 Task: In the  document fandc.doc ,insert the clipart between heading and points ' search for enviroment ' and adjust the shape height to  '3..4''
Action: Mouse moved to (162, 470)
Screenshot: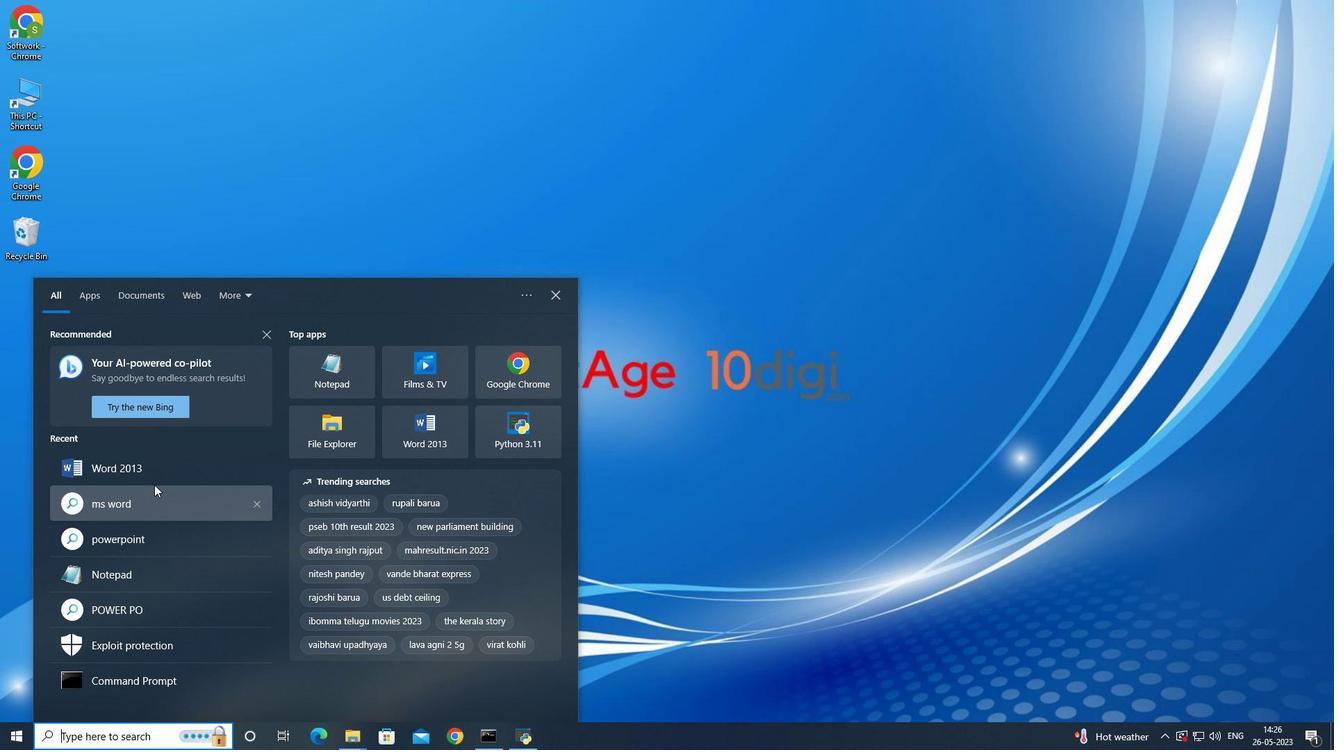 
Action: Mouse pressed left at (162, 470)
Screenshot: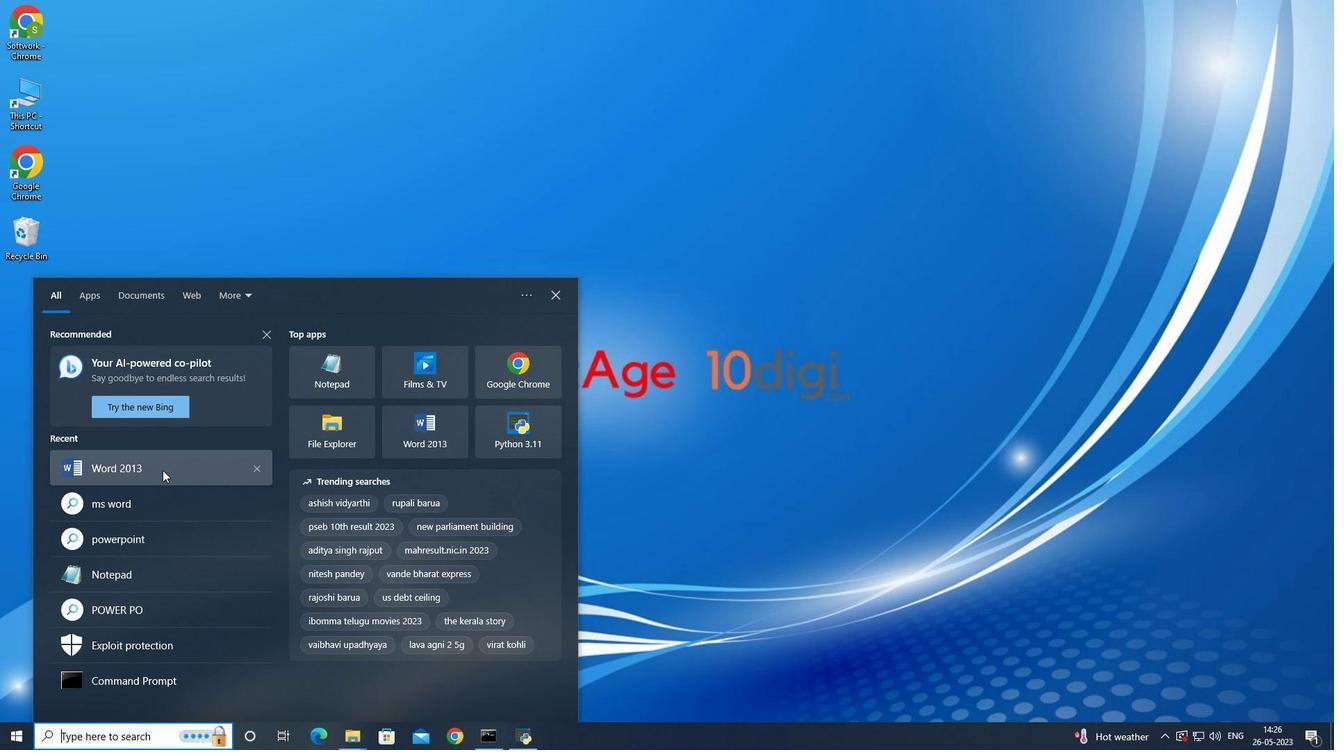 
Action: Mouse moved to (80, 127)
Screenshot: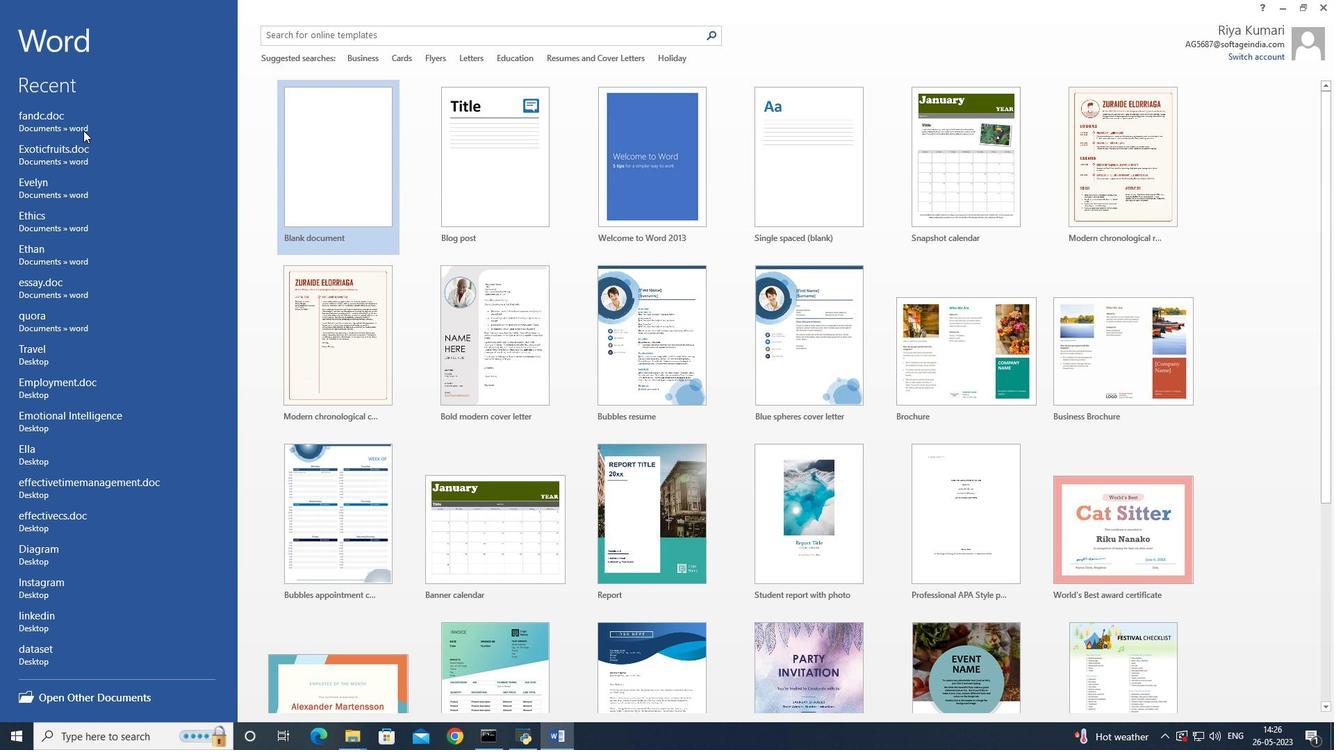 
Action: Mouse pressed left at (80, 127)
Screenshot: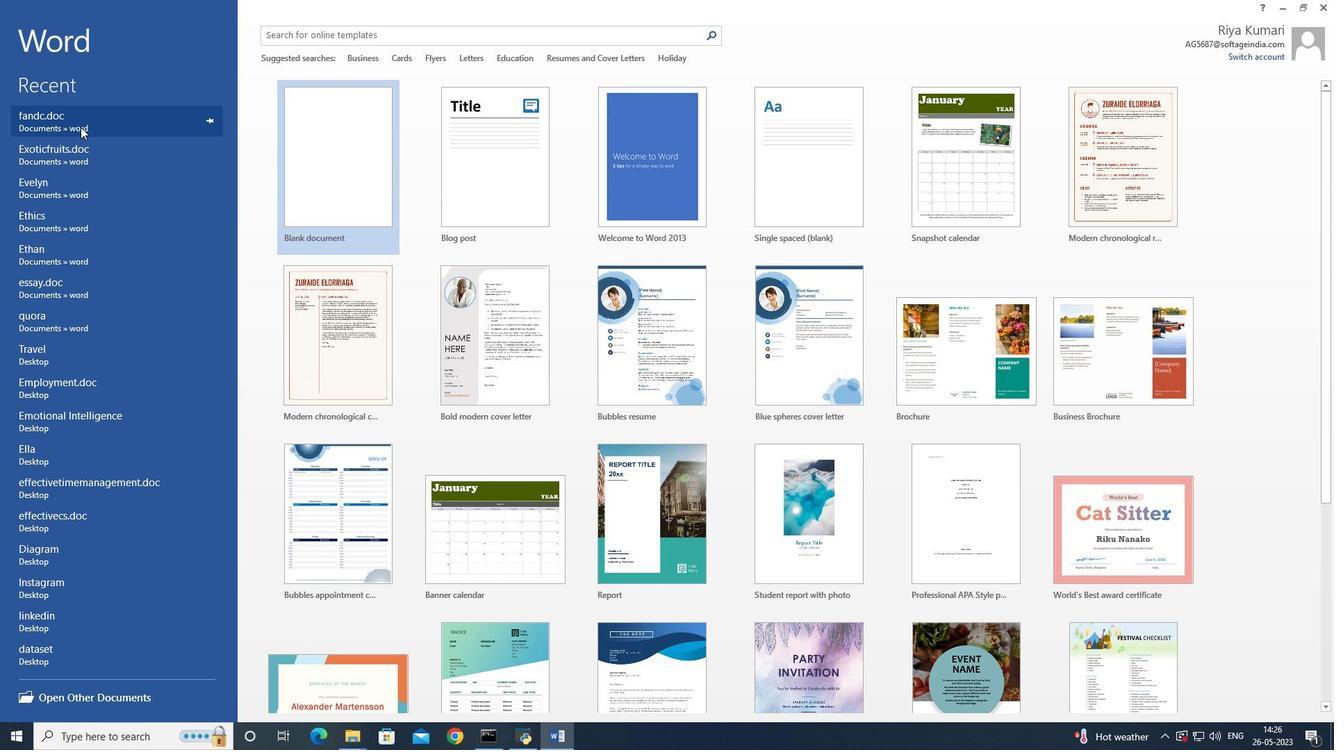 
Action: Mouse moved to (560, 286)
Screenshot: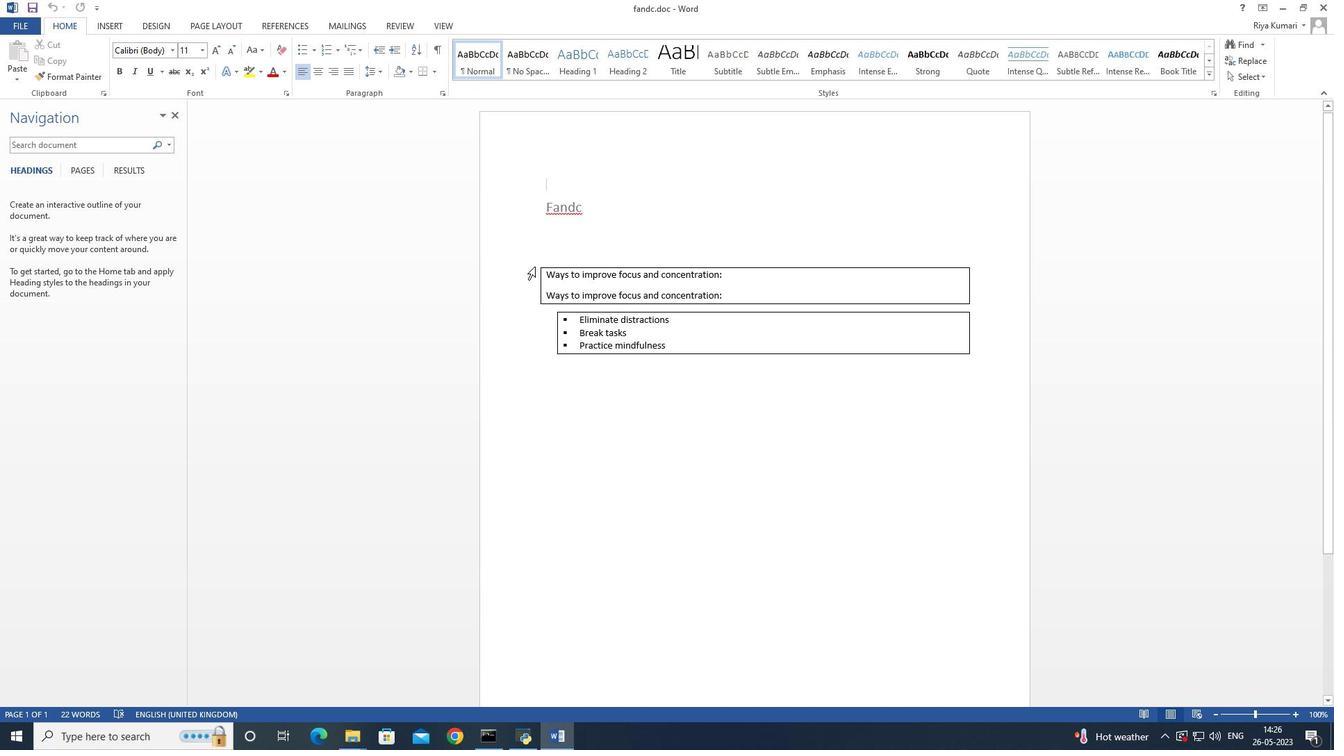 
Action: Mouse pressed left at (557, 283)
Screenshot: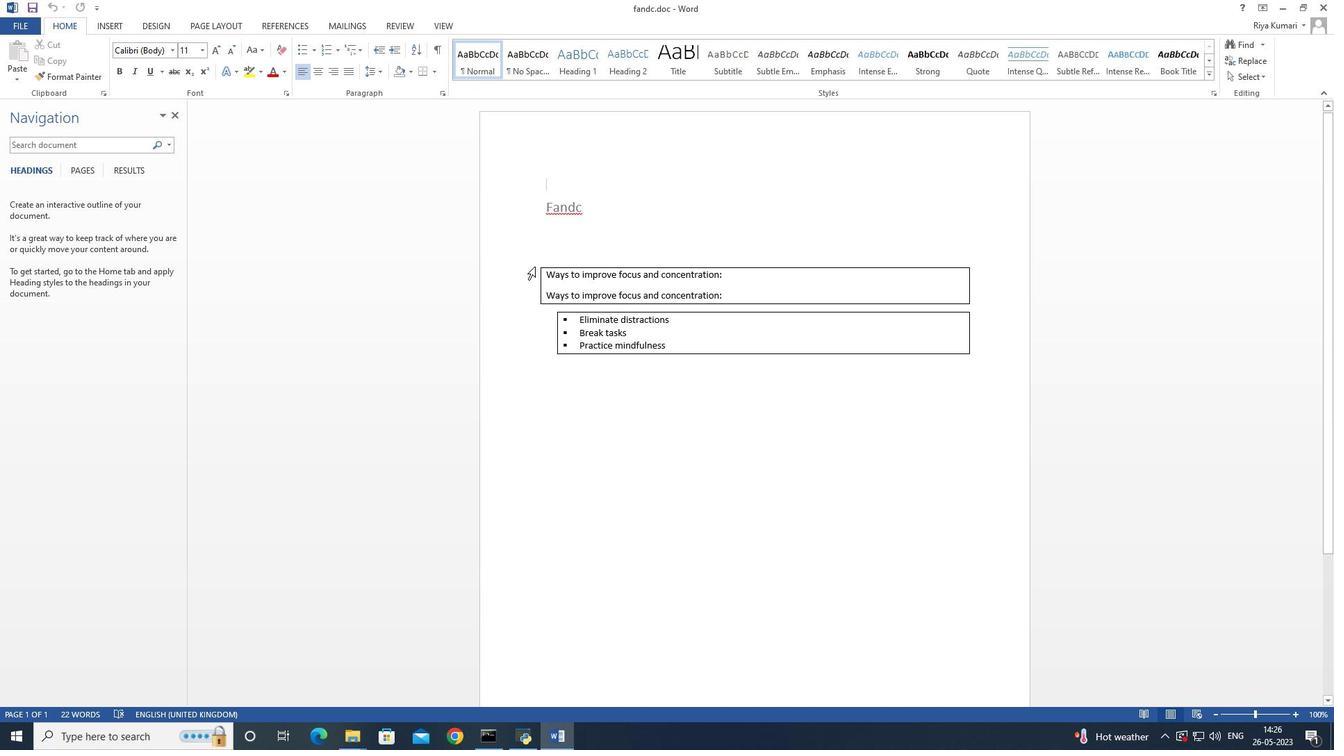 
Action: Mouse moved to (435, 77)
Screenshot: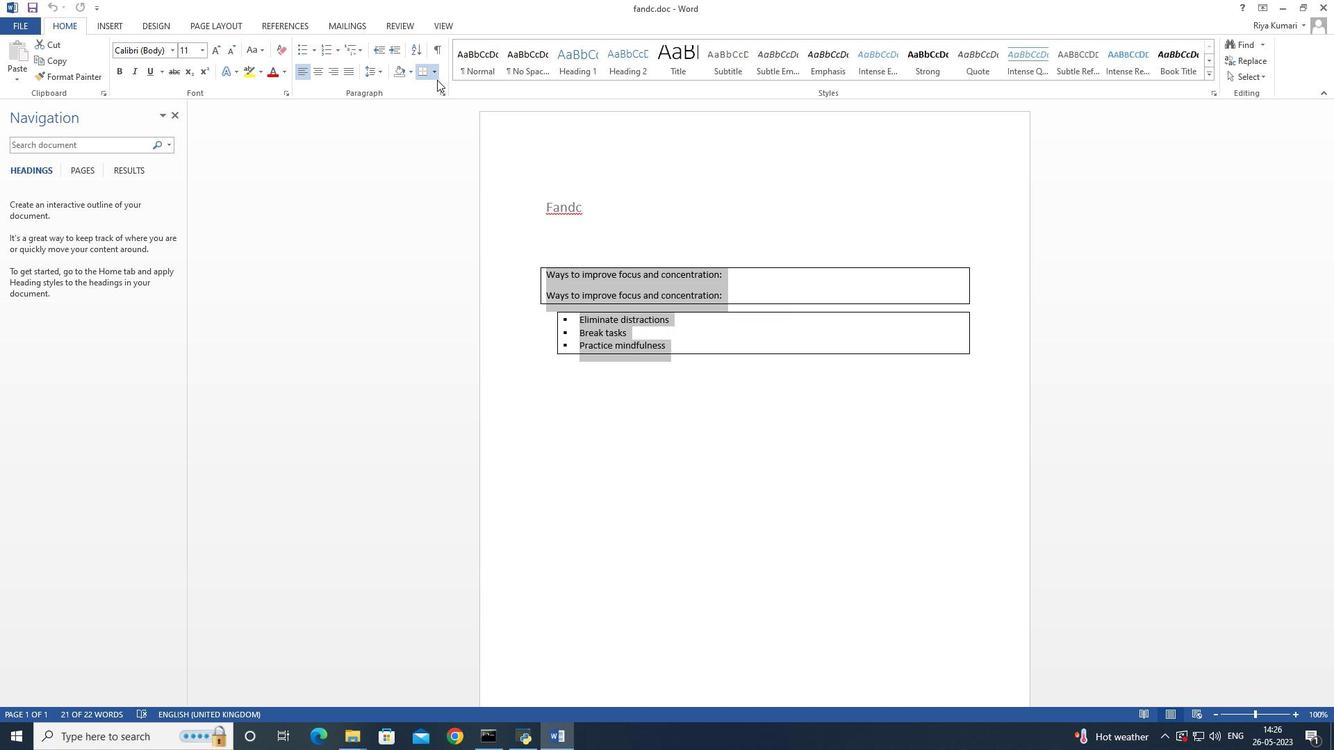 
Action: Mouse pressed left at (435, 77)
Screenshot: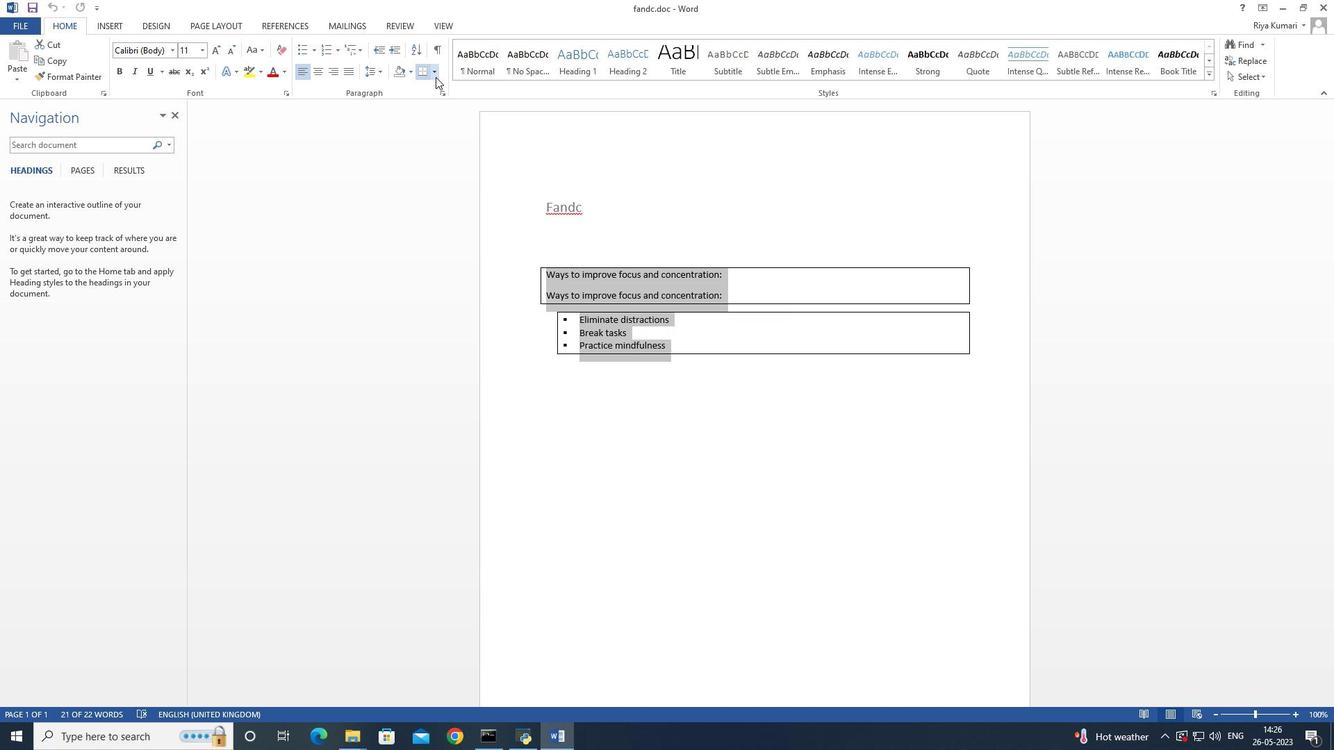
Action: Mouse moved to (459, 157)
Screenshot: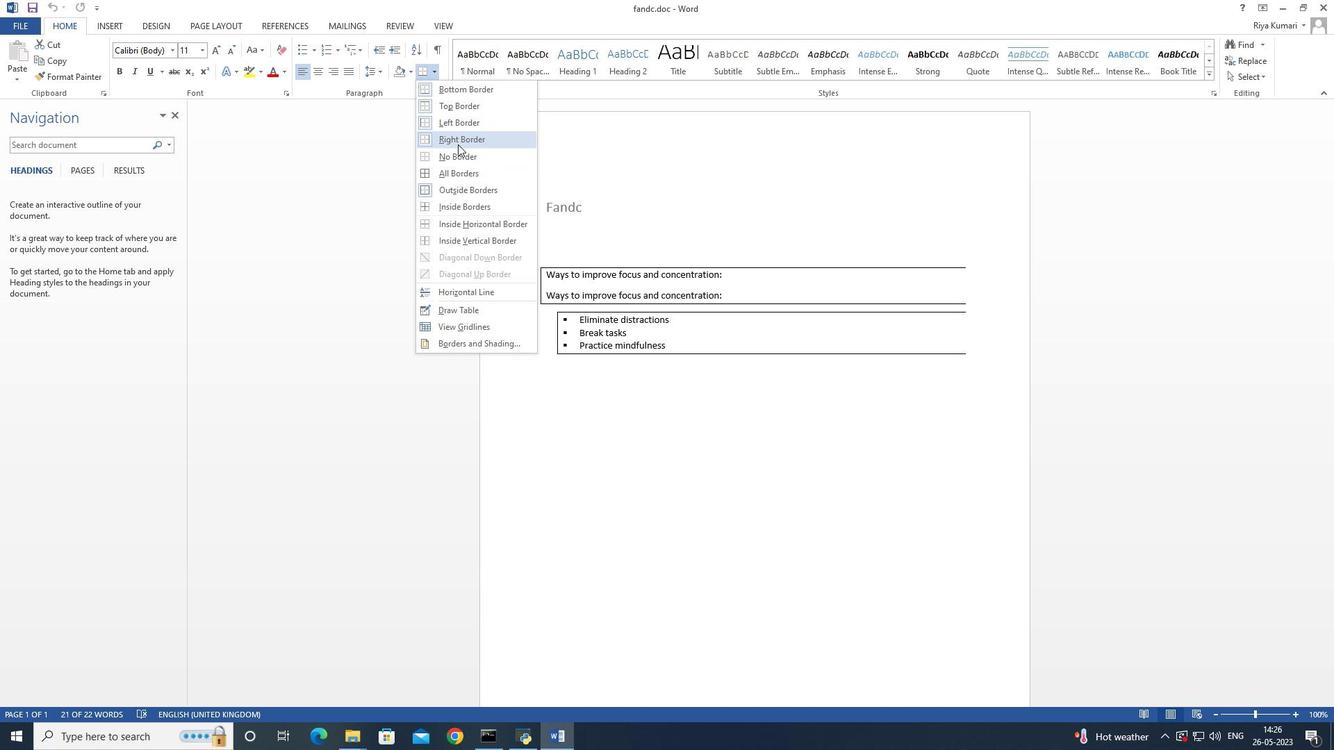 
Action: Mouse pressed left at (459, 157)
Screenshot: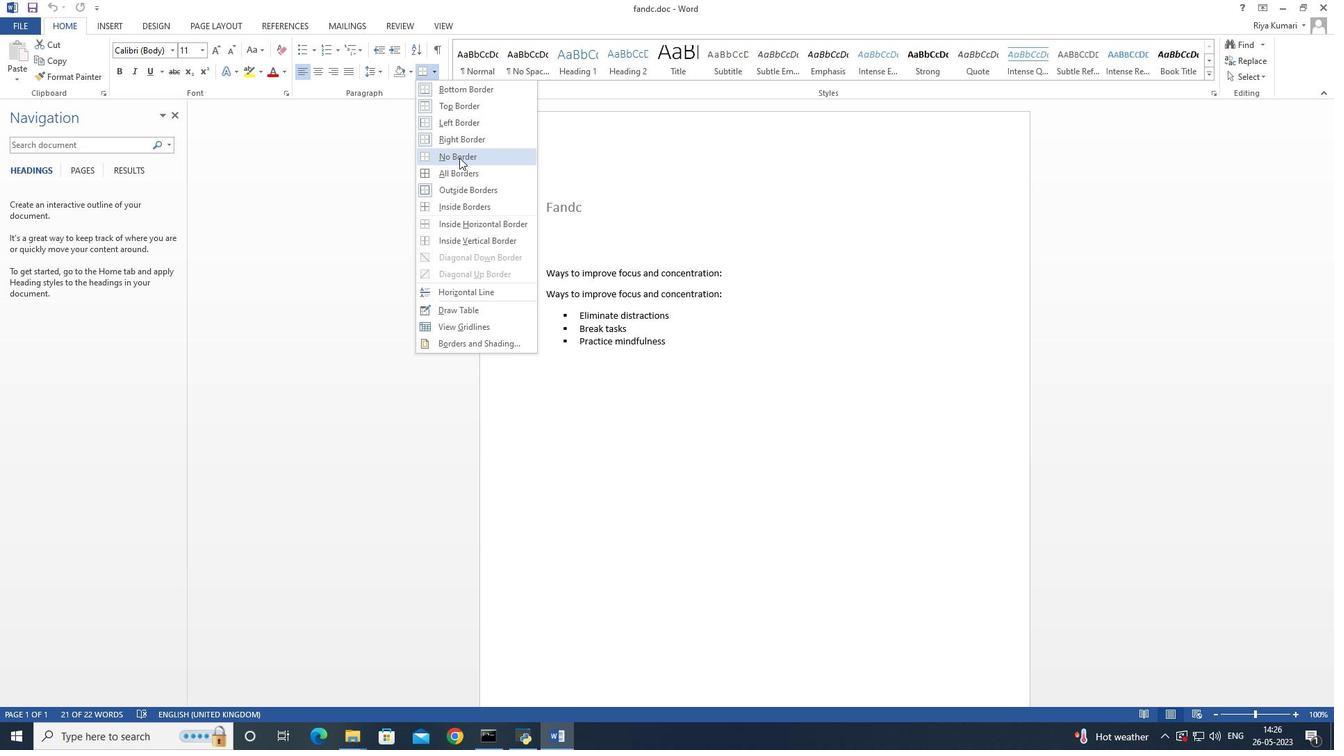 
Action: Mouse moved to (860, 321)
Screenshot: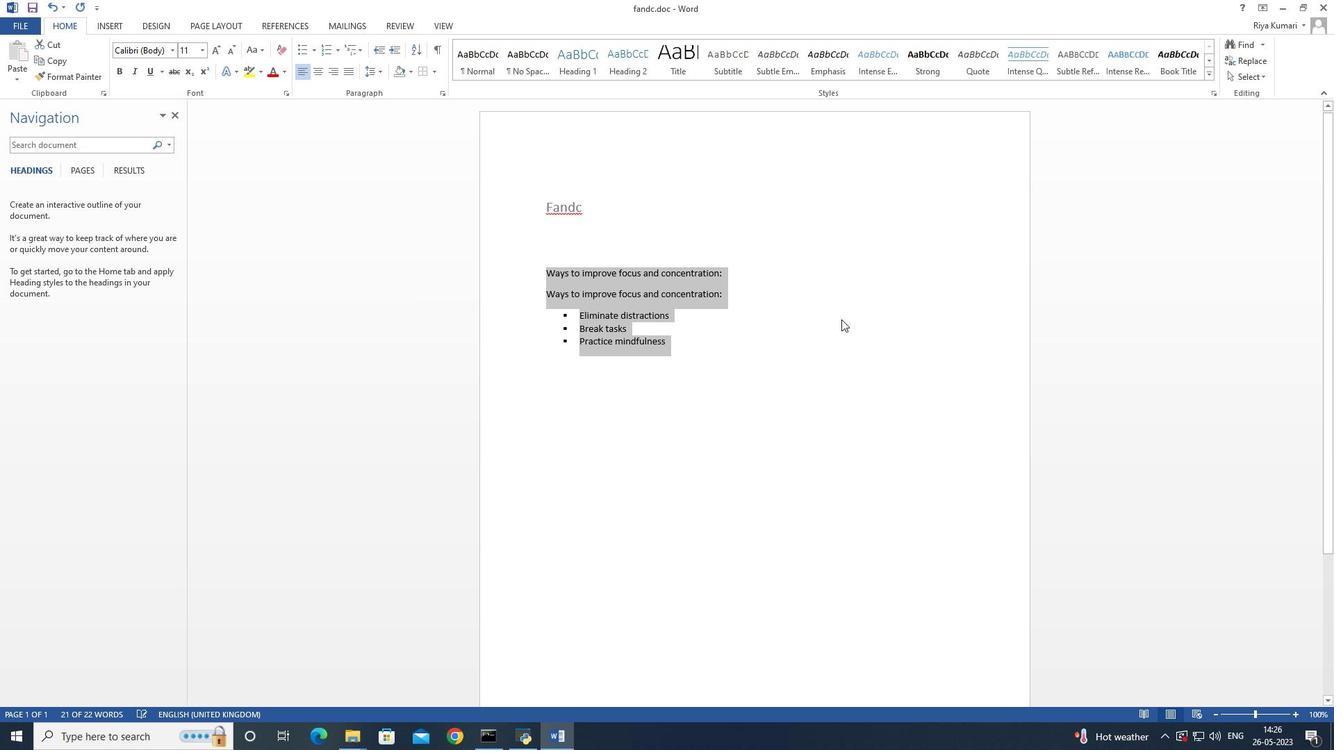 
Action: Mouse pressed left at (860, 321)
Screenshot: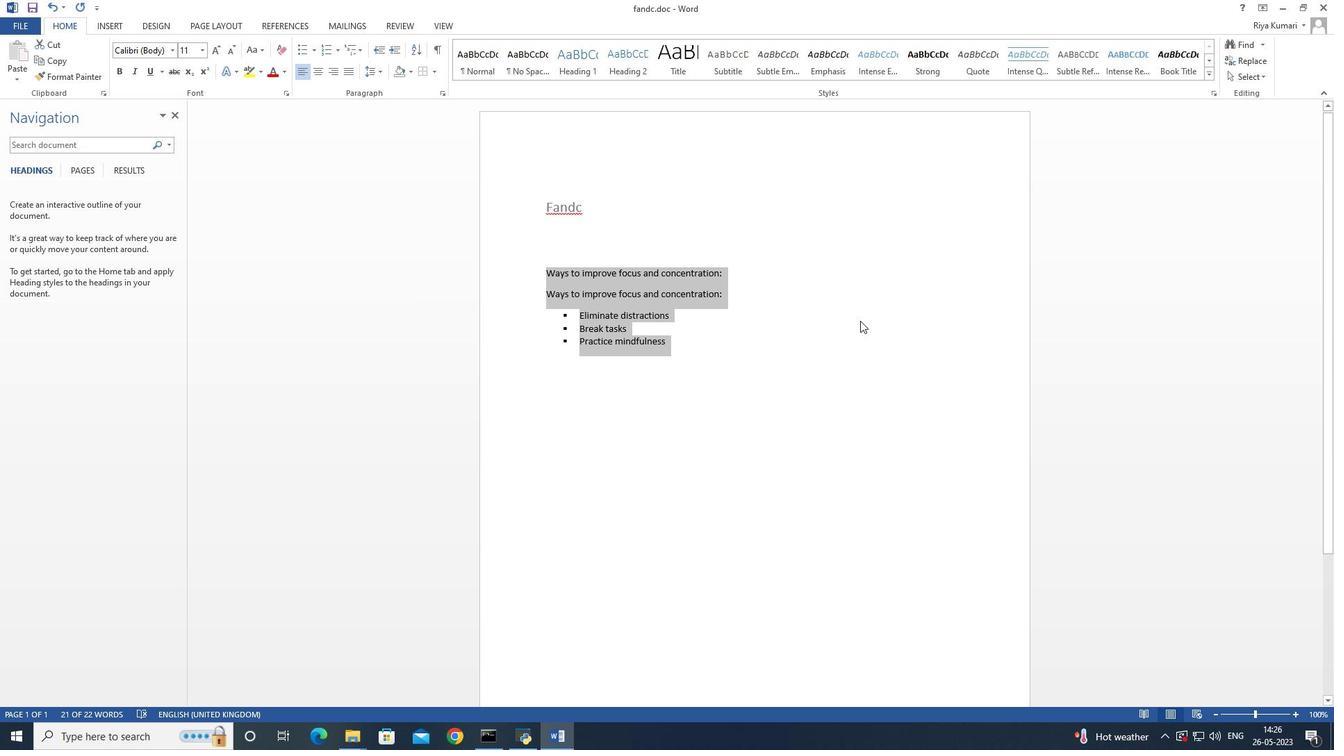 
Action: Mouse moved to (735, 294)
Screenshot: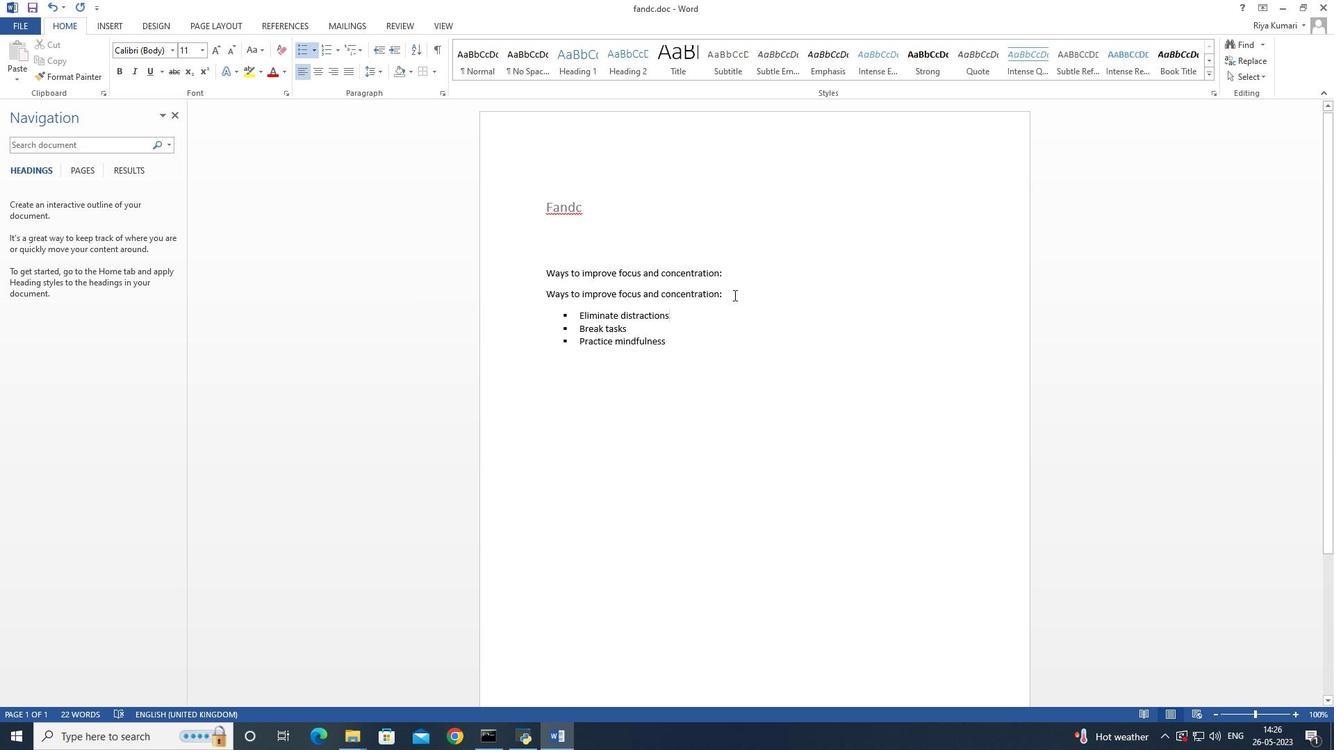 
Action: Mouse pressed left at (735, 294)
Screenshot: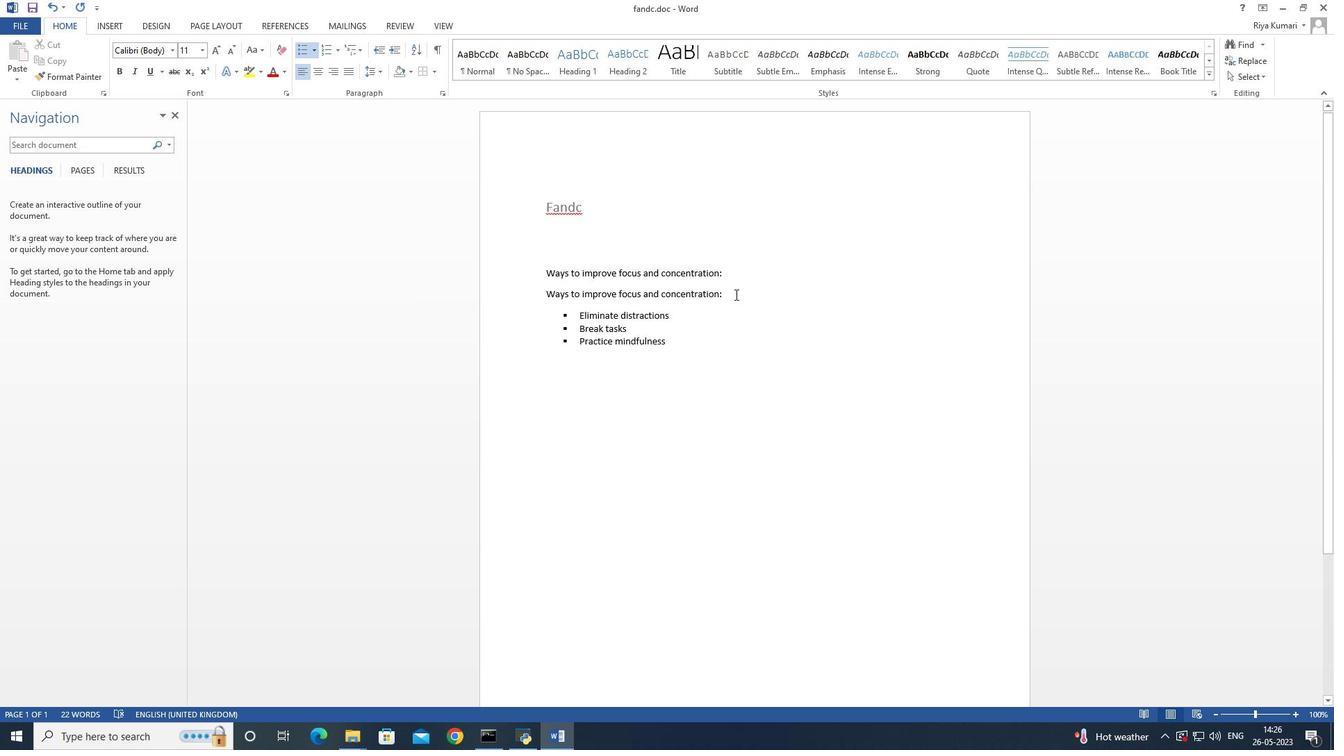 
Action: Mouse moved to (722, 294)
Screenshot: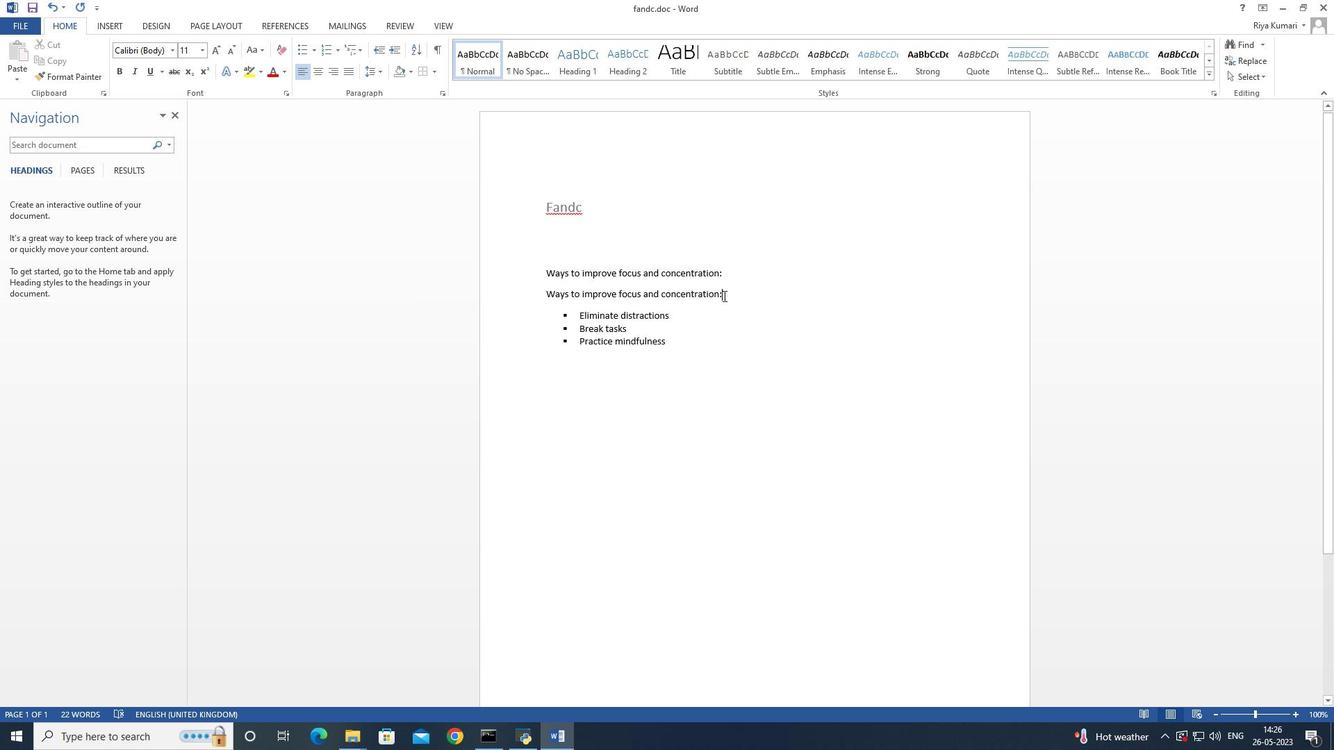 
Action: Key pressed <Key.enter>
Screenshot: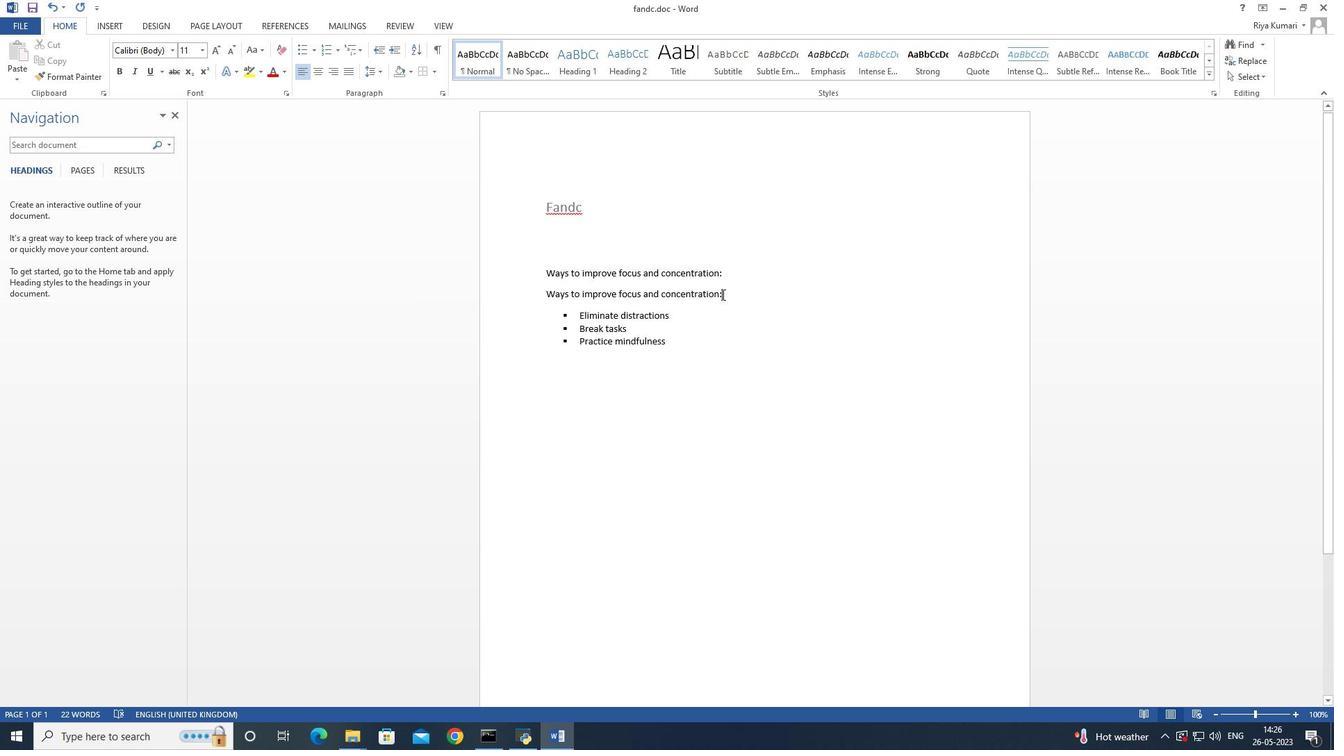 
Action: Mouse moved to (104, 28)
Screenshot: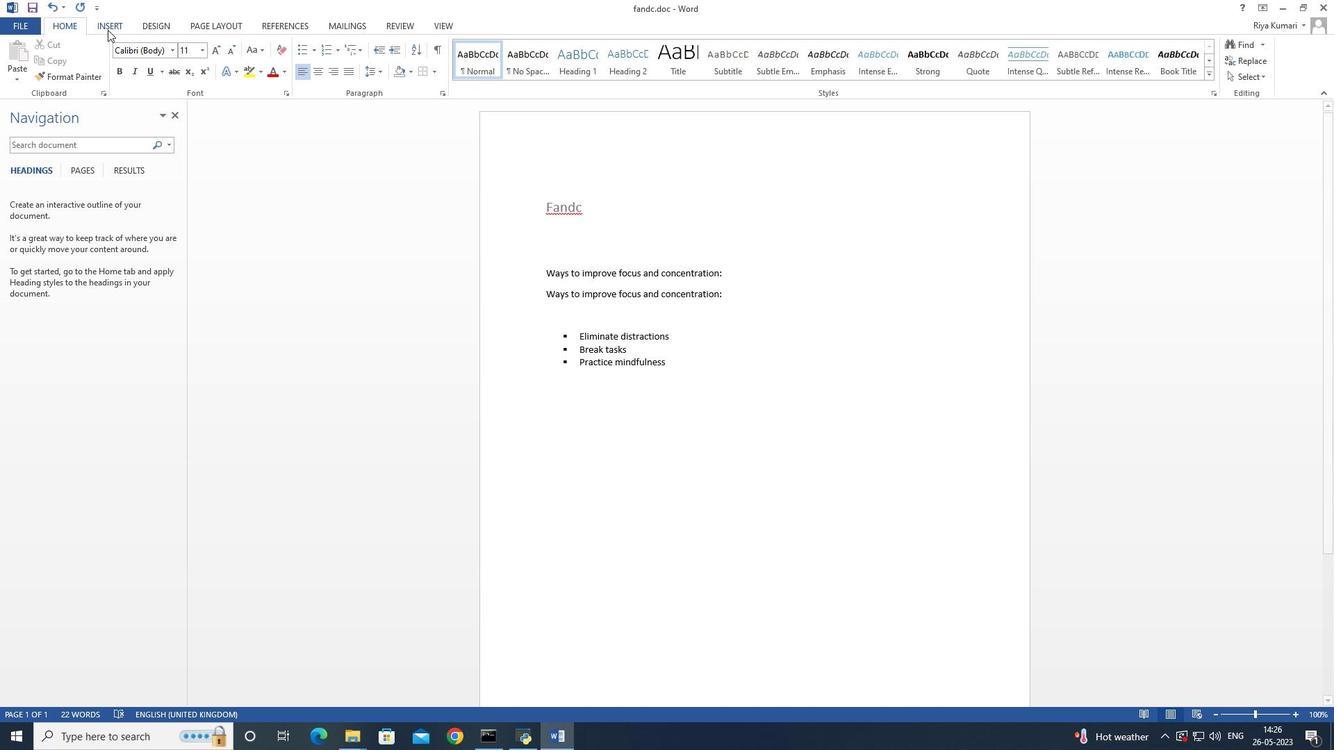 
Action: Mouse pressed left at (104, 28)
Screenshot: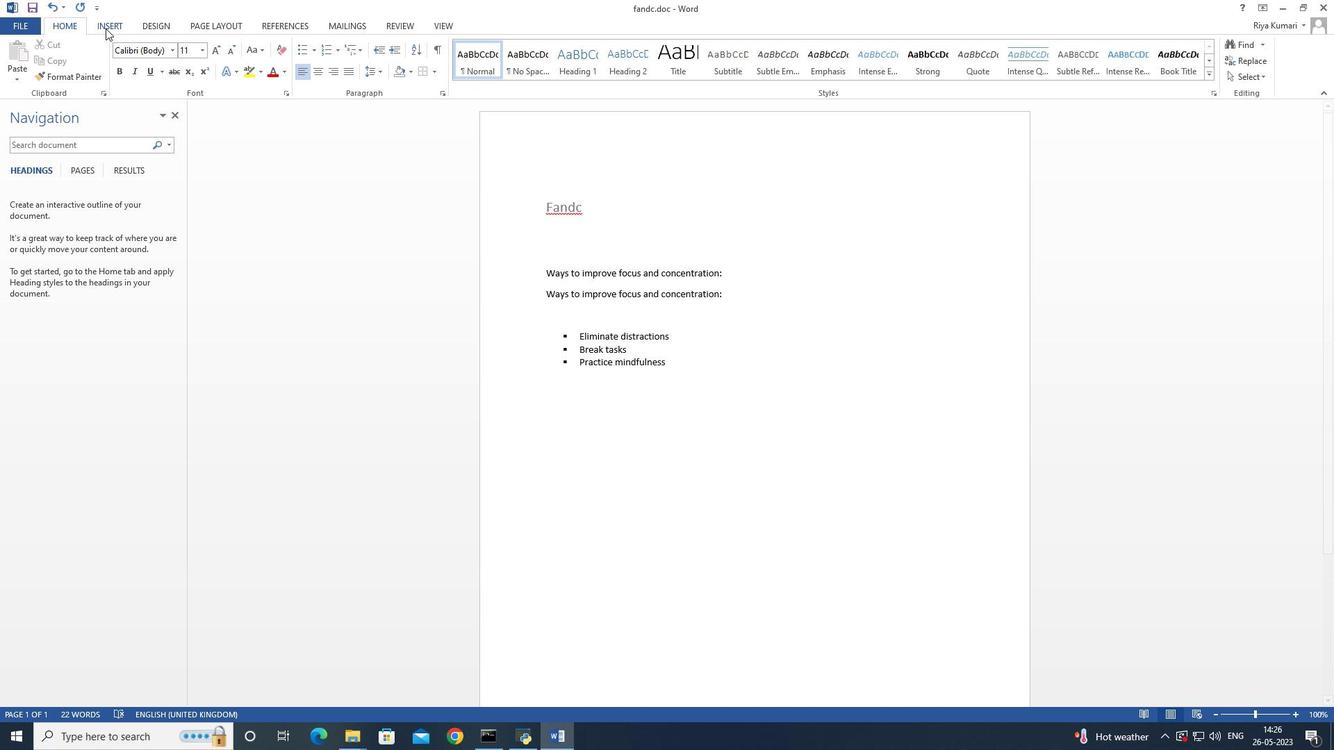 
Action: Mouse moved to (189, 73)
Screenshot: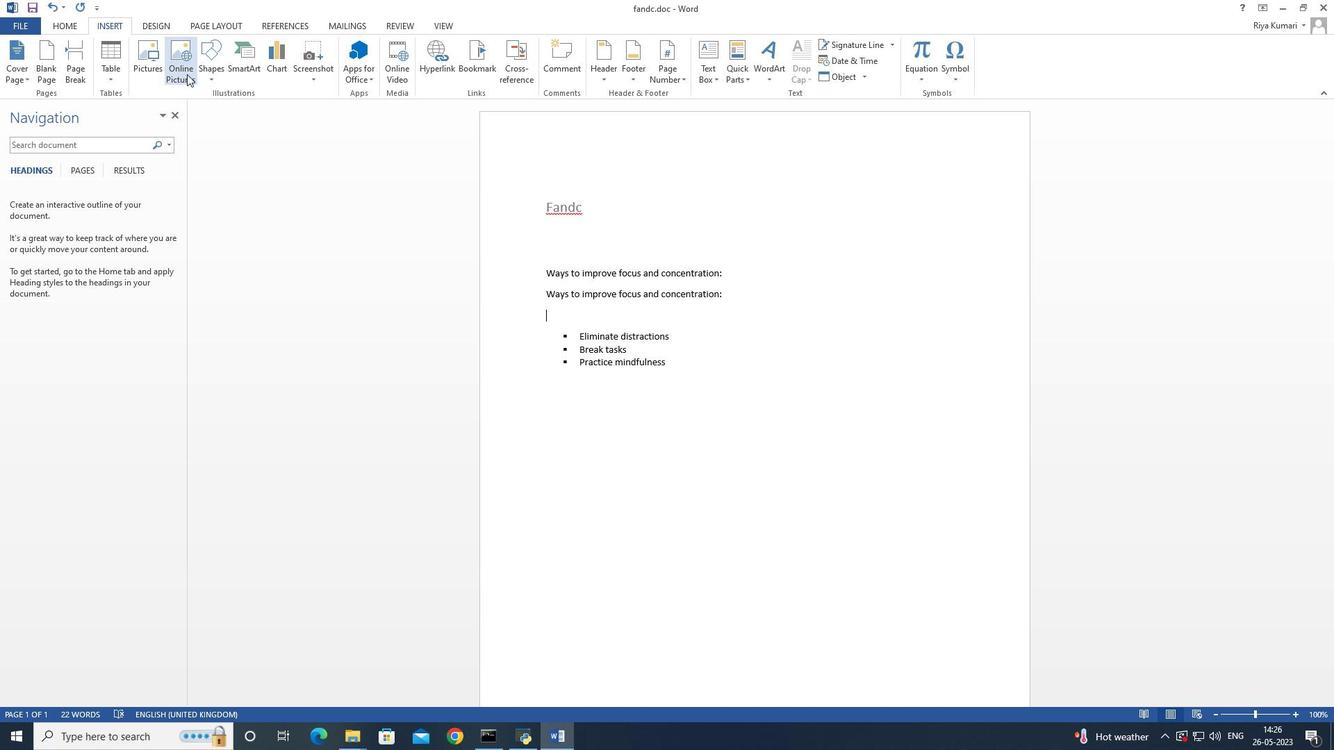 
Action: Mouse pressed left at (189, 73)
Screenshot: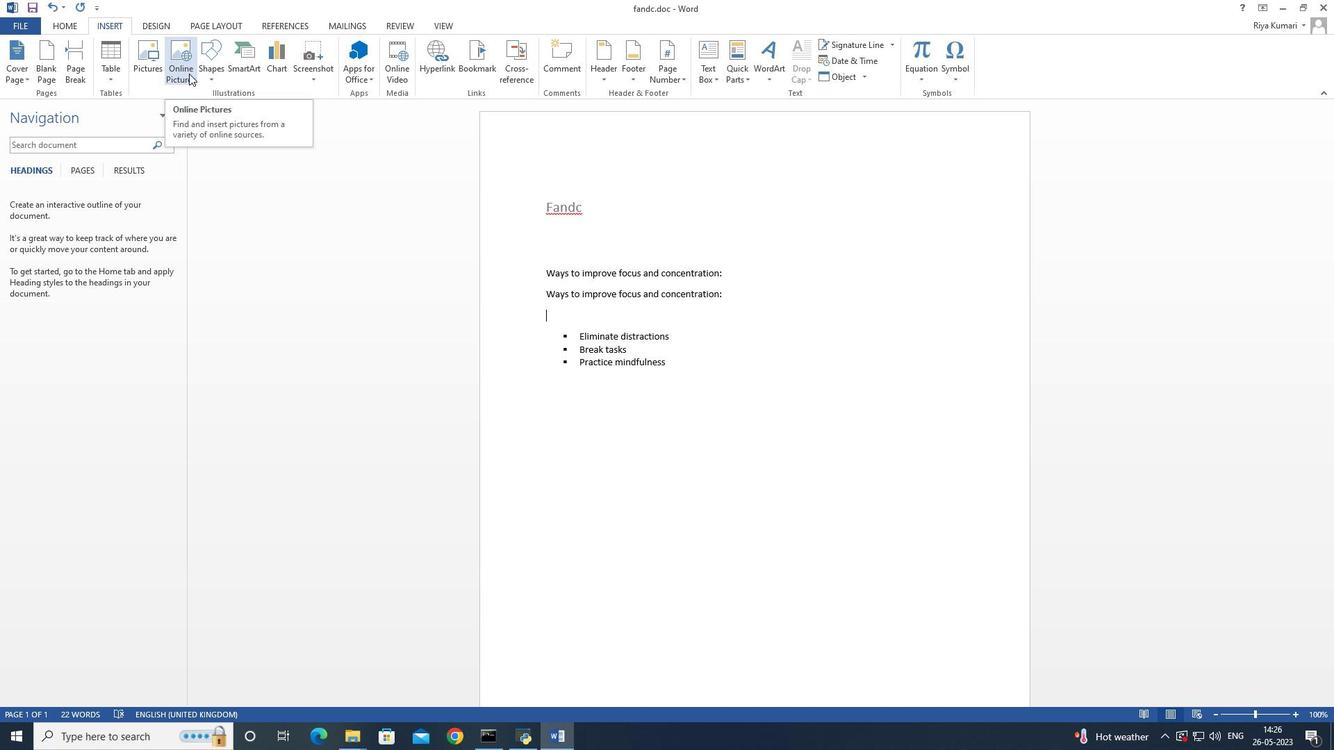 
Action: Mouse moved to (745, 289)
Screenshot: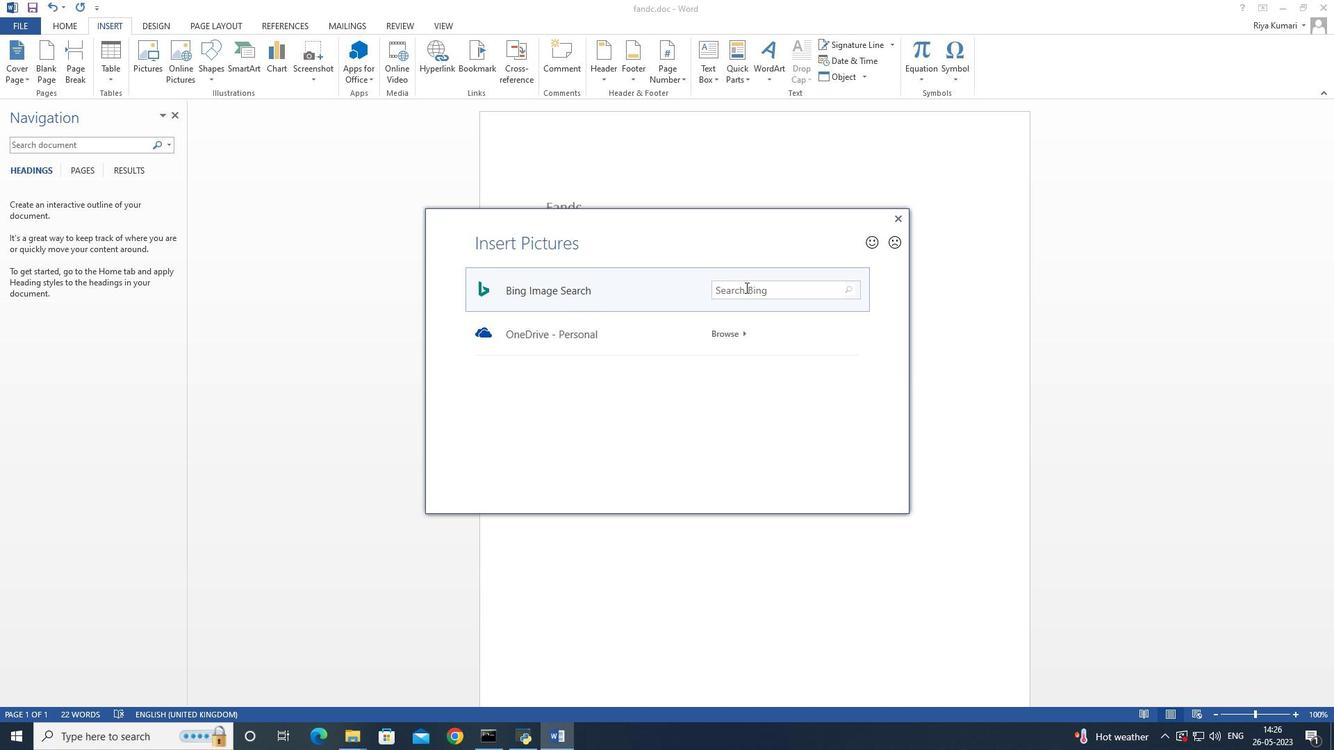 
Action: Mouse pressed left at (745, 289)
Screenshot: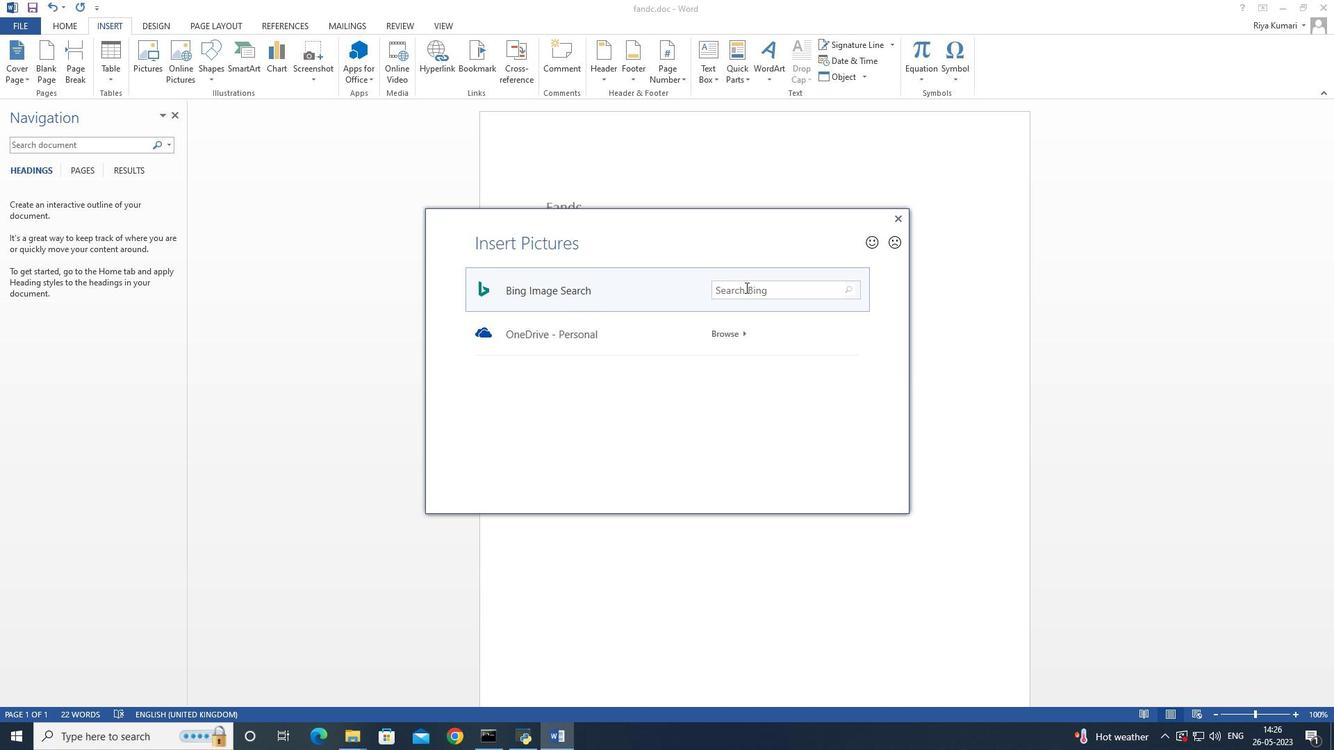 
Action: Mouse moved to (725, 295)
Screenshot: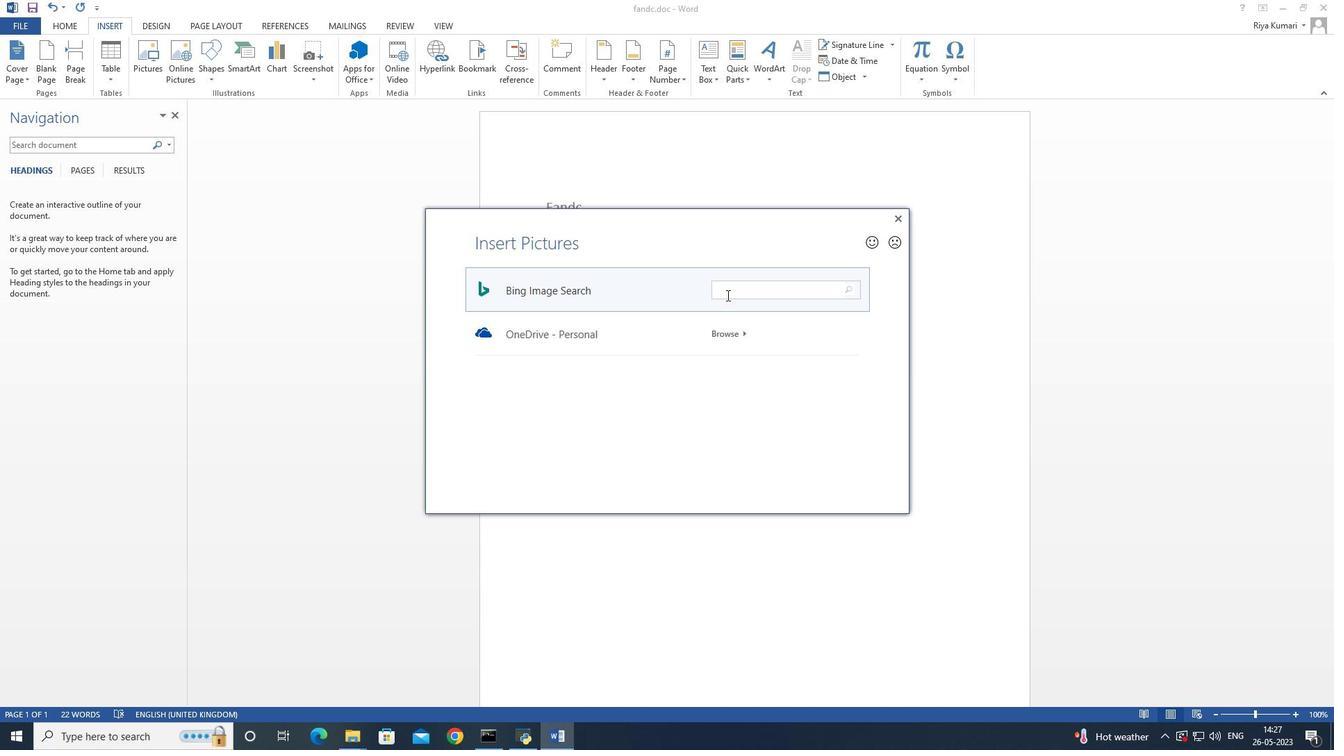 
Action: Key pressed env
Screenshot: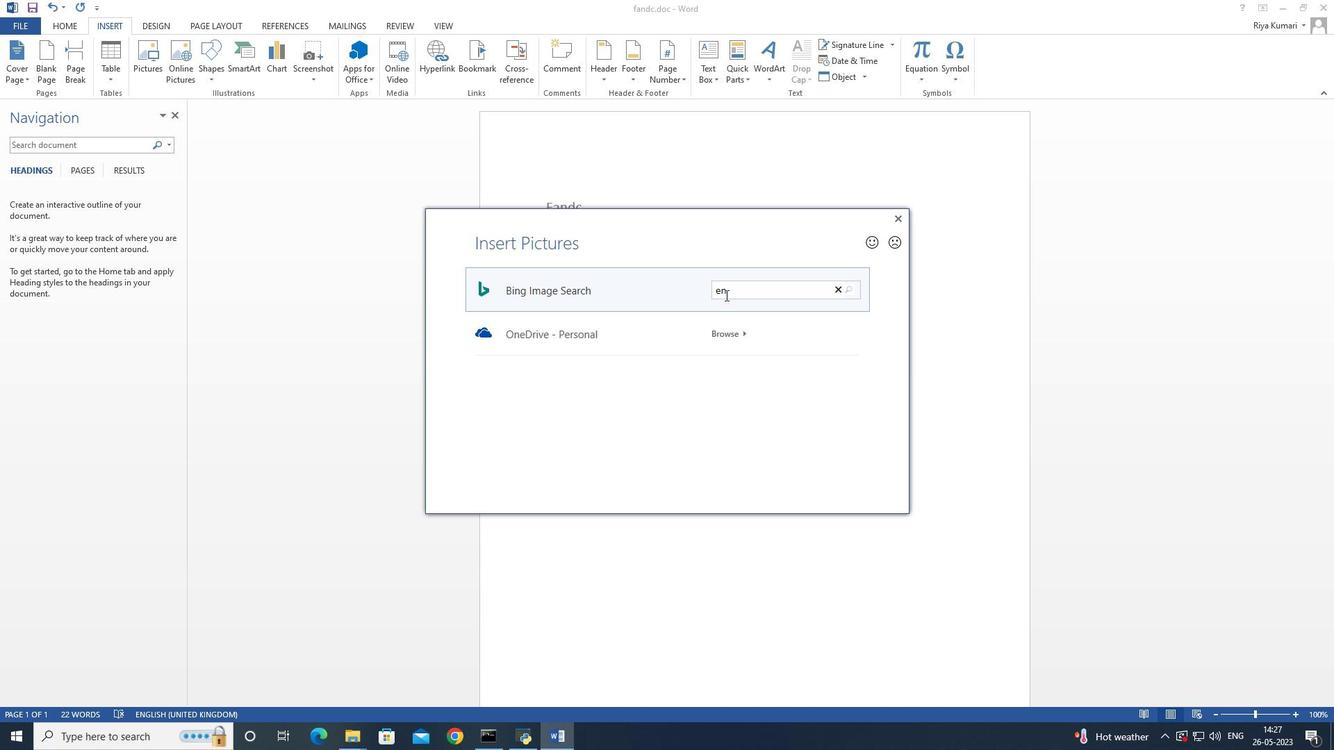 
Action: Mouse moved to (723, 288)
Screenshot: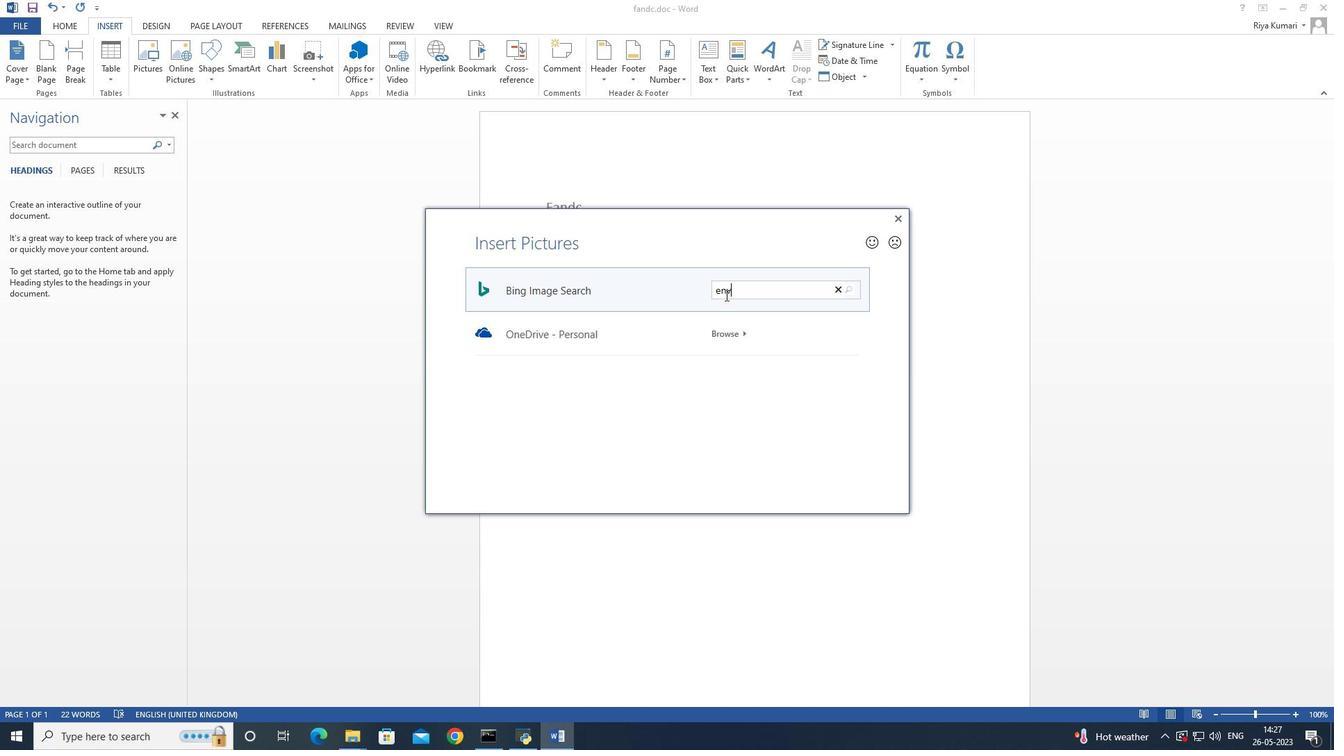 
Action: Key pressed i
Screenshot: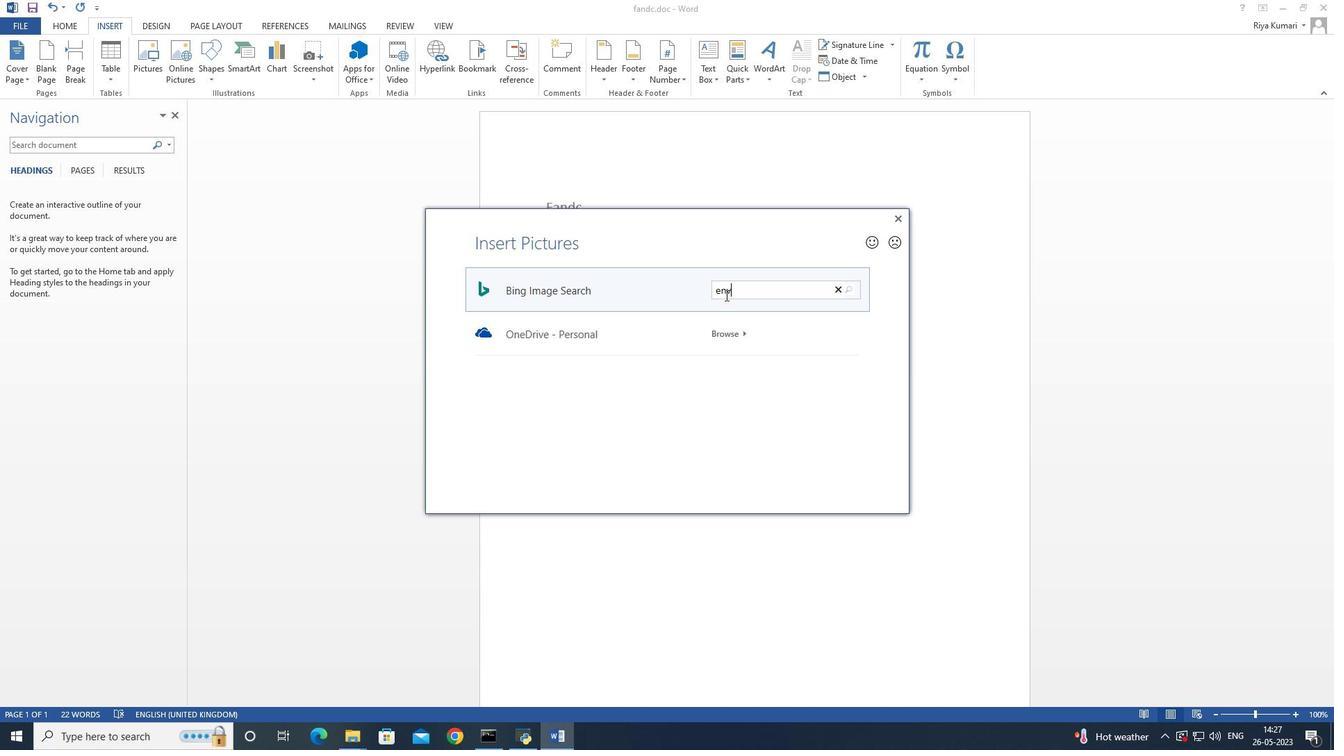 
Action: Mouse moved to (718, 279)
Screenshot: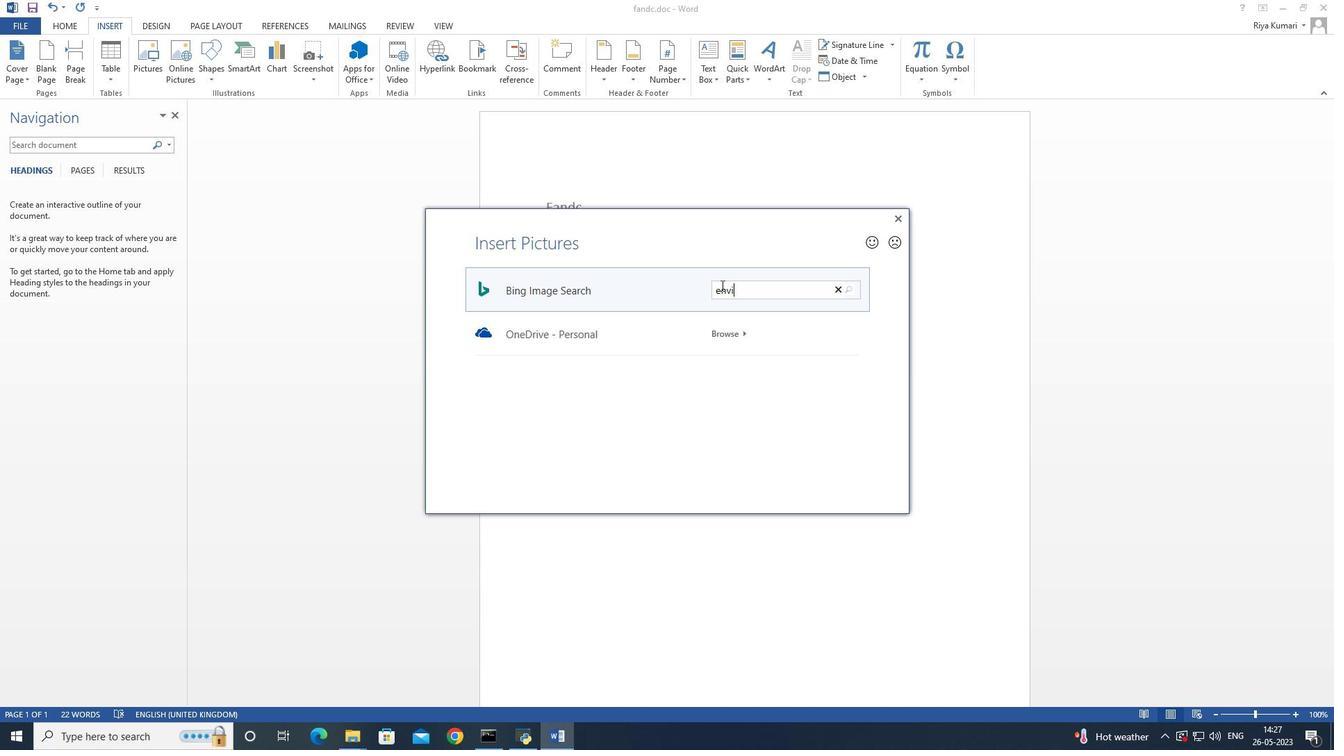 
Action: Key pressed r
Screenshot: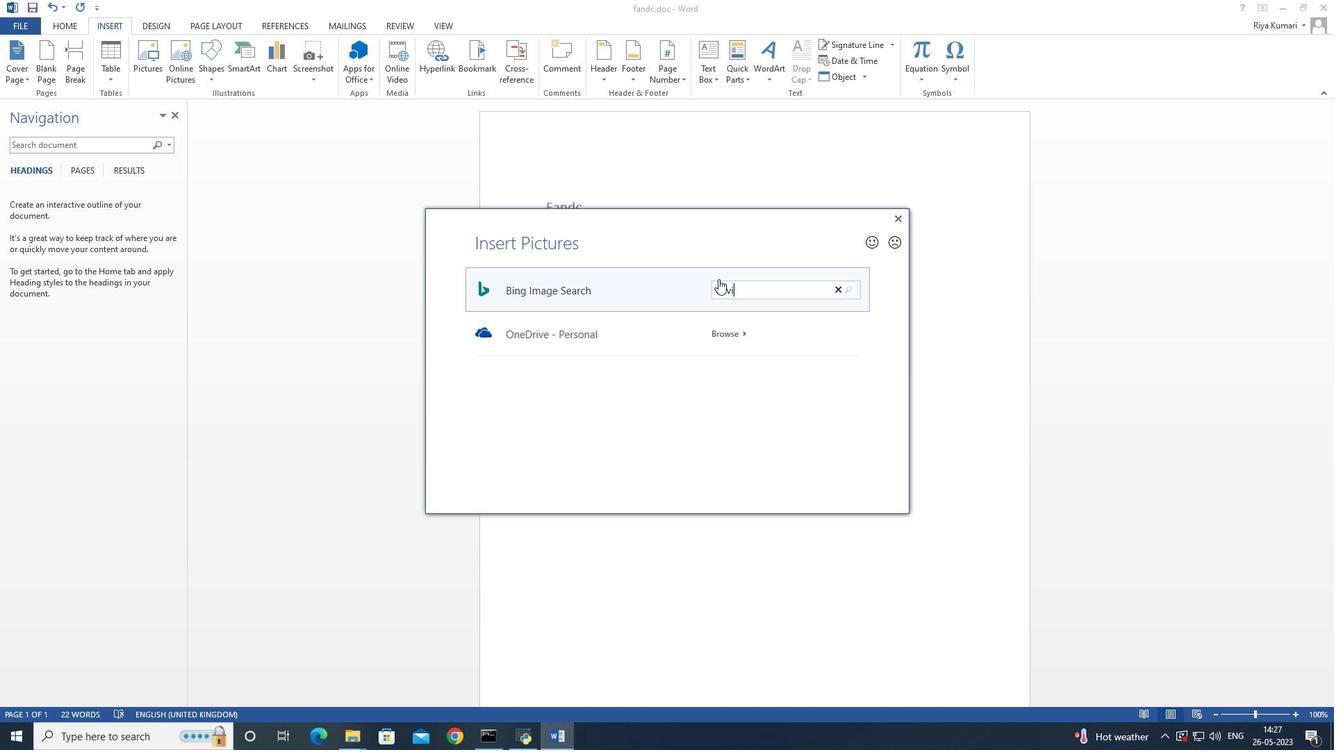 
Action: Mouse moved to (711, 278)
Screenshot: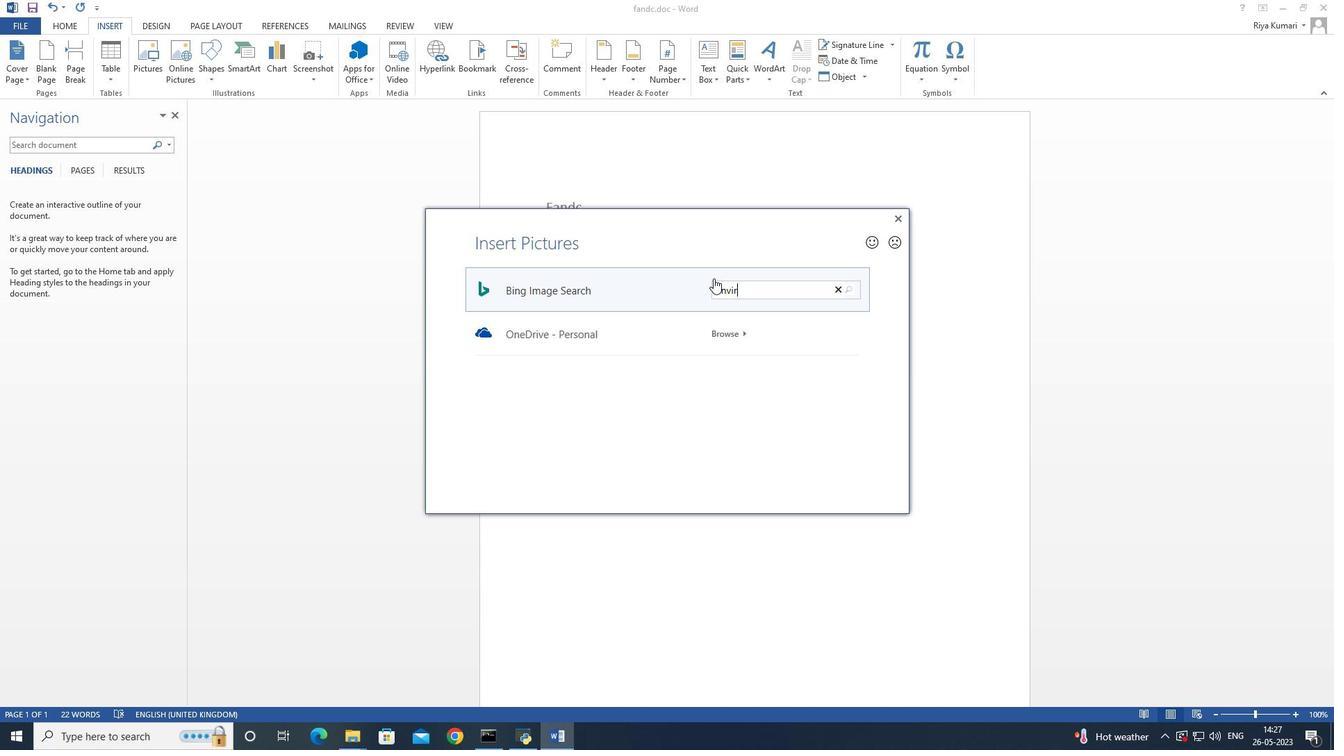 
Action: Key pressed o
Screenshot: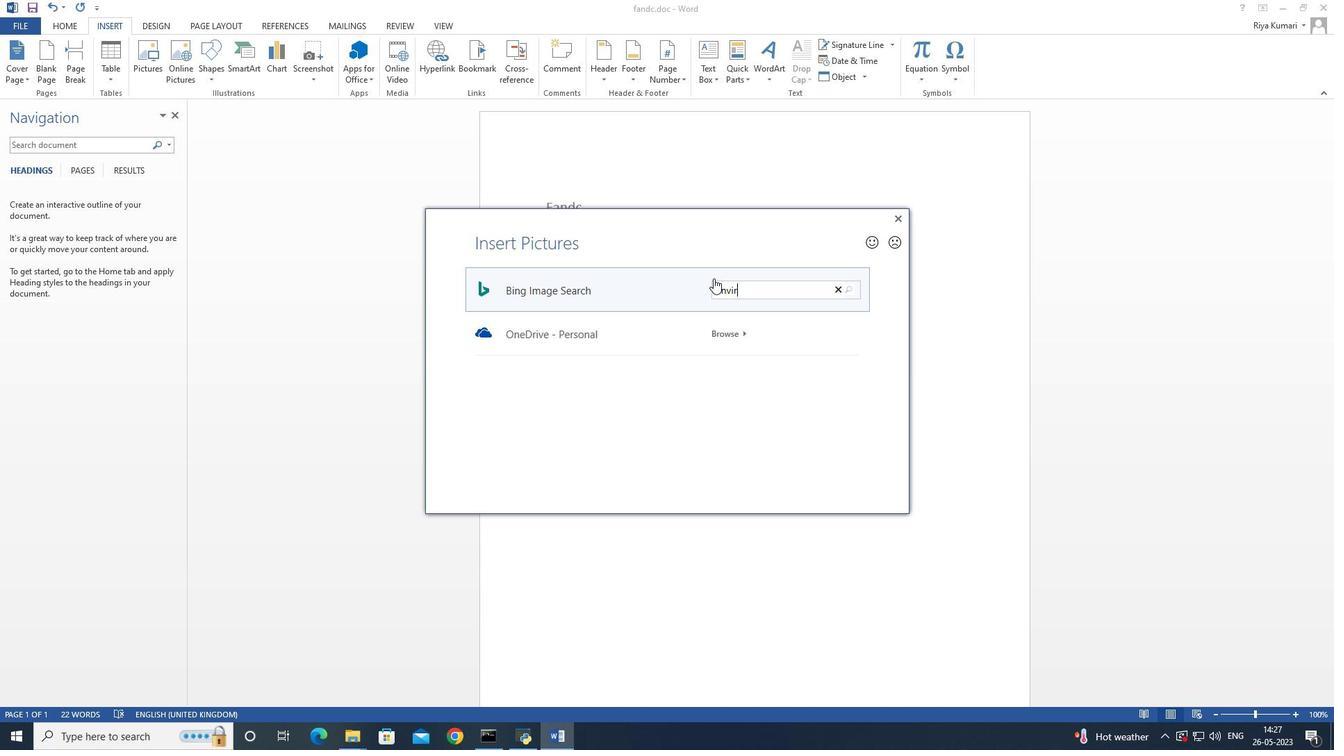 
Action: Mouse moved to (708, 277)
Screenshot: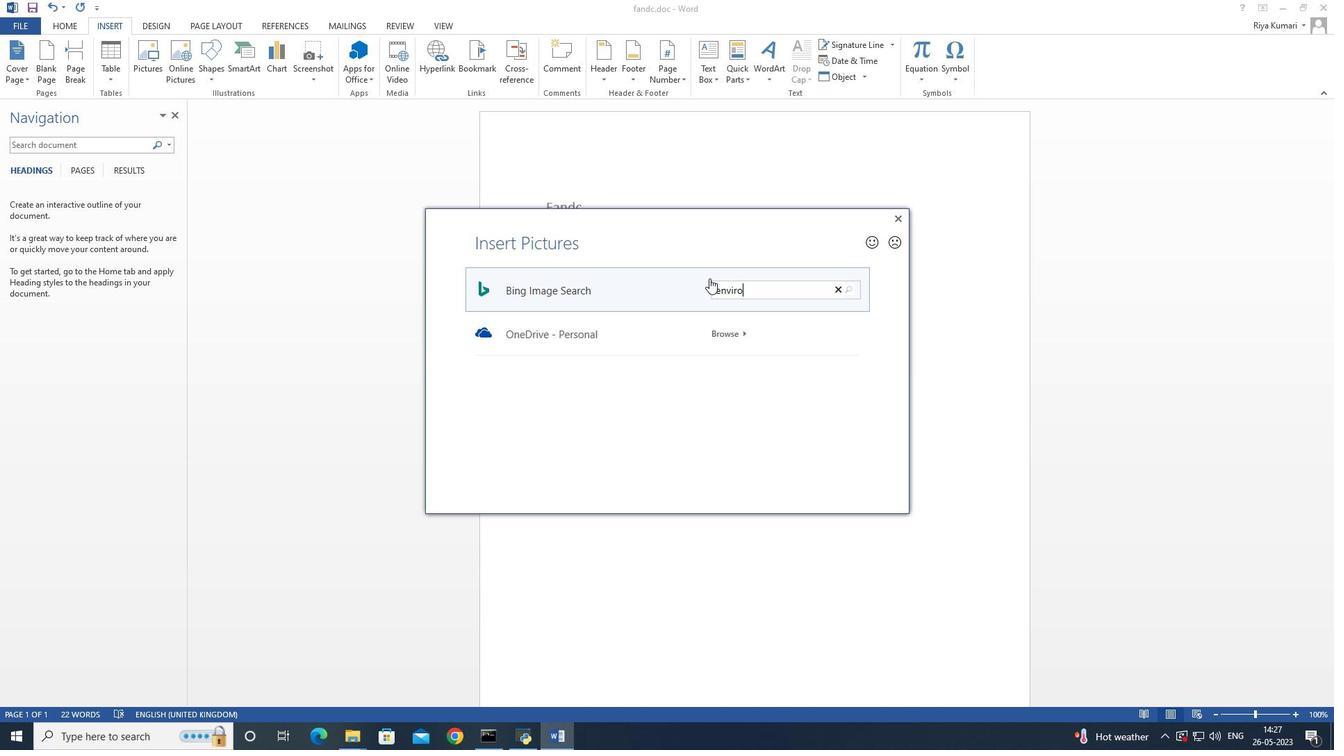 
Action: Key pressed nment
Screenshot: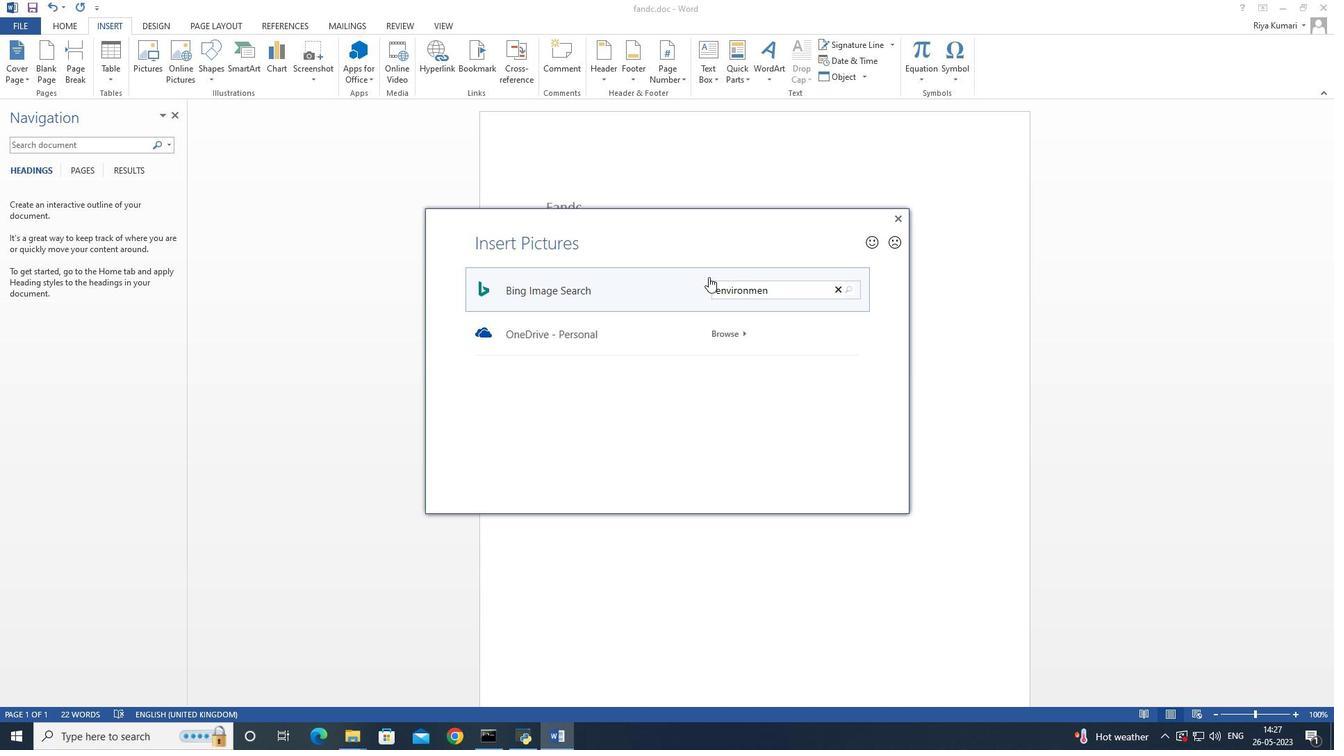 
Action: Mouse moved to (707, 275)
Screenshot: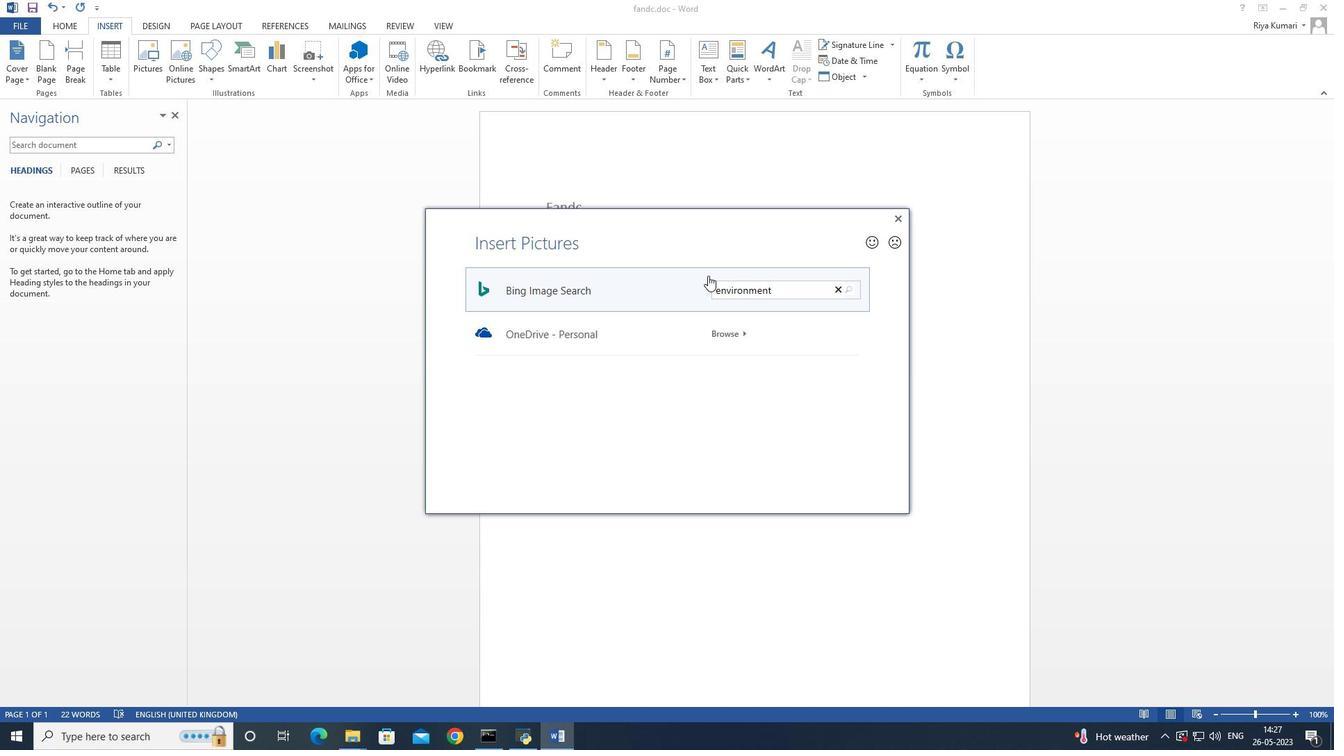 
Action: Key pressed <Key.enter>
Screenshot: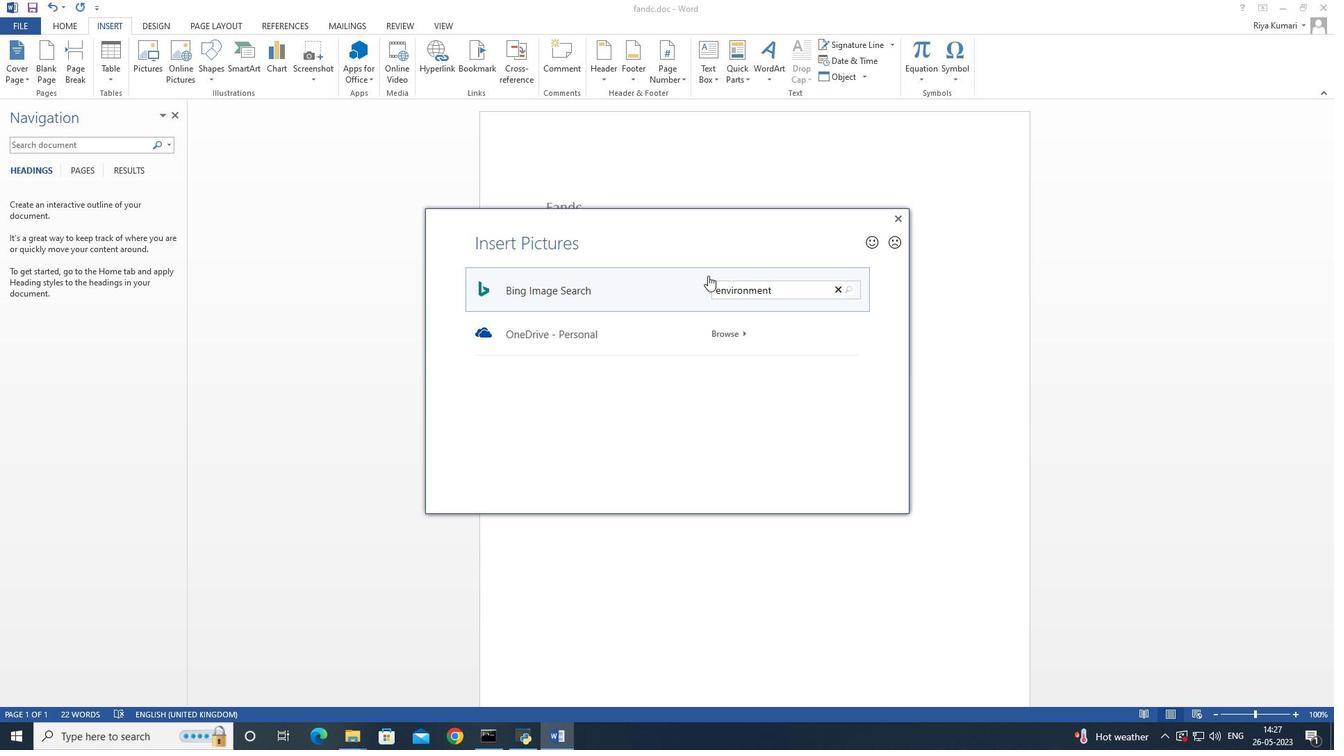 
Action: Mouse moved to (684, 328)
Screenshot: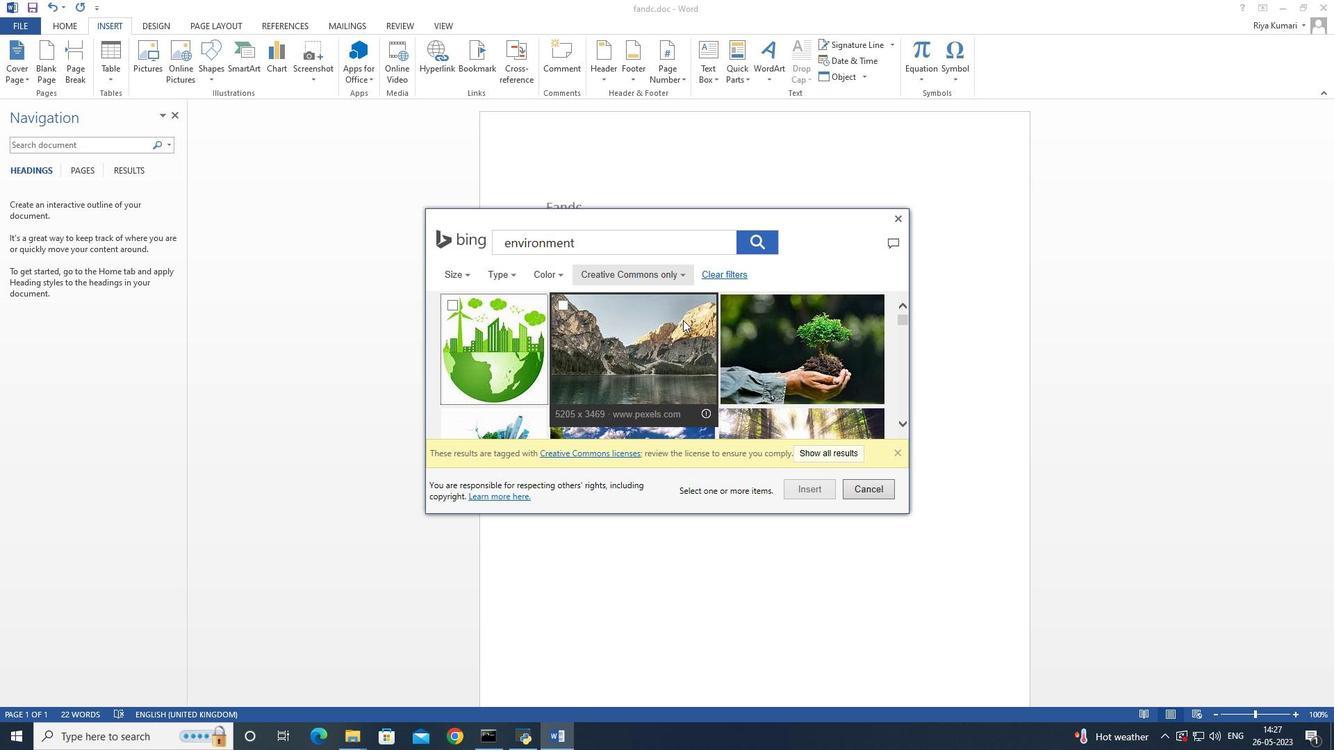 
Action: Mouse scrolled (684, 327) with delta (0, 0)
Screenshot: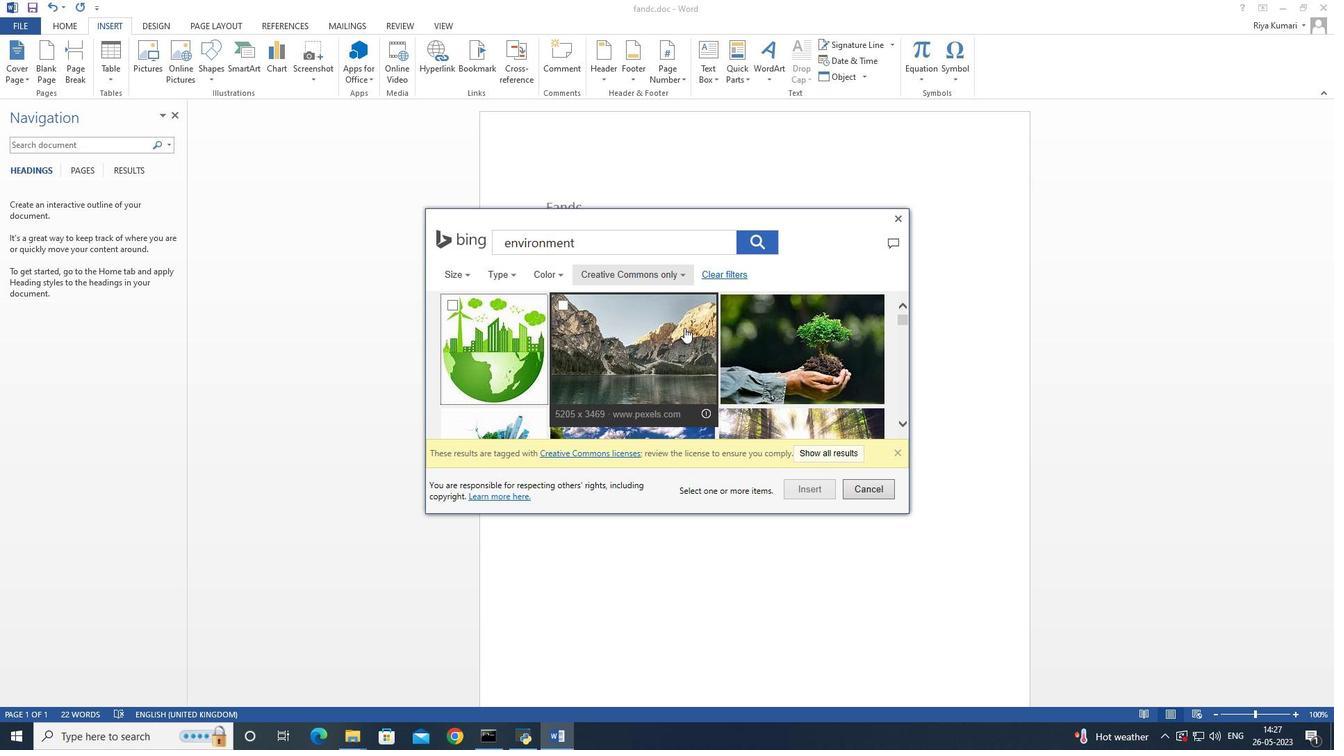 
Action: Mouse moved to (685, 328)
Screenshot: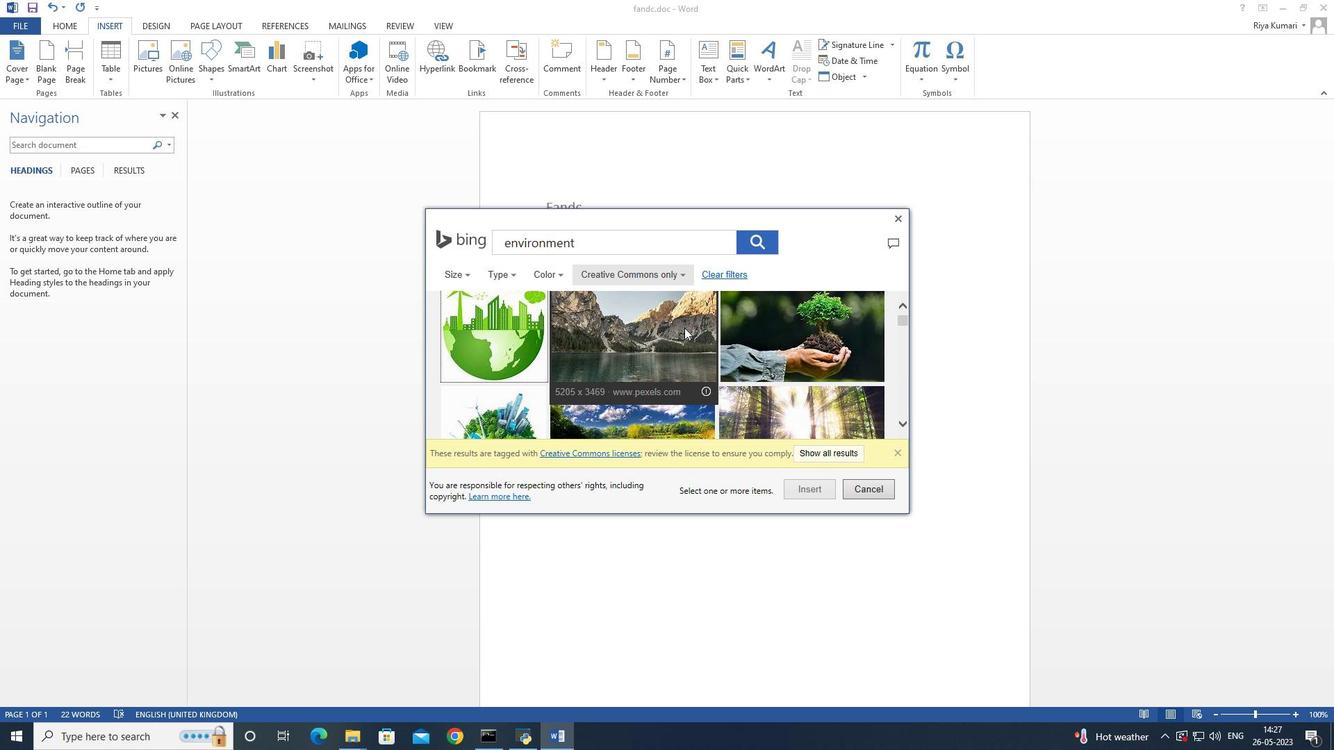 
Action: Mouse scrolled (685, 328) with delta (0, 0)
Screenshot: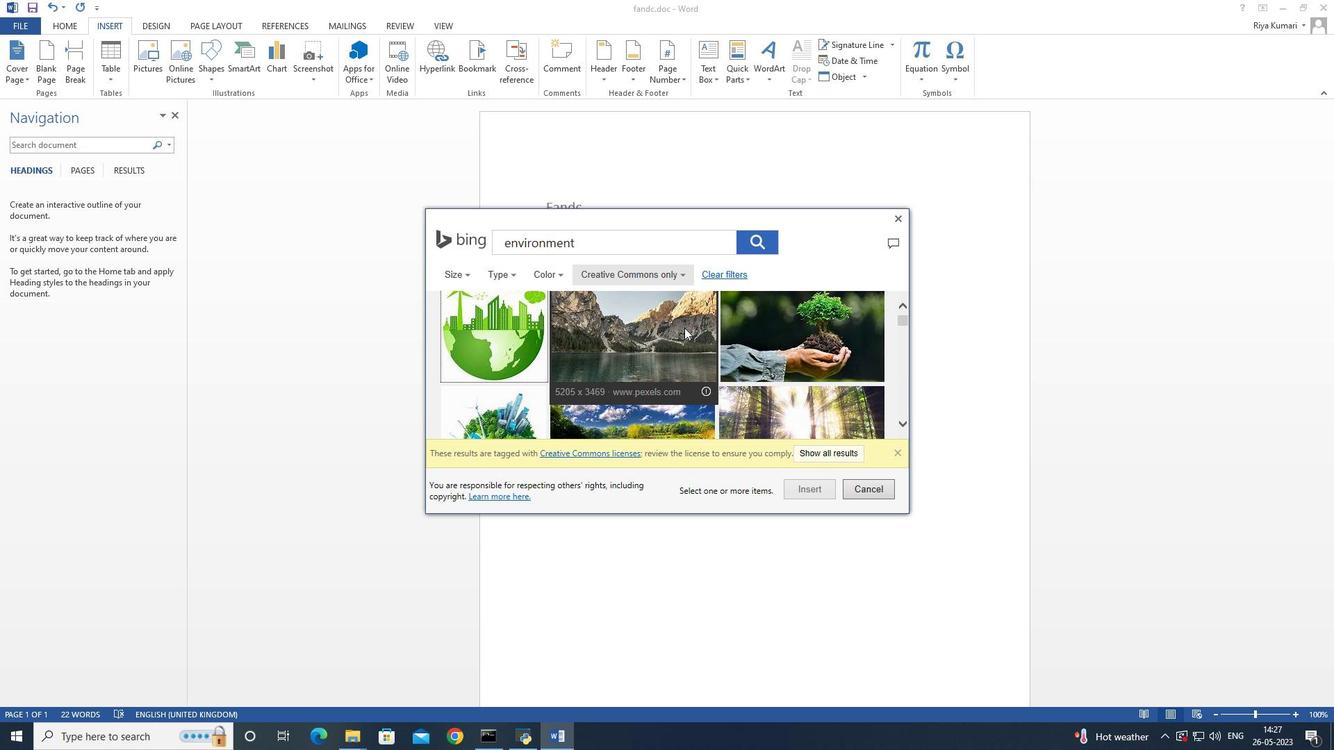 
Action: Mouse moved to (685, 329)
Screenshot: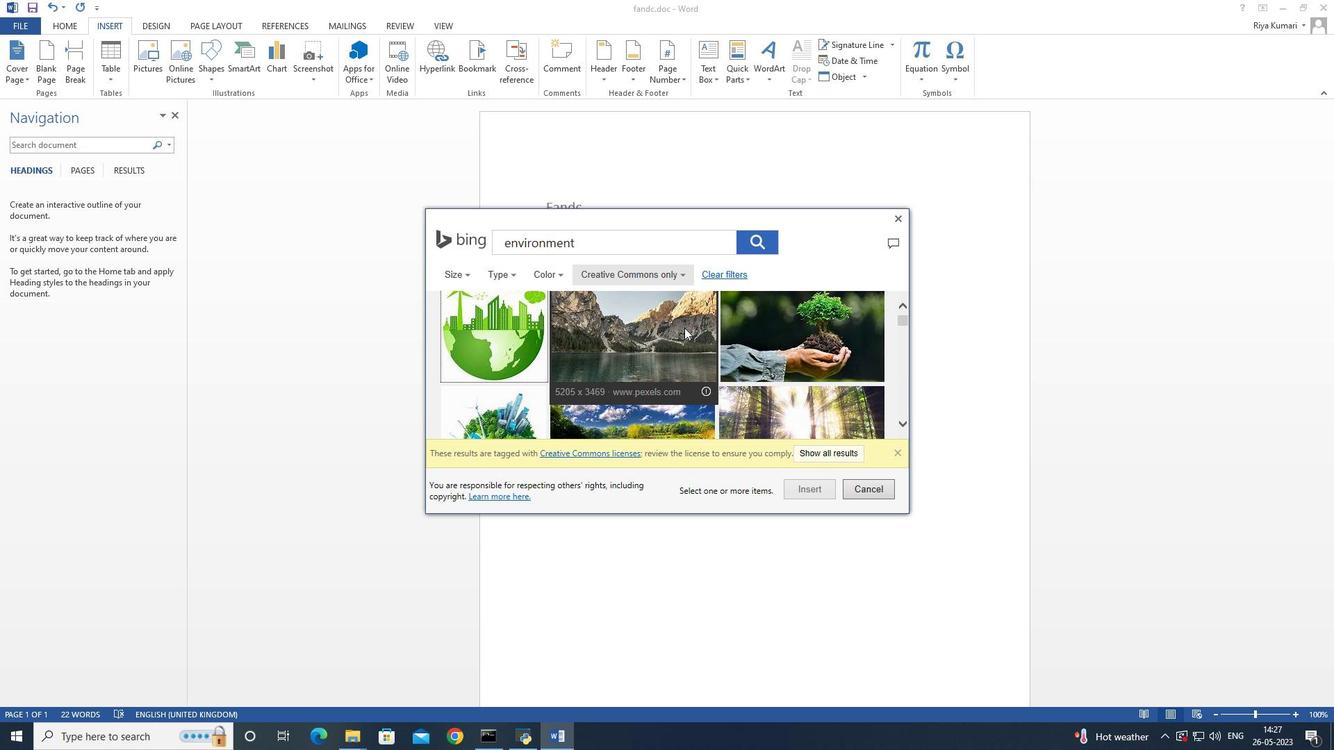 
Action: Mouse scrolled (685, 328) with delta (0, 0)
Screenshot: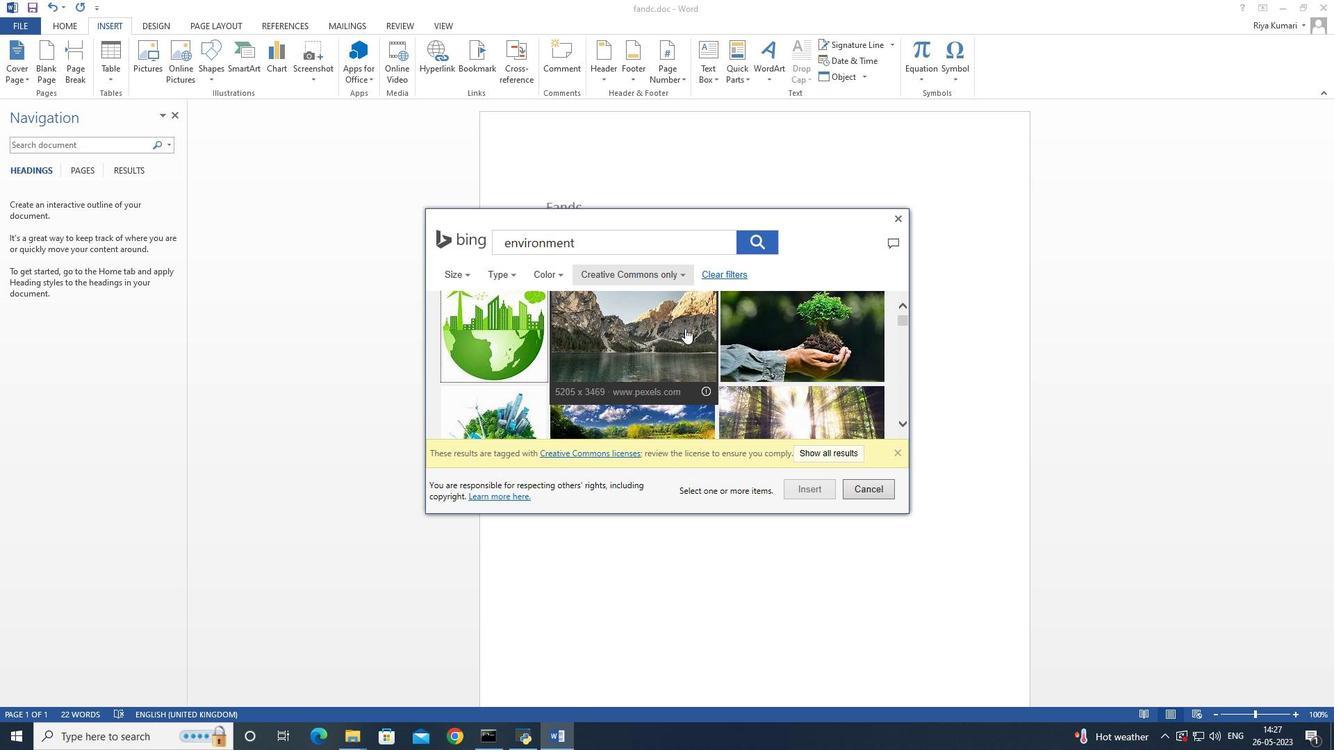 
Action: Mouse moved to (685, 329)
Screenshot: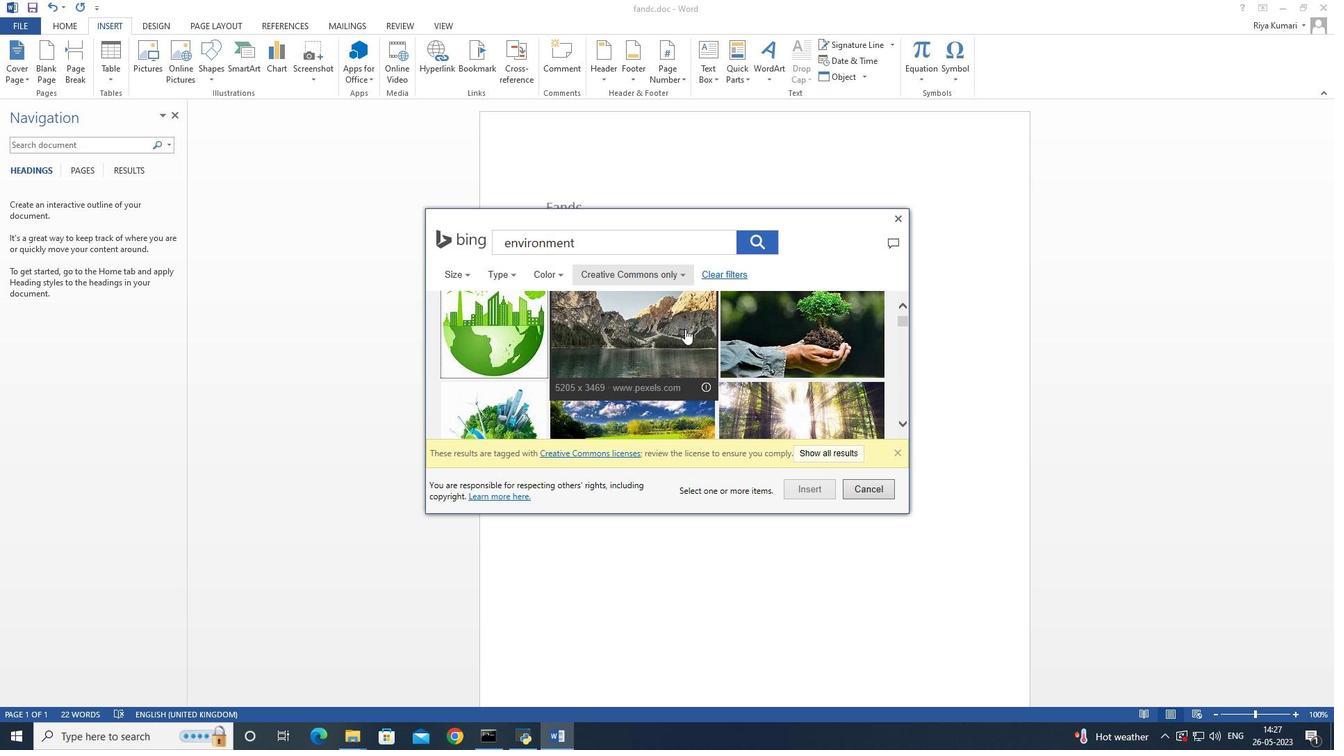 
Action: Mouse scrolled (685, 328) with delta (0, 0)
Screenshot: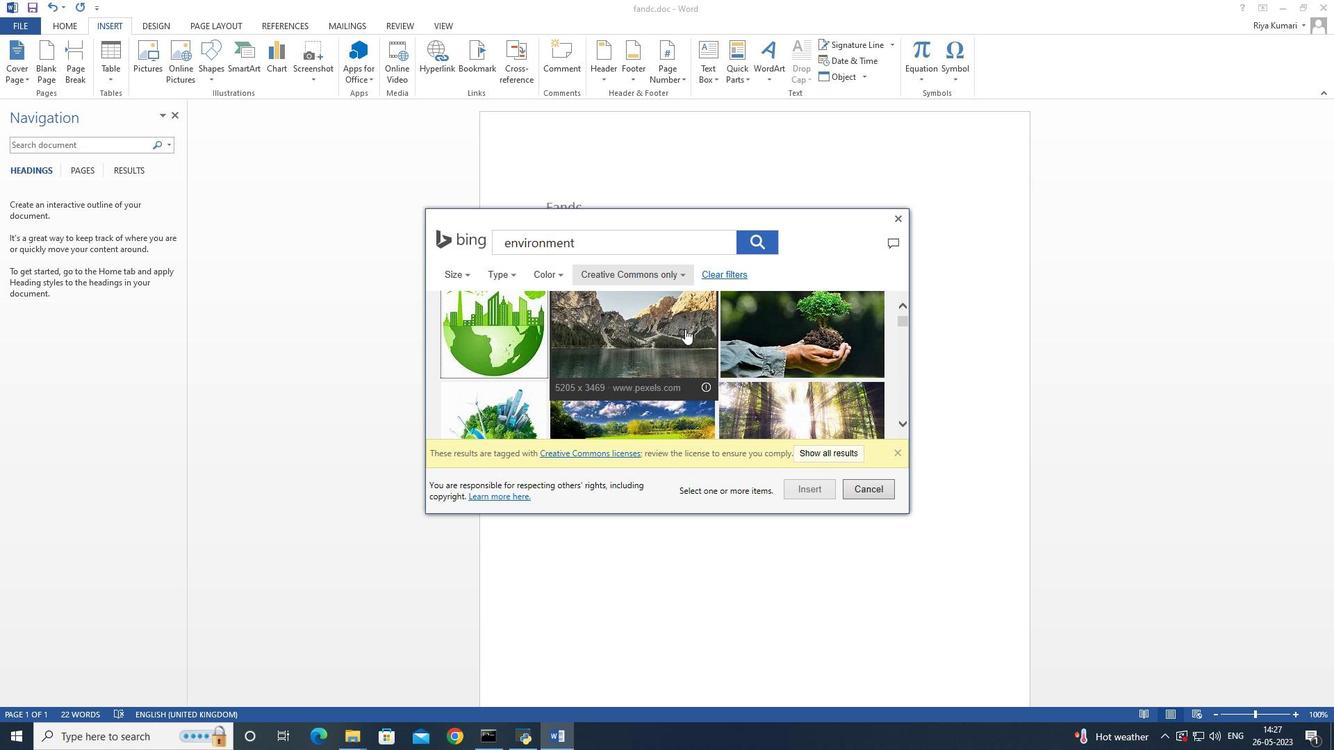 
Action: Mouse moved to (685, 330)
Screenshot: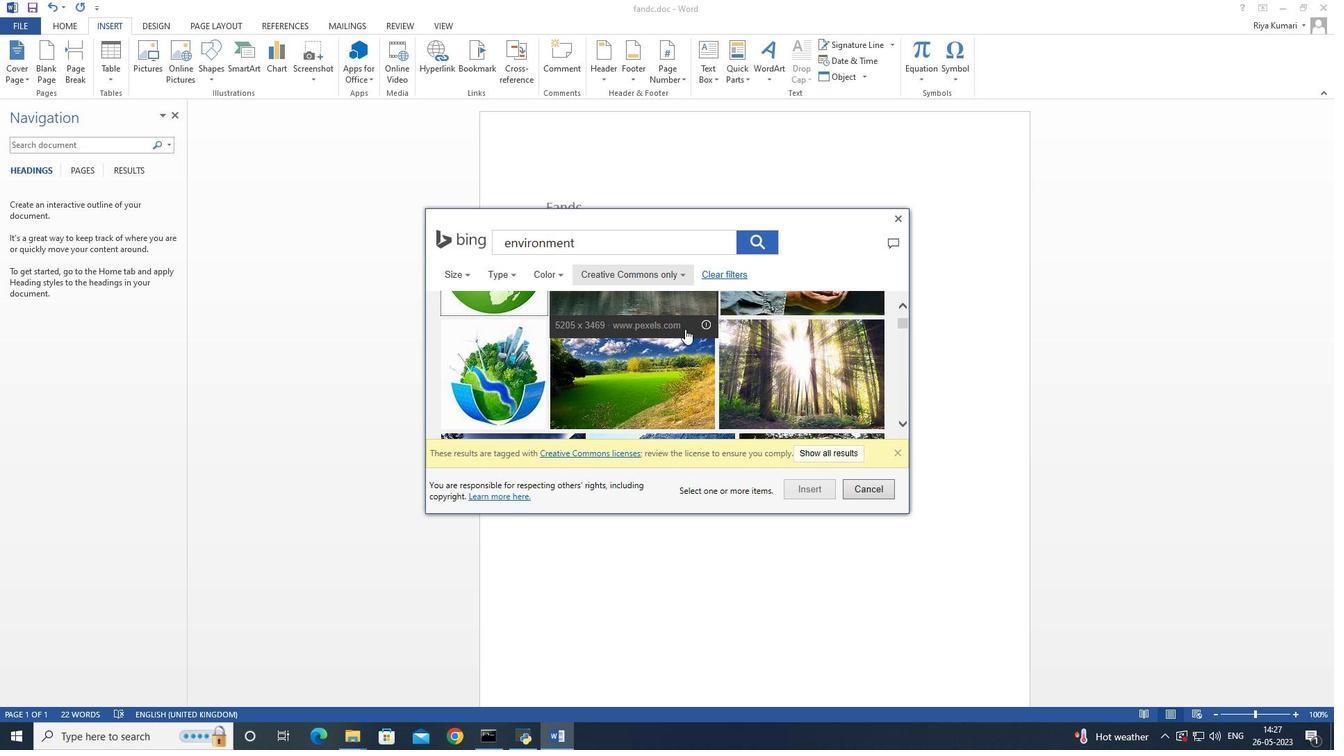 
Action: Mouse scrolled (685, 329) with delta (0, 0)
Screenshot: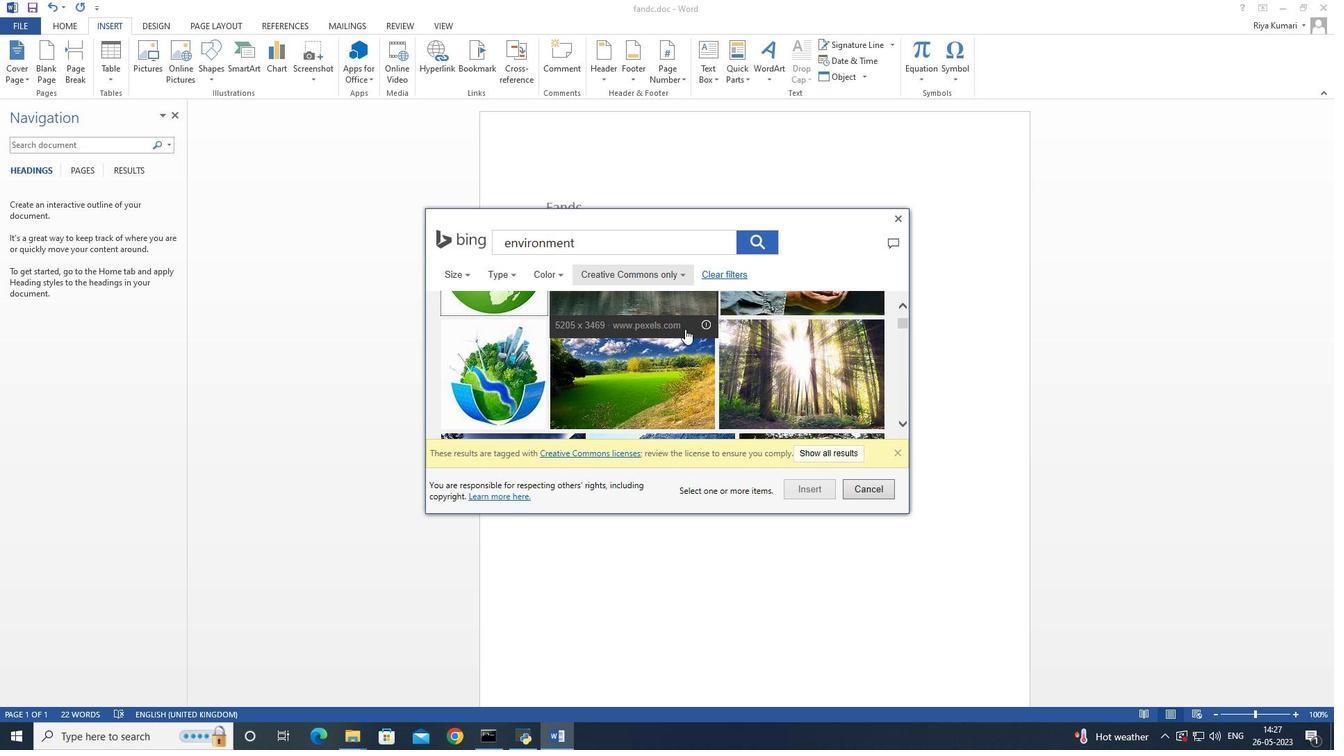 
Action: Mouse moved to (685, 330)
Screenshot: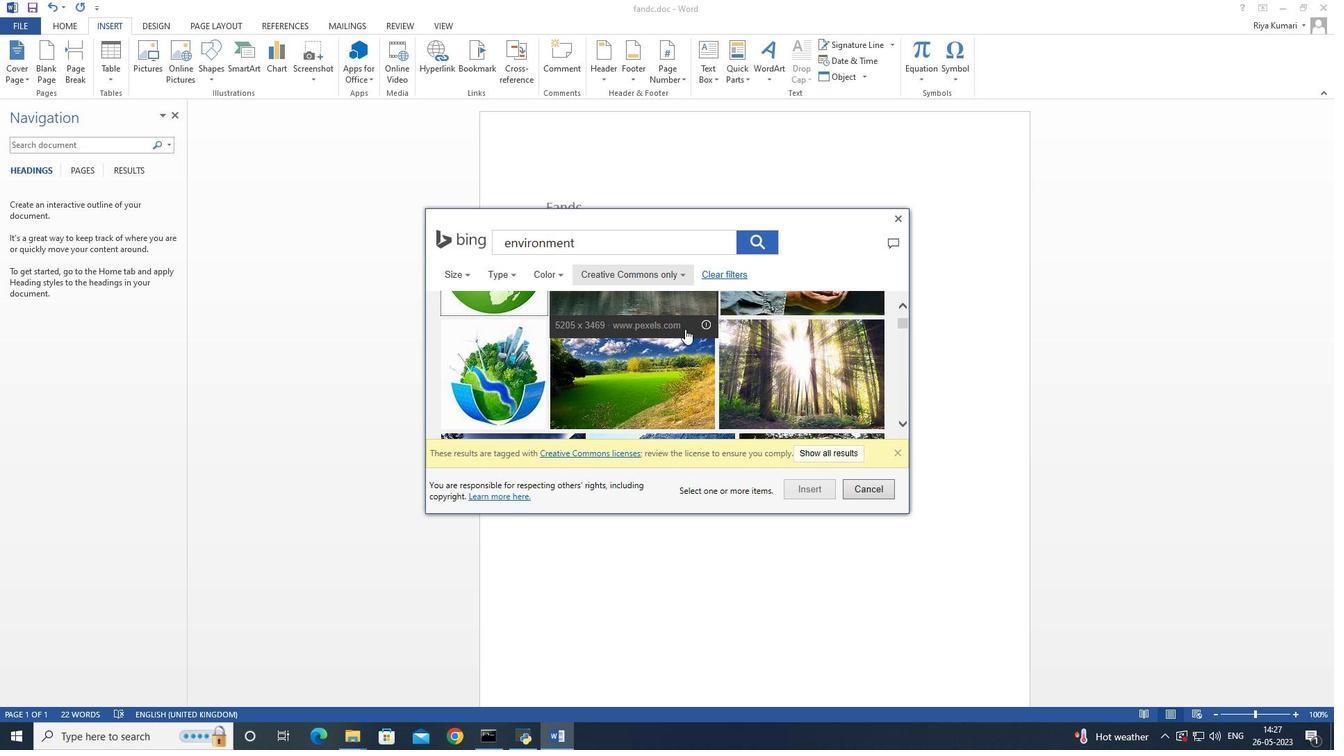 
Action: Mouse scrolled (685, 330) with delta (0, 0)
Screenshot: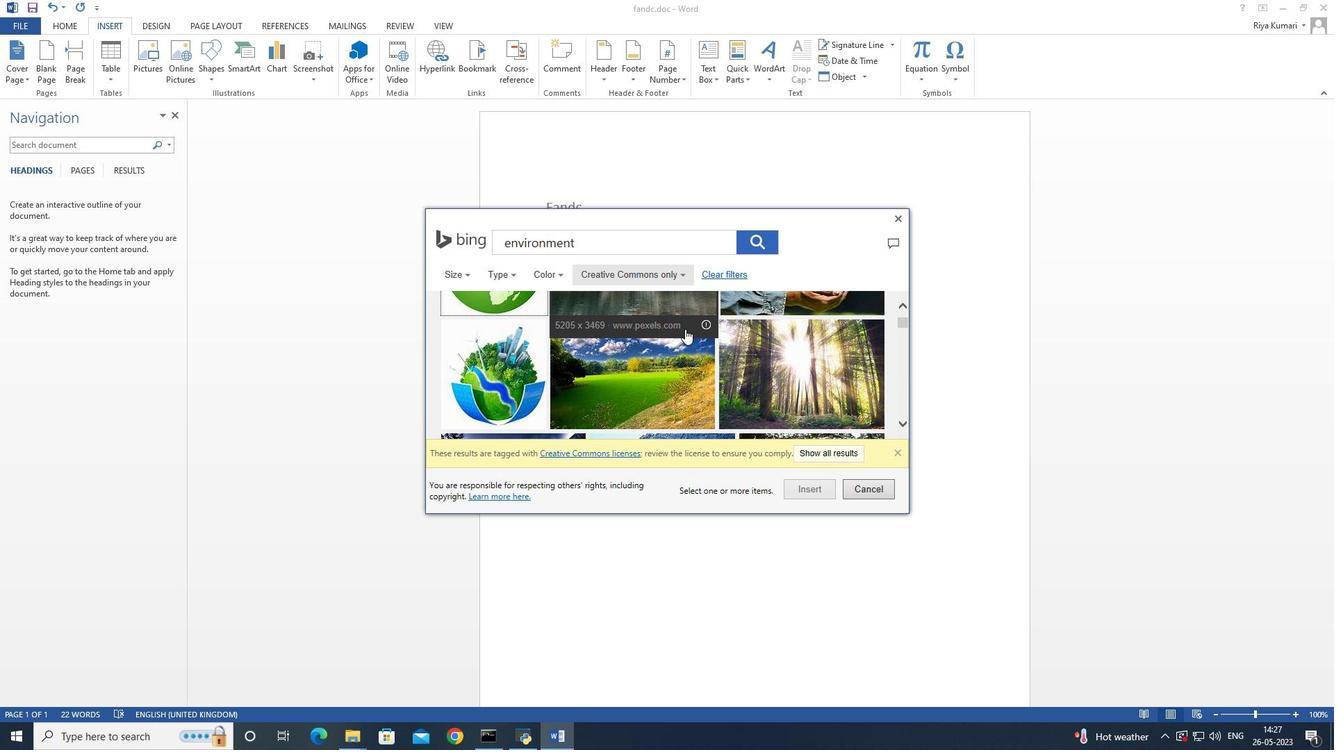 
Action: Mouse scrolled (685, 330) with delta (0, 0)
Screenshot: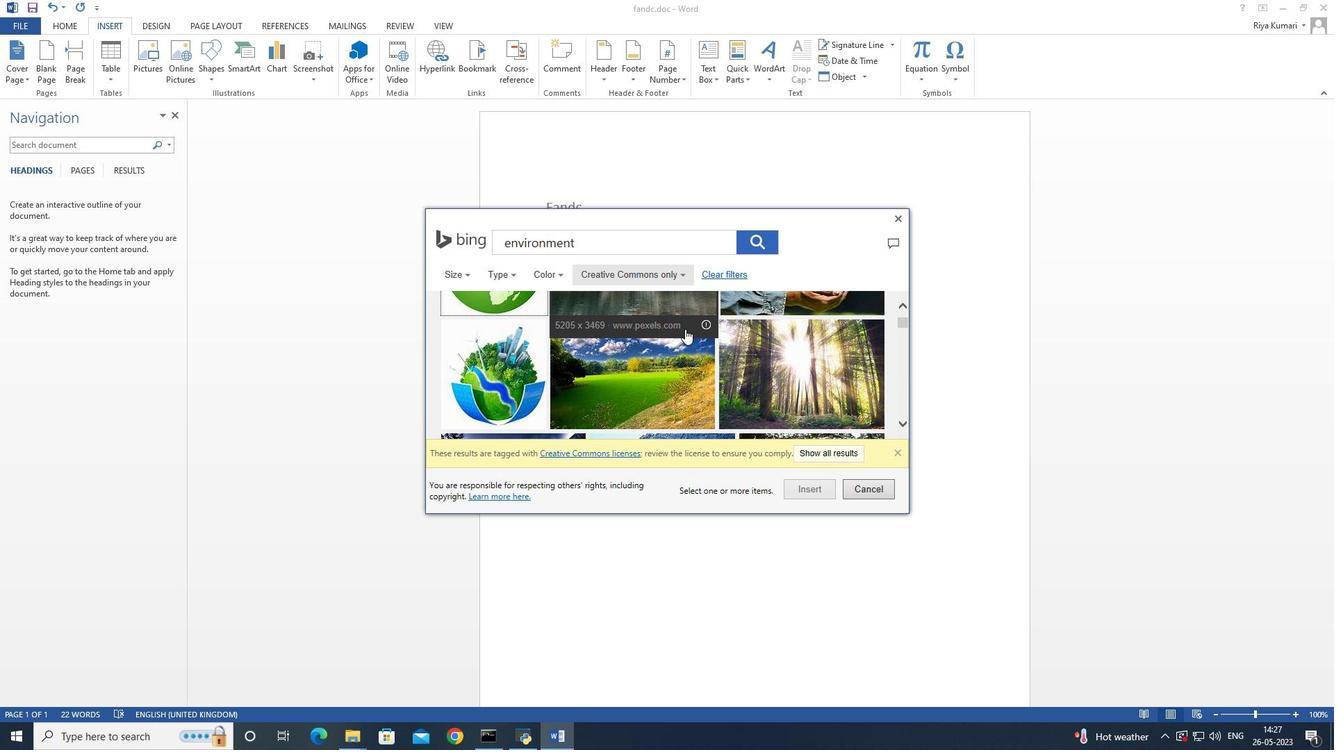 
Action: Mouse moved to (685, 332)
Screenshot: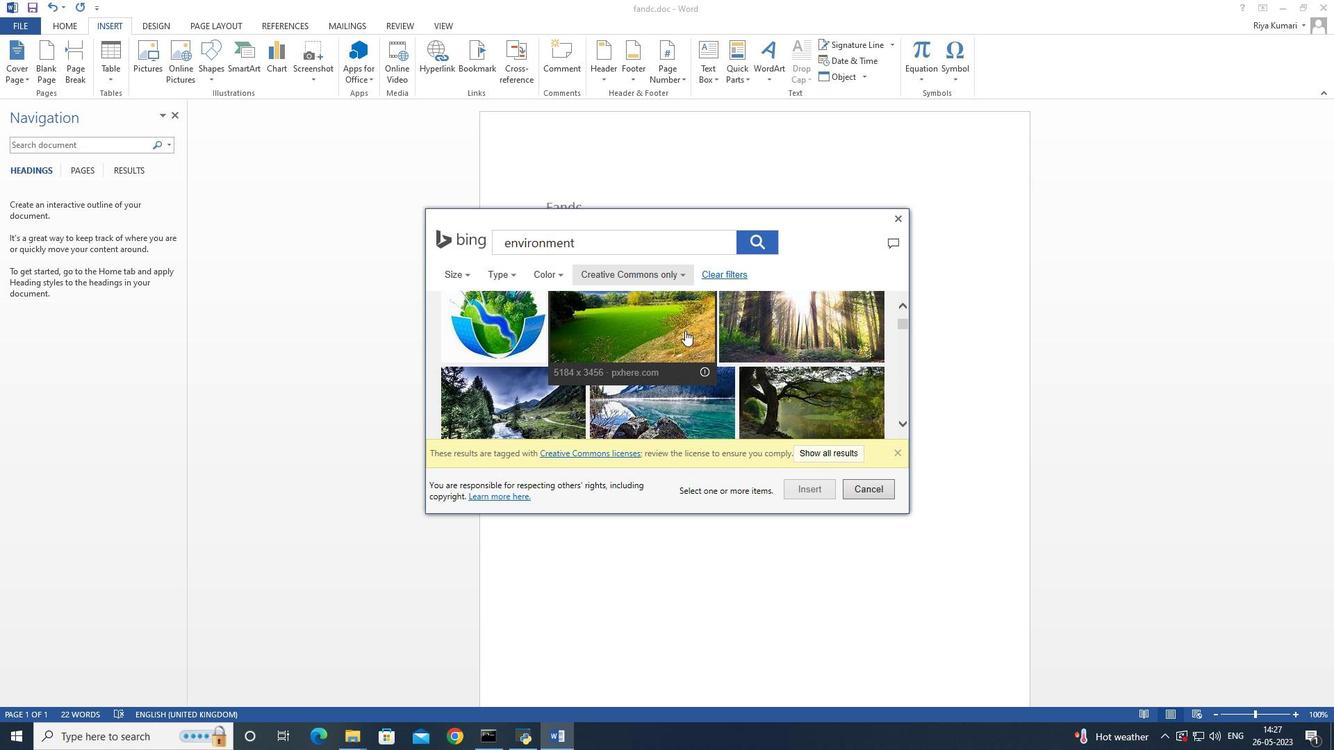 
Action: Mouse scrolled (685, 331) with delta (0, 0)
Screenshot: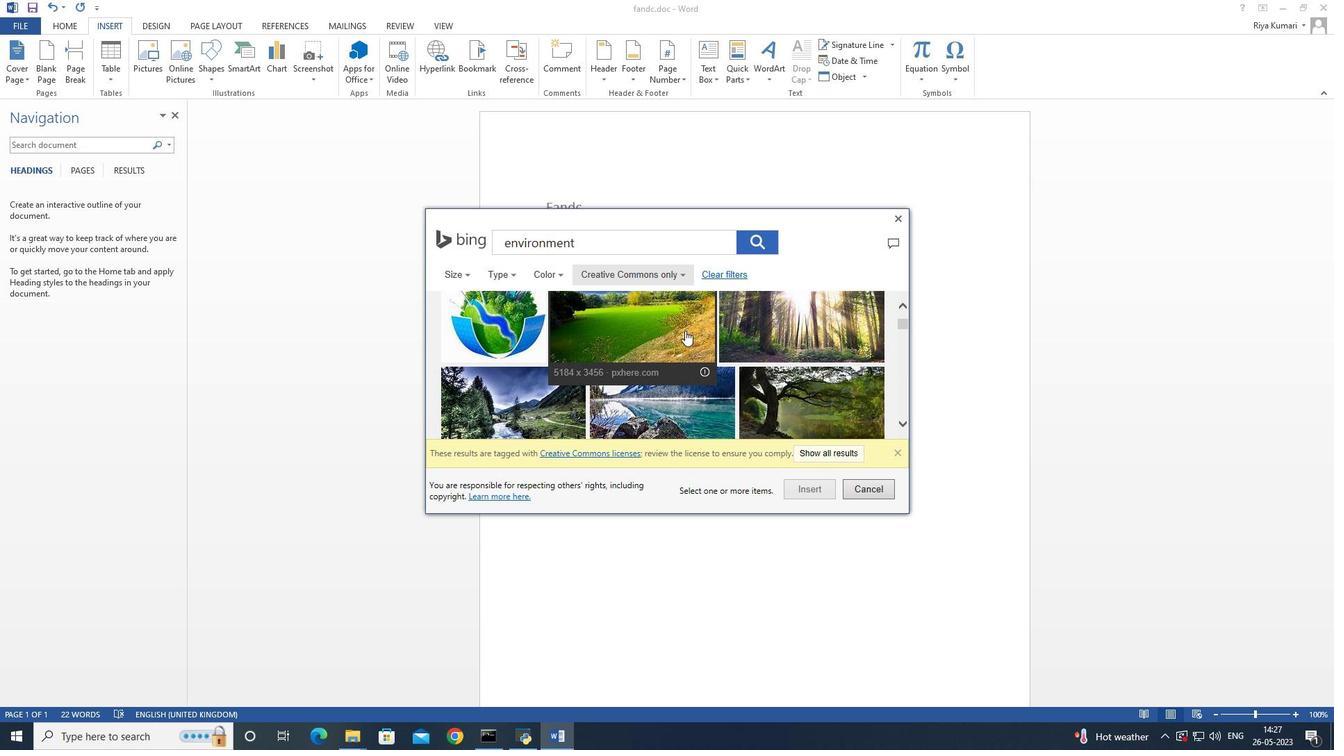 
Action: Mouse moved to (685, 332)
Screenshot: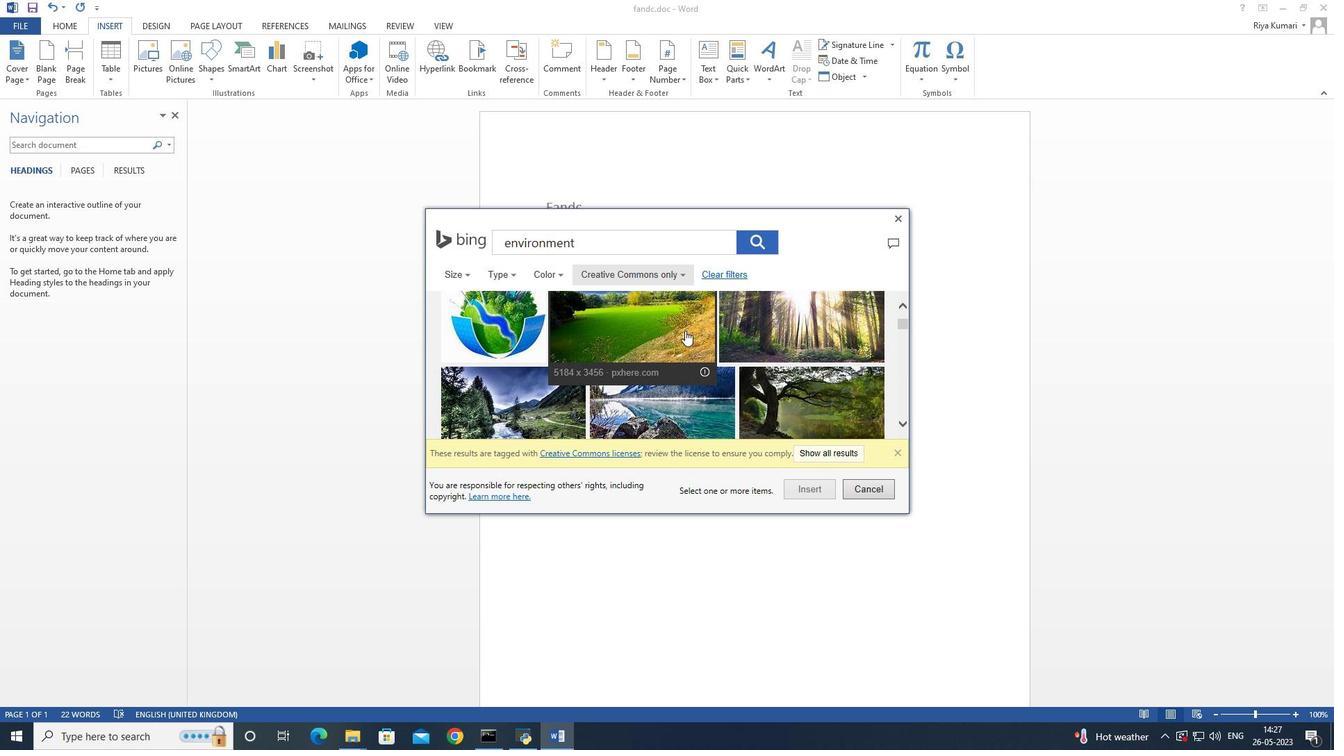 
Action: Mouse scrolled (685, 332) with delta (0, 0)
Screenshot: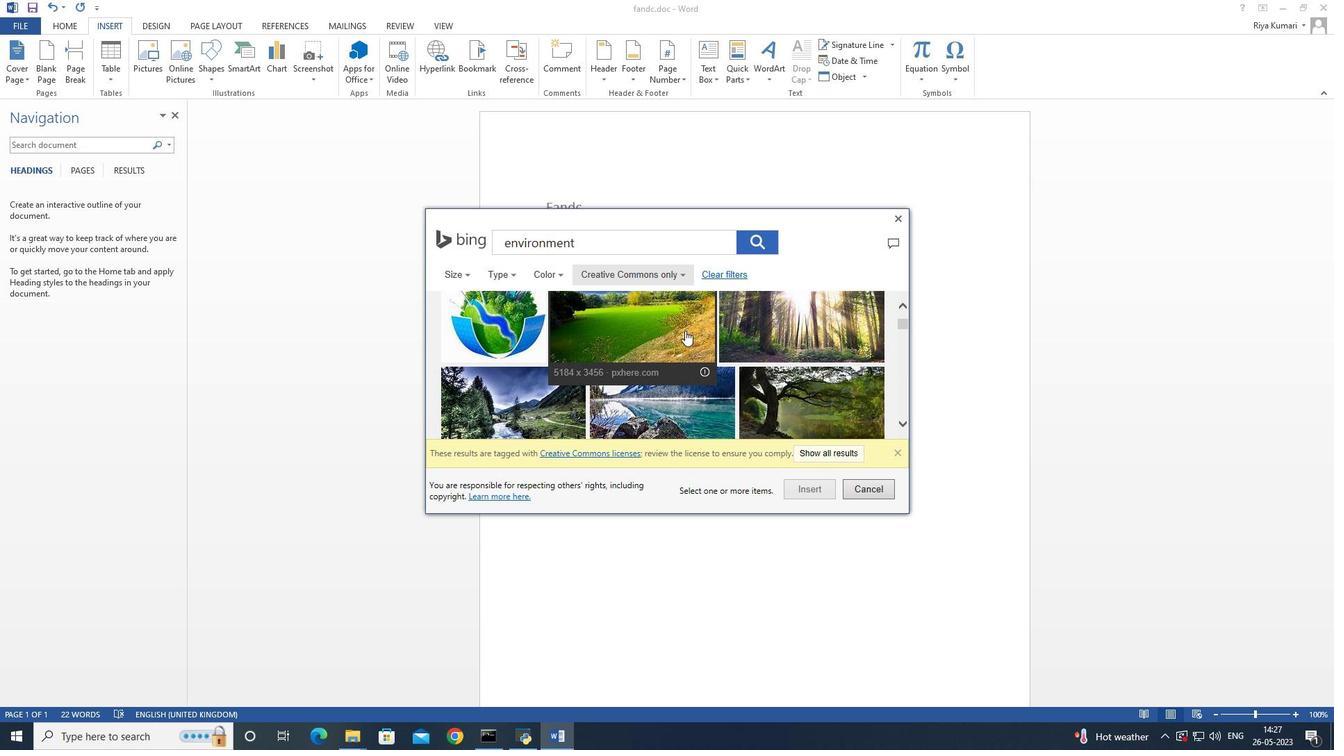 
Action: Mouse scrolled (685, 332) with delta (0, 0)
Screenshot: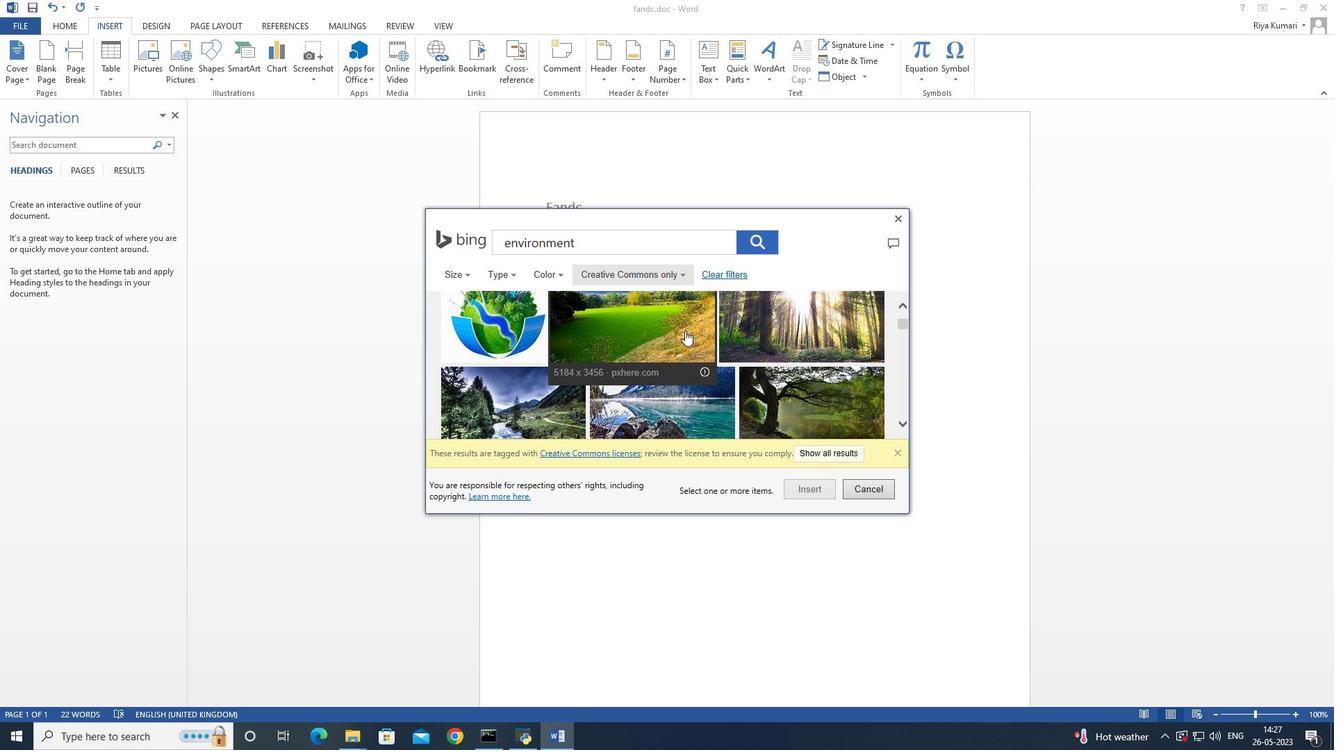 
Action: Mouse scrolled (685, 332) with delta (0, 0)
Screenshot: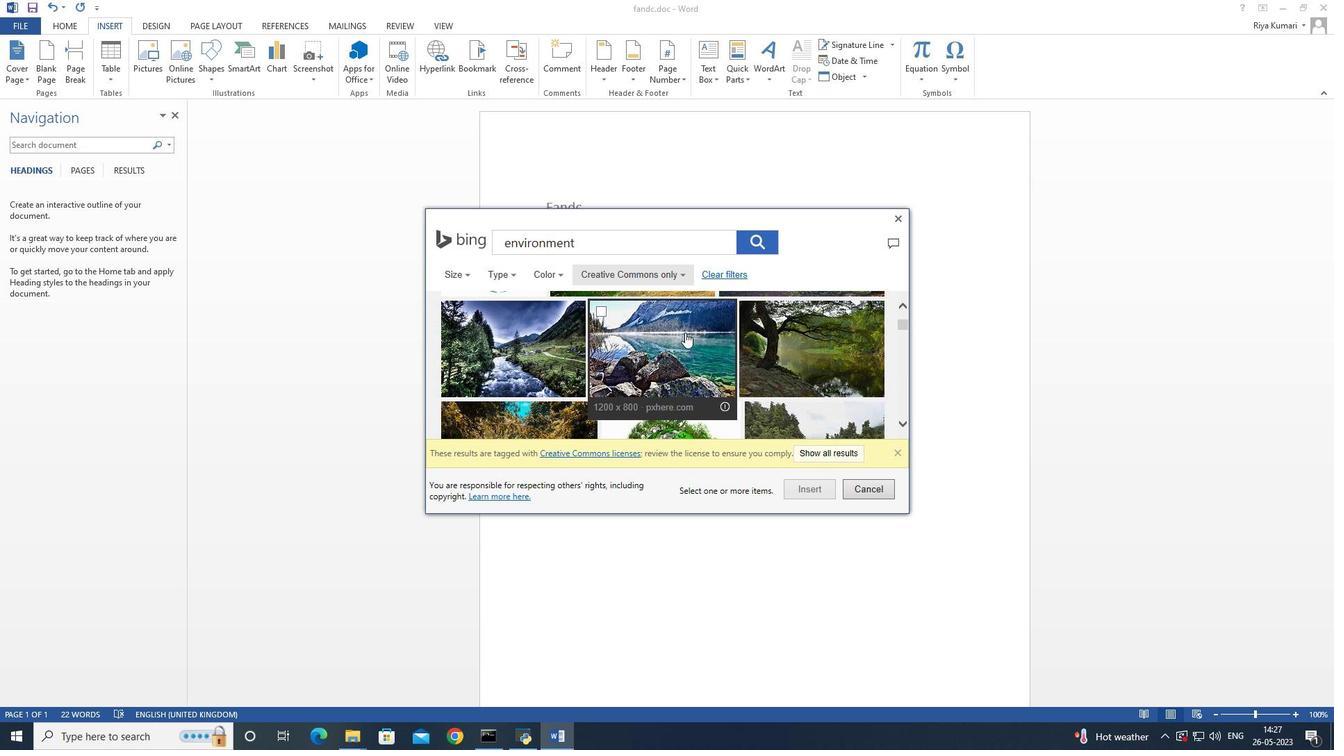 
Action: Mouse scrolled (685, 332) with delta (0, 0)
Screenshot: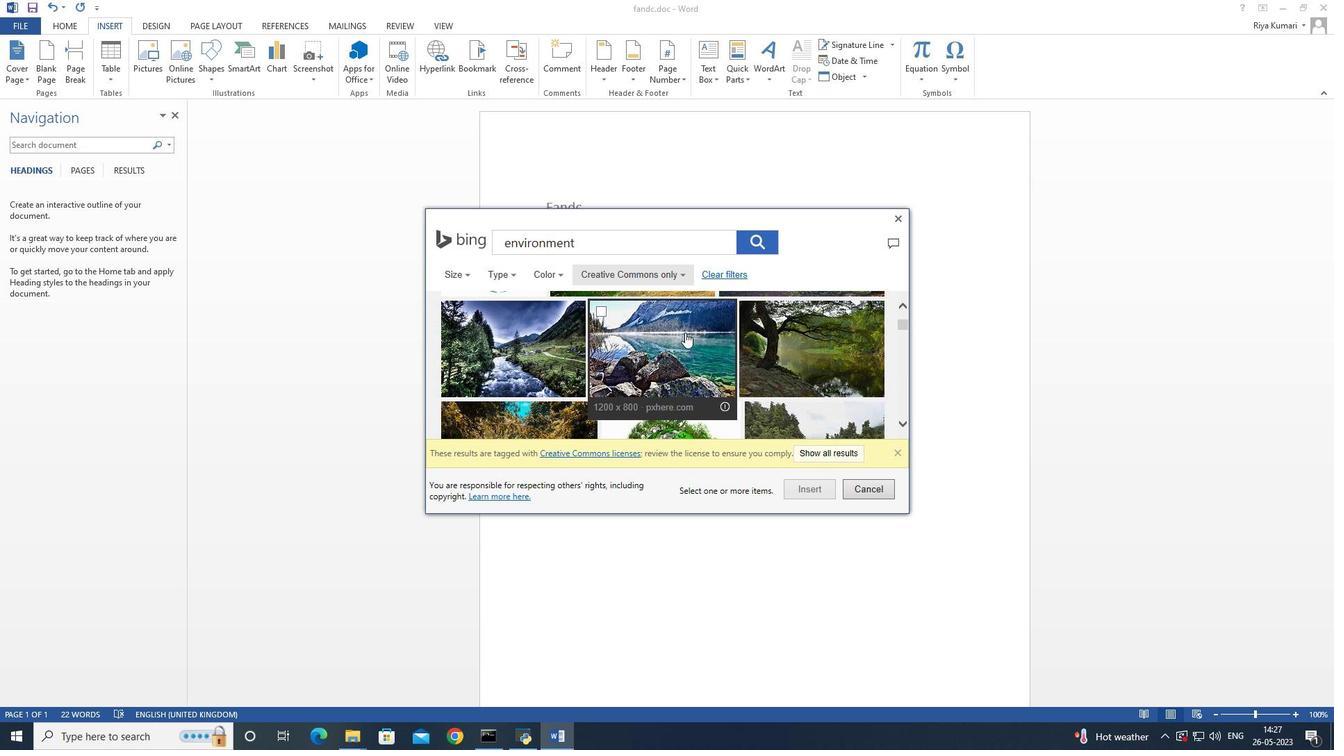 
Action: Mouse scrolled (685, 332) with delta (0, 0)
Screenshot: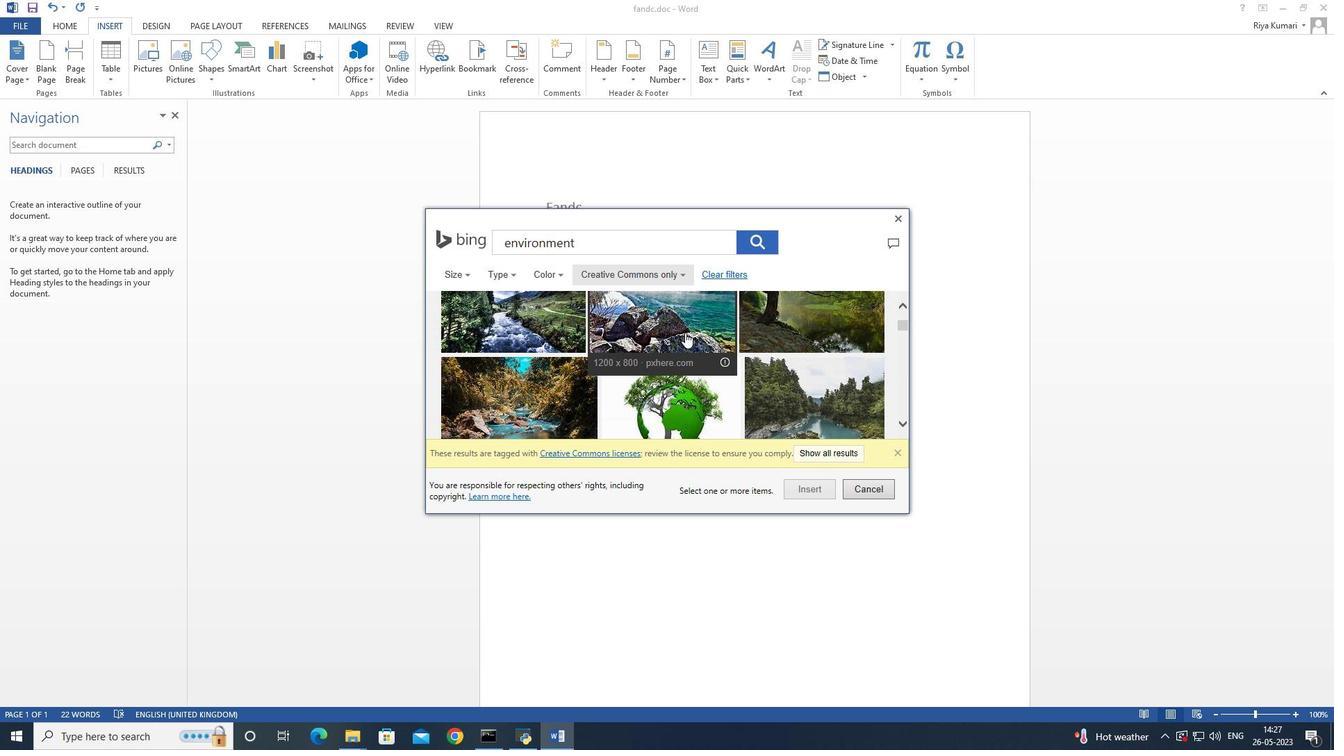 
Action: Mouse scrolled (685, 332) with delta (0, 0)
Screenshot: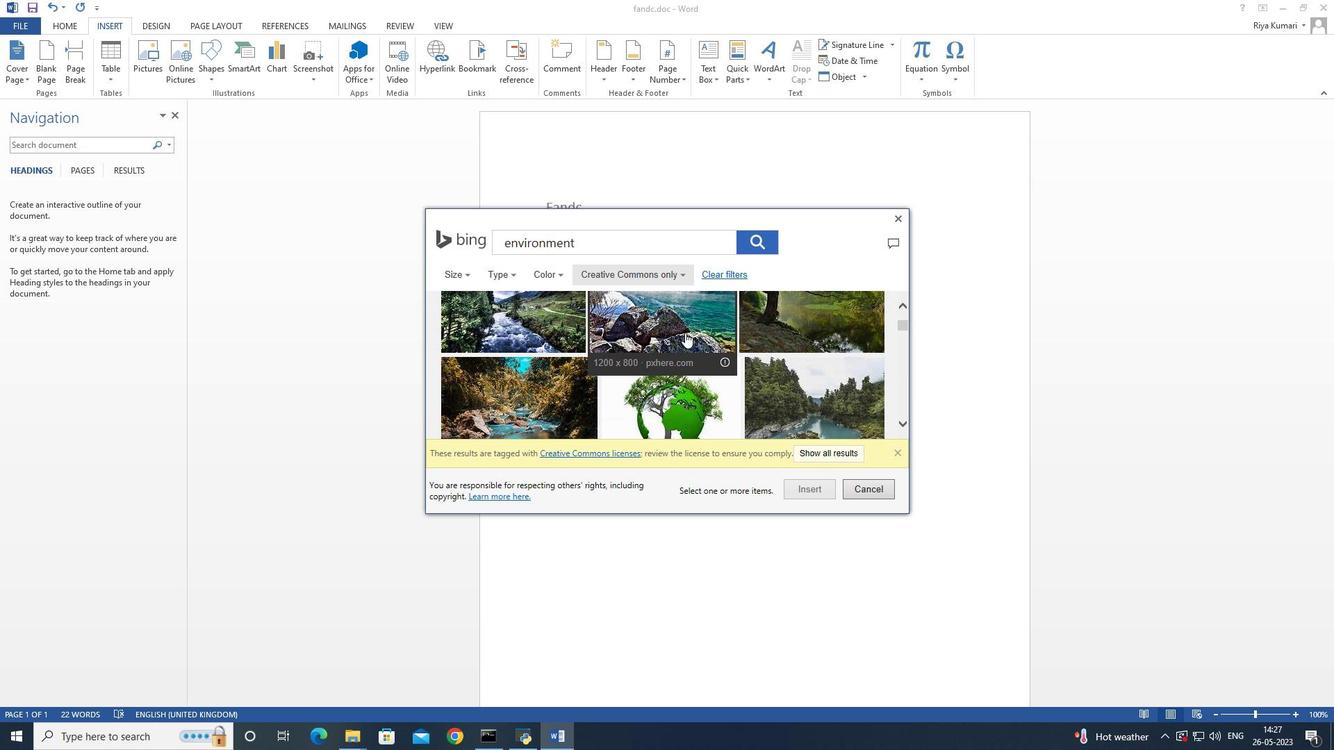 
Action: Mouse scrolled (685, 332) with delta (0, 0)
Screenshot: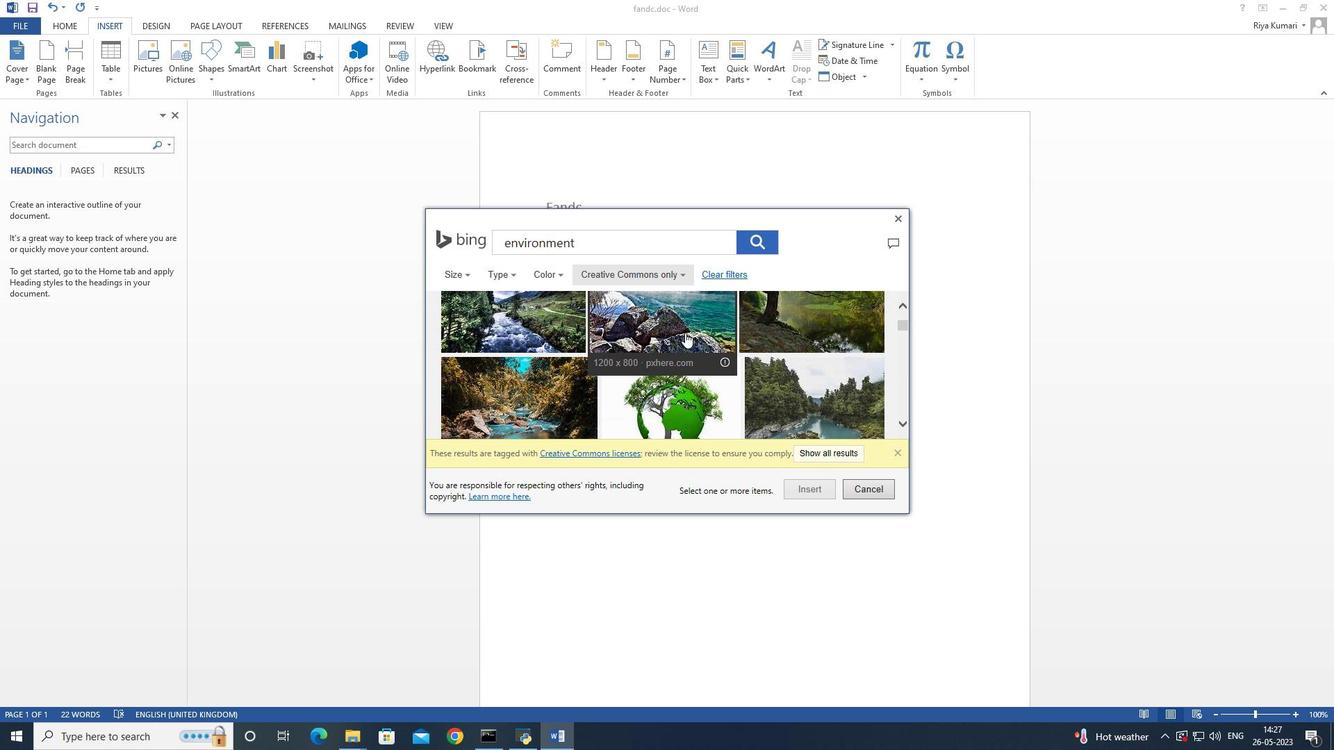 
Action: Mouse scrolled (685, 332) with delta (0, 0)
Screenshot: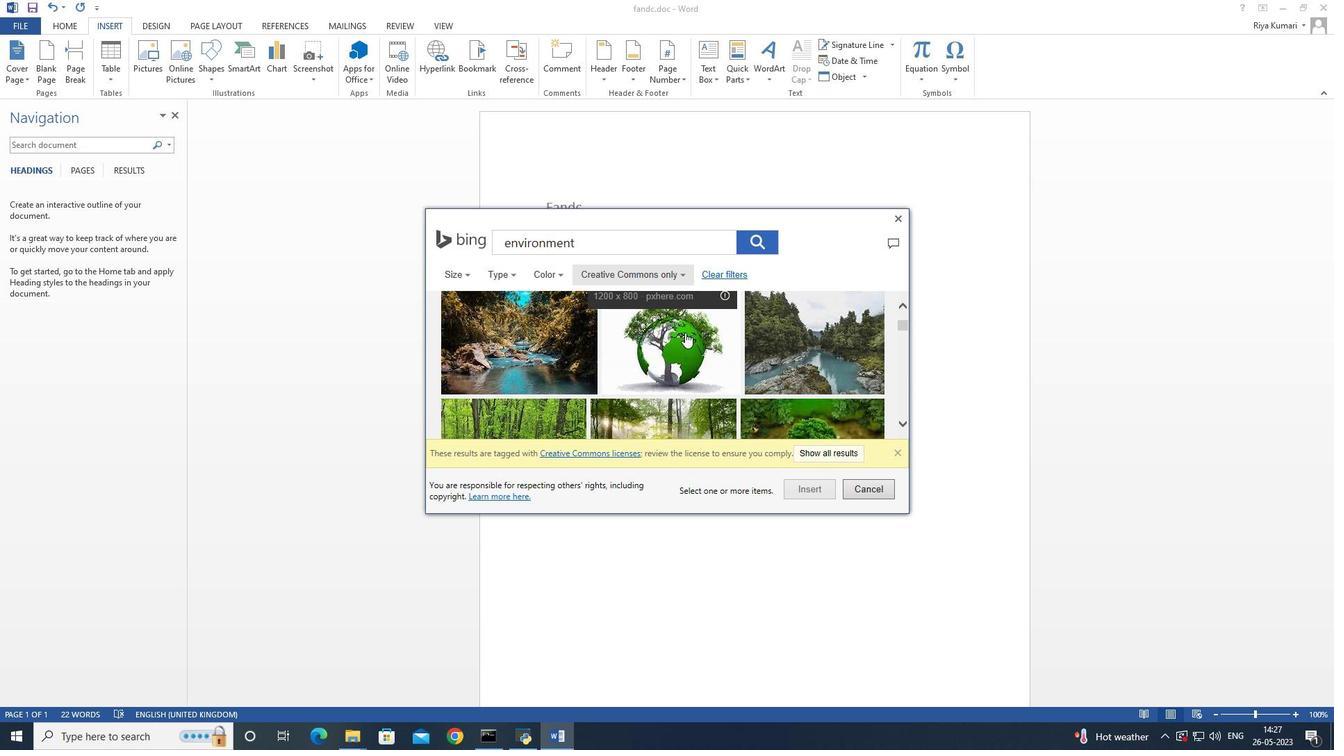
Action: Mouse scrolled (685, 332) with delta (0, 0)
Screenshot: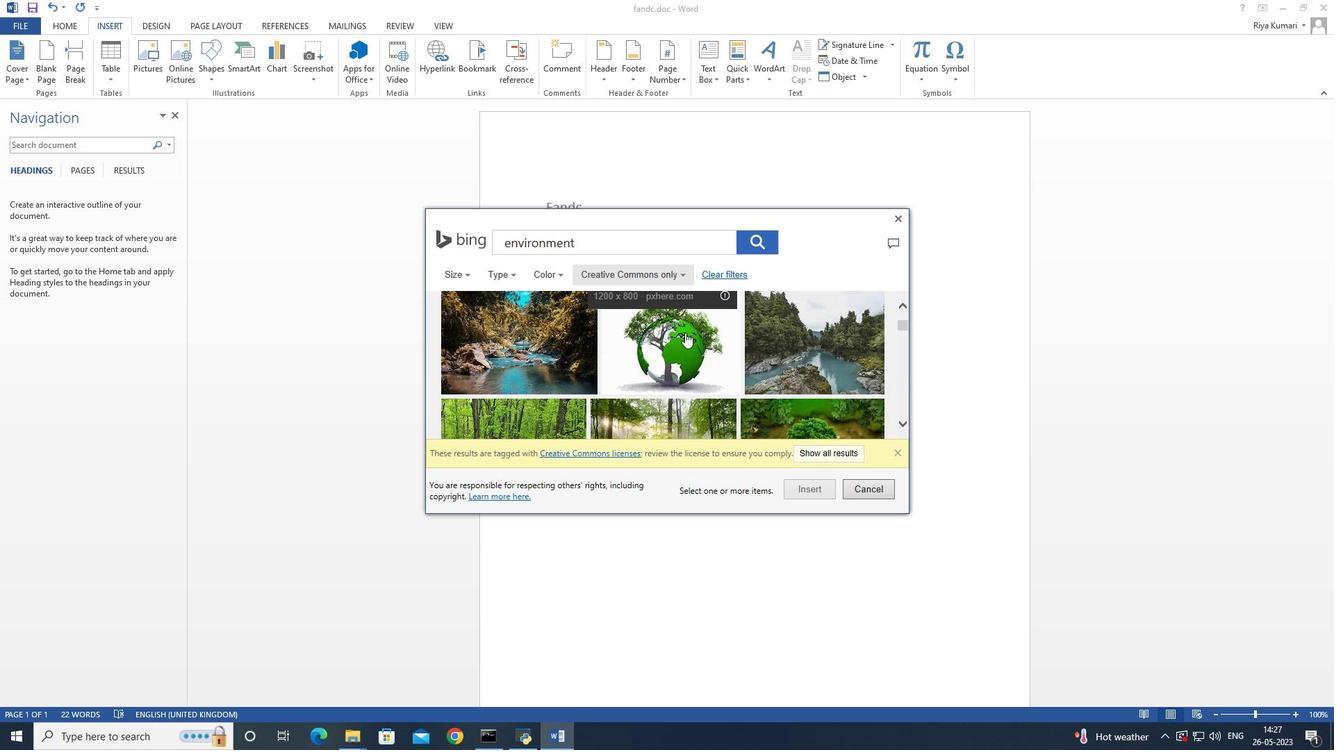 
Action: Mouse scrolled (685, 332) with delta (0, 0)
Screenshot: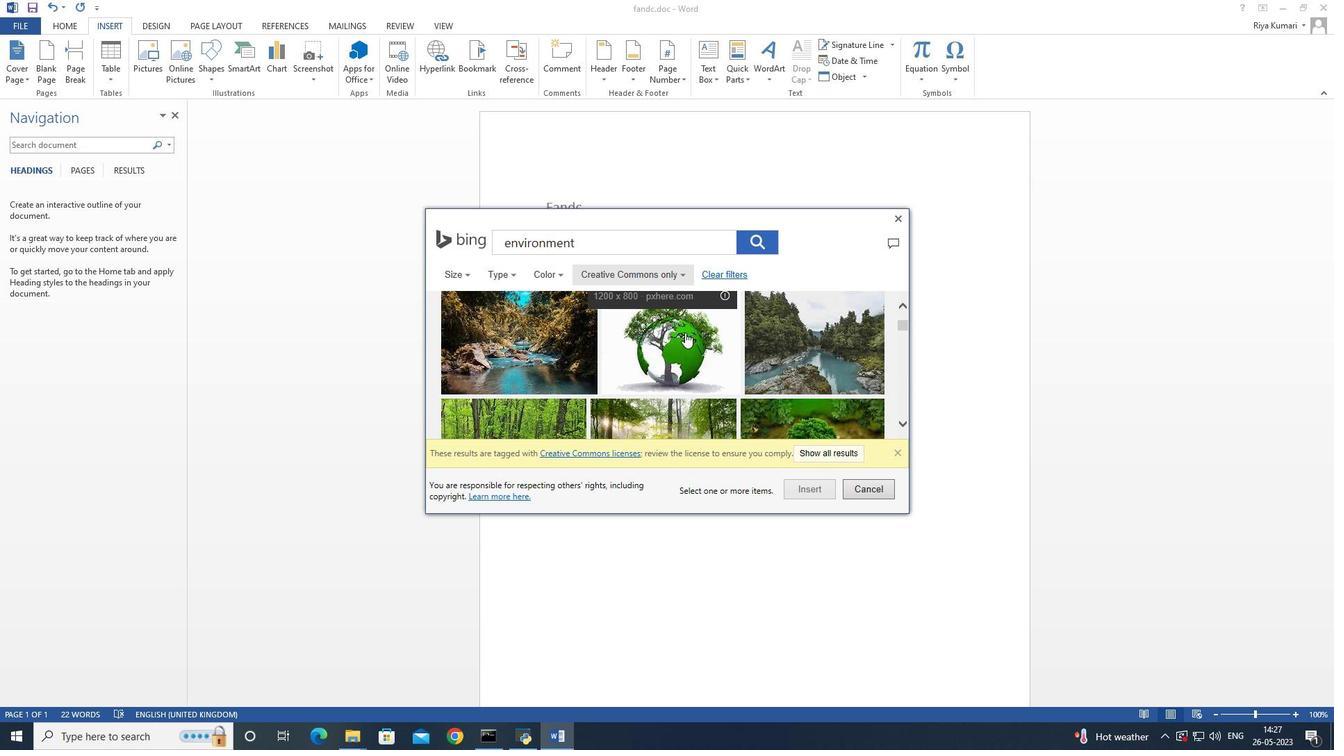 
Action: Mouse scrolled (685, 332) with delta (0, 0)
Screenshot: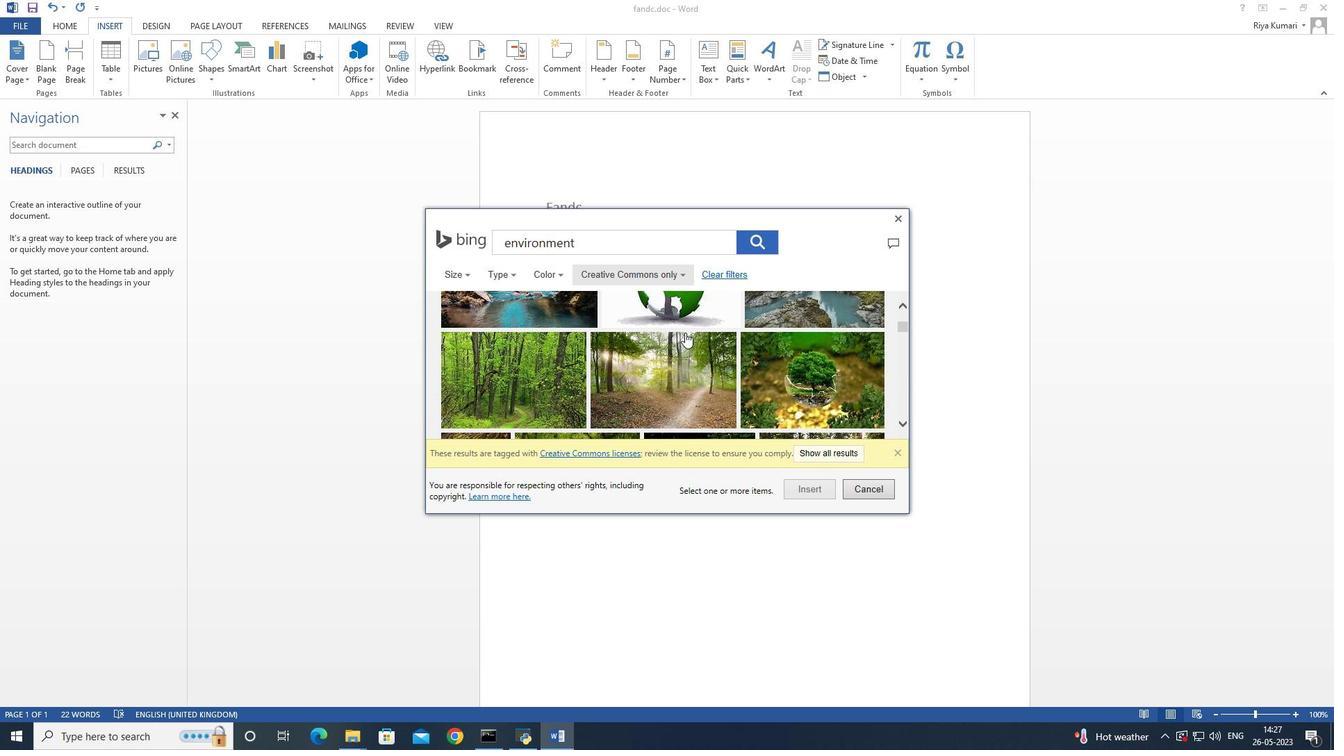 
Action: Mouse scrolled (685, 332) with delta (0, 0)
Screenshot: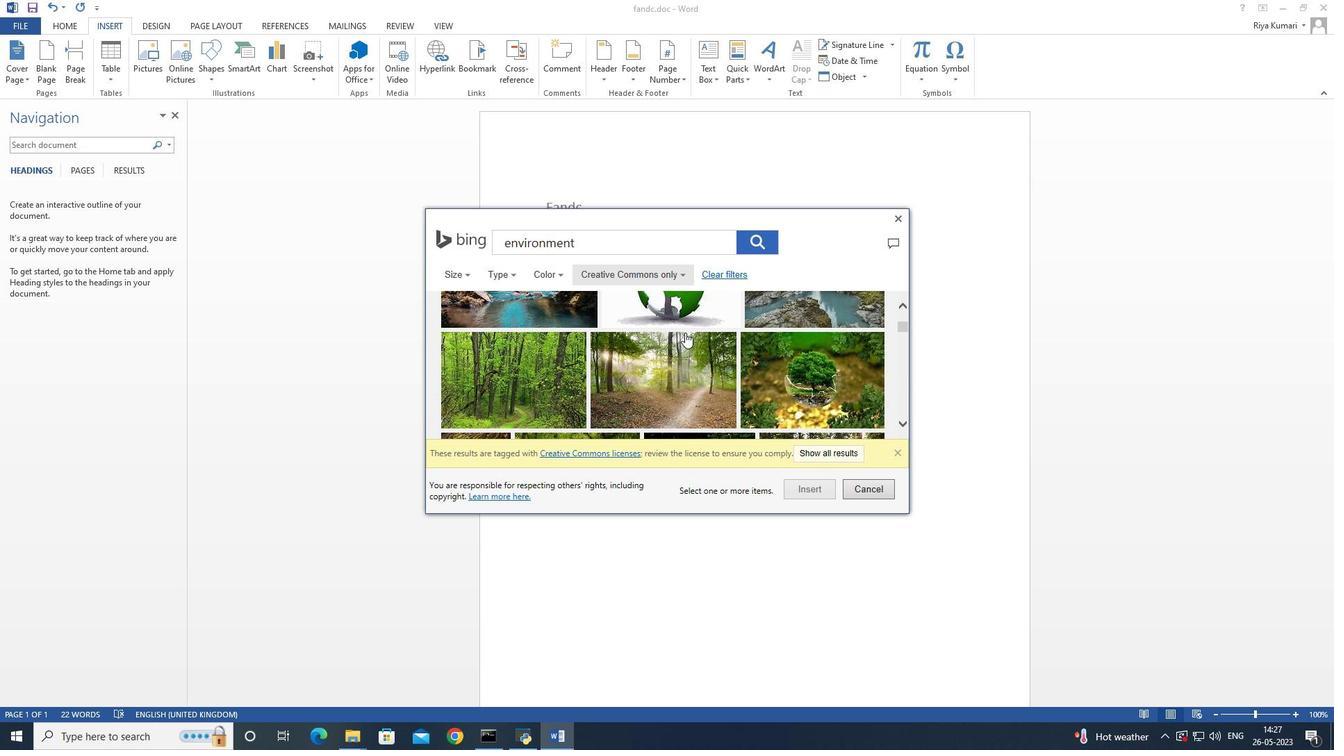 
Action: Mouse scrolled (685, 332) with delta (0, 0)
Screenshot: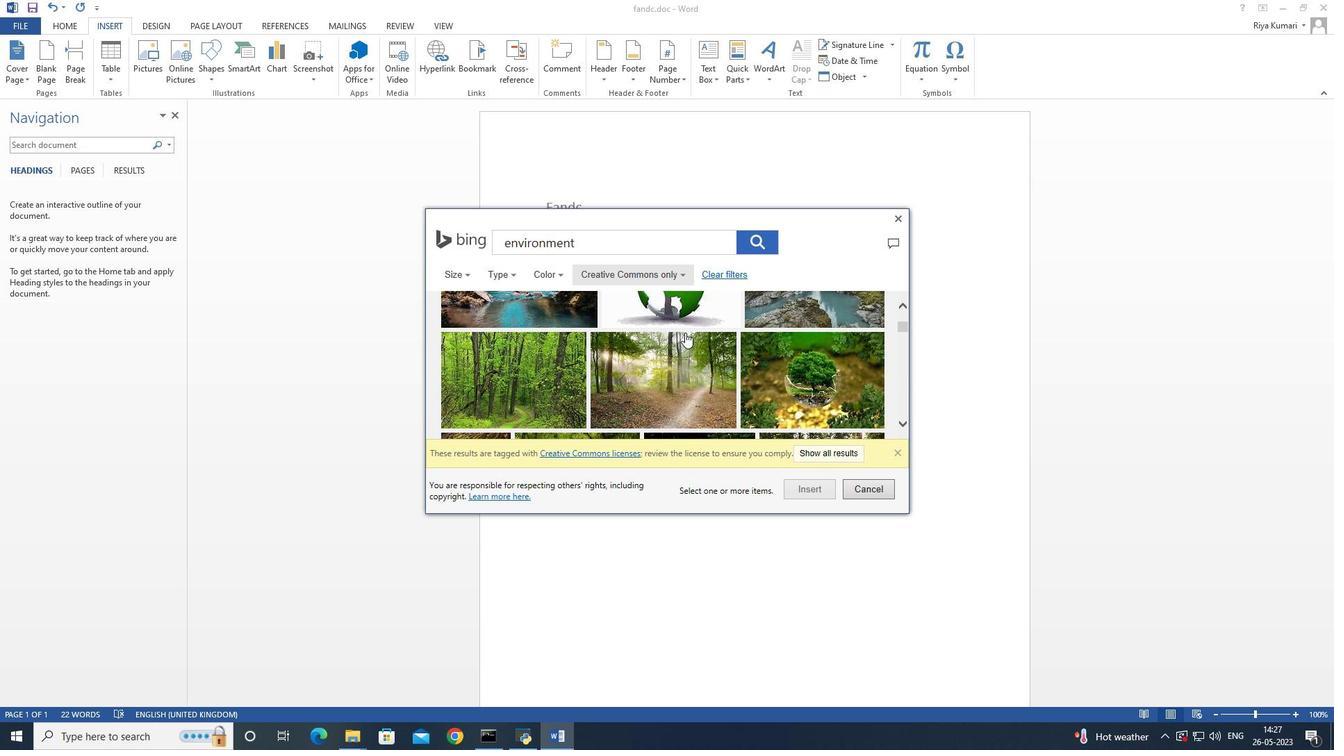 
Action: Mouse scrolled (685, 332) with delta (0, 0)
Screenshot: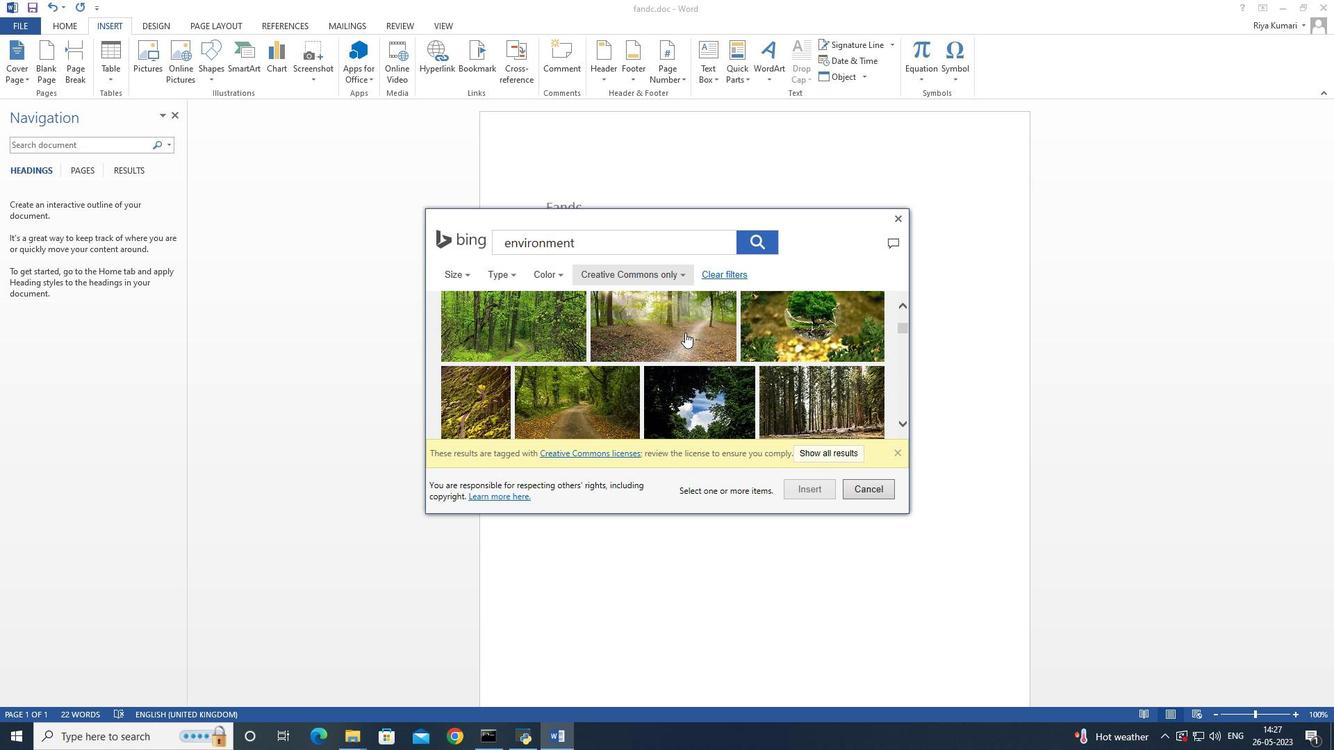 
Action: Mouse scrolled (685, 332) with delta (0, 0)
Screenshot: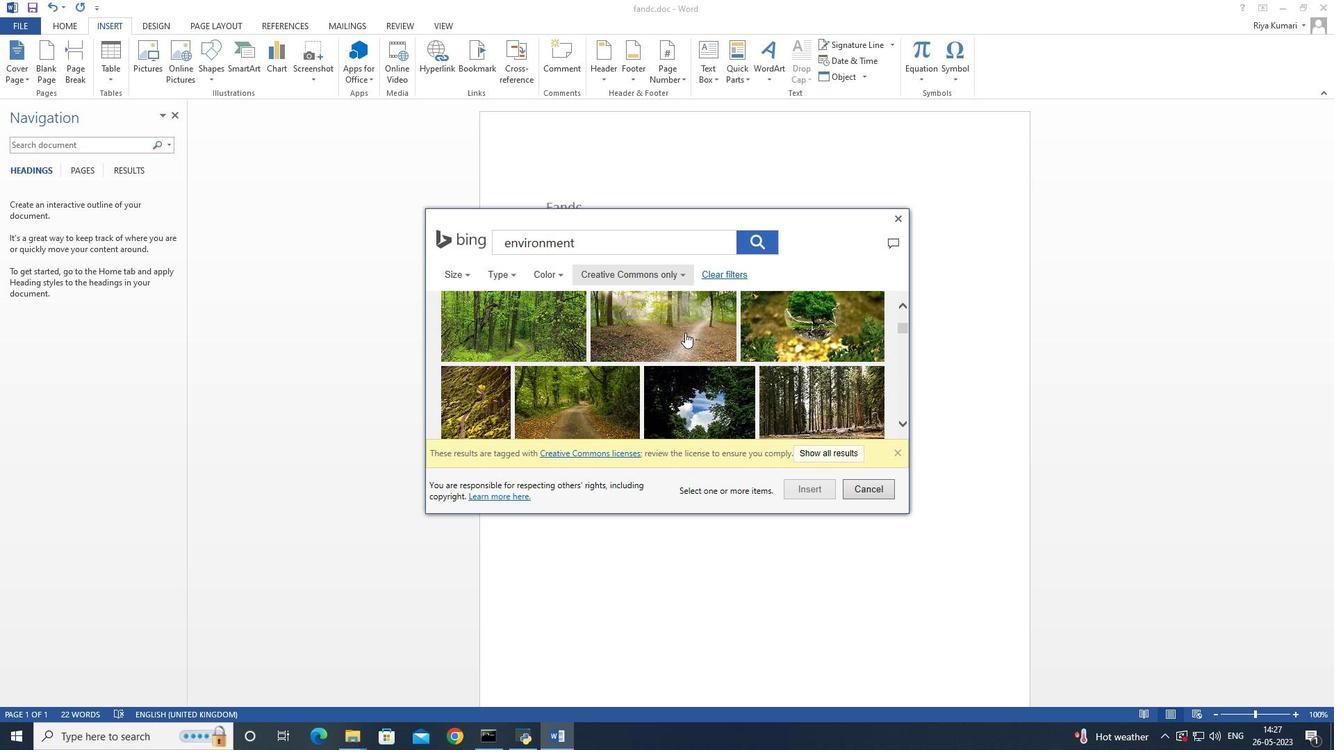 
Action: Mouse scrolled (685, 332) with delta (0, 0)
Screenshot: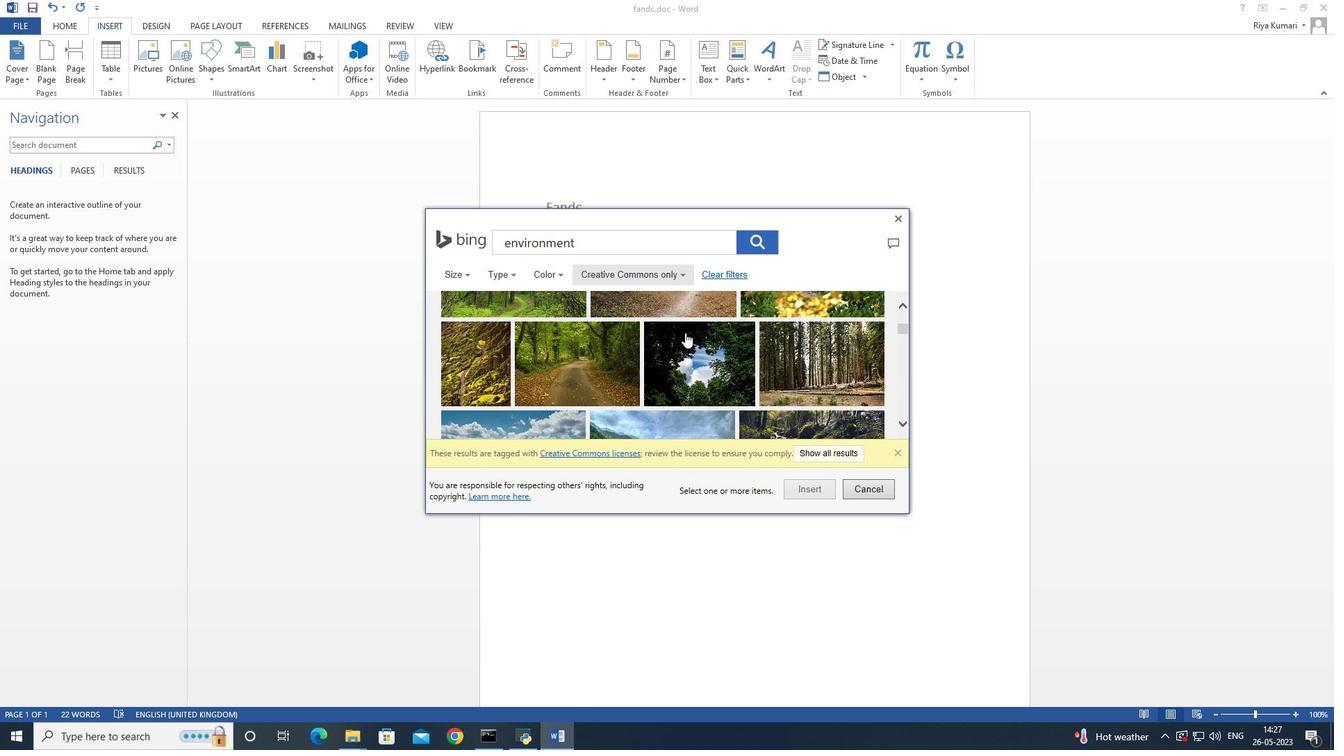 
Action: Mouse scrolled (685, 332) with delta (0, 0)
Screenshot: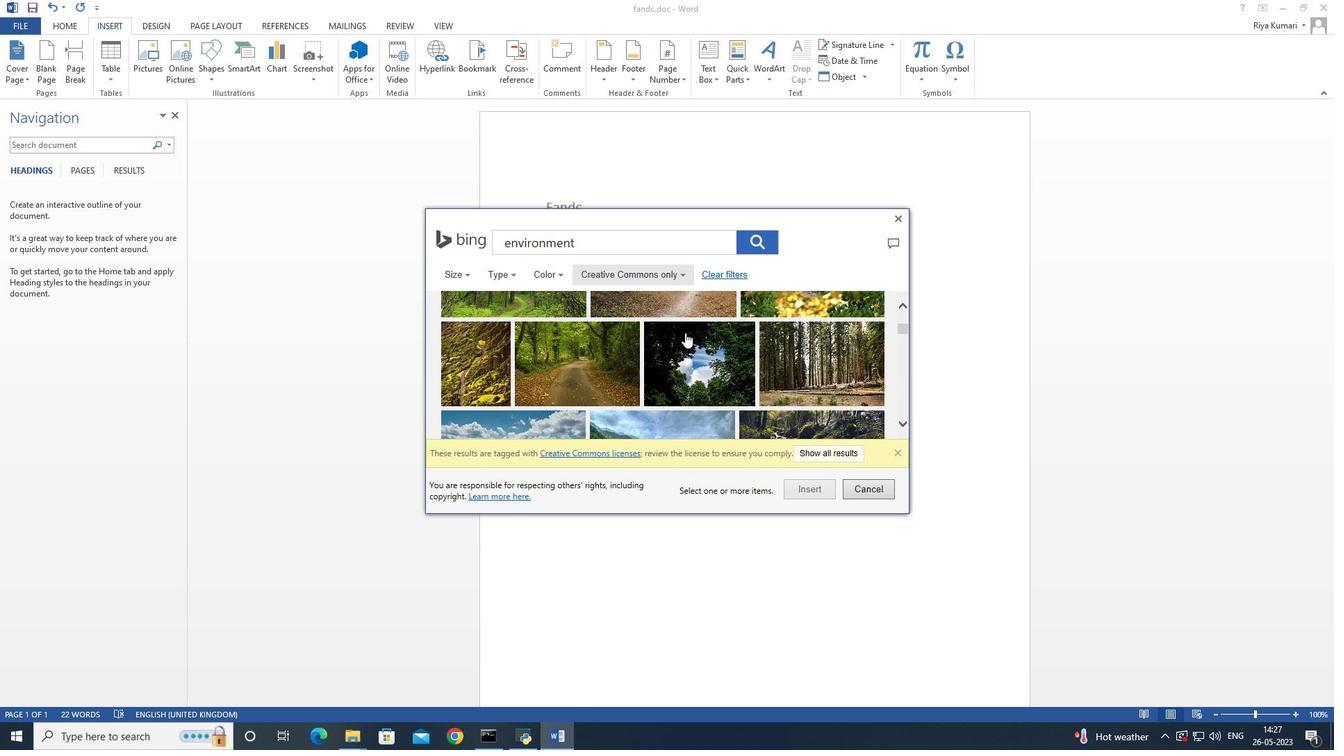 
Action: Mouse scrolled (685, 332) with delta (0, 0)
Screenshot: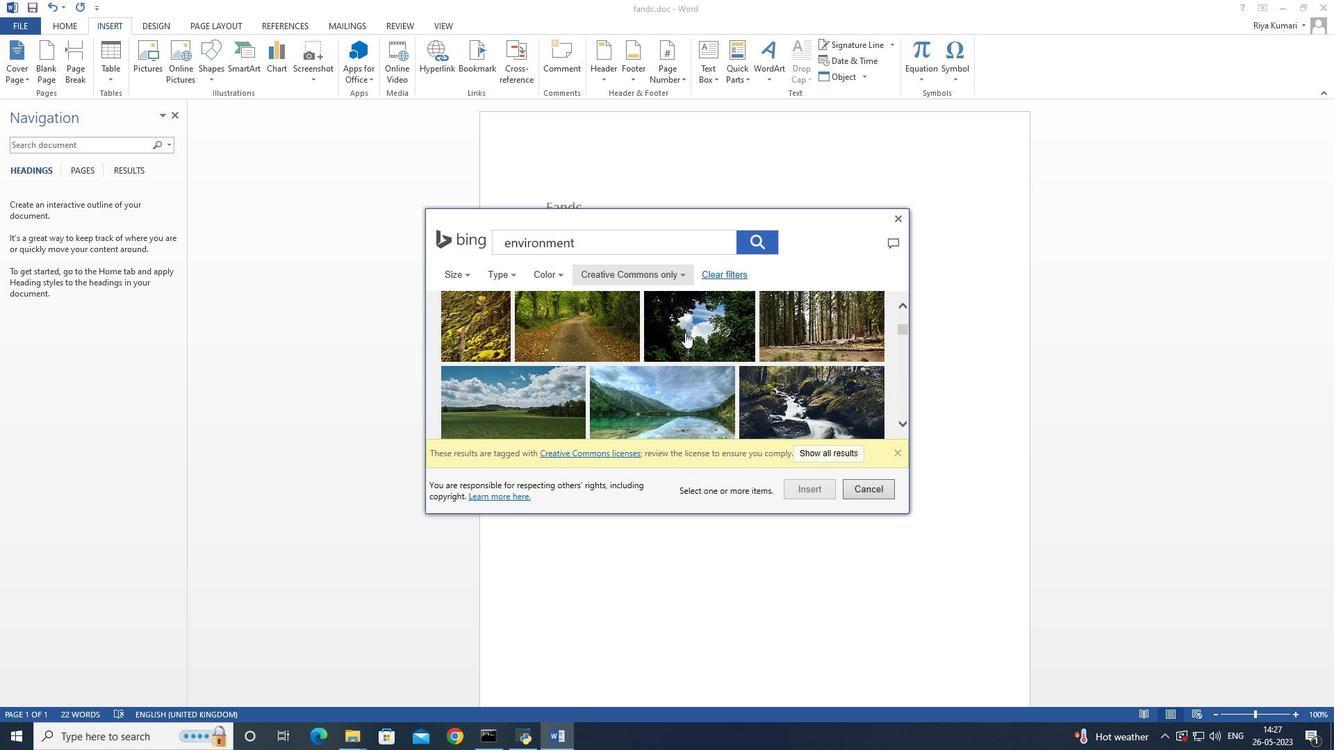 
Action: Mouse scrolled (685, 332) with delta (0, 0)
Screenshot: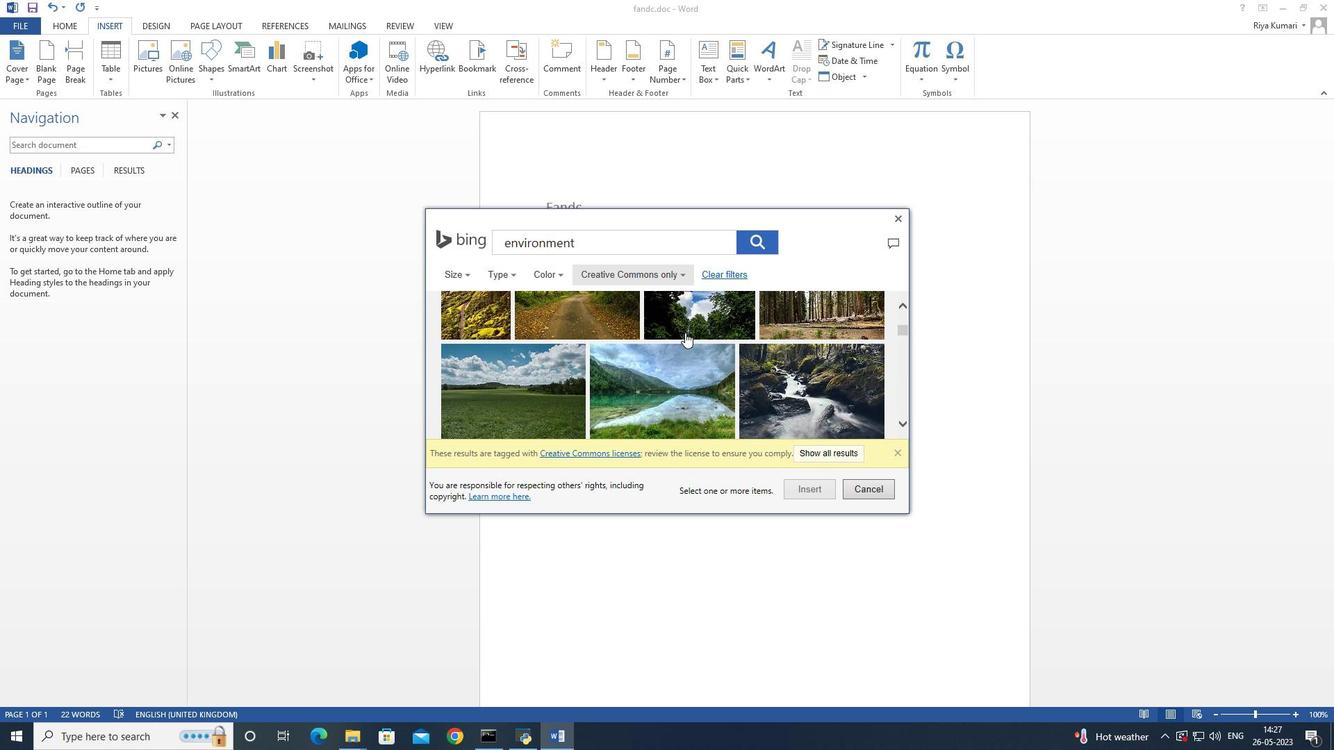 
Action: Mouse scrolled (685, 332) with delta (0, 0)
Screenshot: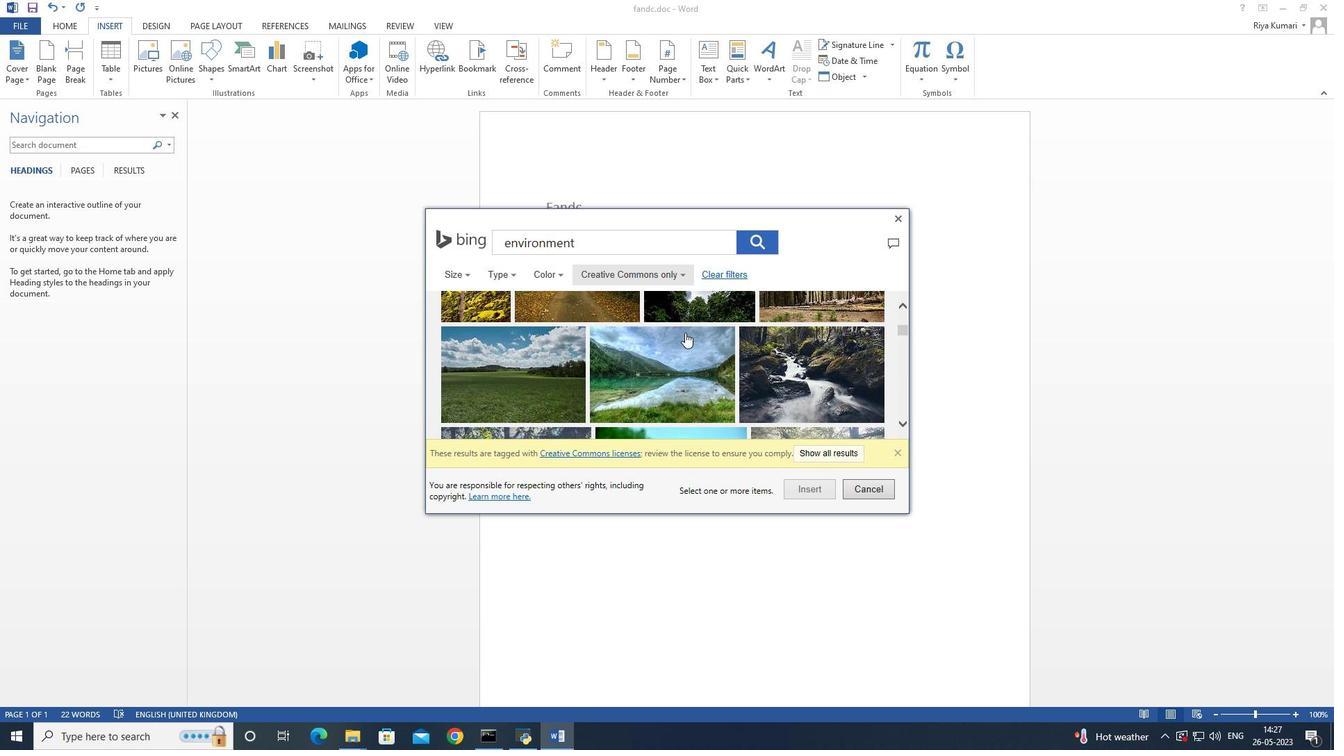 
Action: Mouse moved to (683, 332)
Screenshot: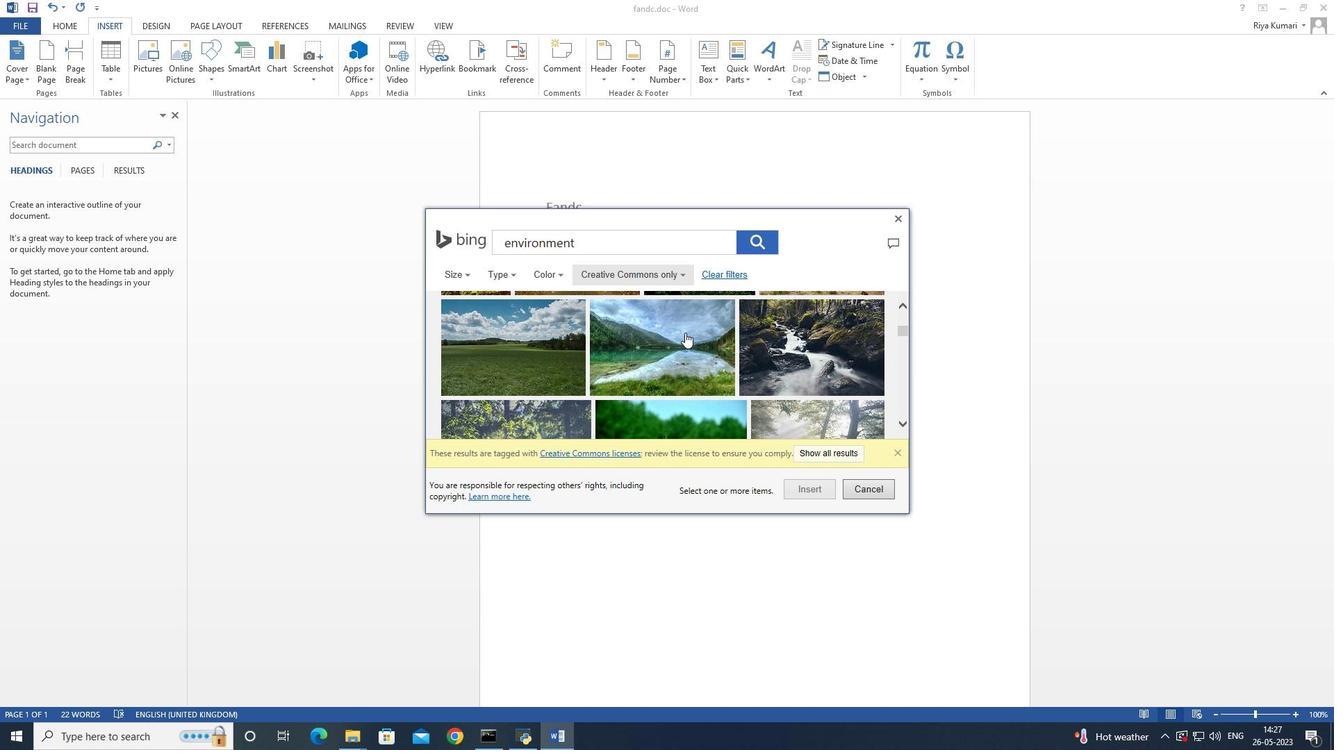 
Action: Mouse scrolled (683, 332) with delta (0, 0)
Screenshot: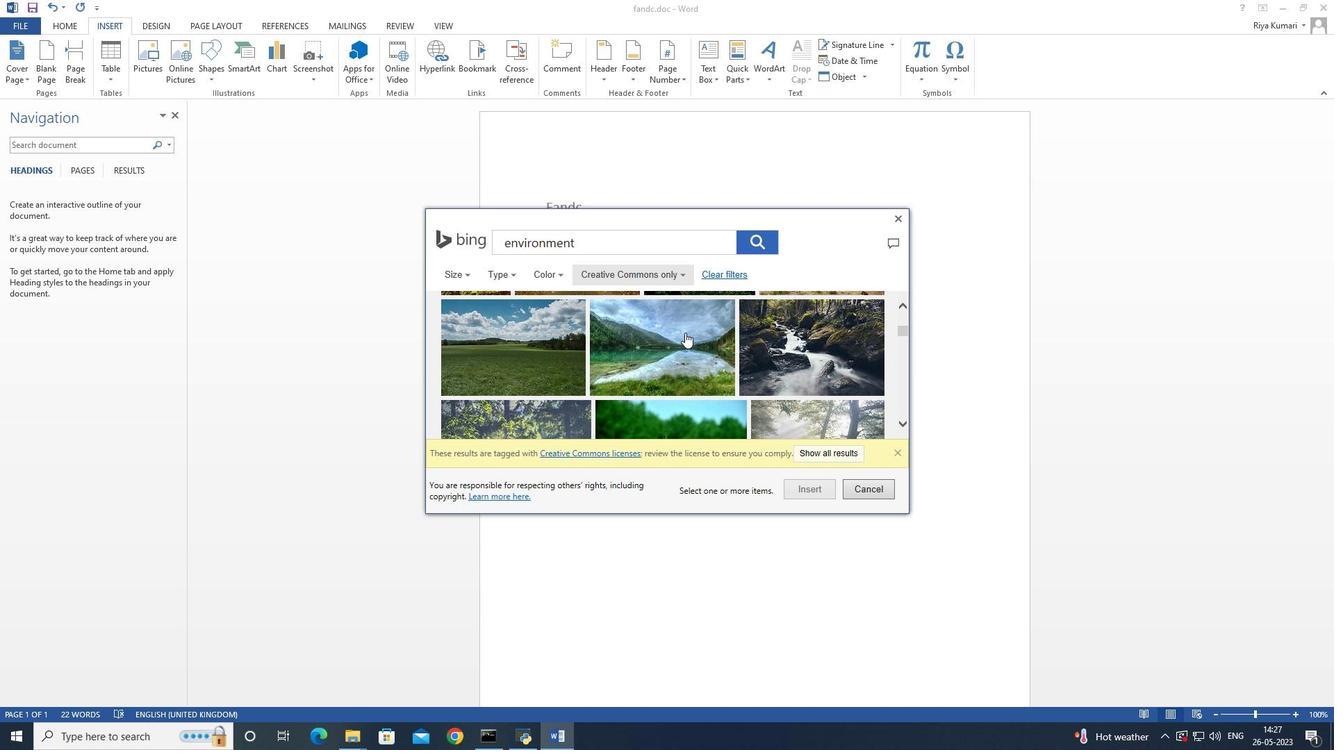 
Action: Mouse scrolled (683, 332) with delta (0, 0)
Screenshot: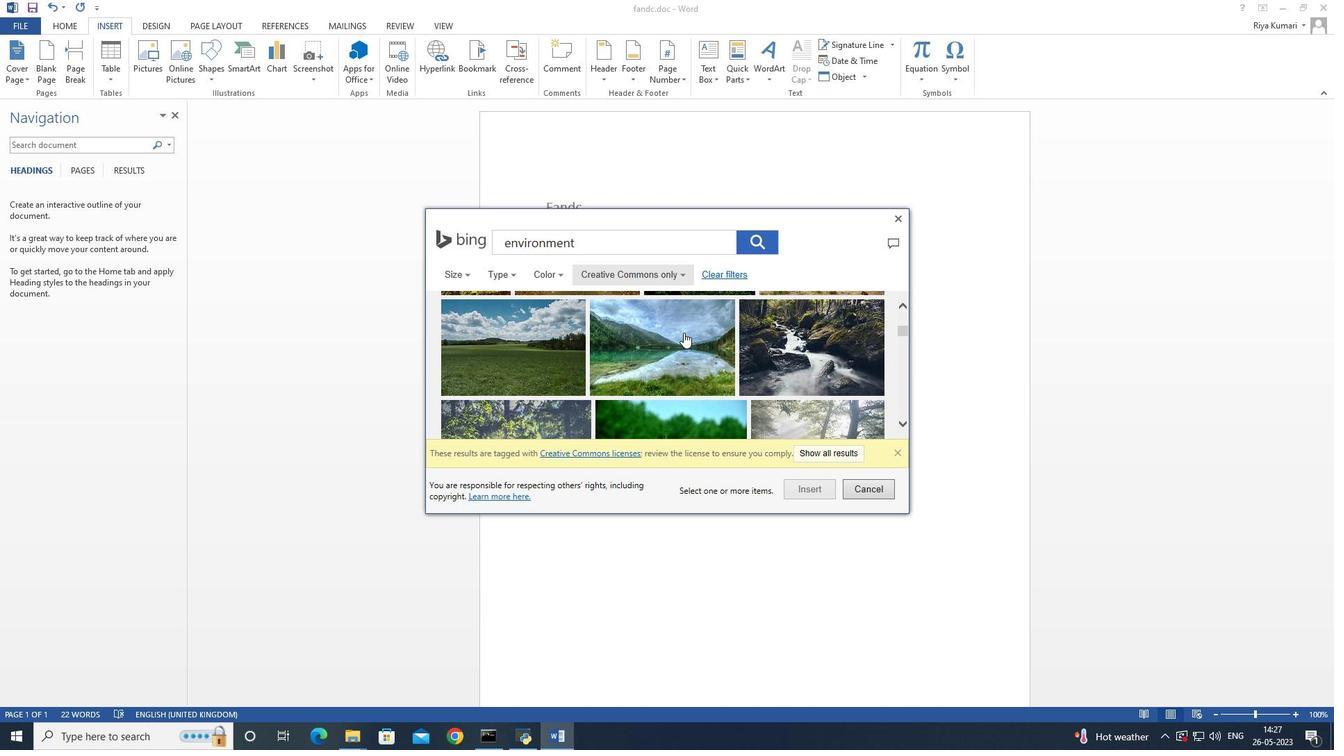 
Action: Mouse scrolled (683, 332) with delta (0, 0)
Screenshot: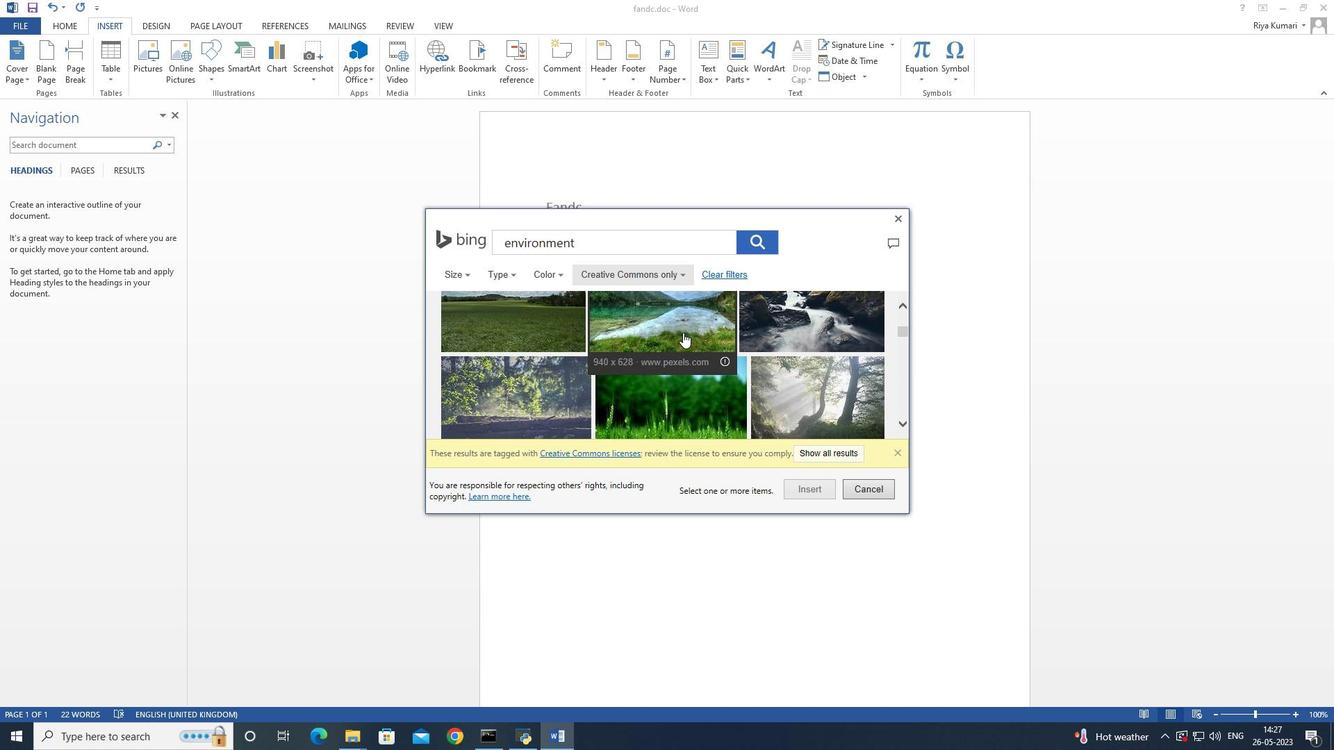 
Action: Mouse scrolled (683, 332) with delta (0, 0)
Screenshot: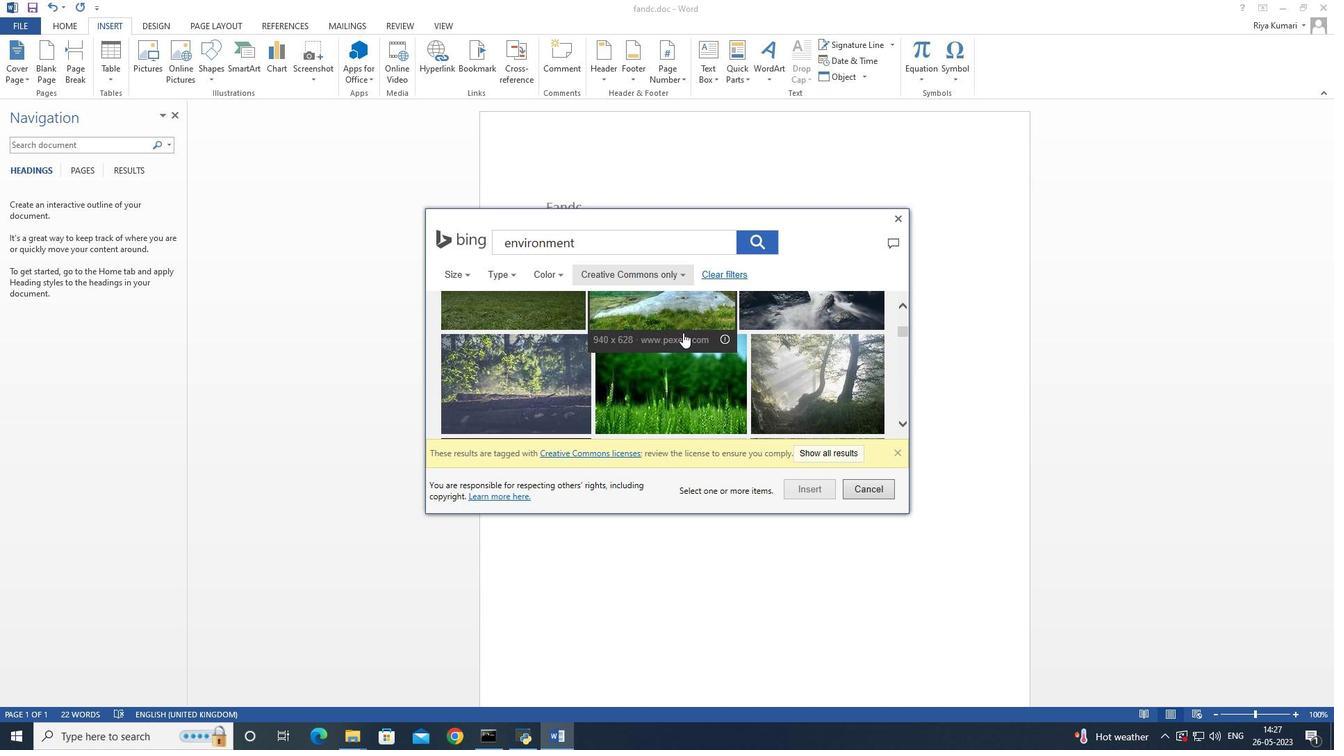 
Action: Mouse moved to (682, 332)
Screenshot: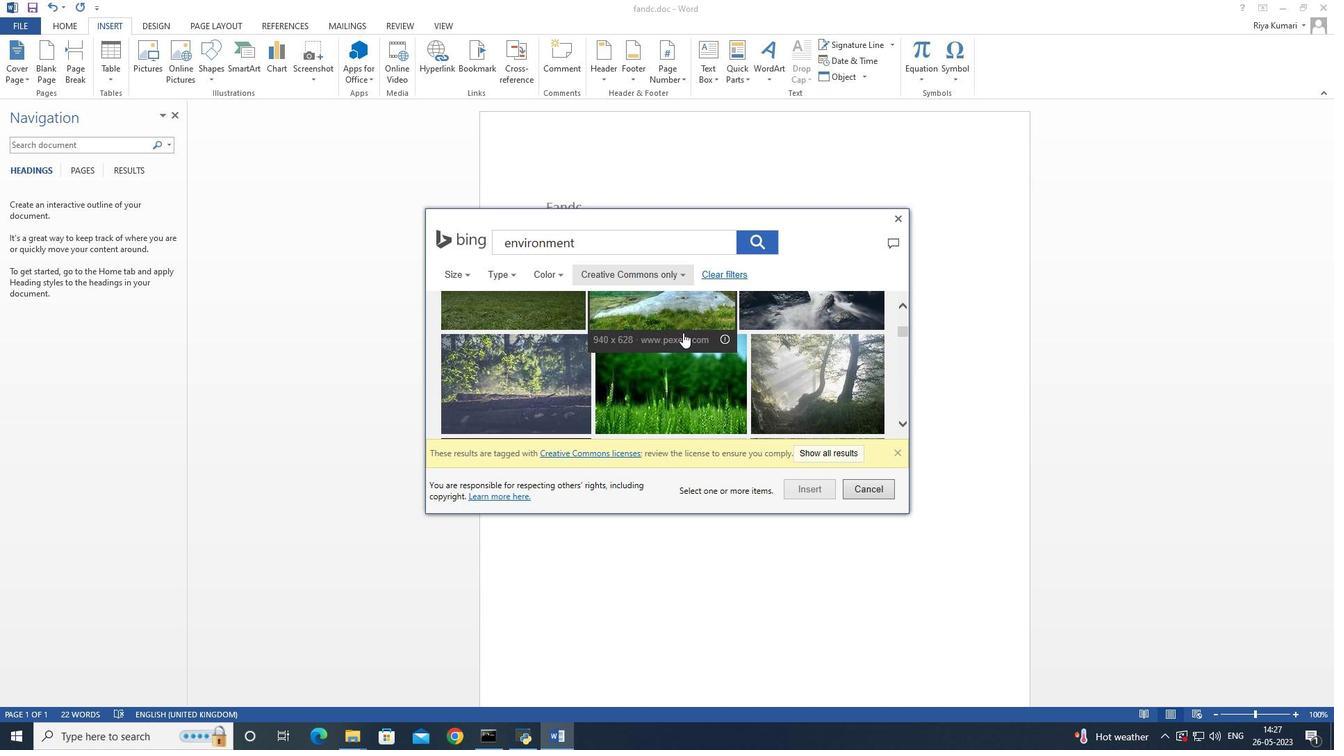
Action: Mouse scrolled (682, 332) with delta (0, 0)
Screenshot: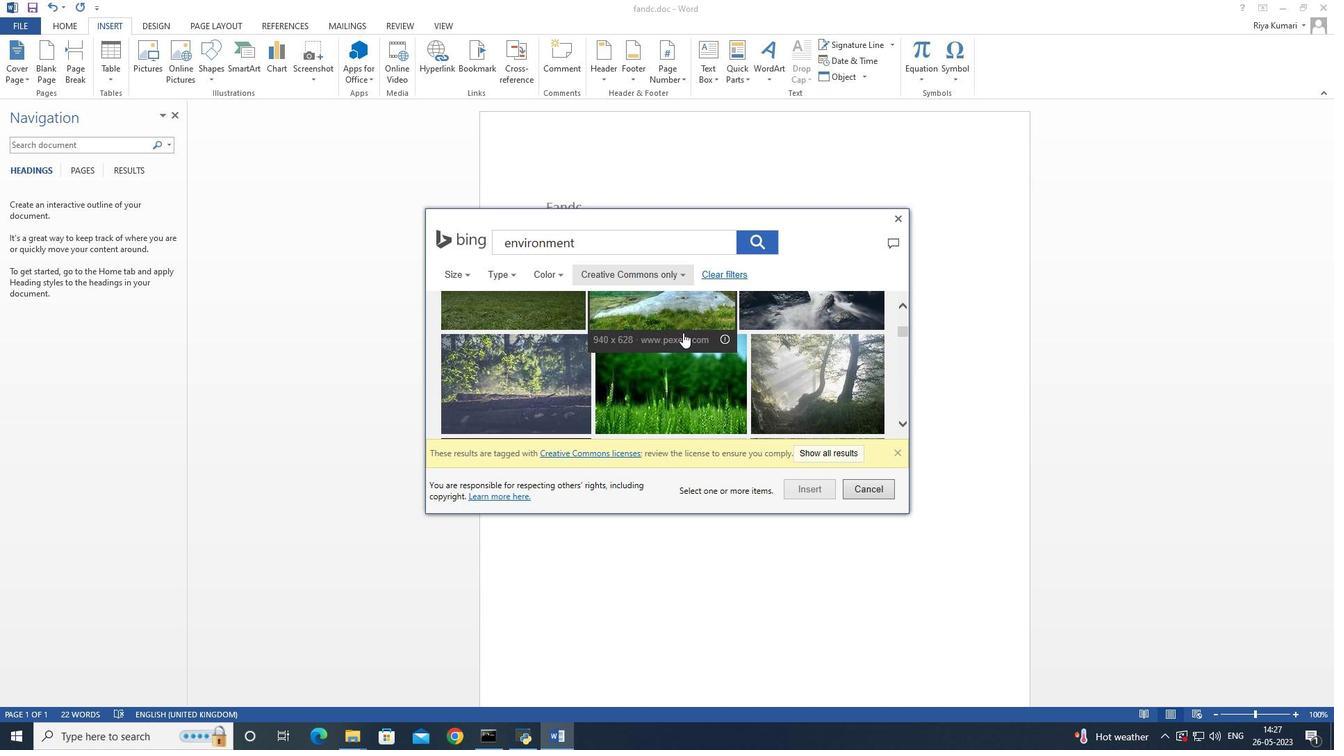 
Action: Mouse moved to (681, 332)
Screenshot: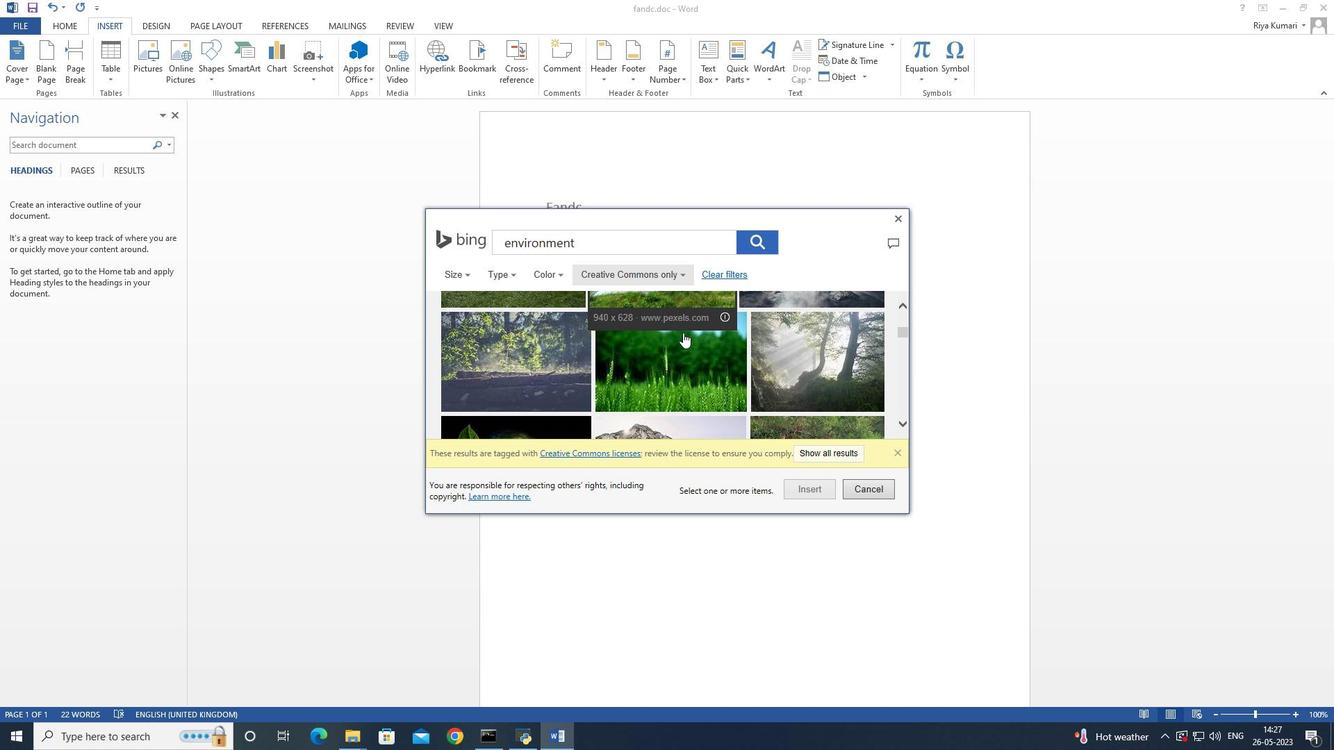 
Action: Mouse scrolled (681, 332) with delta (0, 0)
Screenshot: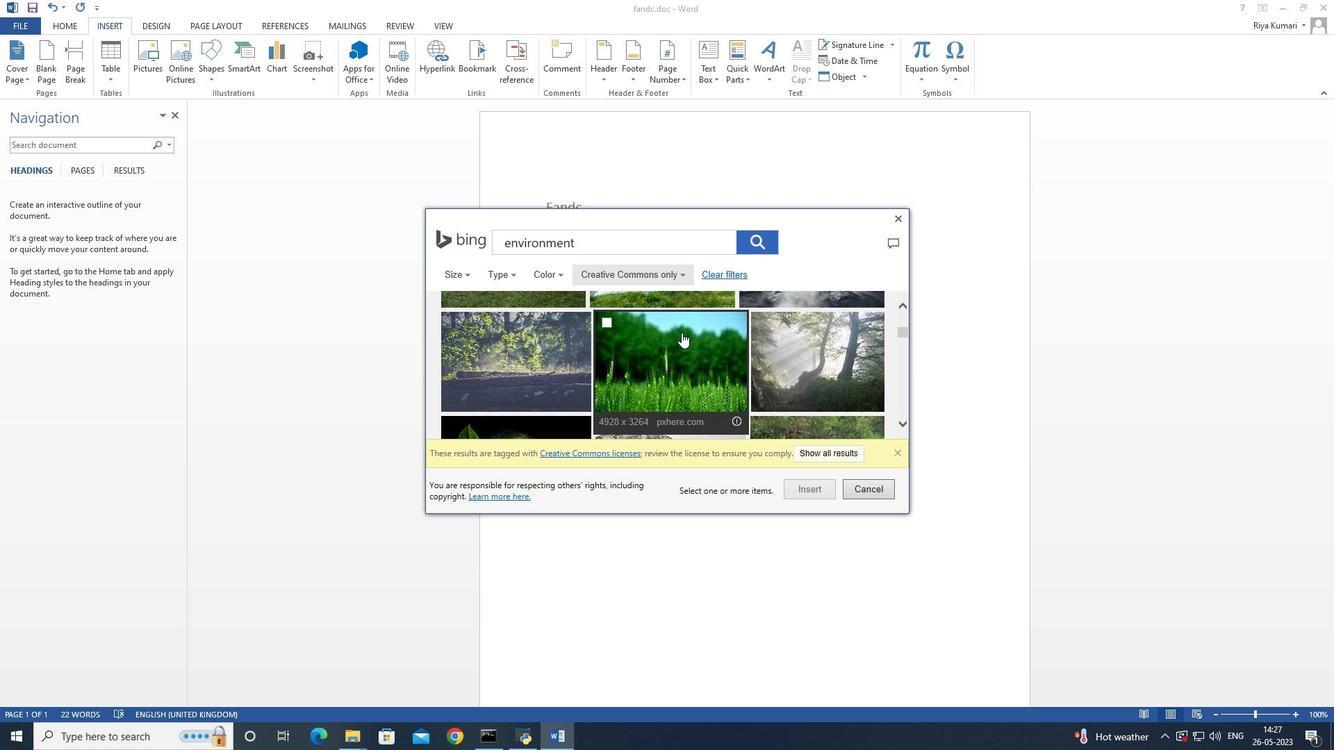 
Action: Mouse moved to (678, 332)
Screenshot: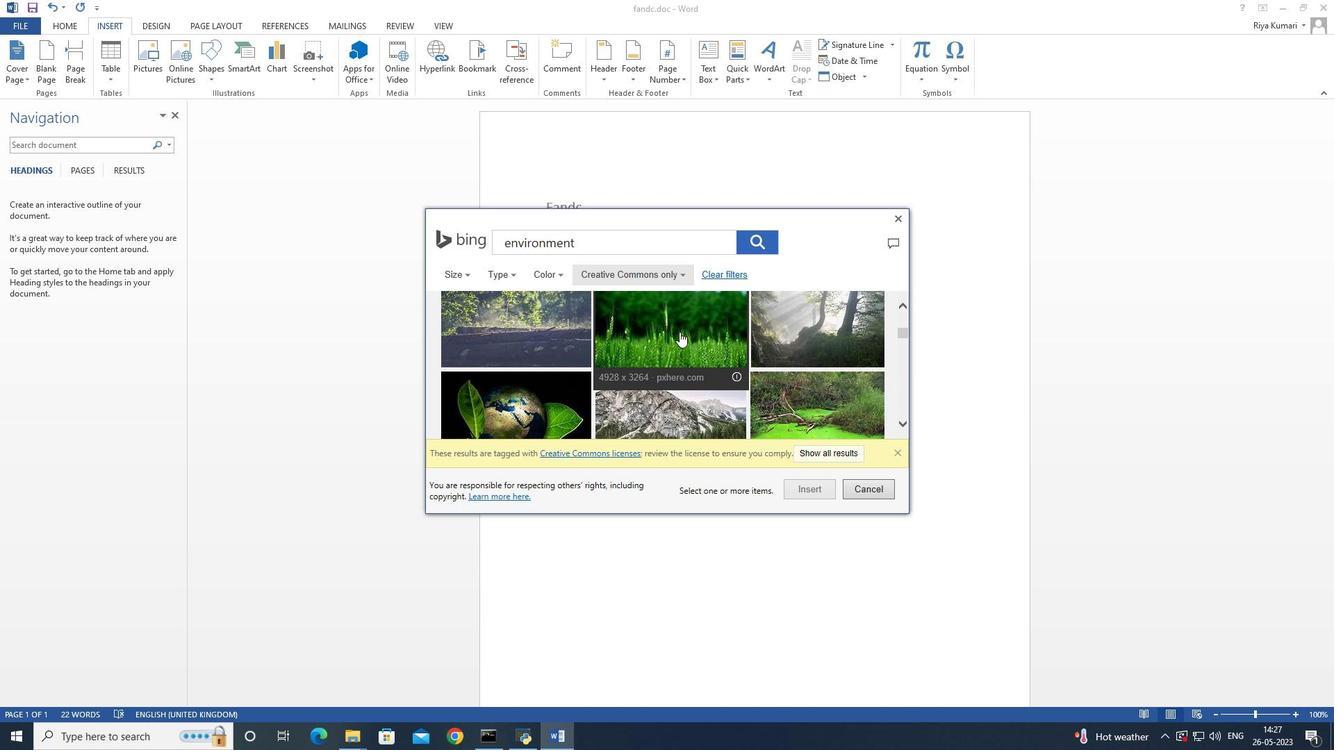 
Action: Mouse scrolled (679, 331) with delta (0, 0)
Screenshot: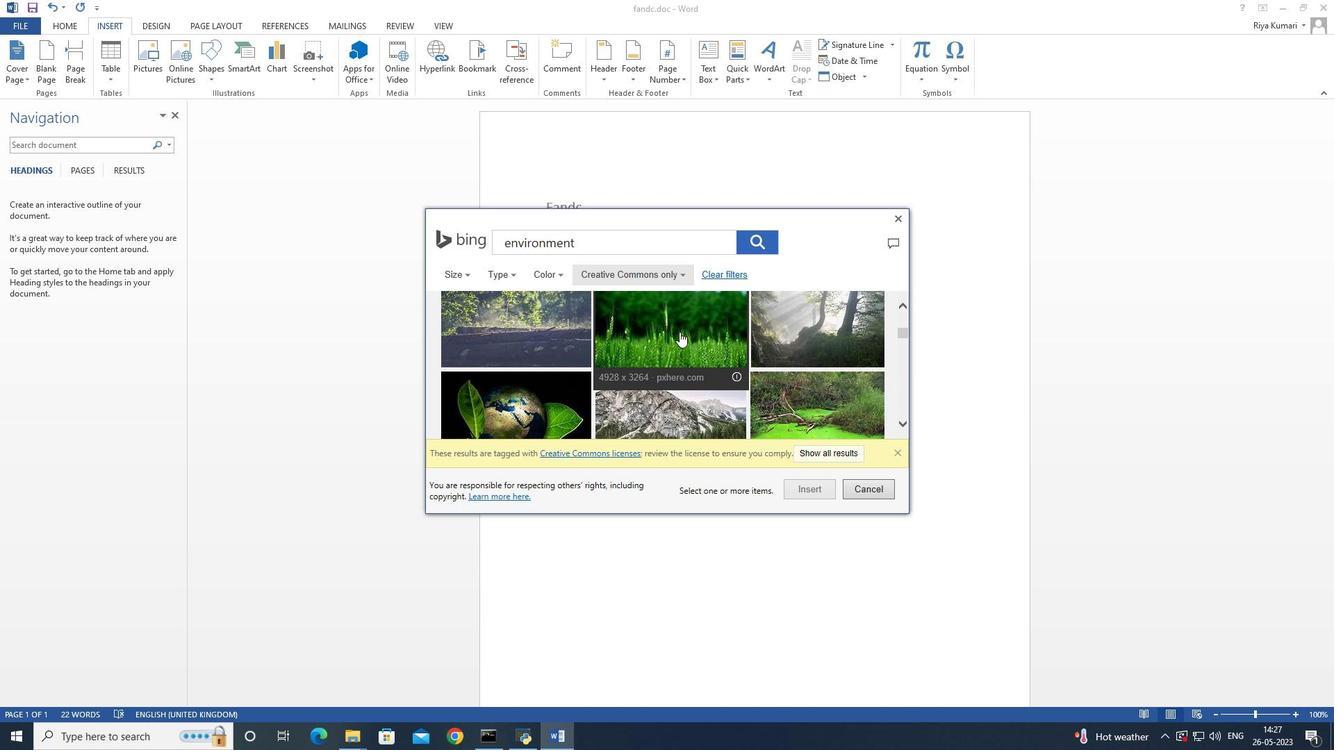 
Action: Mouse moved to (678, 332)
Screenshot: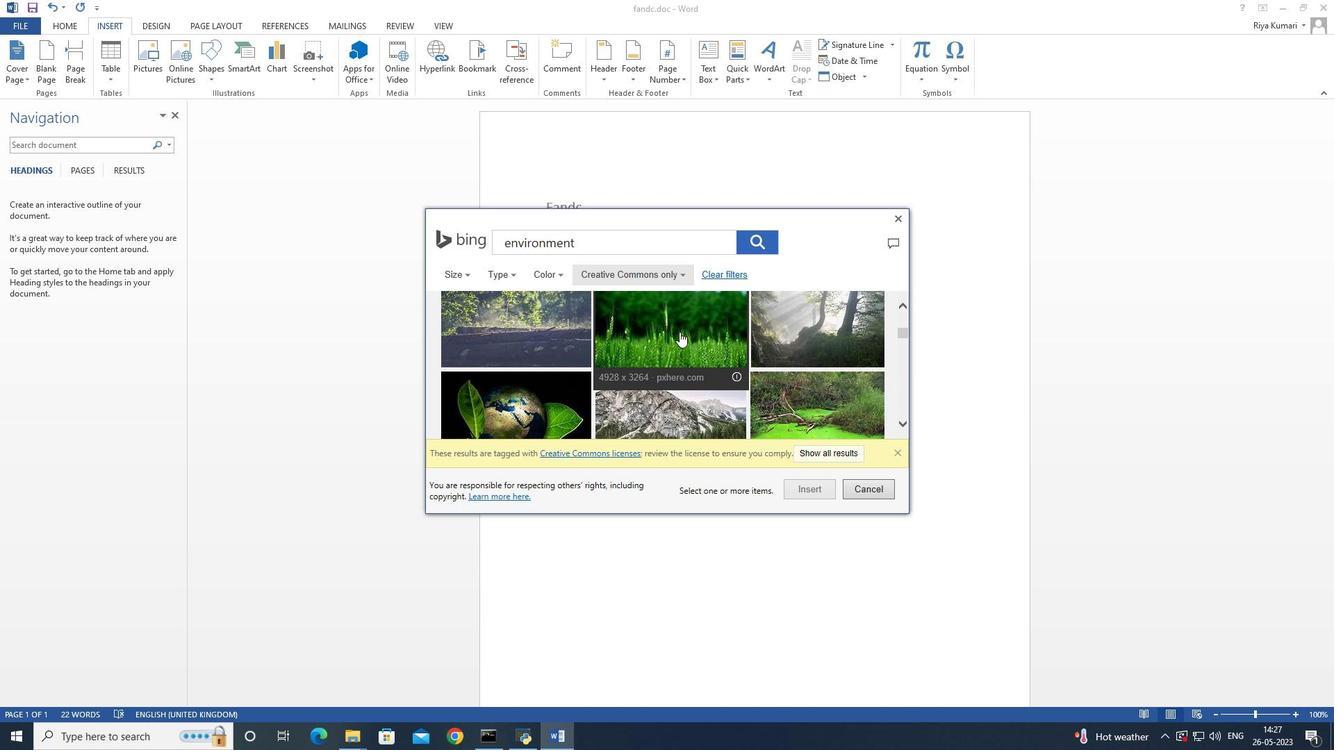 
Action: Mouse scrolled (678, 332) with delta (0, 0)
Screenshot: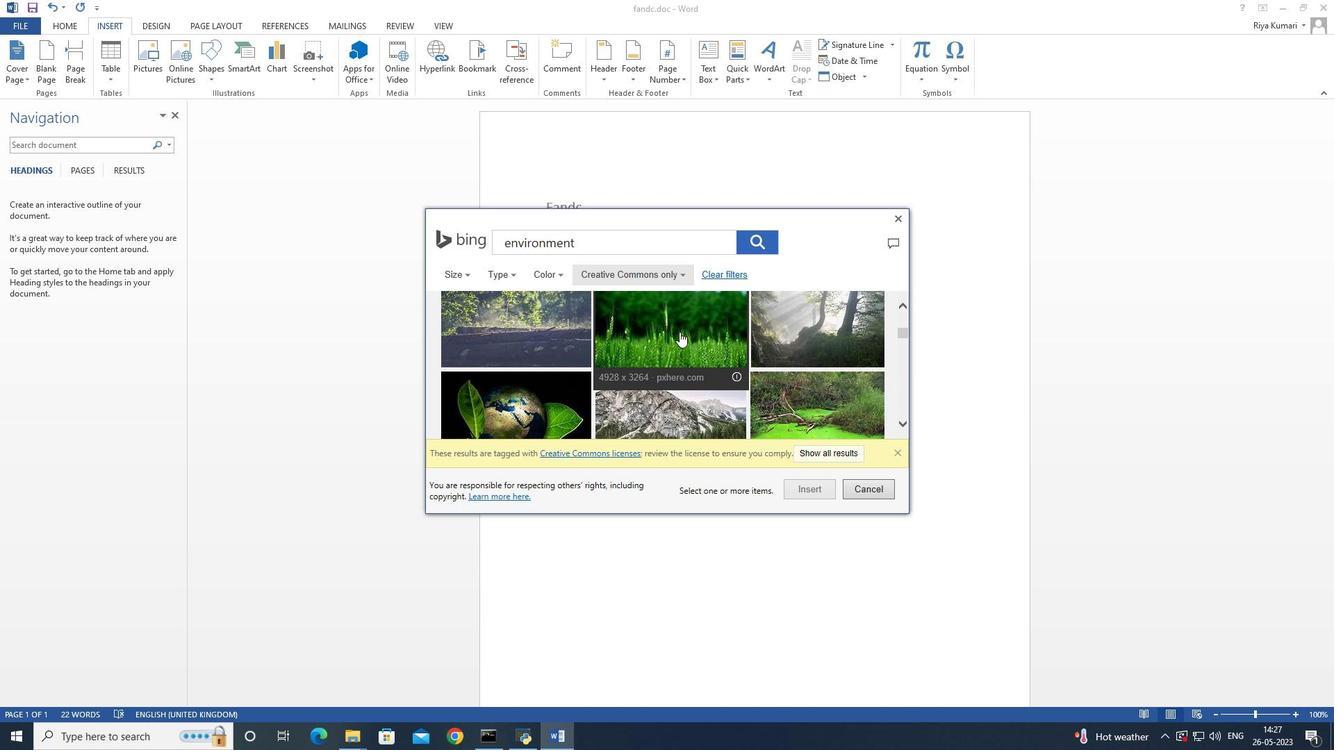 
Action: Mouse moved to (678, 333)
Screenshot: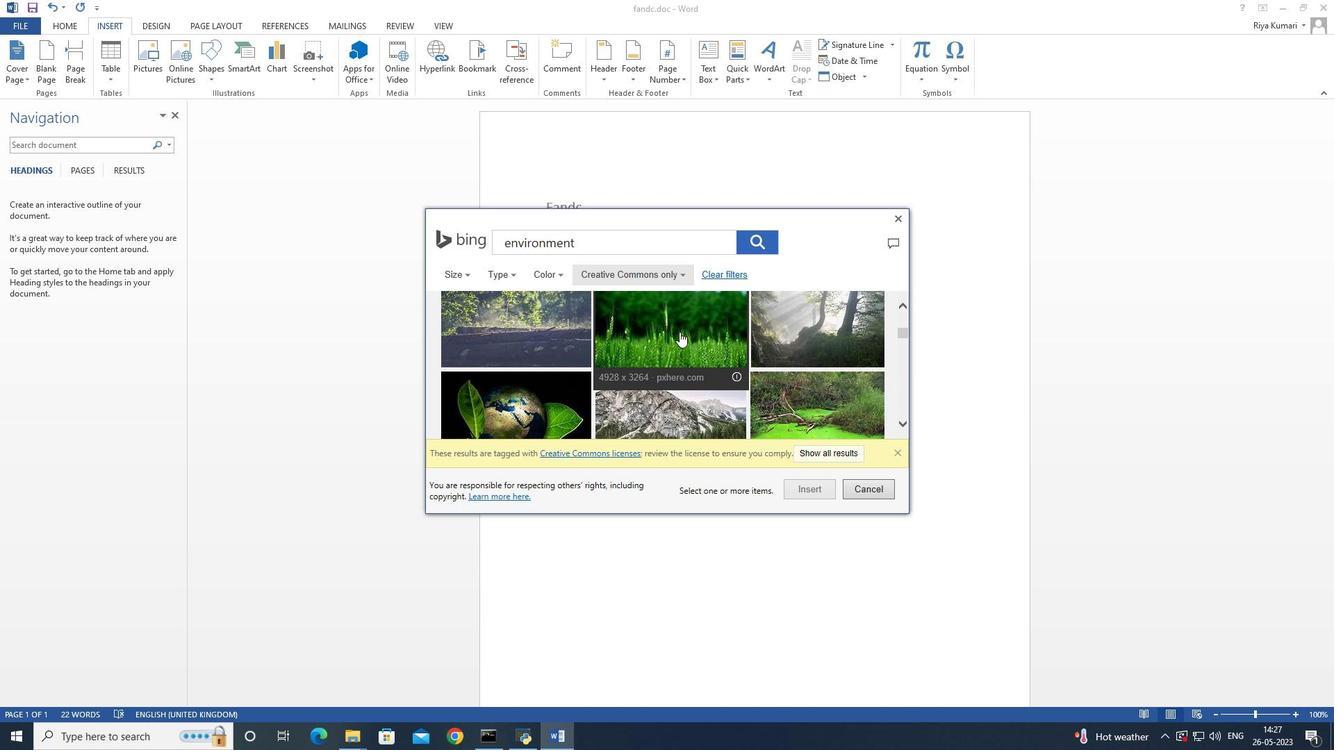 
Action: Mouse scrolled (678, 332) with delta (0, 0)
Screenshot: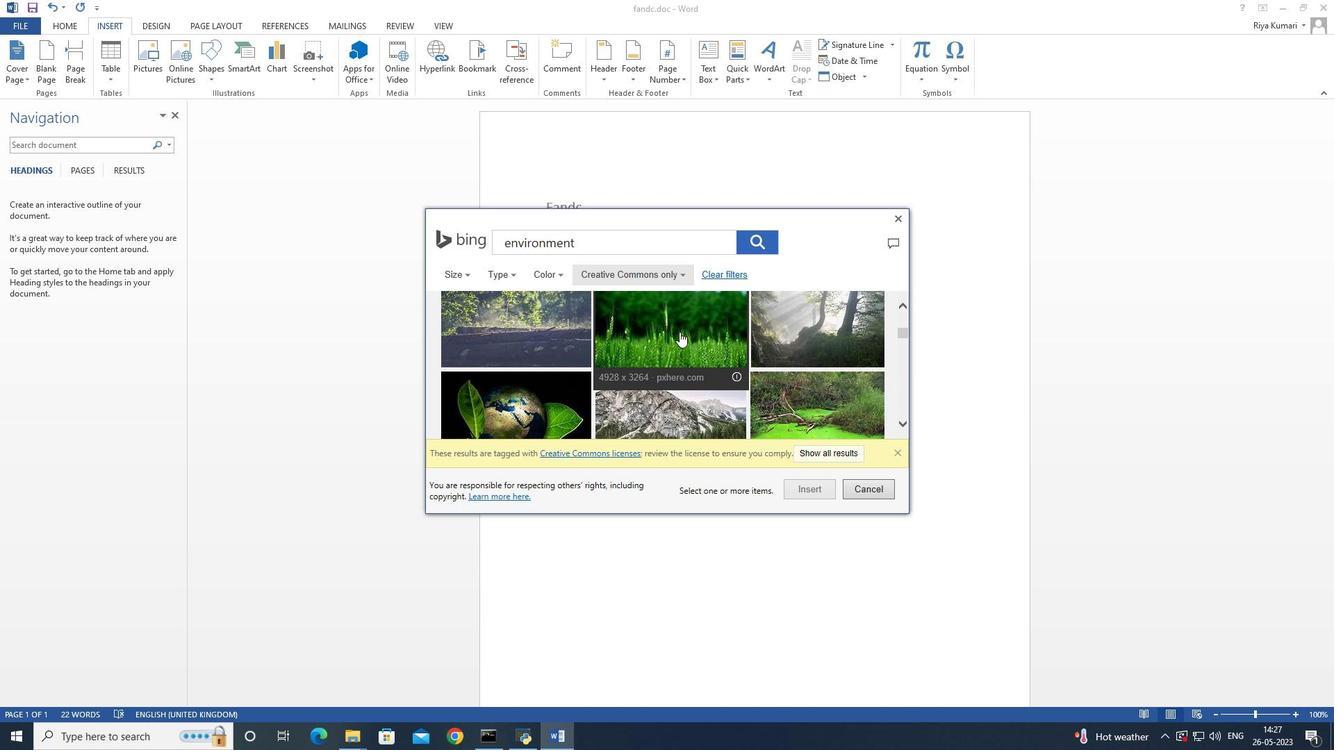 
Action: Mouse moved to (676, 350)
Screenshot: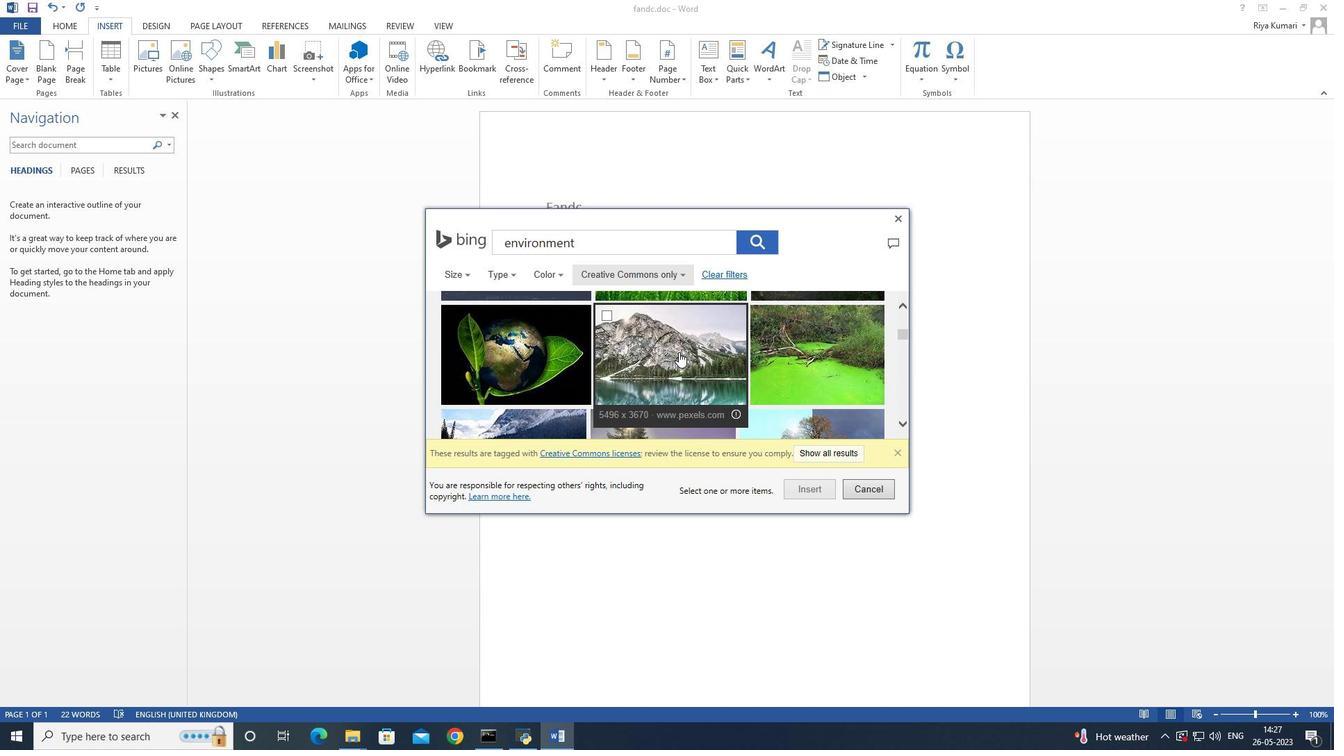 
Action: Mouse scrolled (676, 349) with delta (0, 0)
Screenshot: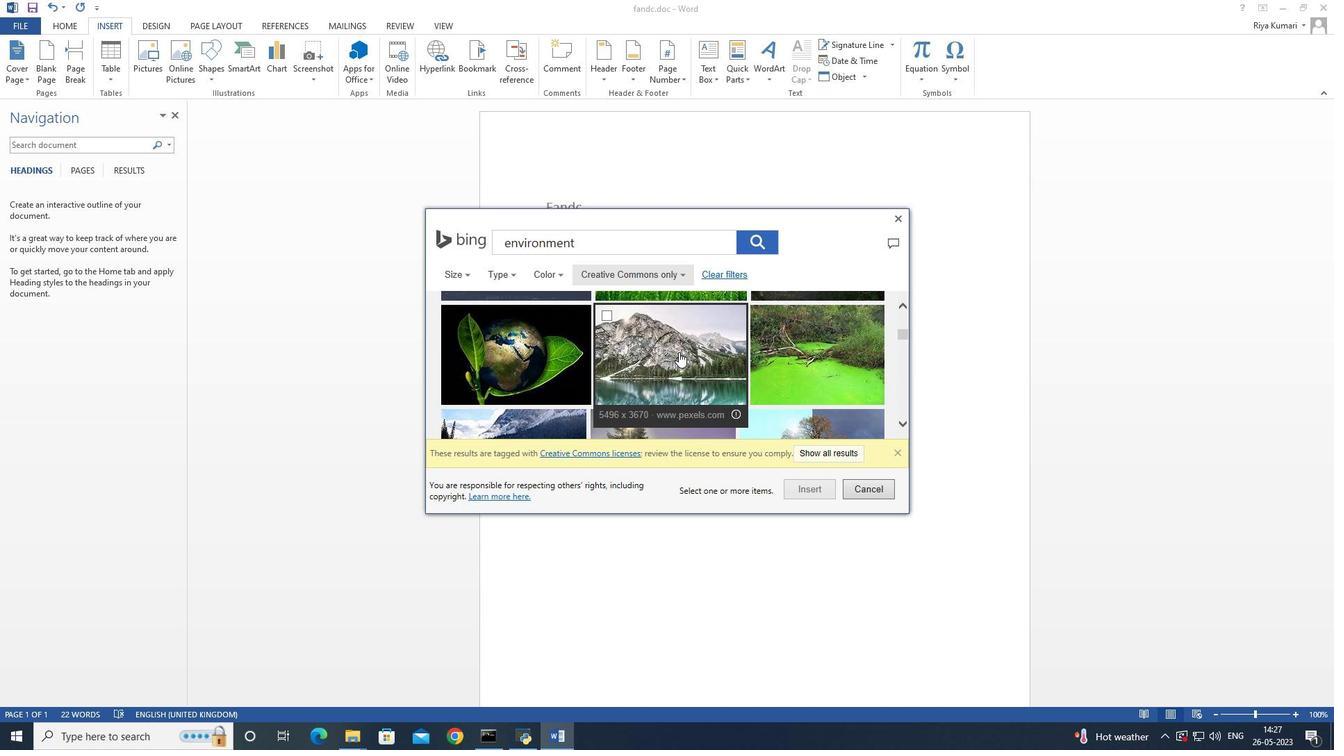 
Action: Mouse moved to (661, 330)
Screenshot: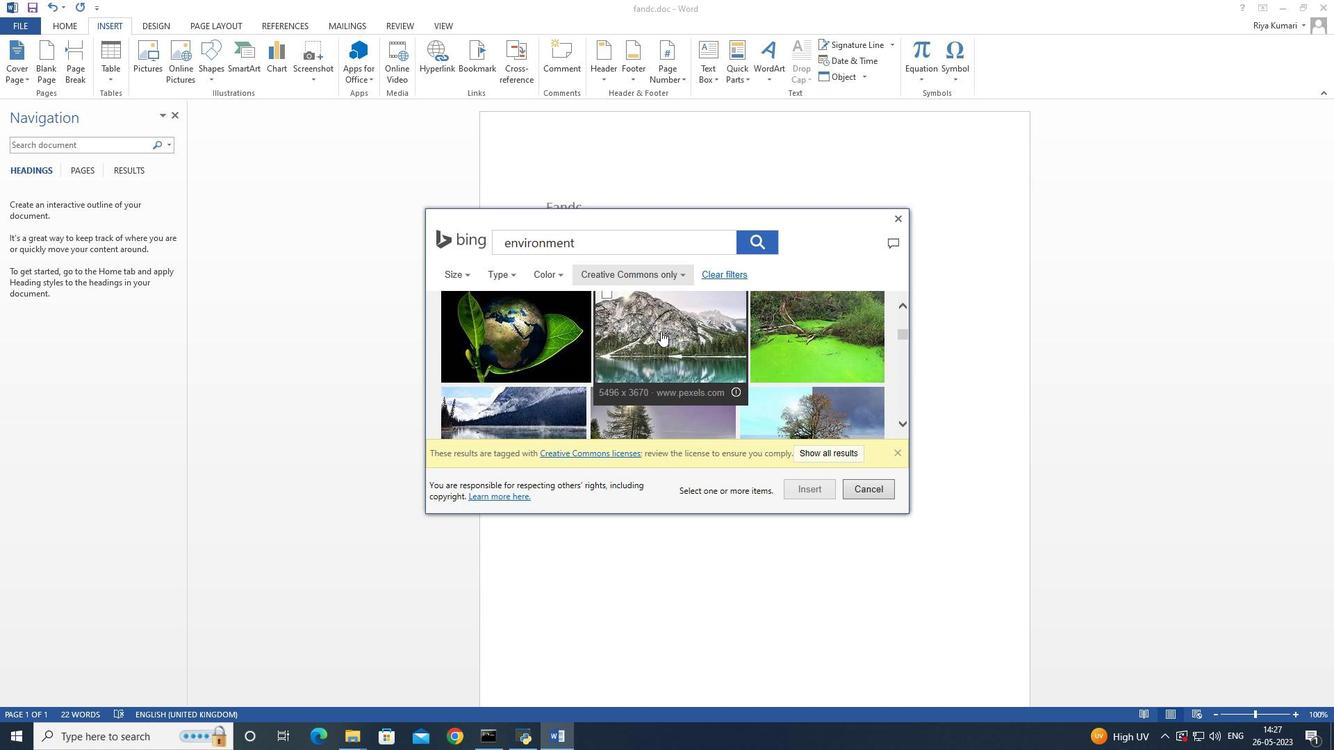 
Action: Mouse scrolled (661, 330) with delta (0, 0)
Screenshot: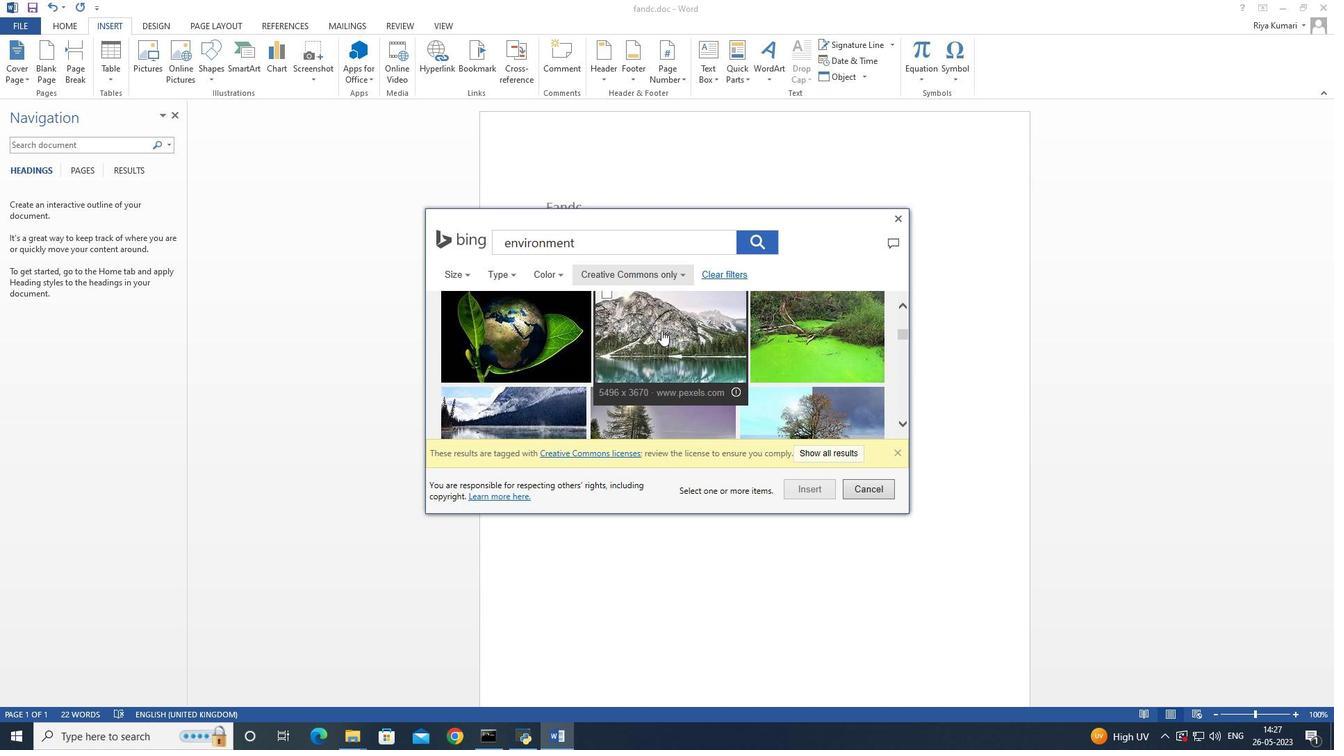 
Action: Mouse scrolled (661, 330) with delta (0, 0)
Screenshot: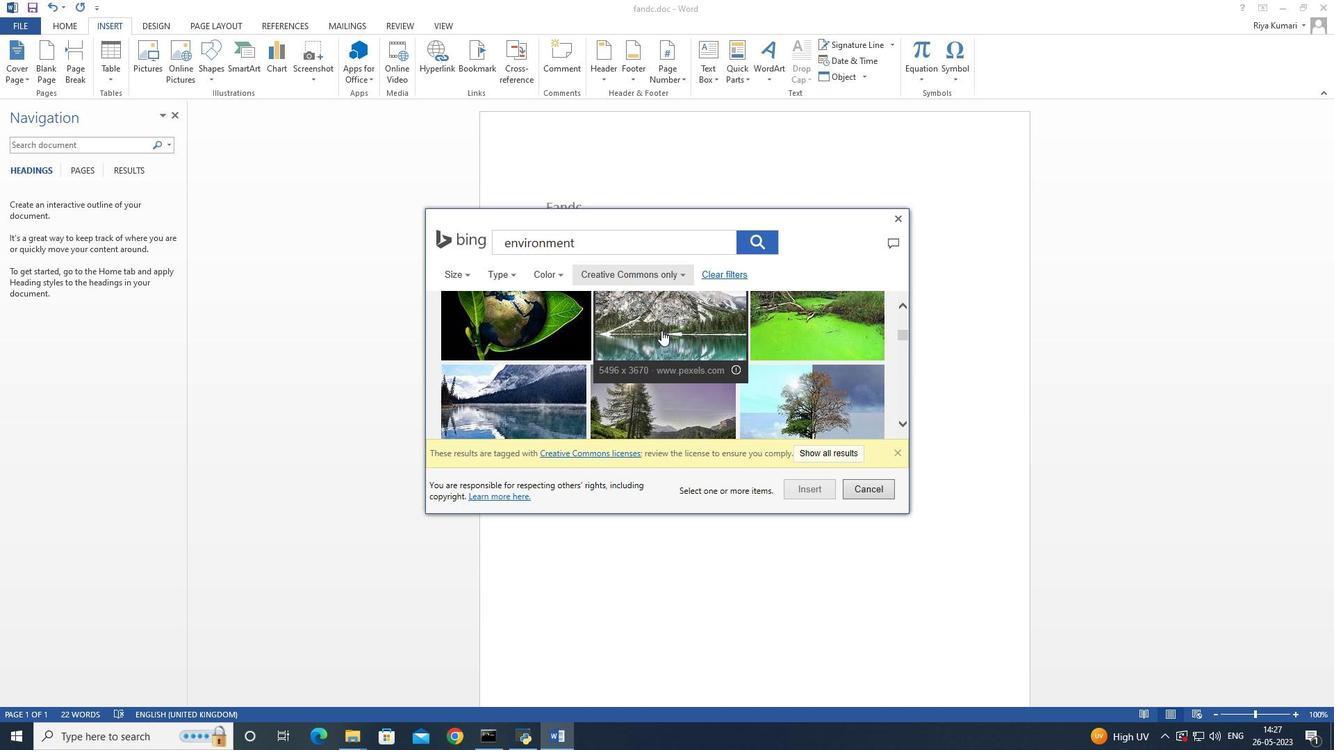 
Action: Mouse scrolled (661, 330) with delta (0, 0)
Screenshot: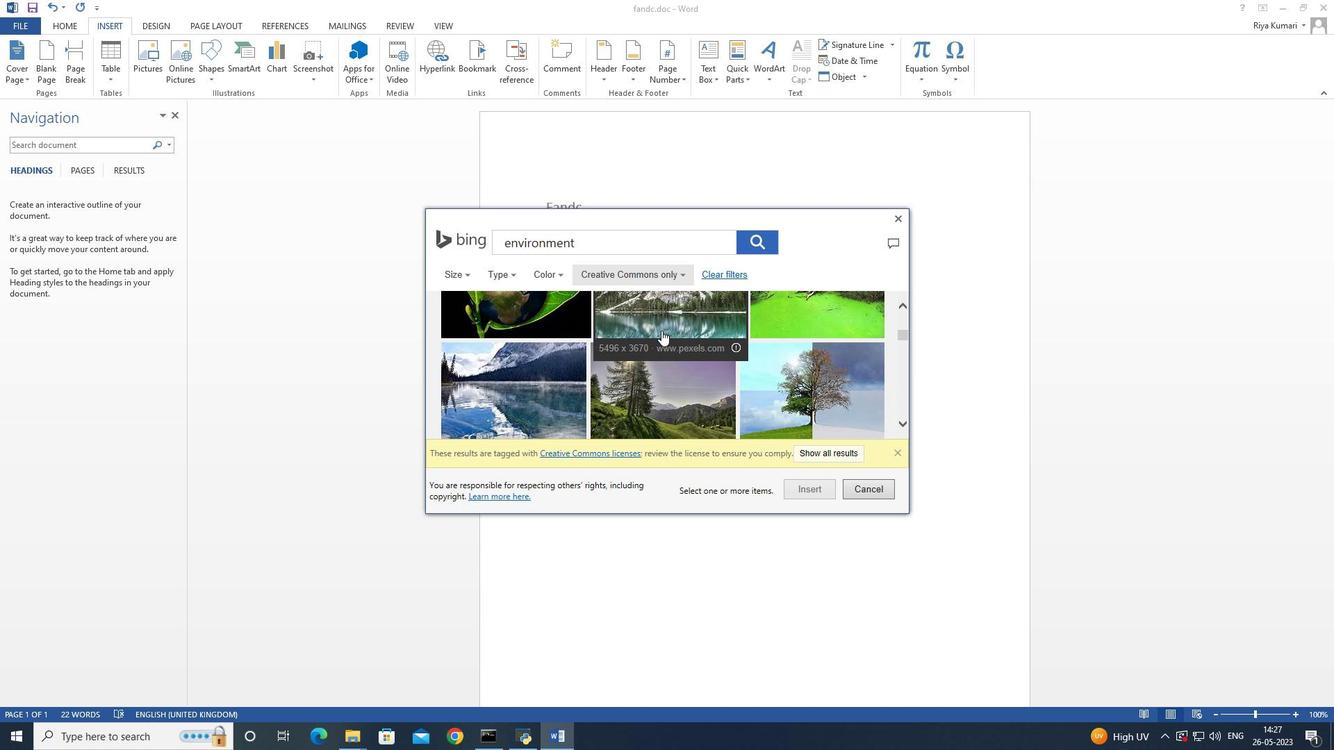 
Action: Mouse moved to (658, 330)
Screenshot: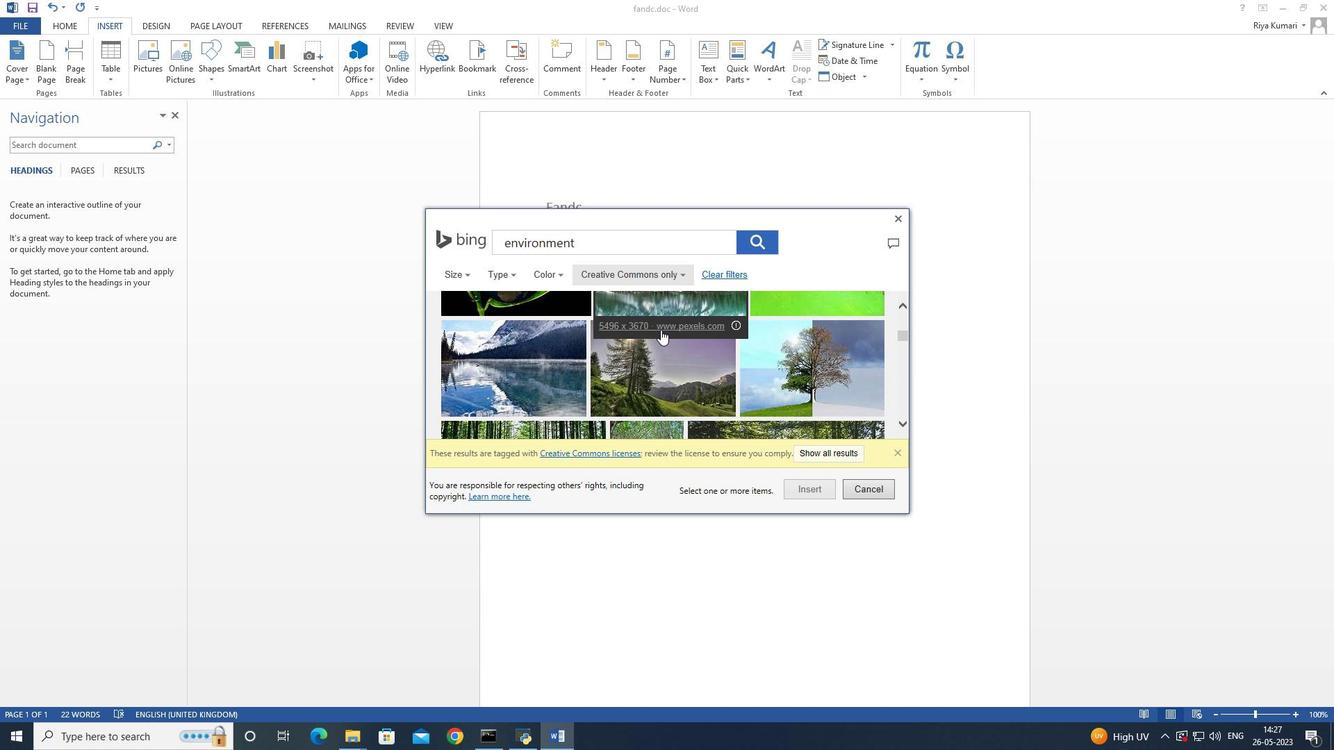 
Action: Mouse scrolled (658, 329) with delta (0, 0)
Screenshot: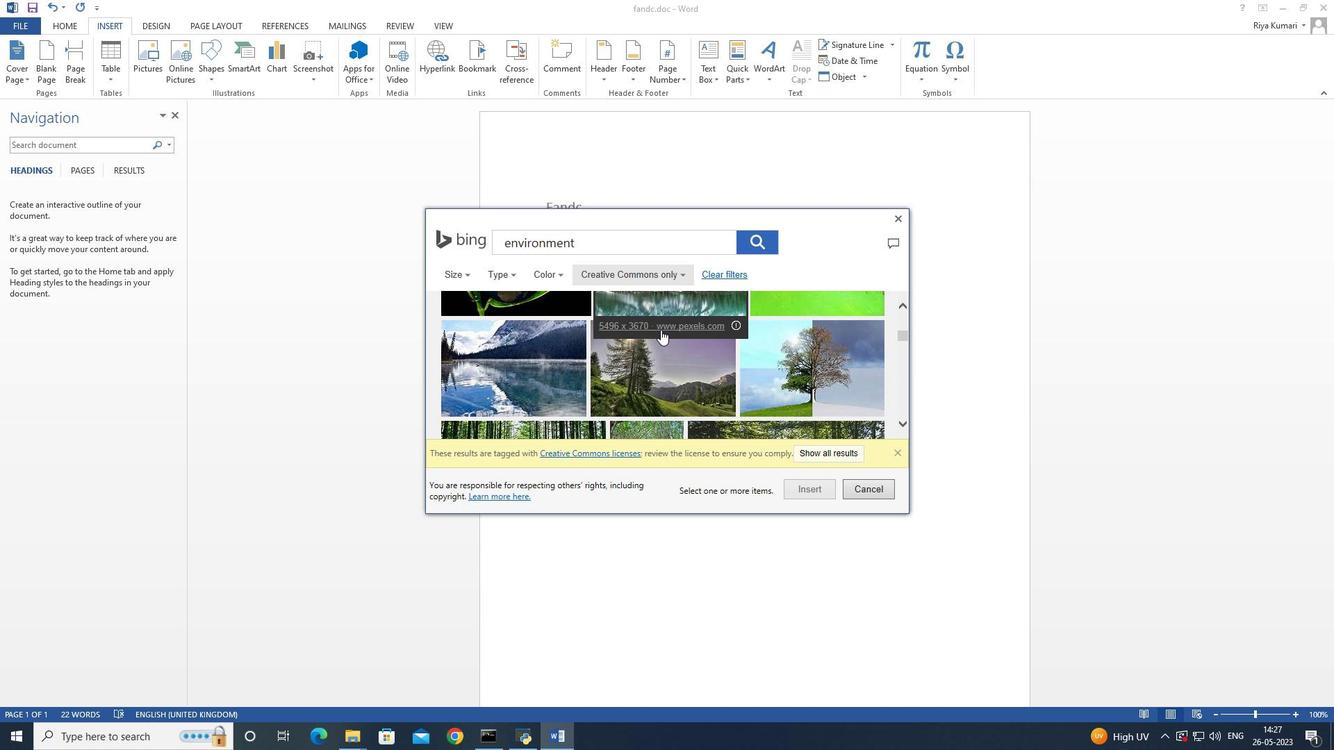 
Action: Mouse scrolled (658, 329) with delta (0, 0)
Screenshot: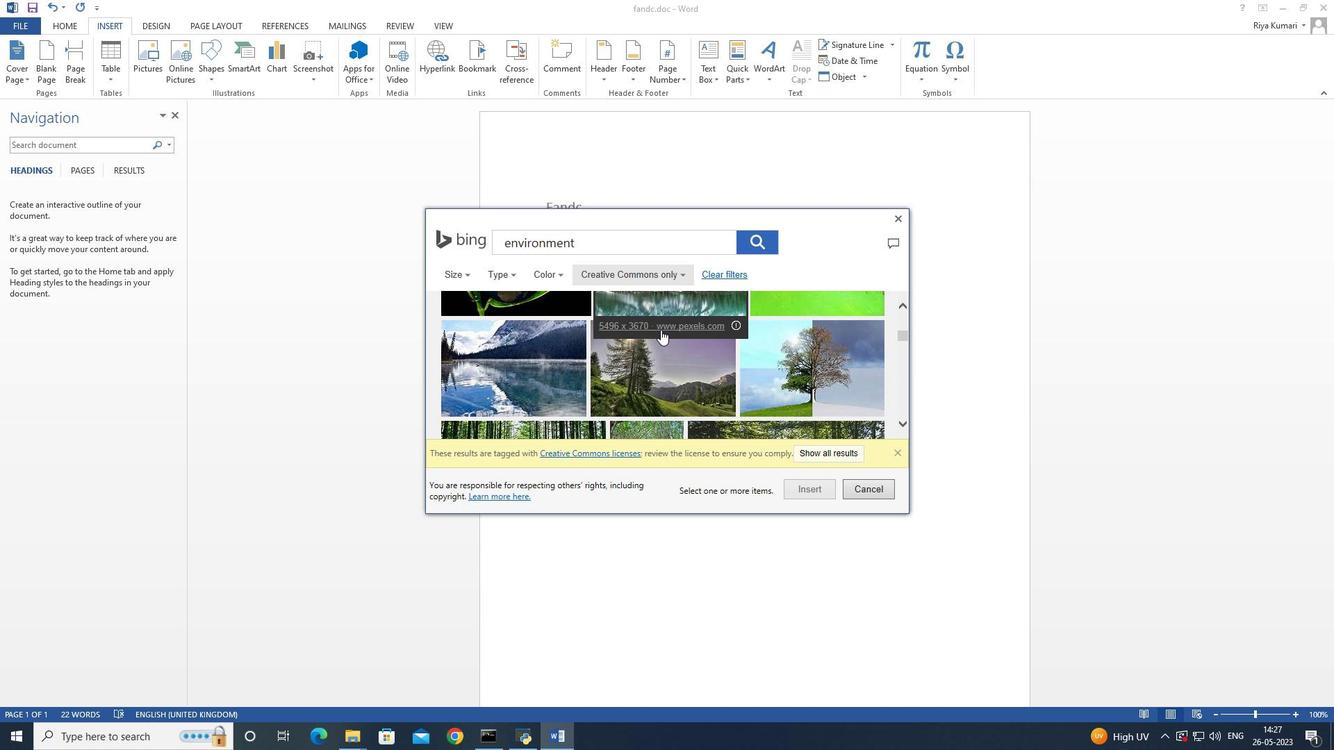 
Action: Mouse scrolled (658, 329) with delta (0, 0)
Screenshot: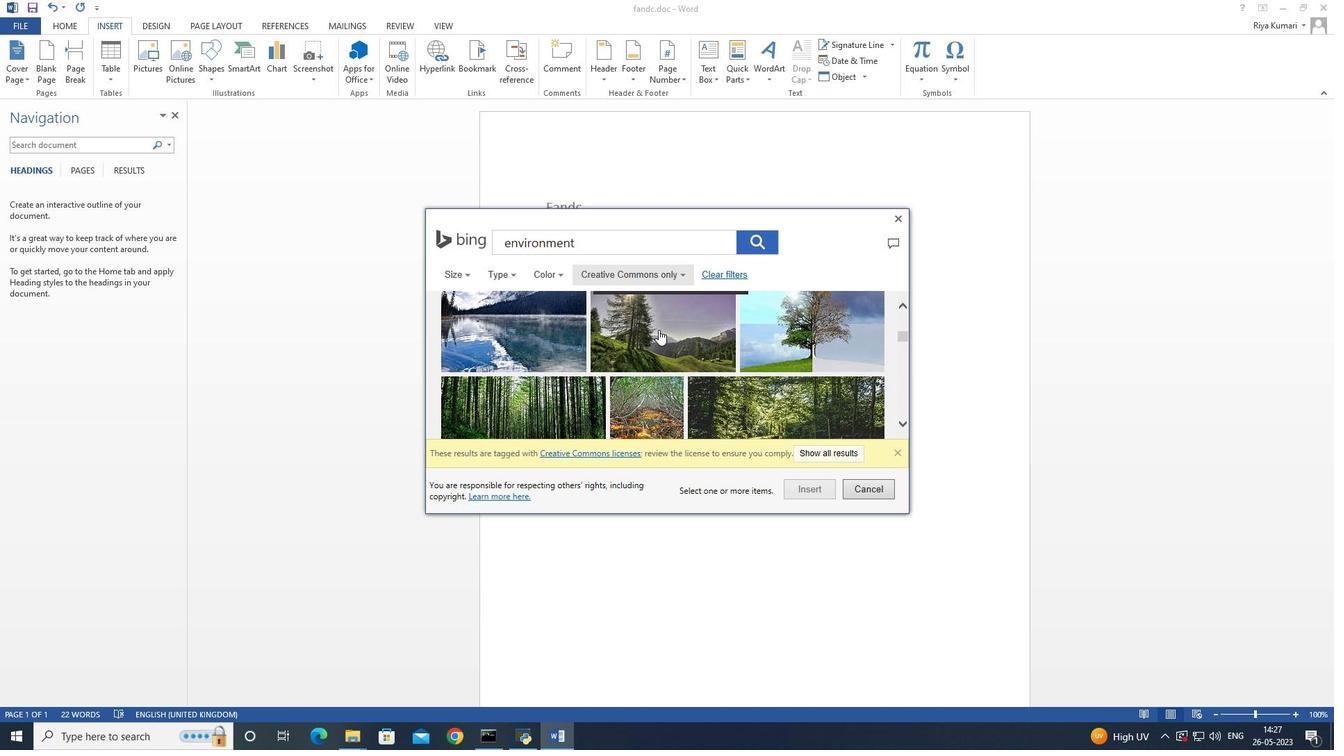 
Action: Mouse scrolled (658, 329) with delta (0, 0)
Screenshot: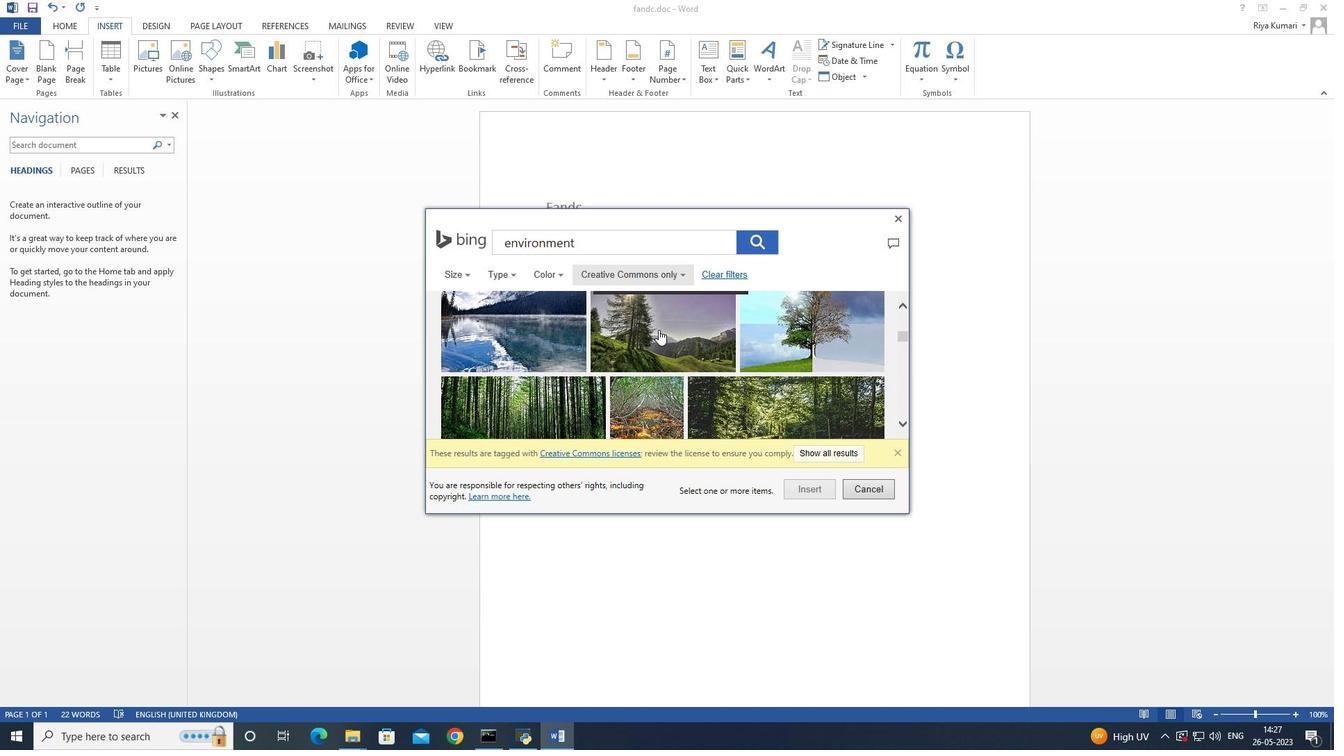 
Action: Mouse scrolled (658, 329) with delta (0, 0)
Screenshot: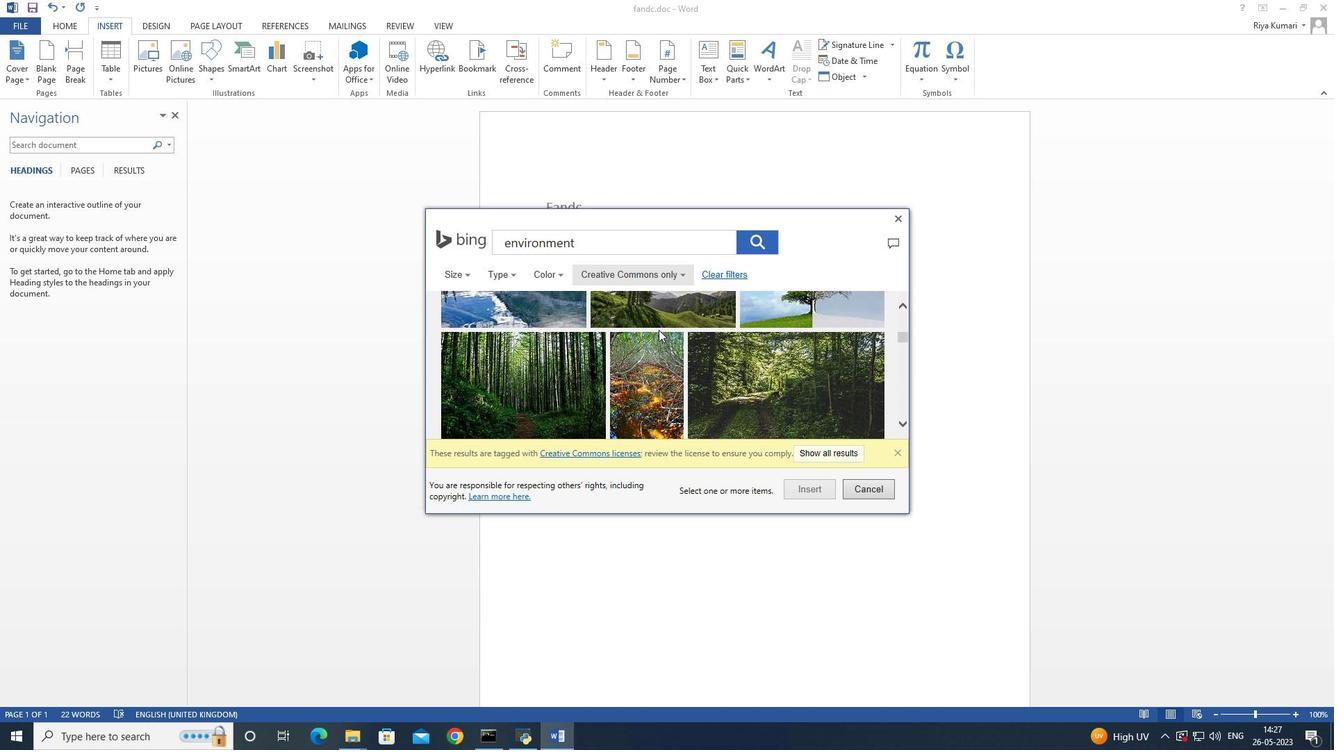 
Action: Mouse scrolled (658, 329) with delta (0, 0)
Screenshot: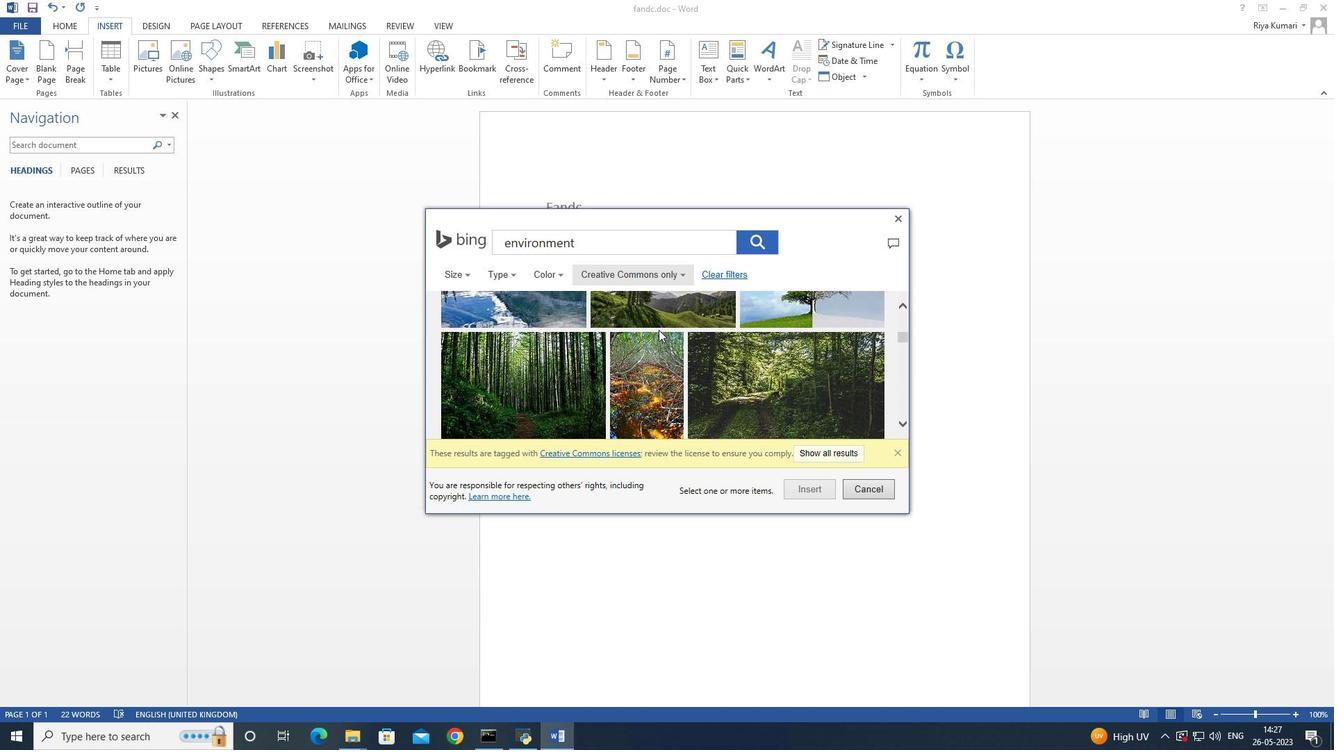 
Action: Mouse moved to (658, 330)
Screenshot: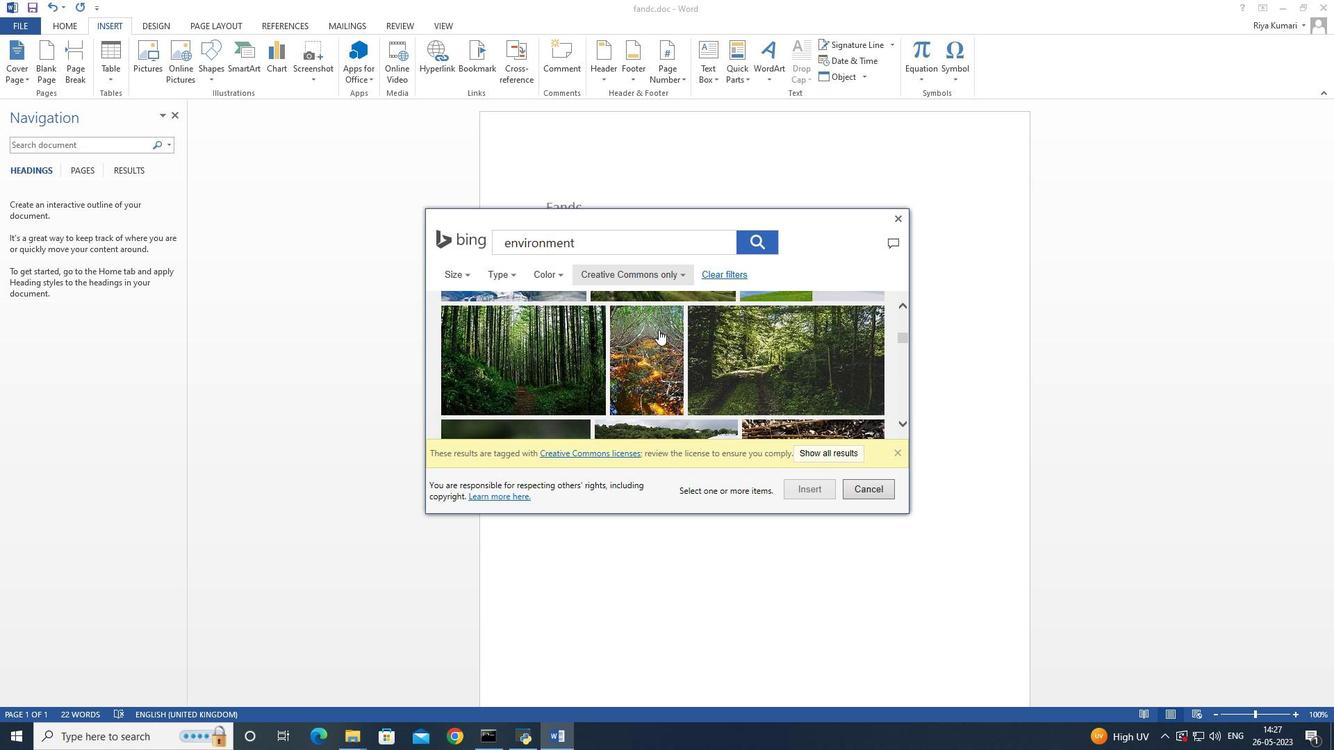 
Action: Mouse scrolled (658, 329) with delta (0, 0)
Screenshot: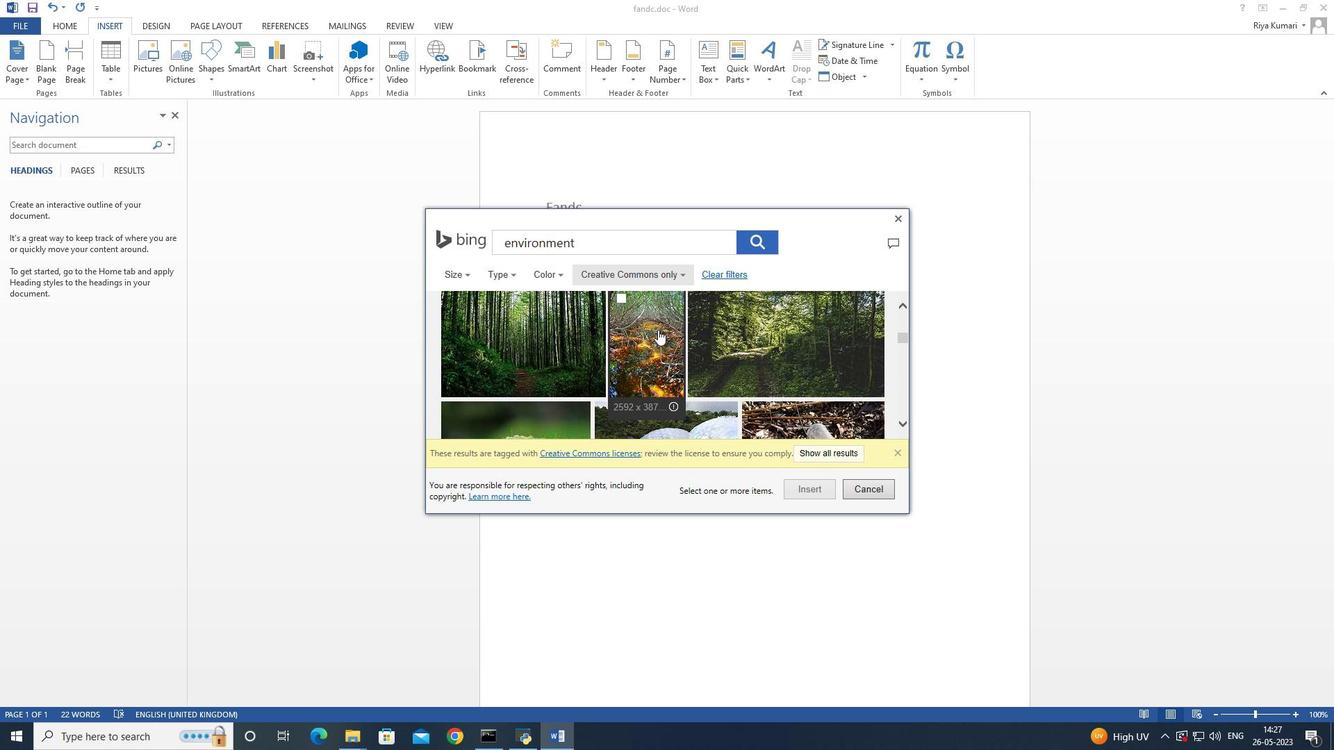 
Action: Mouse scrolled (658, 329) with delta (0, 0)
Screenshot: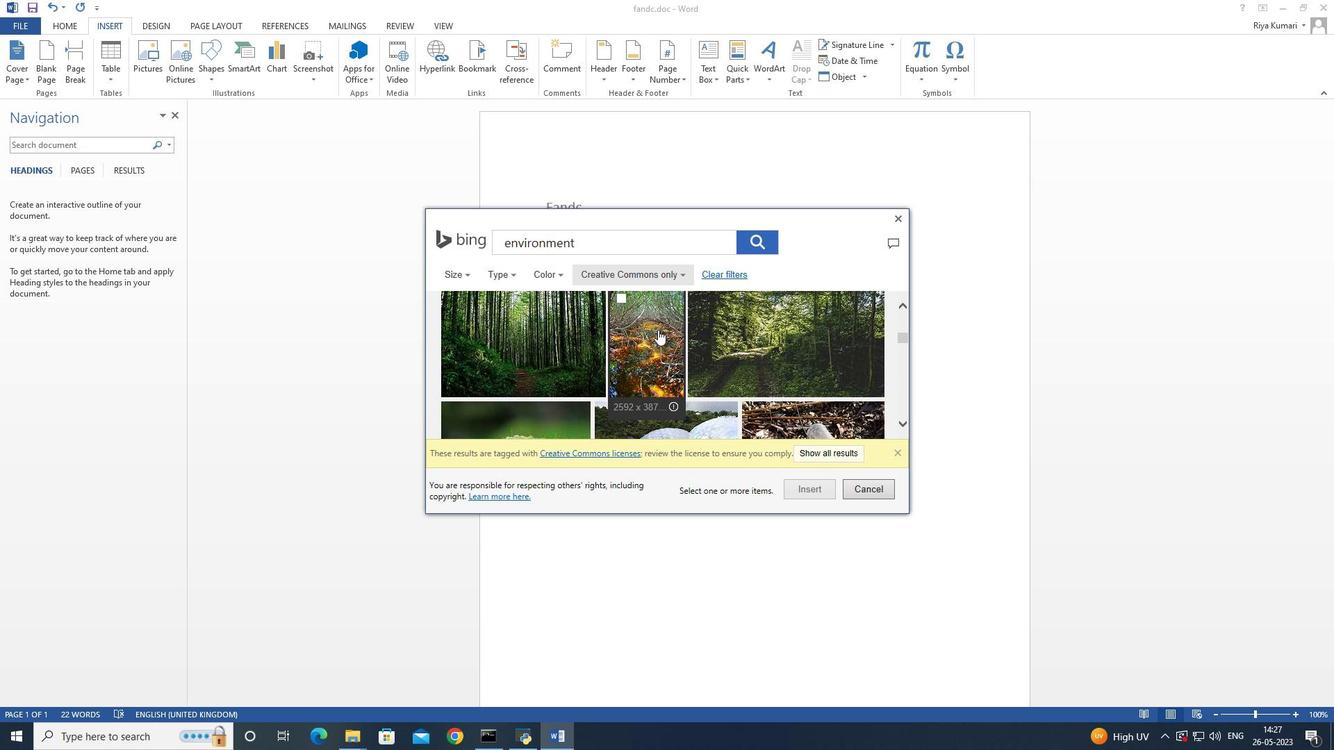 
Action: Mouse scrolled (658, 329) with delta (0, 0)
Screenshot: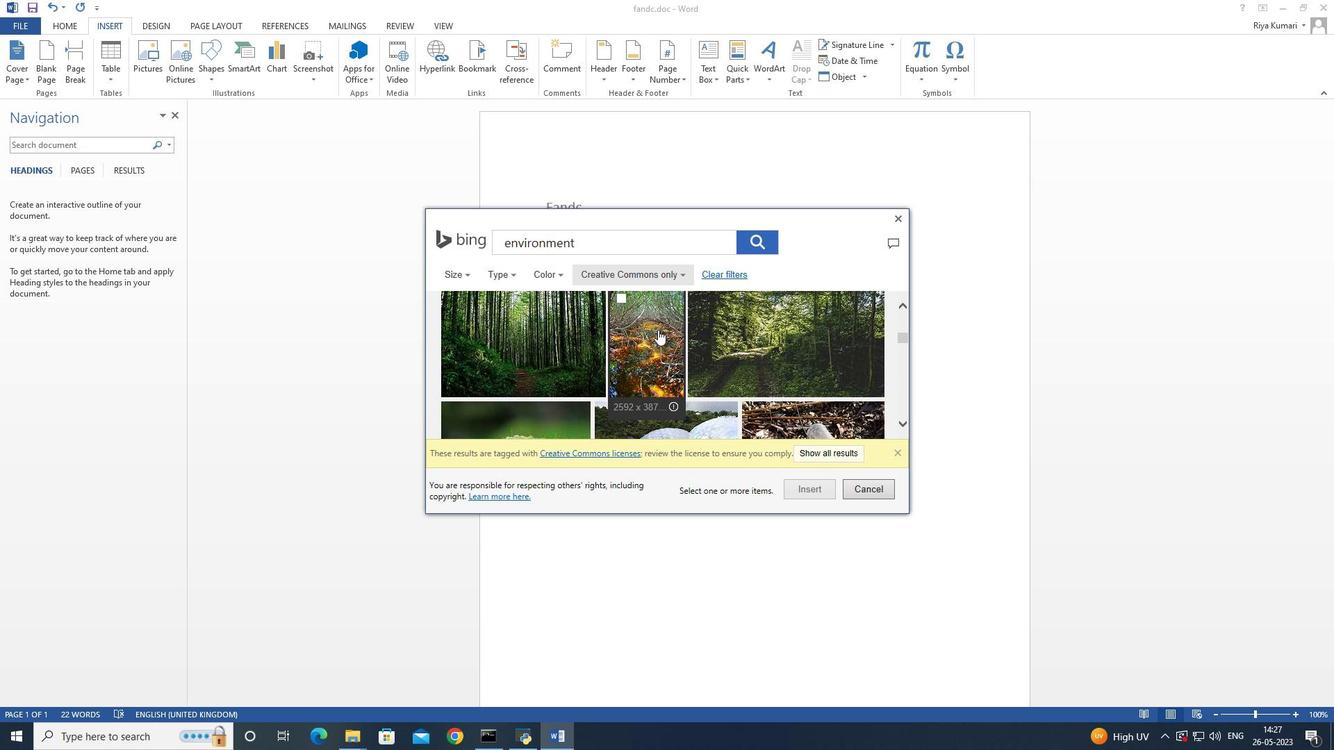 
Action: Mouse scrolled (658, 329) with delta (0, 0)
Screenshot: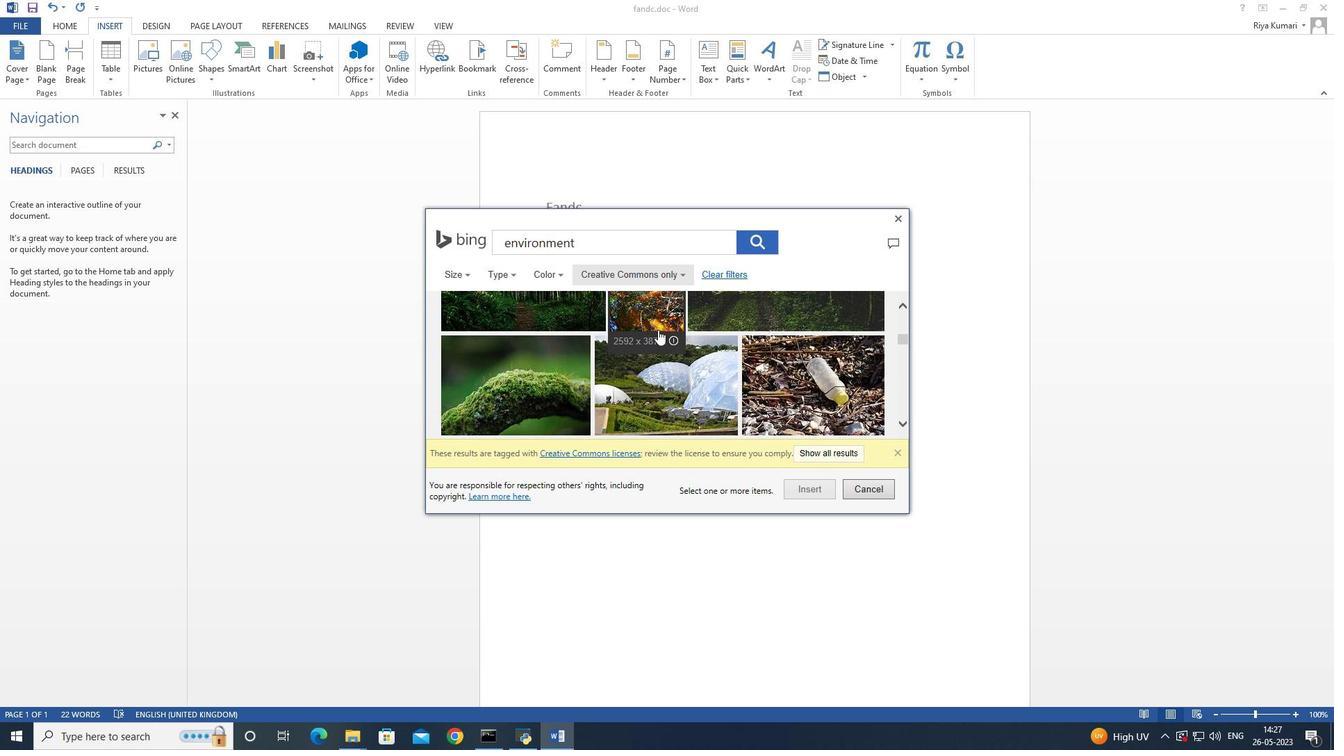 
Action: Mouse scrolled (658, 329) with delta (0, 0)
Screenshot: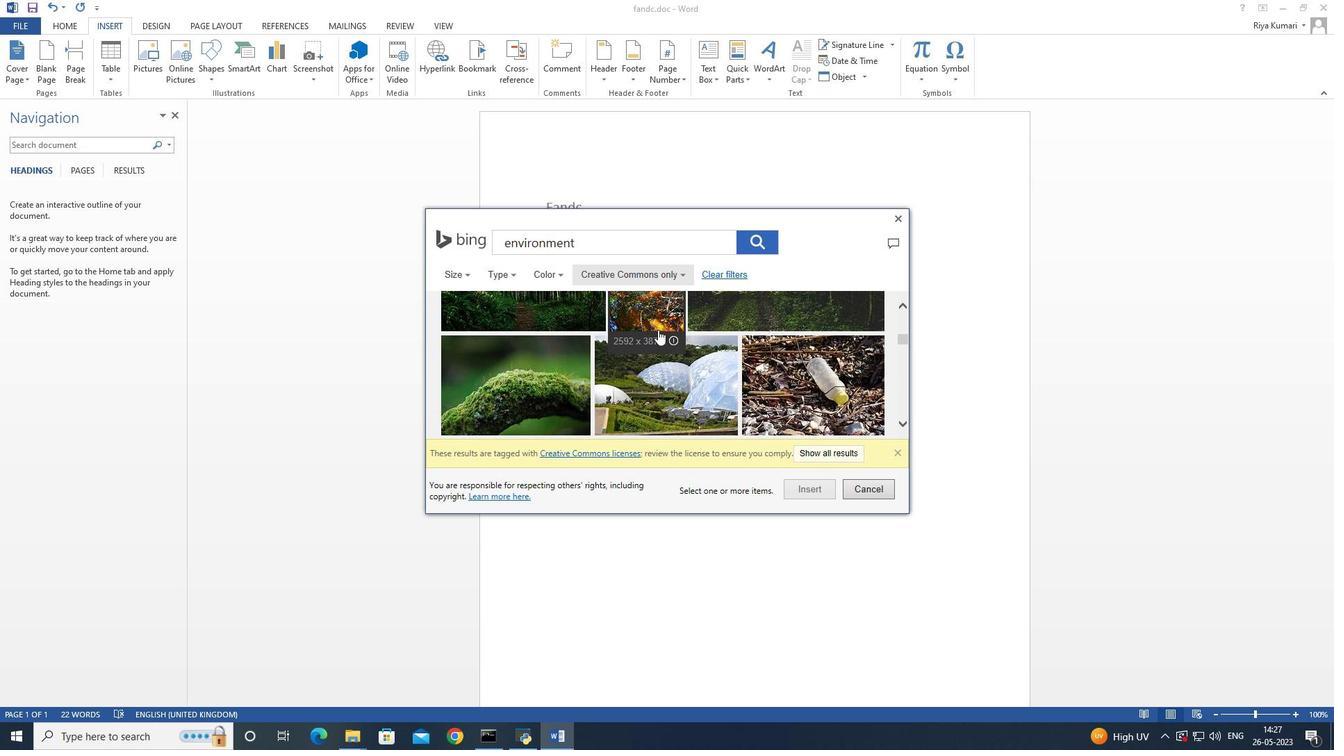 
Action: Mouse moved to (657, 330)
Screenshot: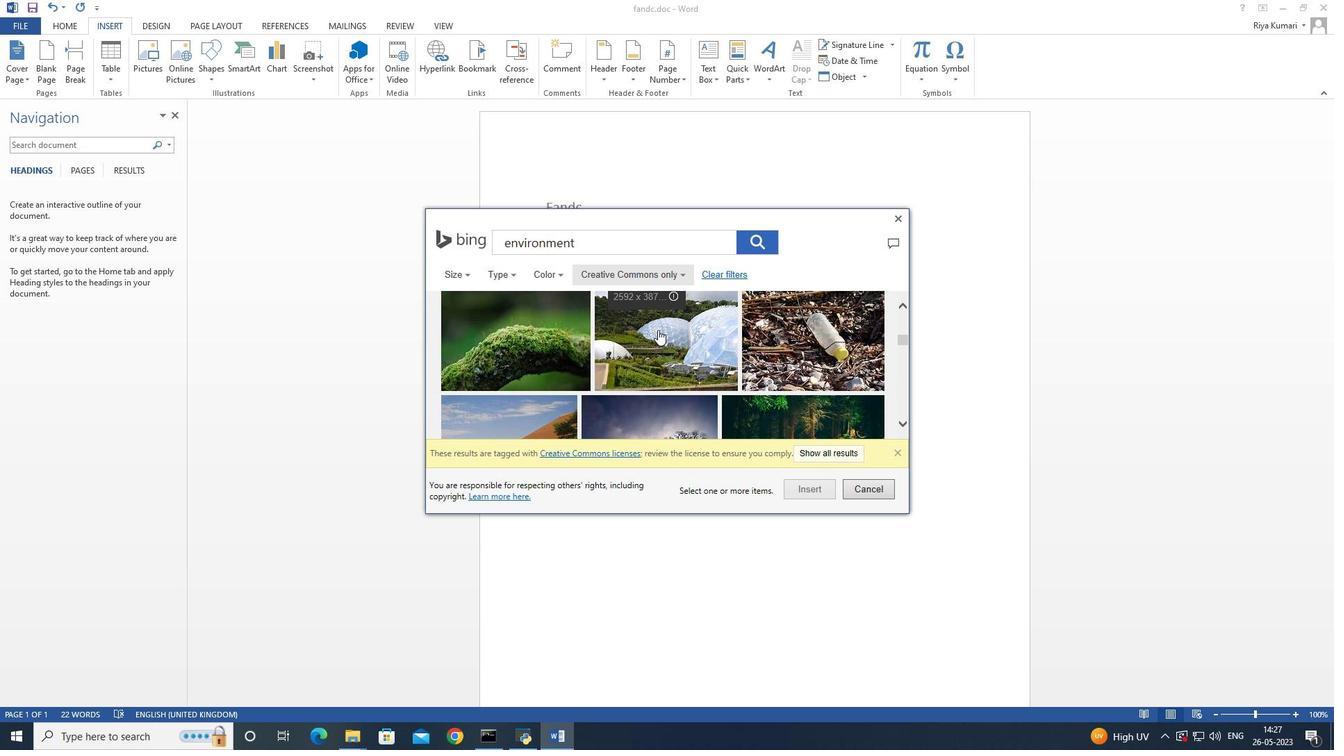 
Action: Mouse scrolled (657, 329) with delta (0, 0)
Screenshot: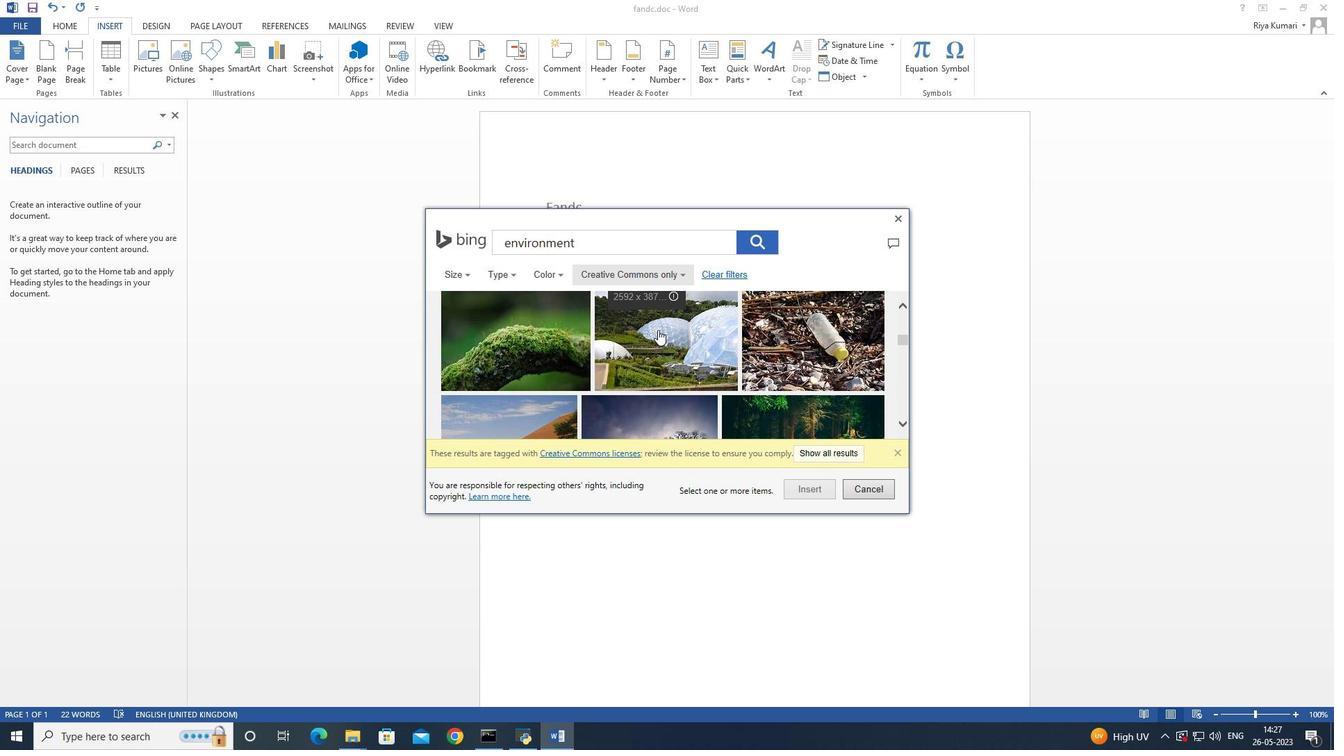 
Action: Mouse moved to (657, 330)
Screenshot: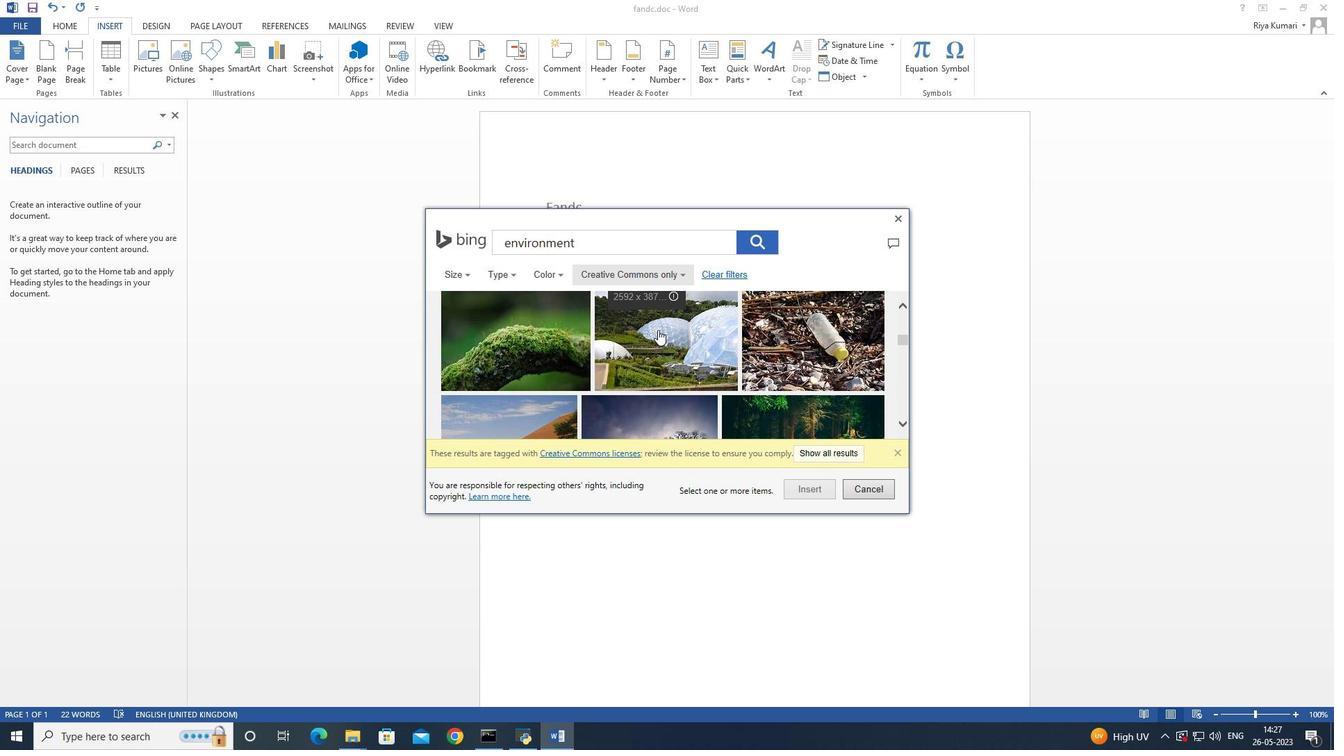 
Action: Mouse scrolled (657, 329) with delta (0, 0)
Screenshot: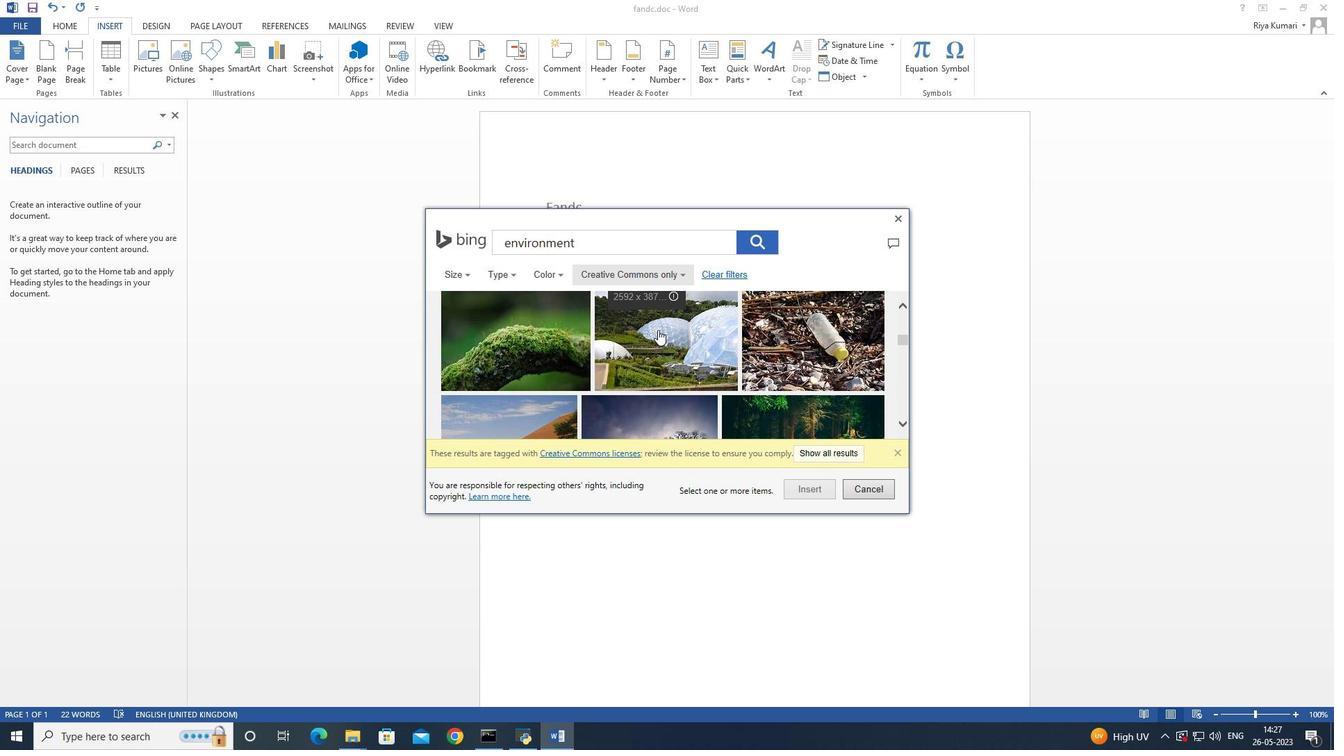 
Action: Mouse scrolled (657, 329) with delta (0, 0)
Screenshot: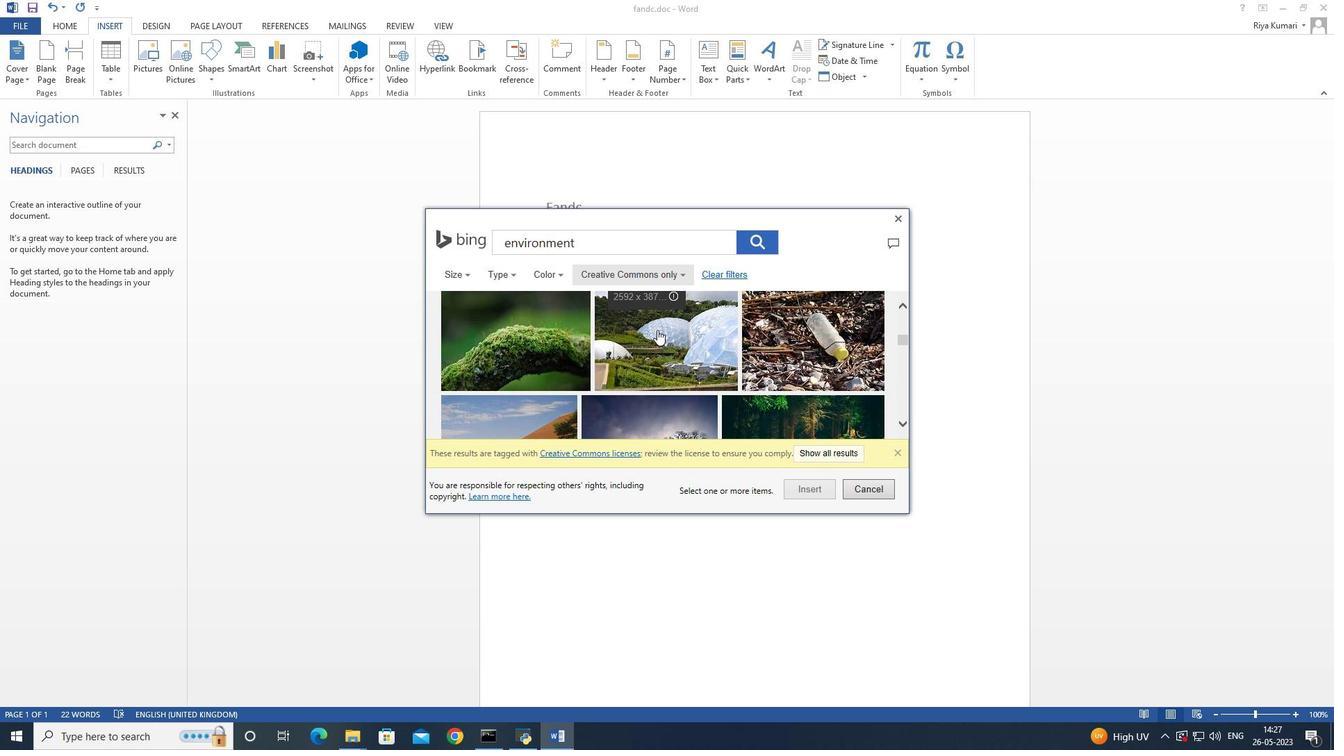 
Action: Mouse scrolled (657, 329) with delta (0, 0)
Screenshot: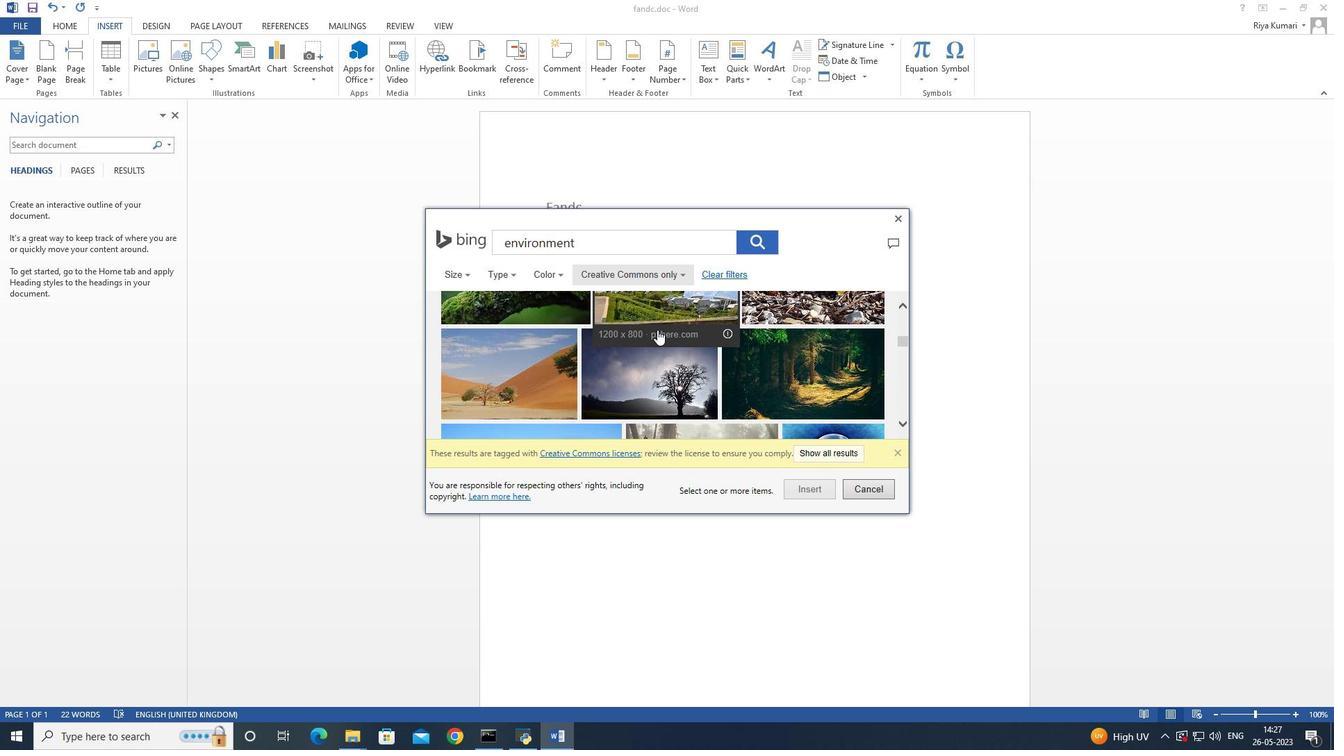 
Action: Mouse moved to (656, 330)
Screenshot: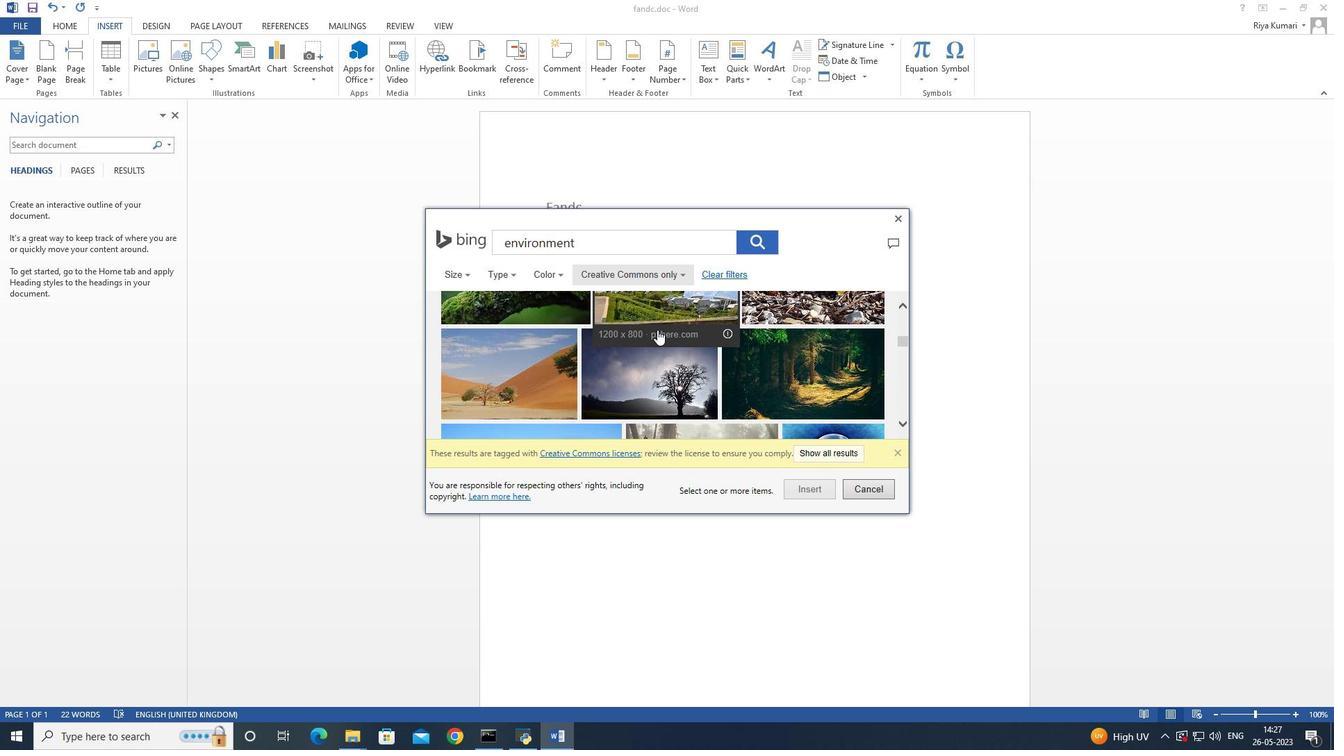 
Action: Mouse scrolled (656, 329) with delta (0, 0)
Screenshot: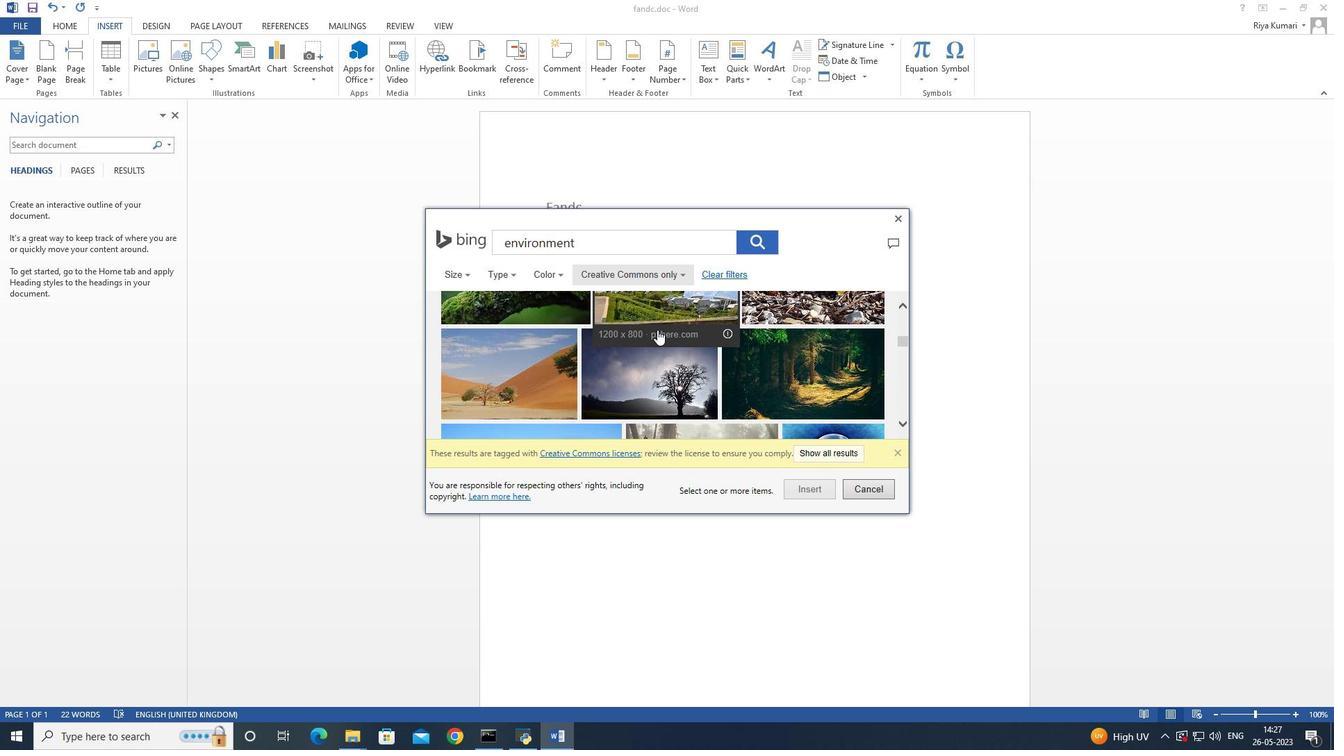 
Action: Mouse moved to (656, 330)
Screenshot: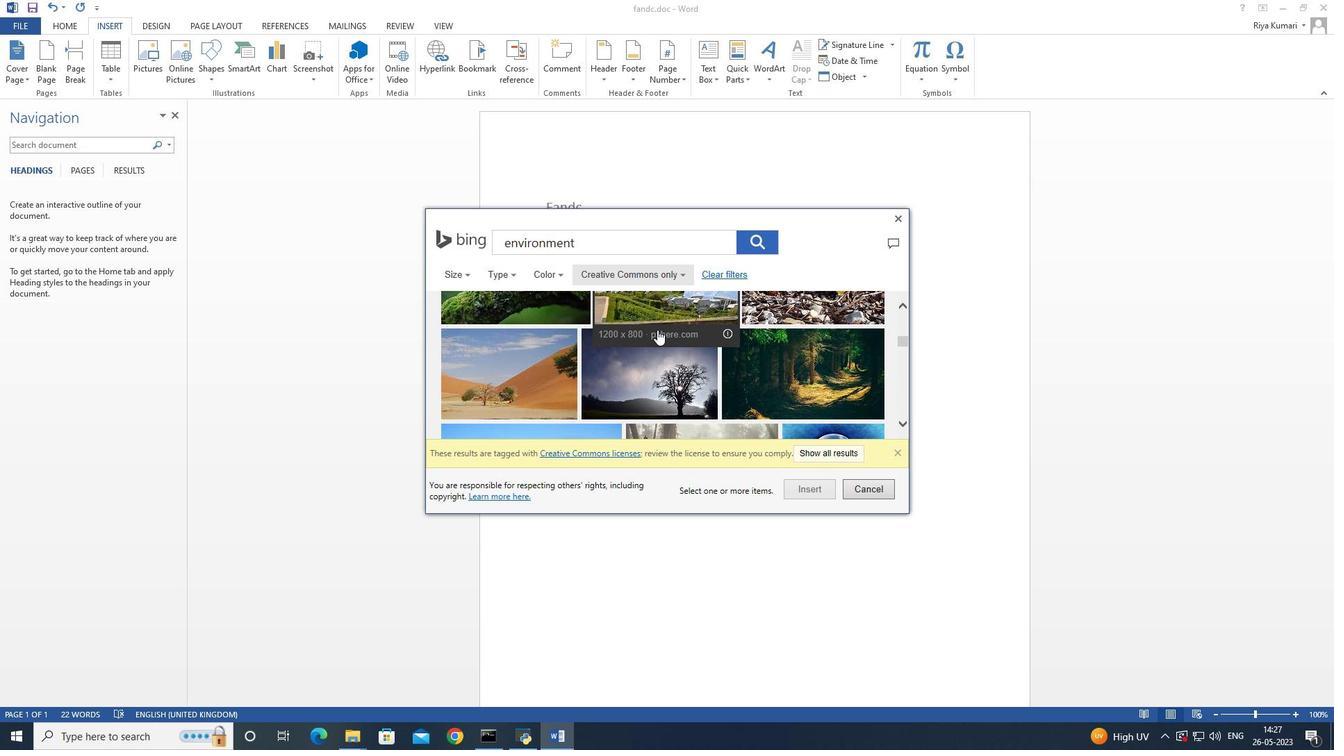
Action: Mouse scrolled (656, 329) with delta (0, 0)
Screenshot: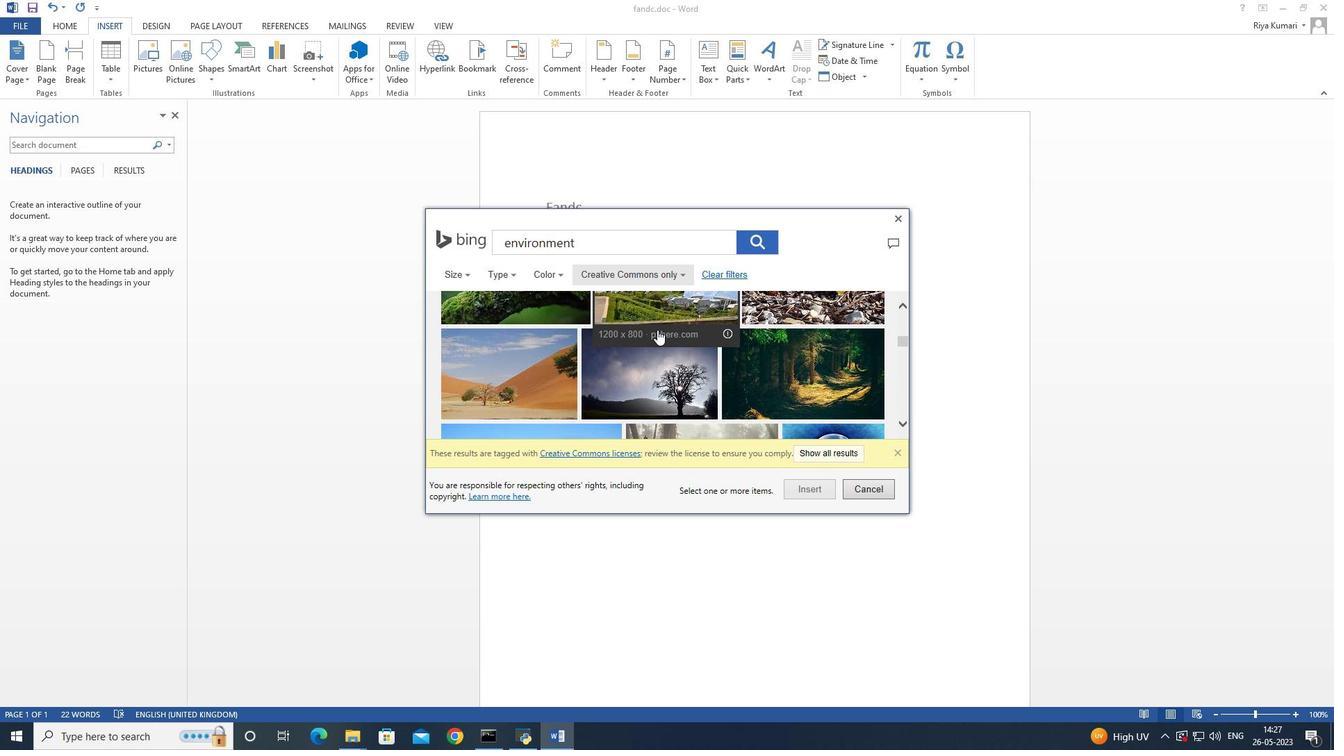 
Action: Mouse moved to (656, 330)
Screenshot: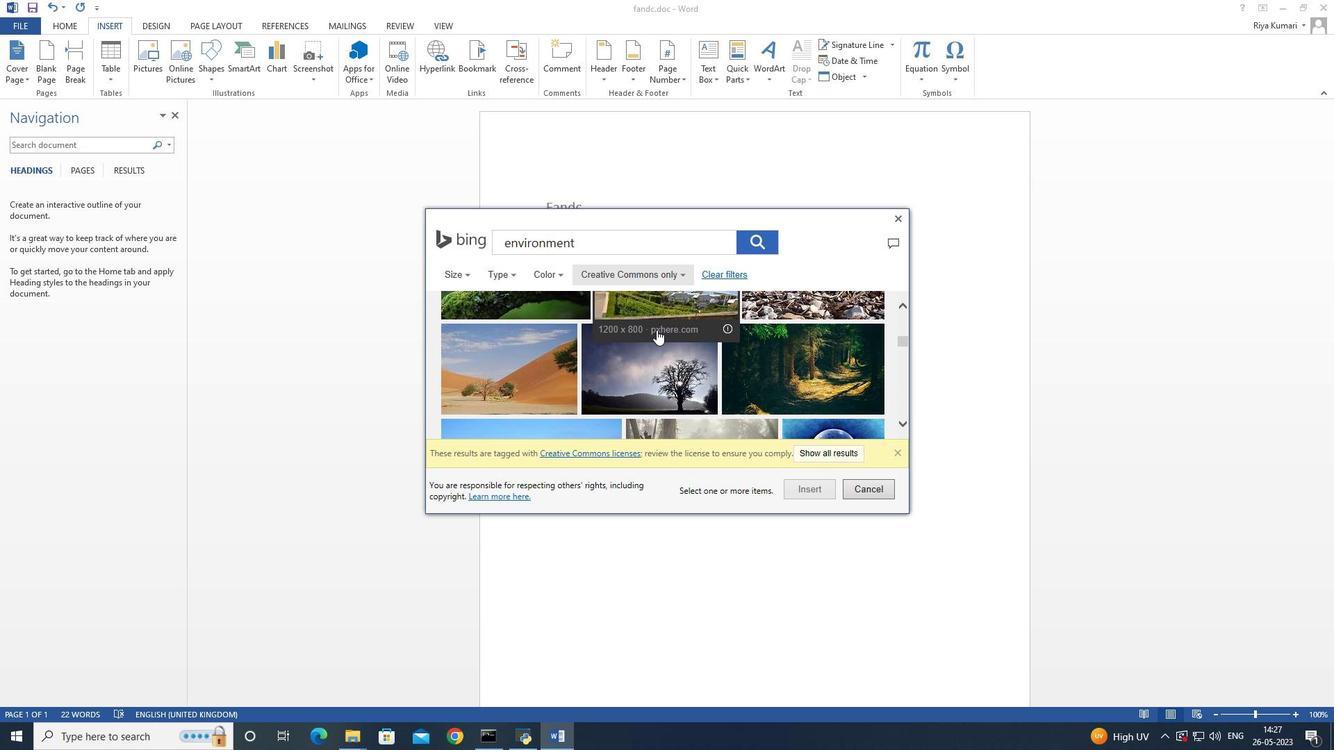 
Action: Mouse scrolled (656, 329) with delta (0, 0)
Screenshot: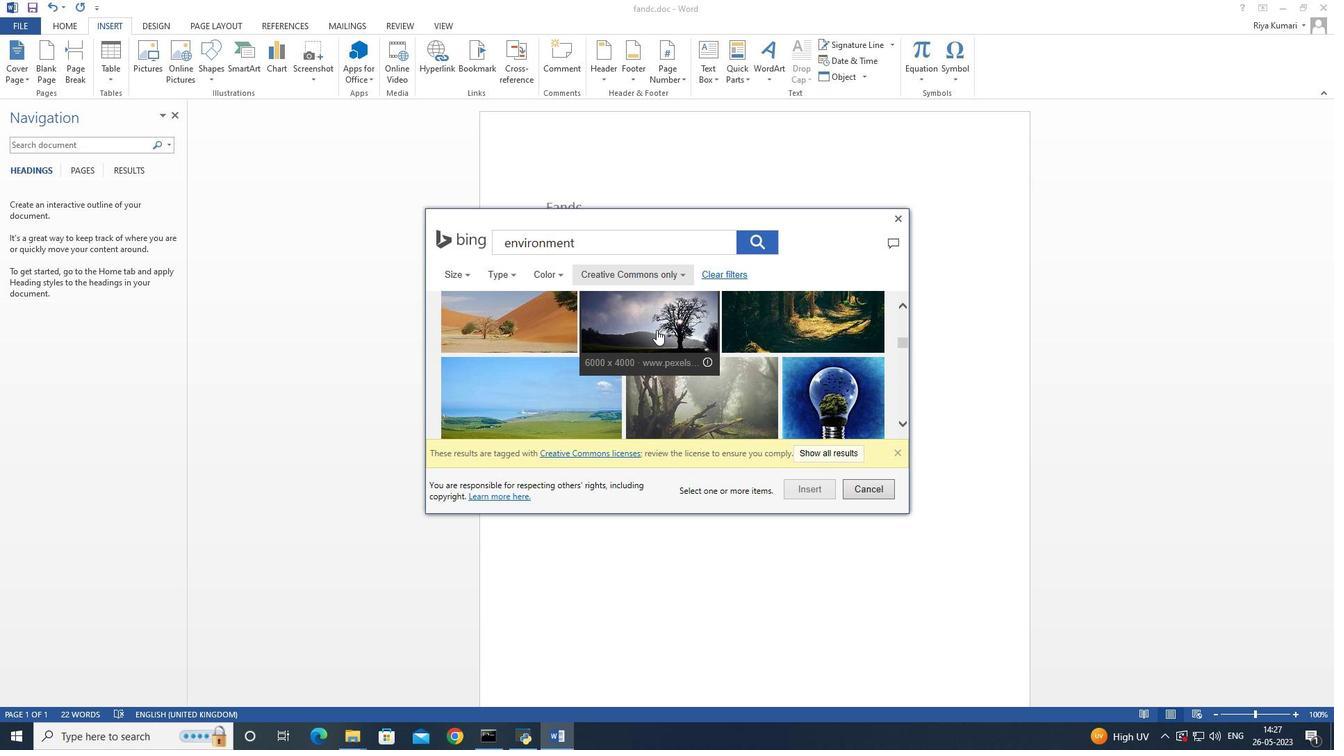 
Action: Mouse scrolled (656, 329) with delta (0, 0)
Screenshot: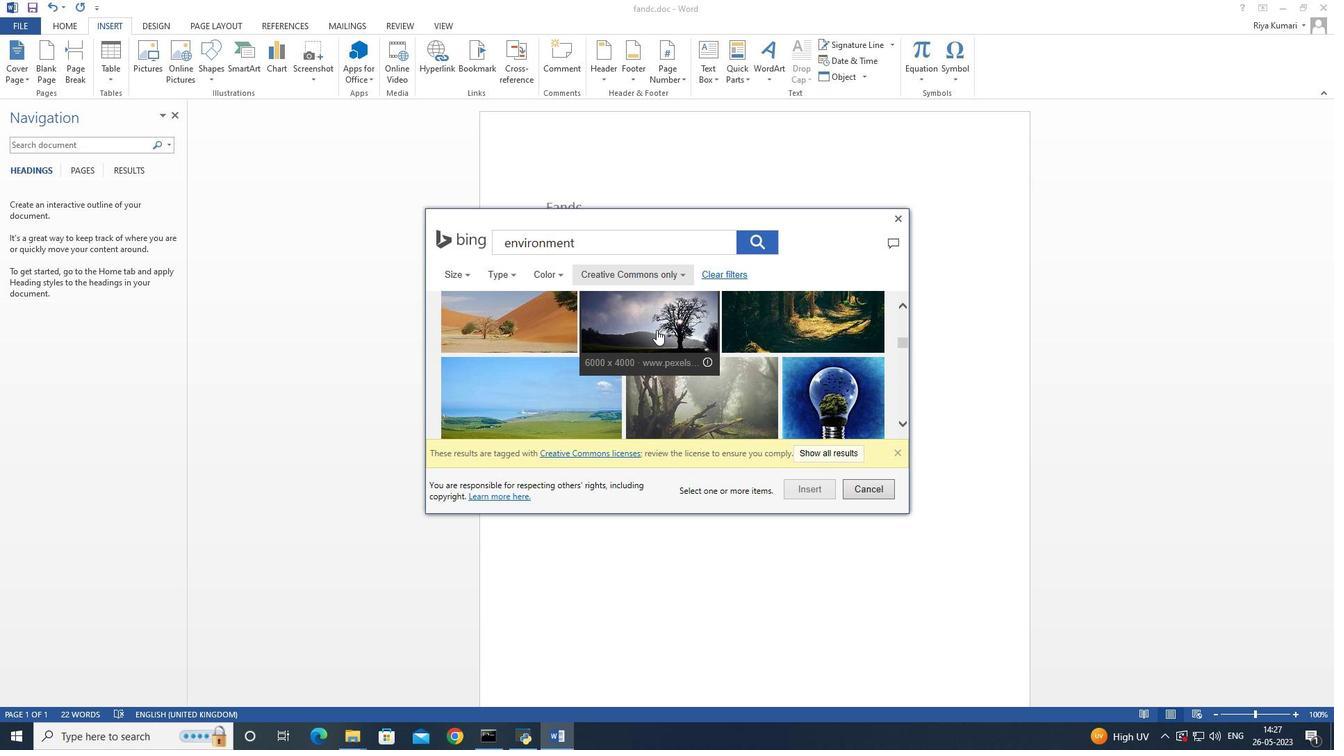 
Action: Mouse scrolled (656, 329) with delta (0, 0)
Screenshot: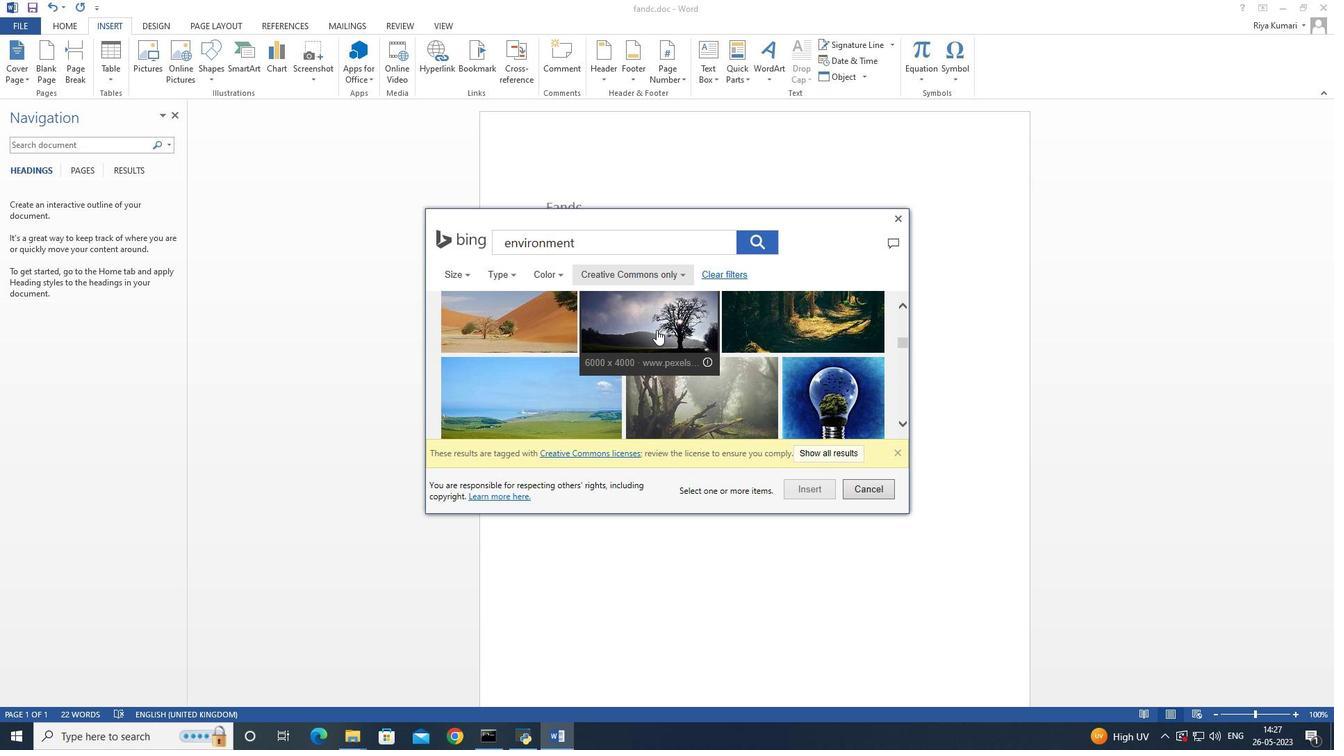 
Action: Mouse scrolled (656, 329) with delta (0, 0)
Screenshot: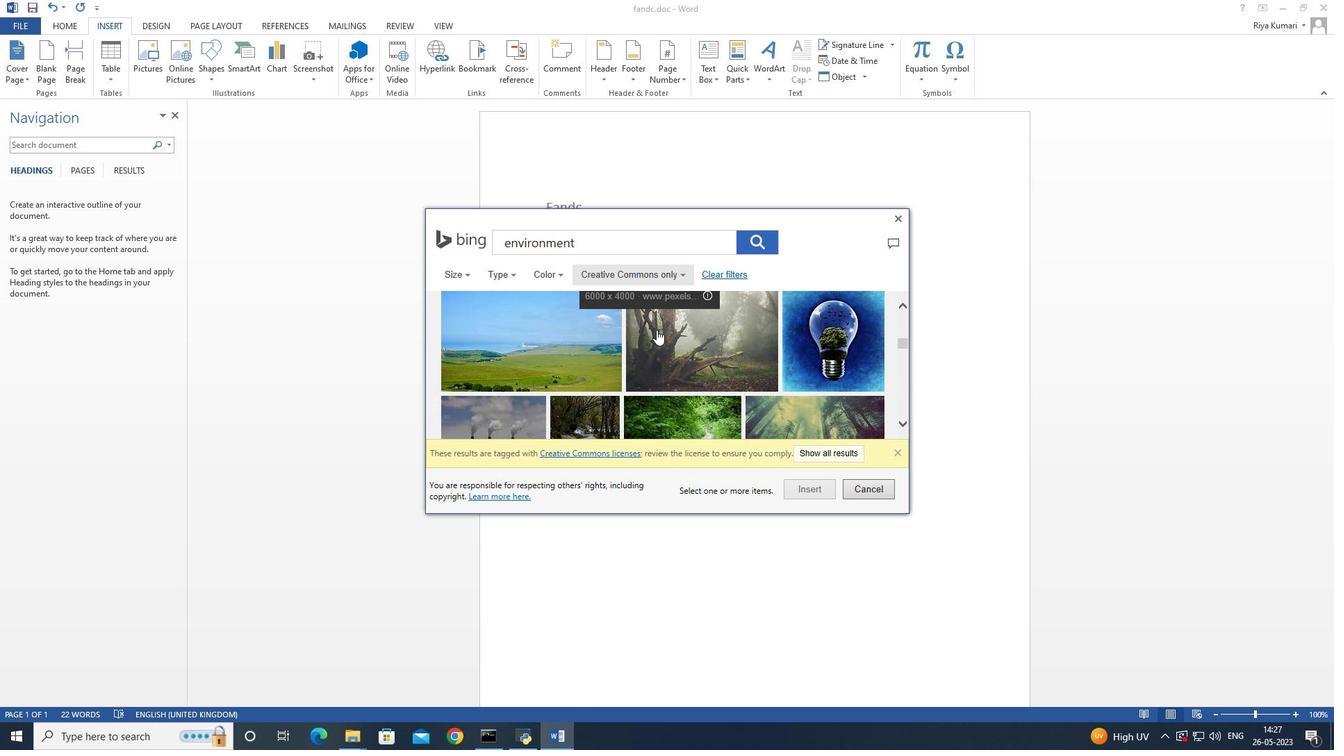 
Action: Mouse moved to (656, 330)
Screenshot: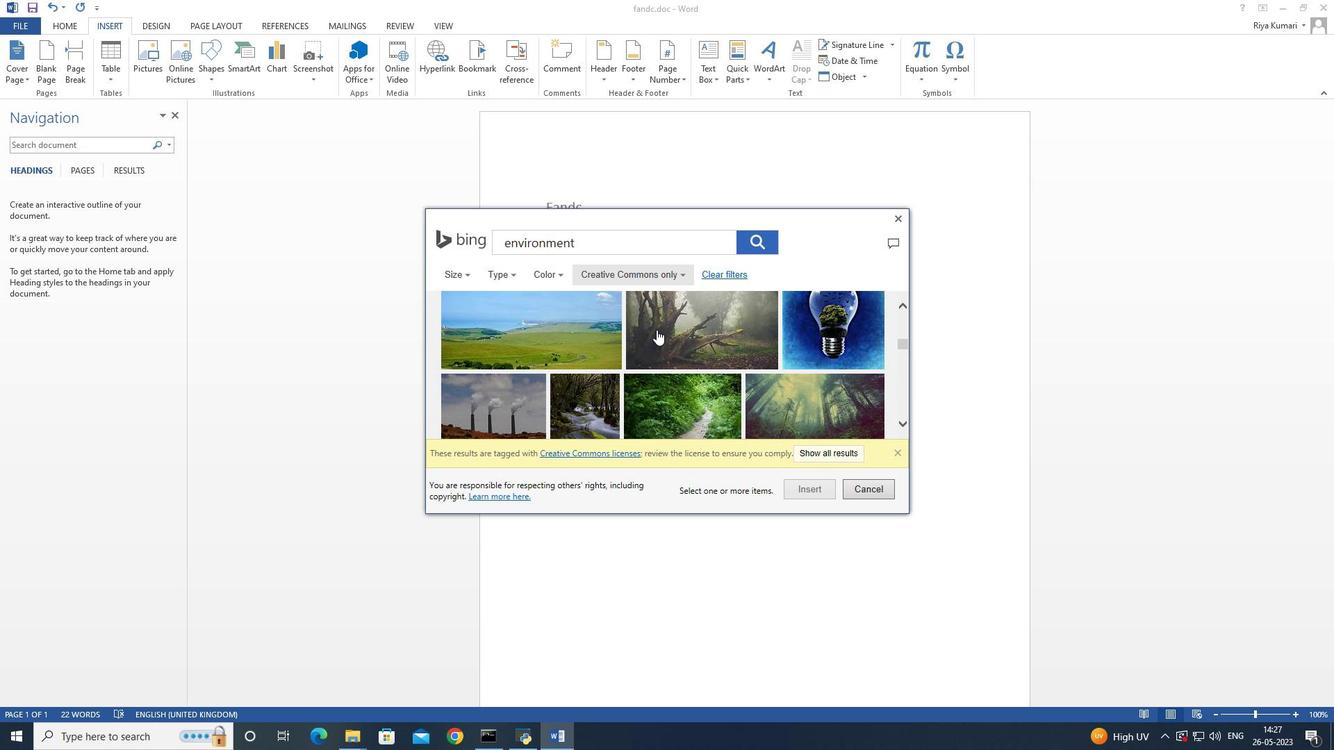 
Action: Mouse scrolled (656, 330) with delta (0, 0)
Screenshot: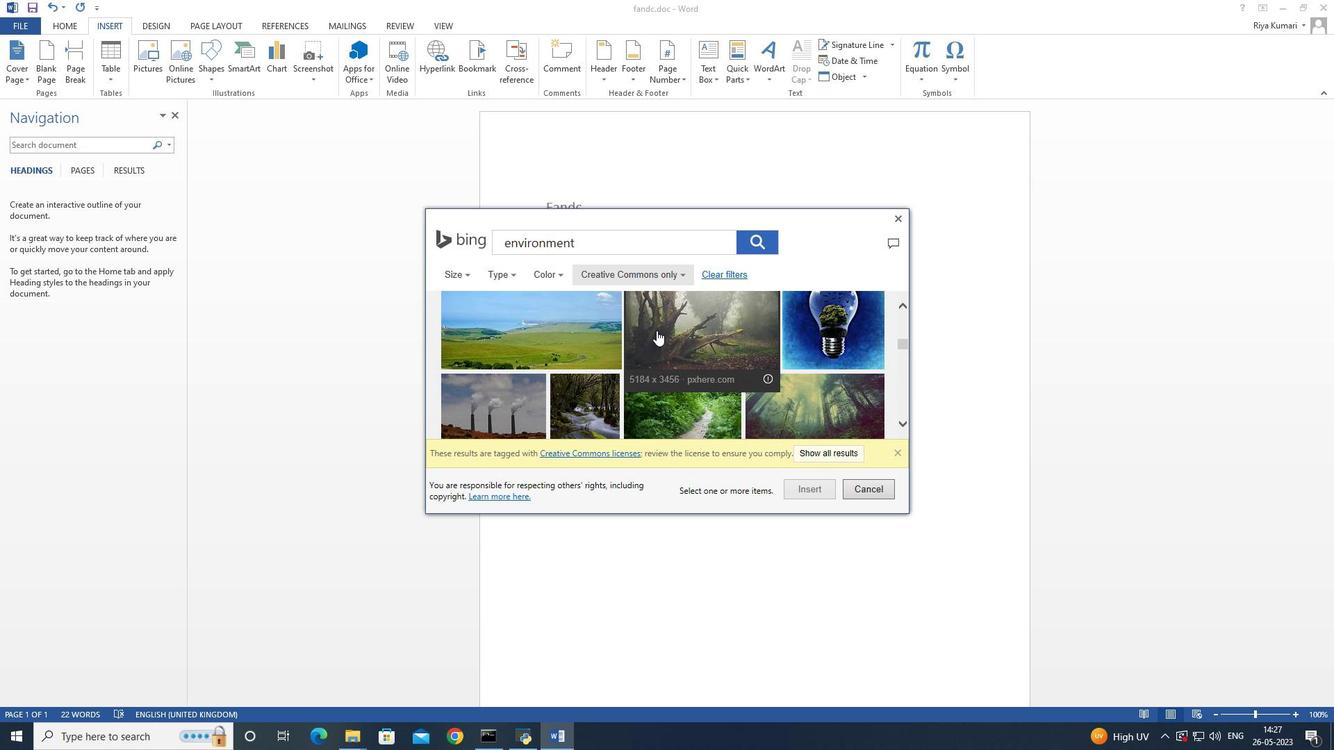 
Action: Mouse moved to (656, 338)
Screenshot: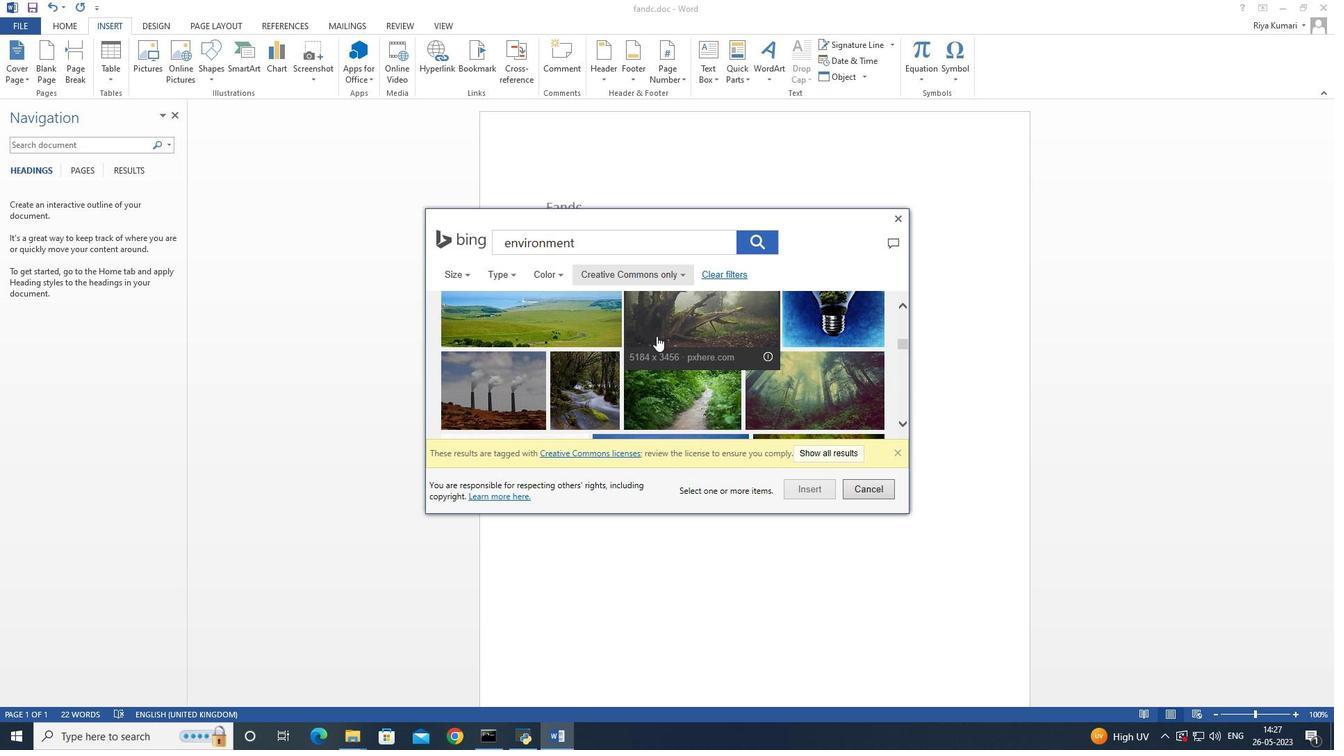 
Action: Mouse scrolled (656, 337) with delta (0, 0)
Screenshot: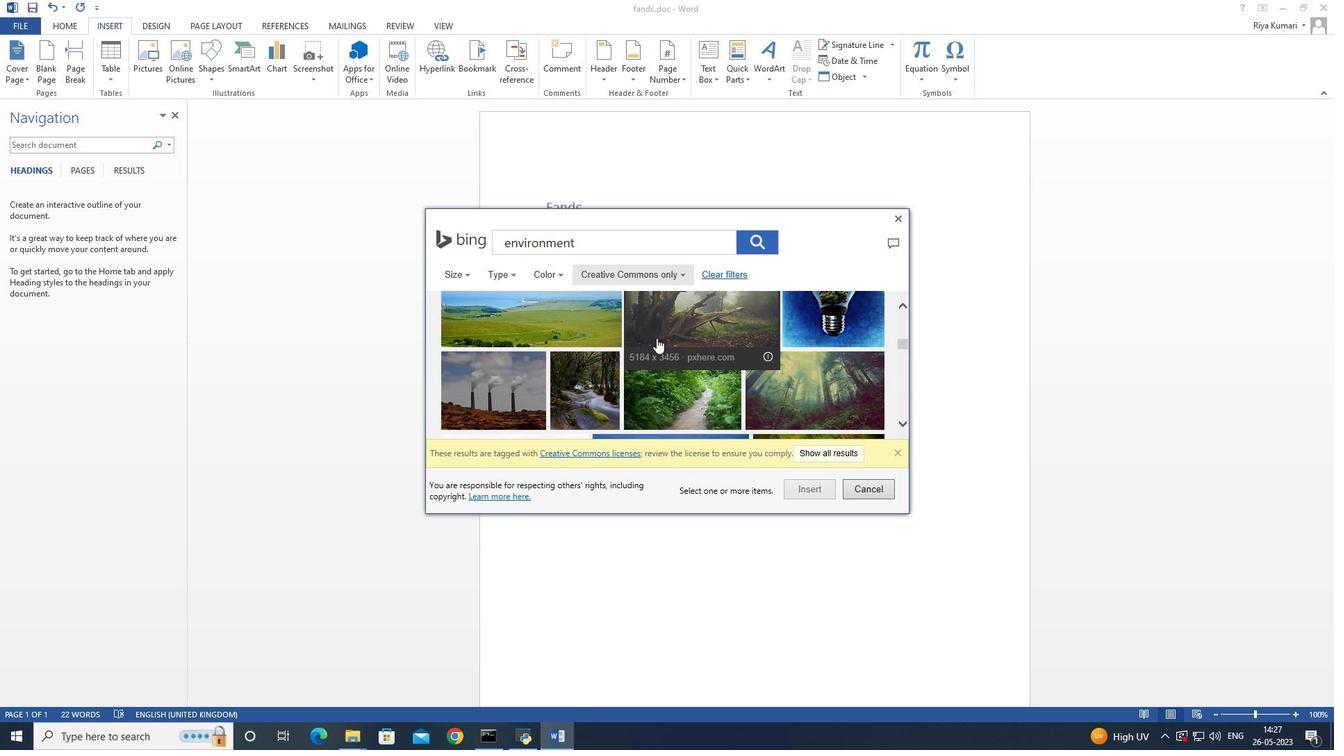 
Action: Mouse scrolled (656, 337) with delta (0, 0)
Screenshot: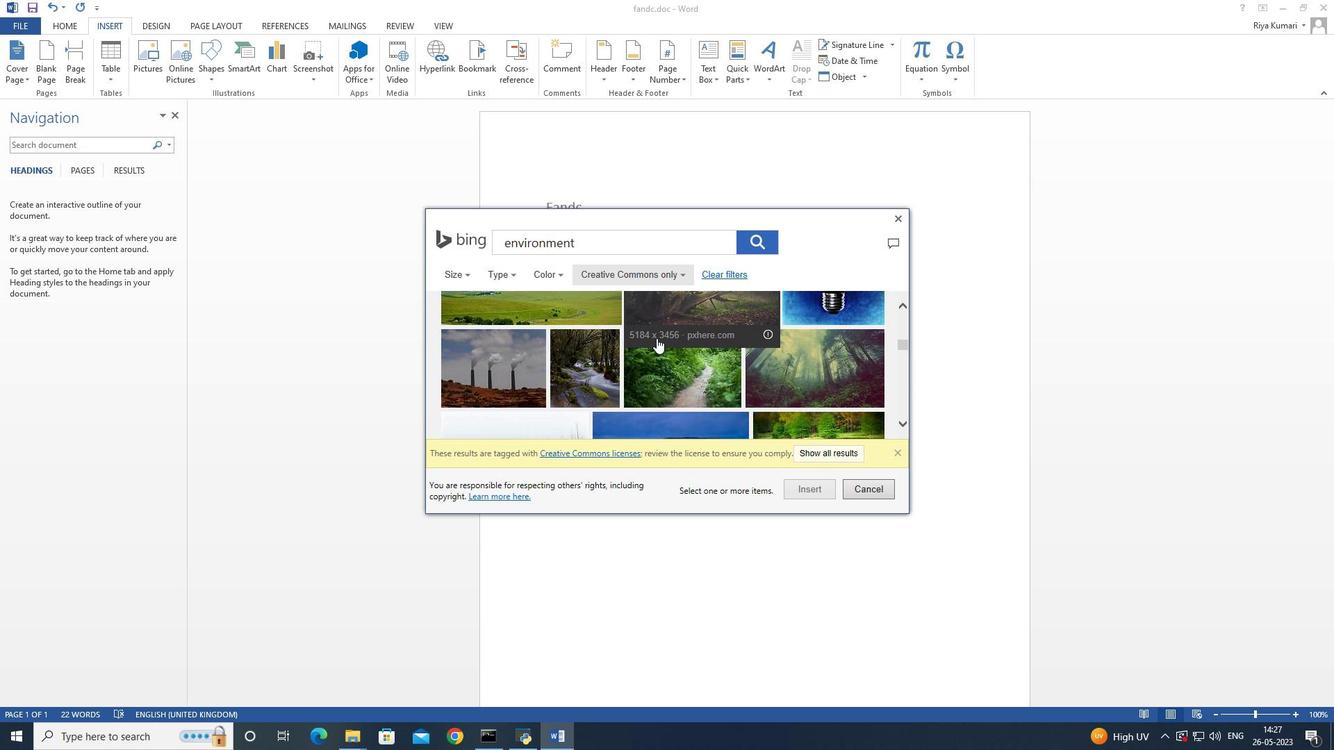 
Action: Mouse scrolled (656, 337) with delta (0, 0)
Screenshot: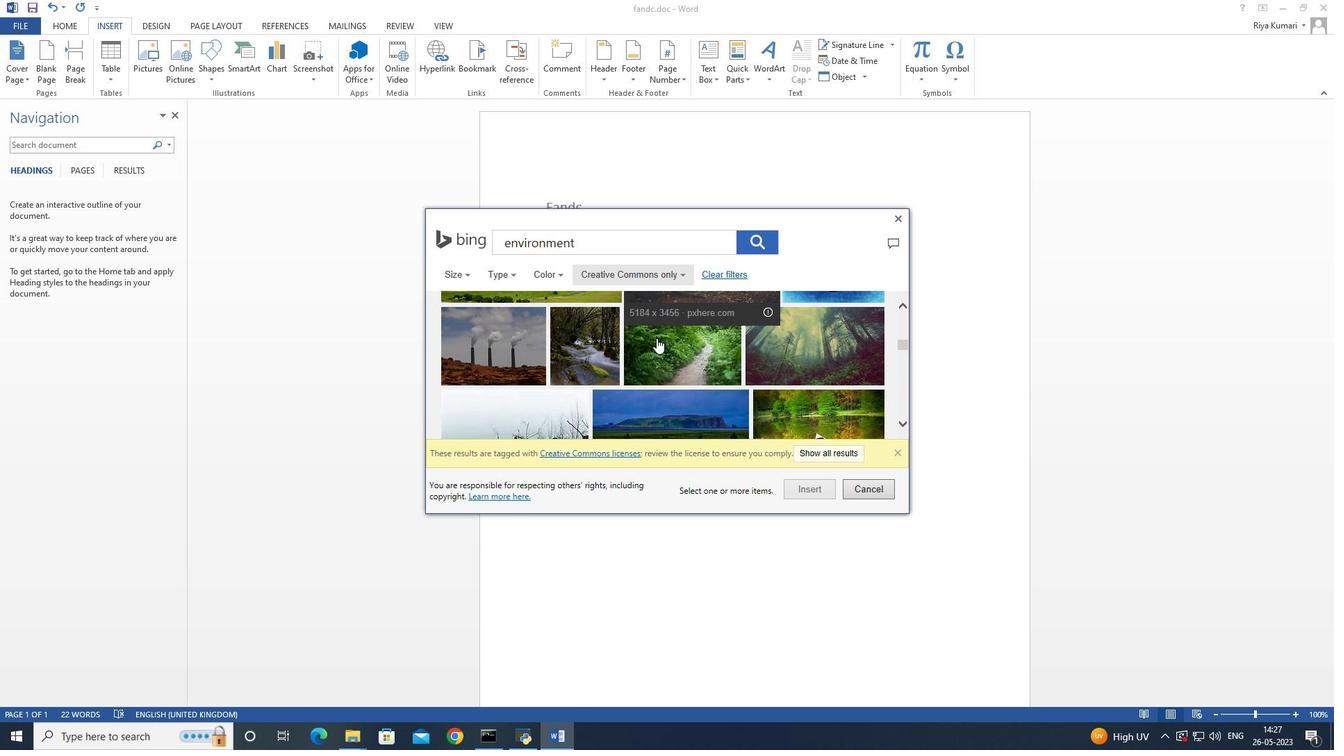 
Action: Mouse moved to (656, 339)
Screenshot: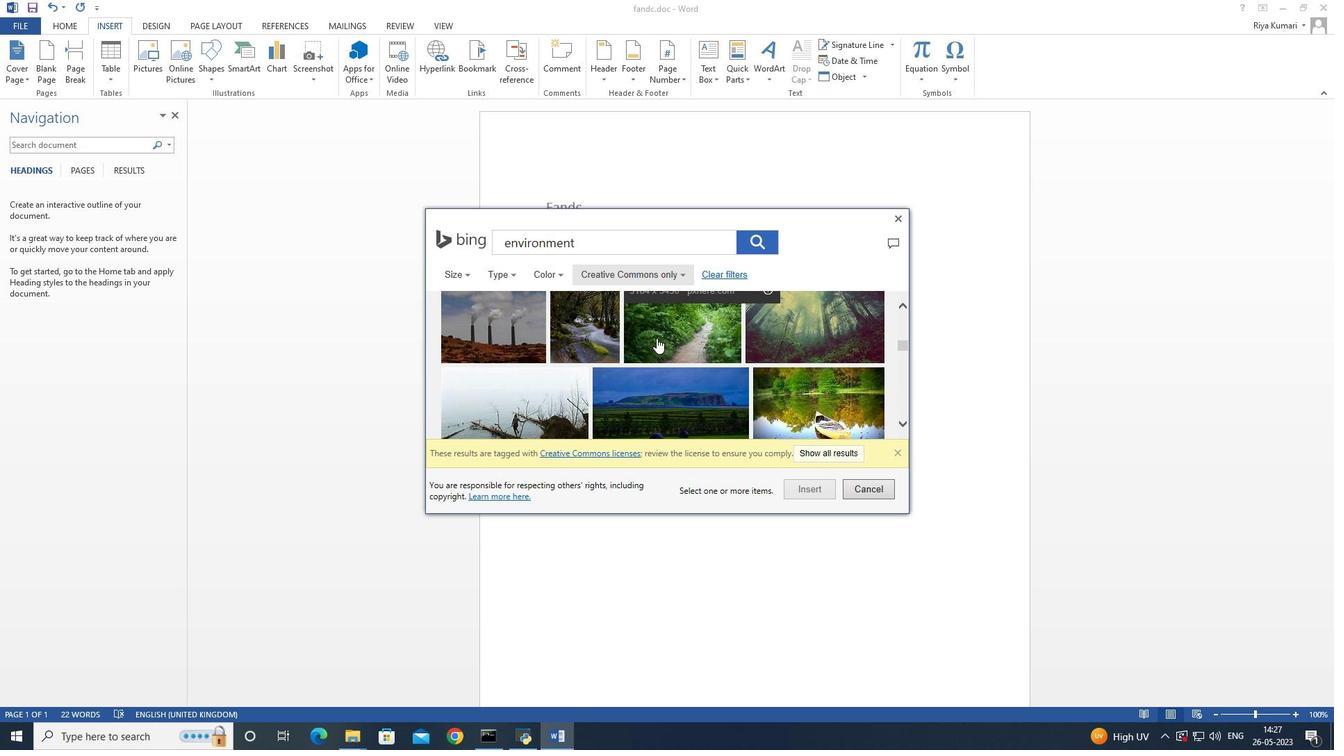 
Action: Mouse scrolled (656, 339) with delta (0, 0)
Screenshot: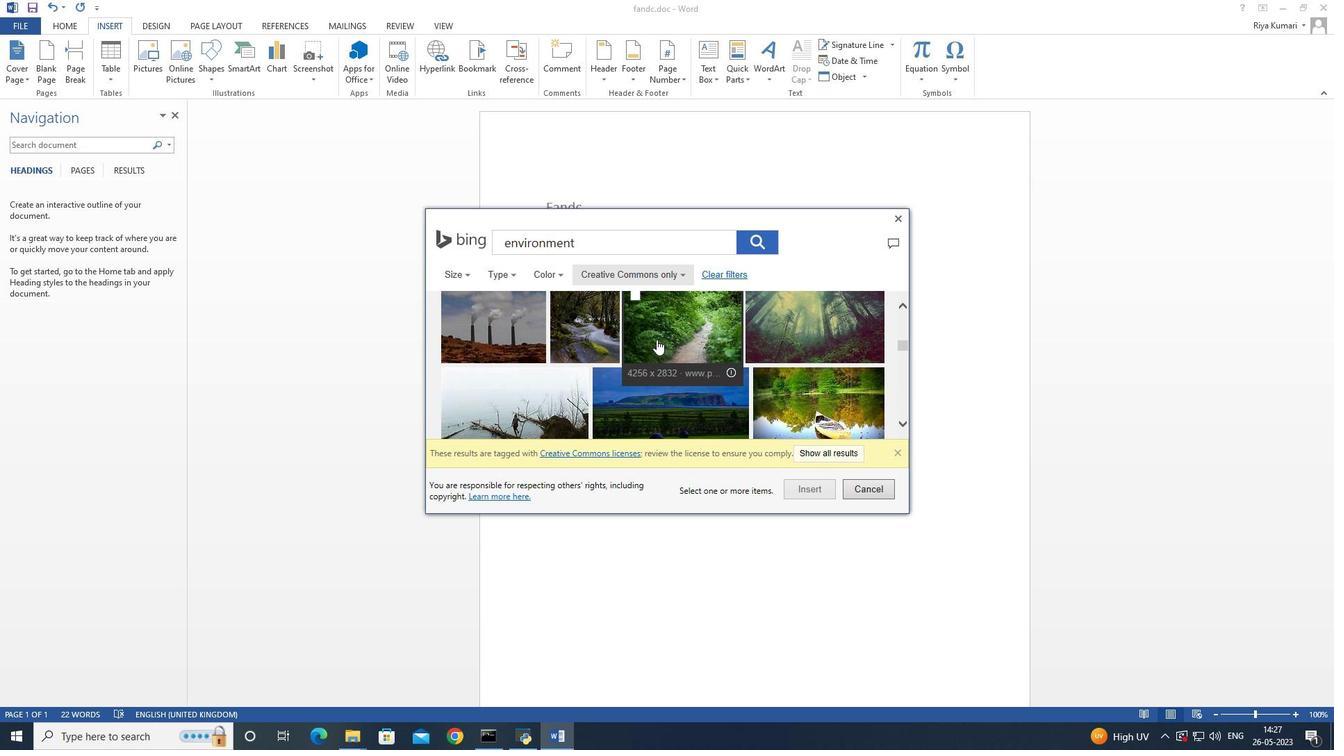 
Action: Mouse scrolled (656, 339) with delta (0, 0)
Screenshot: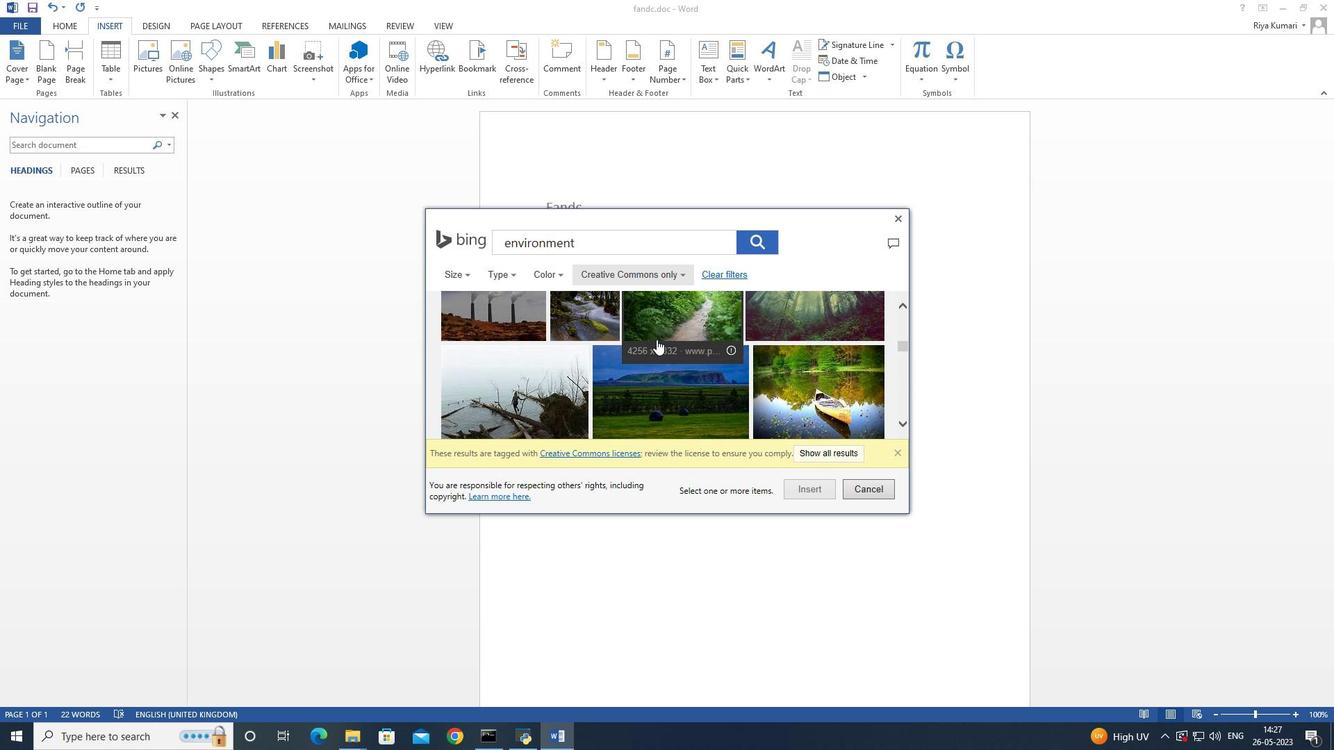 
Action: Mouse moved to (656, 340)
Screenshot: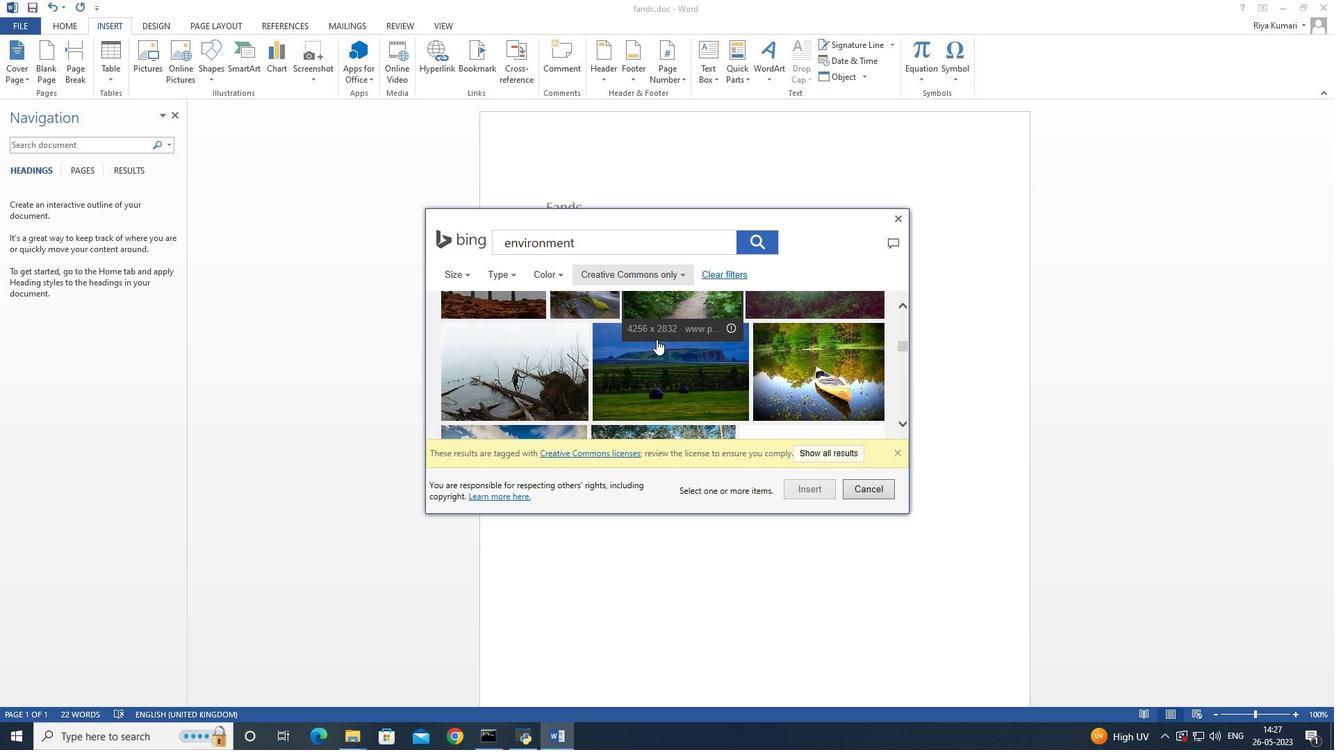 
Action: Mouse scrolled (656, 339) with delta (0, 0)
Screenshot: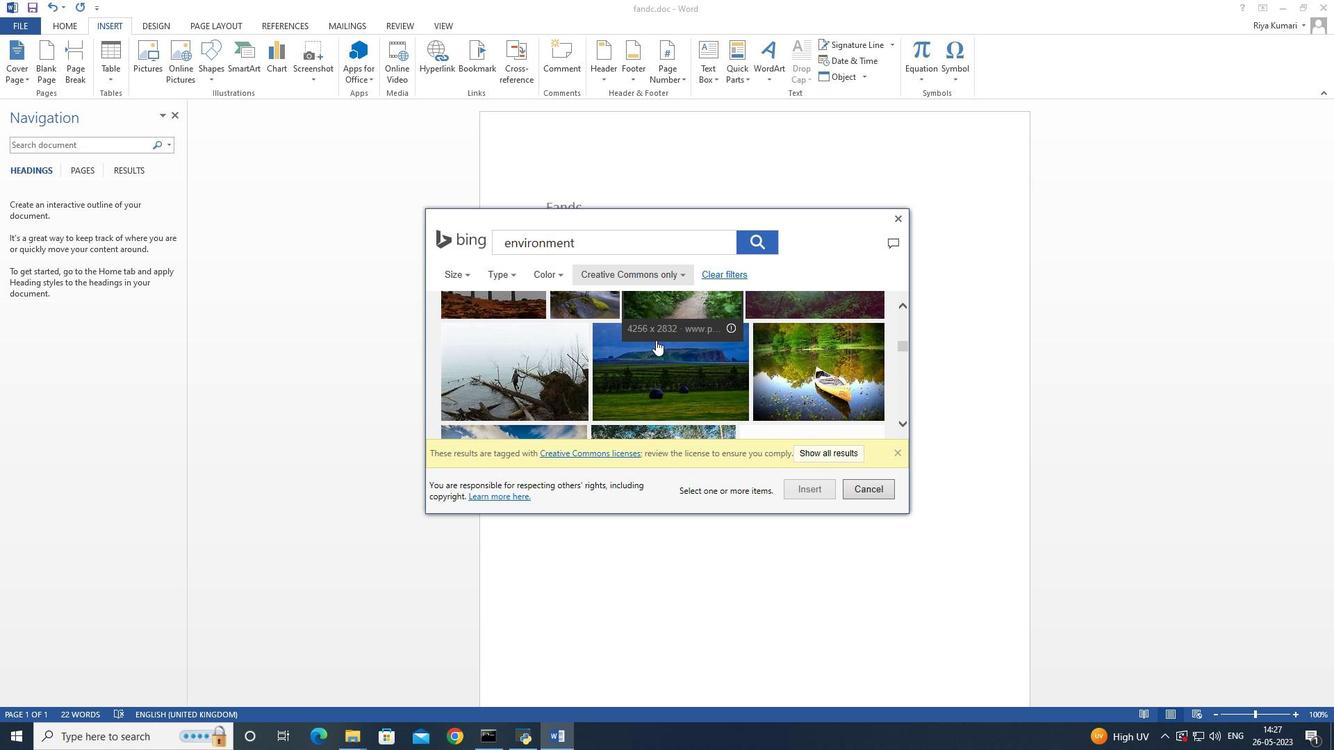 
Action: Mouse scrolled (656, 339) with delta (0, 0)
Screenshot: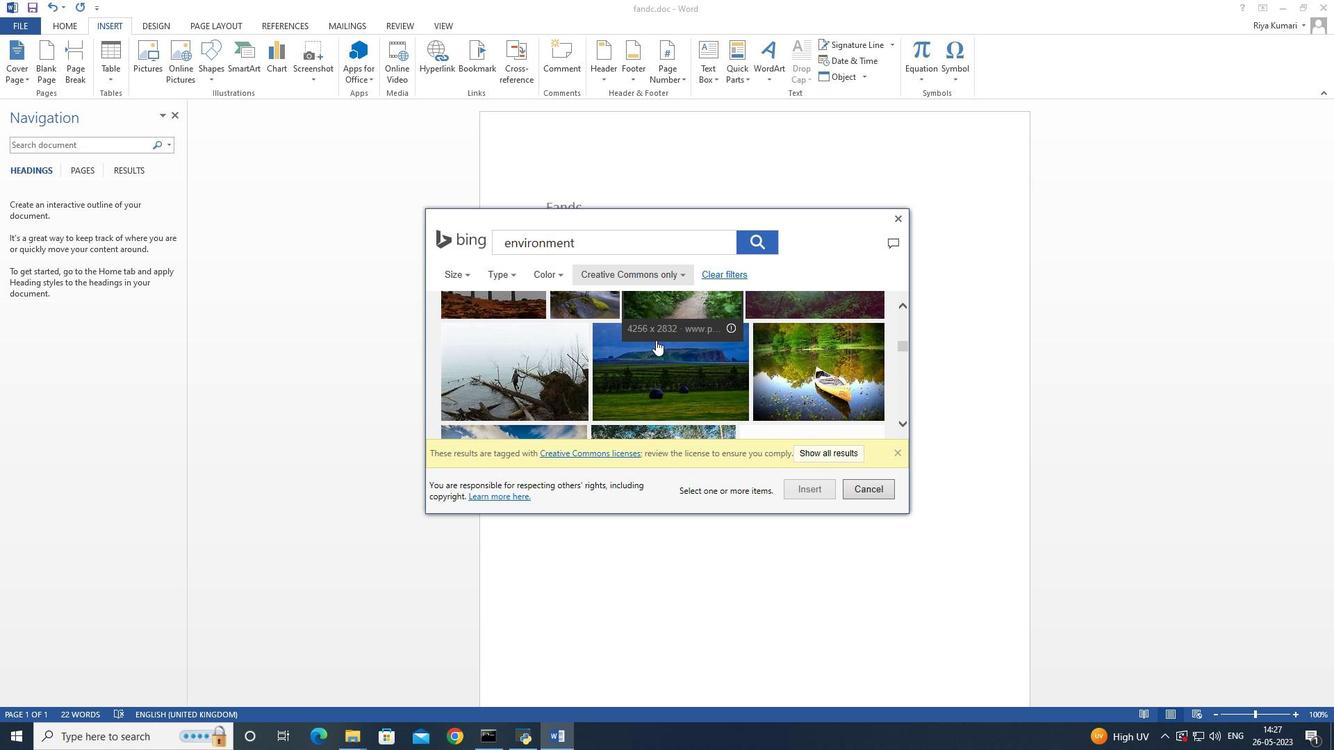 
Action: Mouse scrolled (656, 339) with delta (0, 0)
Screenshot: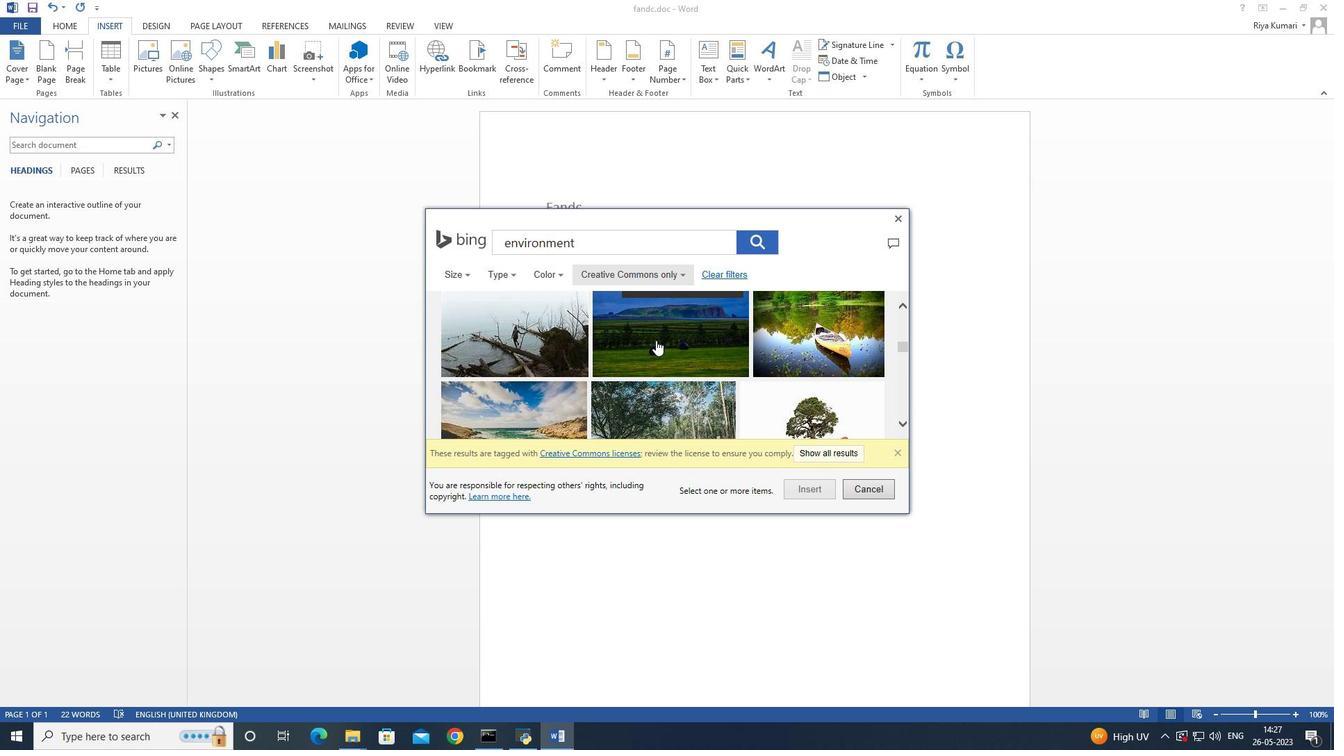 
Action: Mouse scrolled (656, 339) with delta (0, 0)
Screenshot: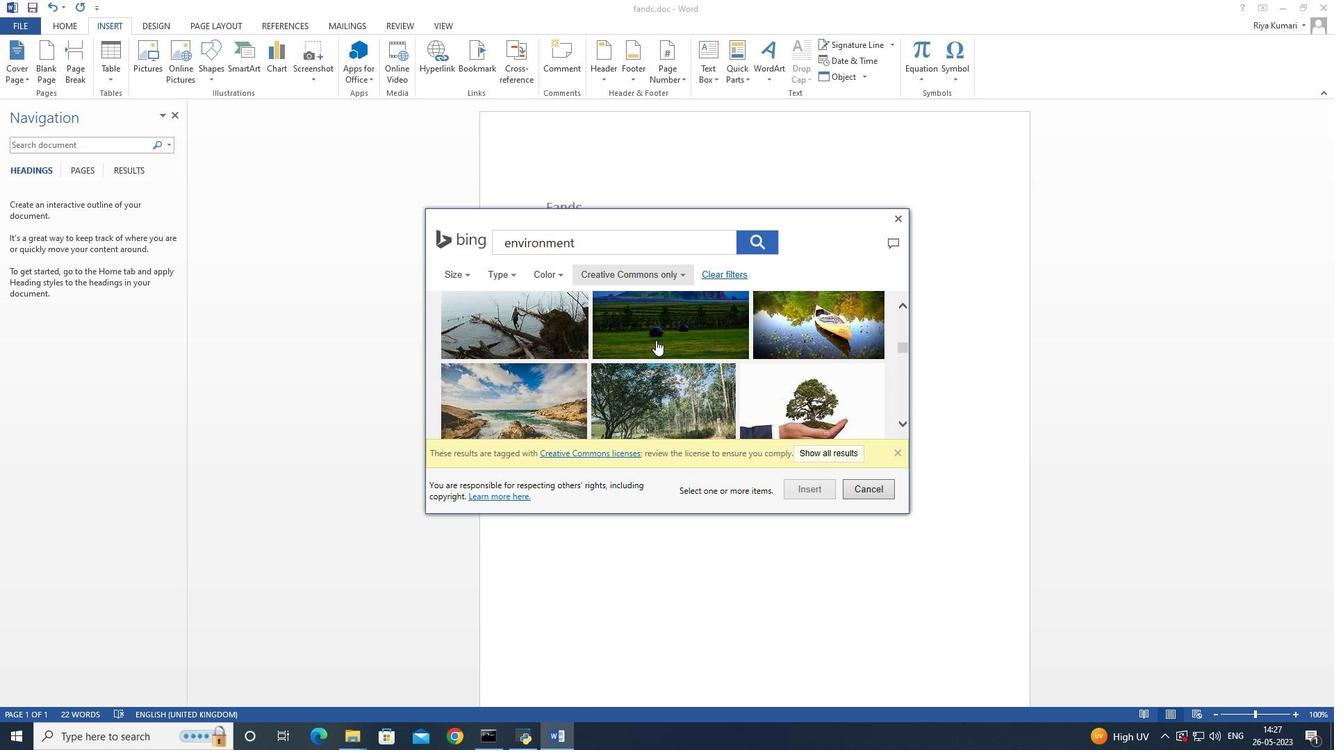 
Action: Mouse scrolled (656, 339) with delta (0, 0)
Screenshot: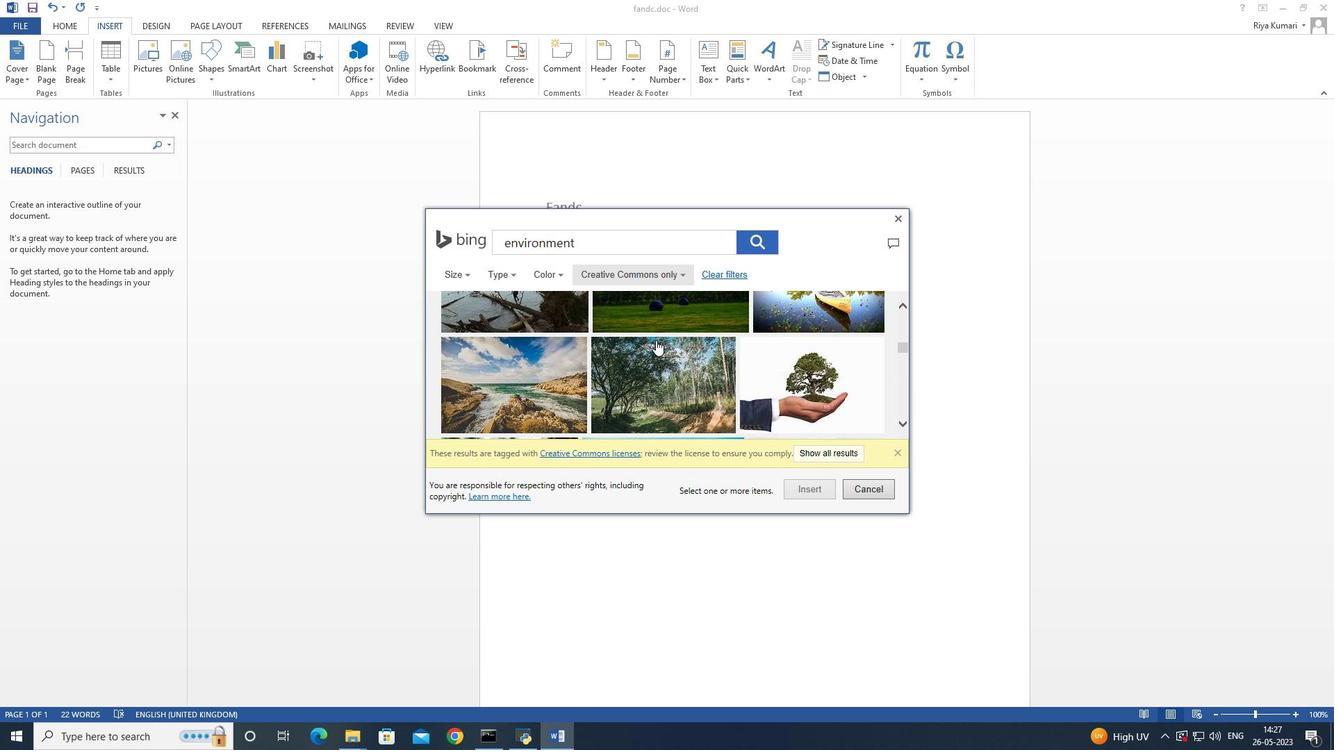 
Action: Mouse scrolled (656, 339) with delta (0, 0)
Screenshot: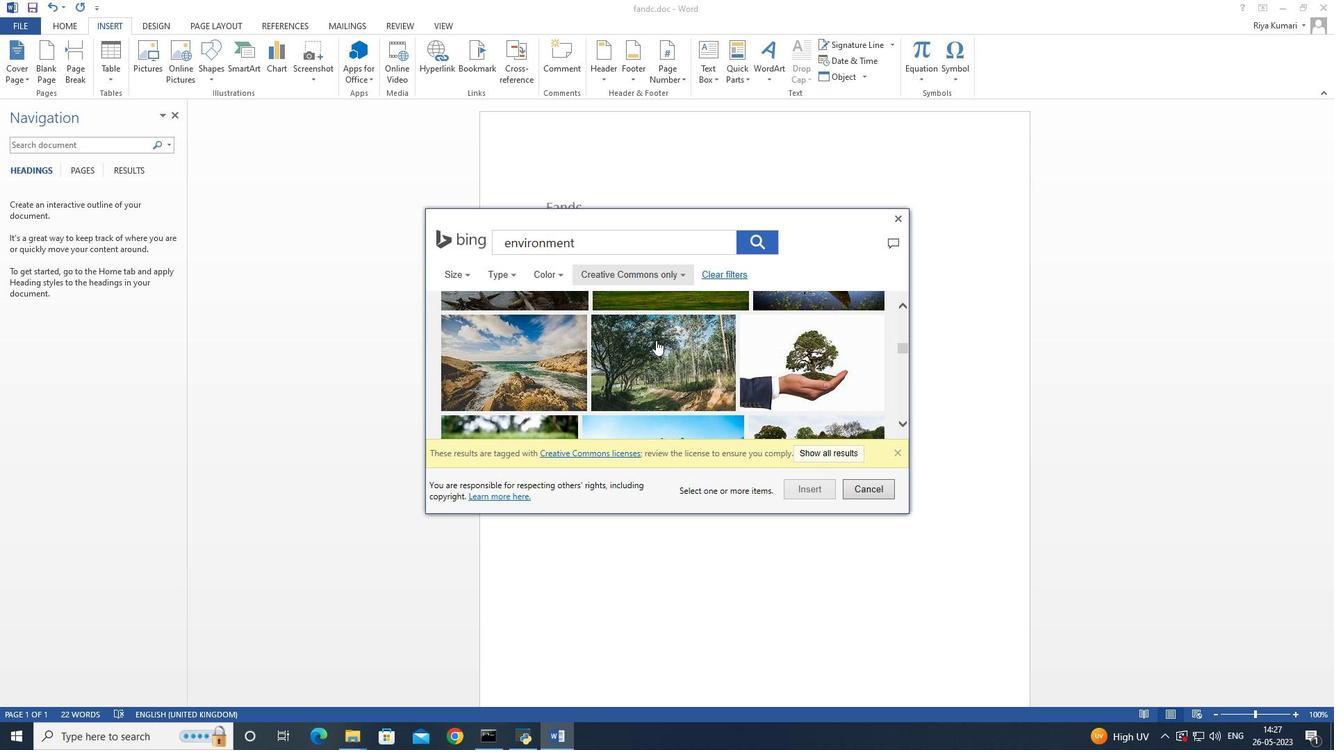
Action: Mouse scrolled (656, 339) with delta (0, 0)
Screenshot: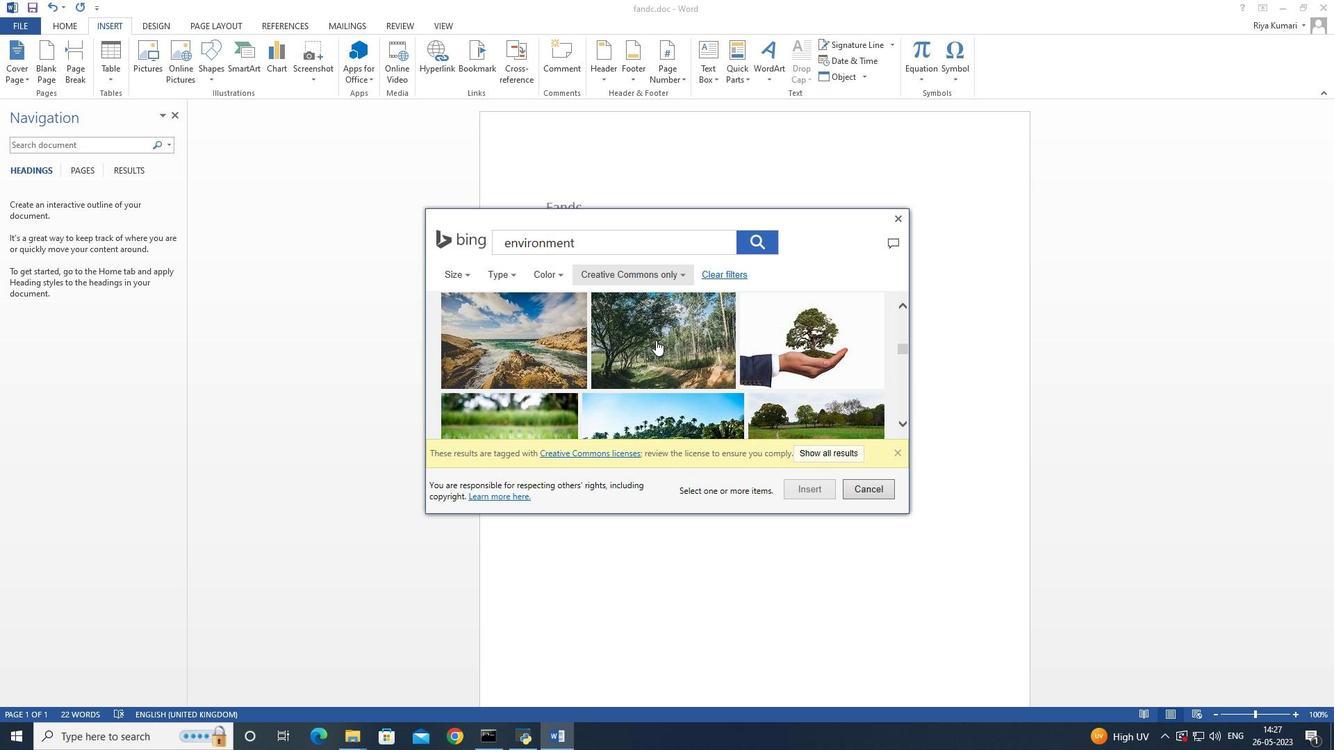
Action: Mouse scrolled (656, 339) with delta (0, 0)
Screenshot: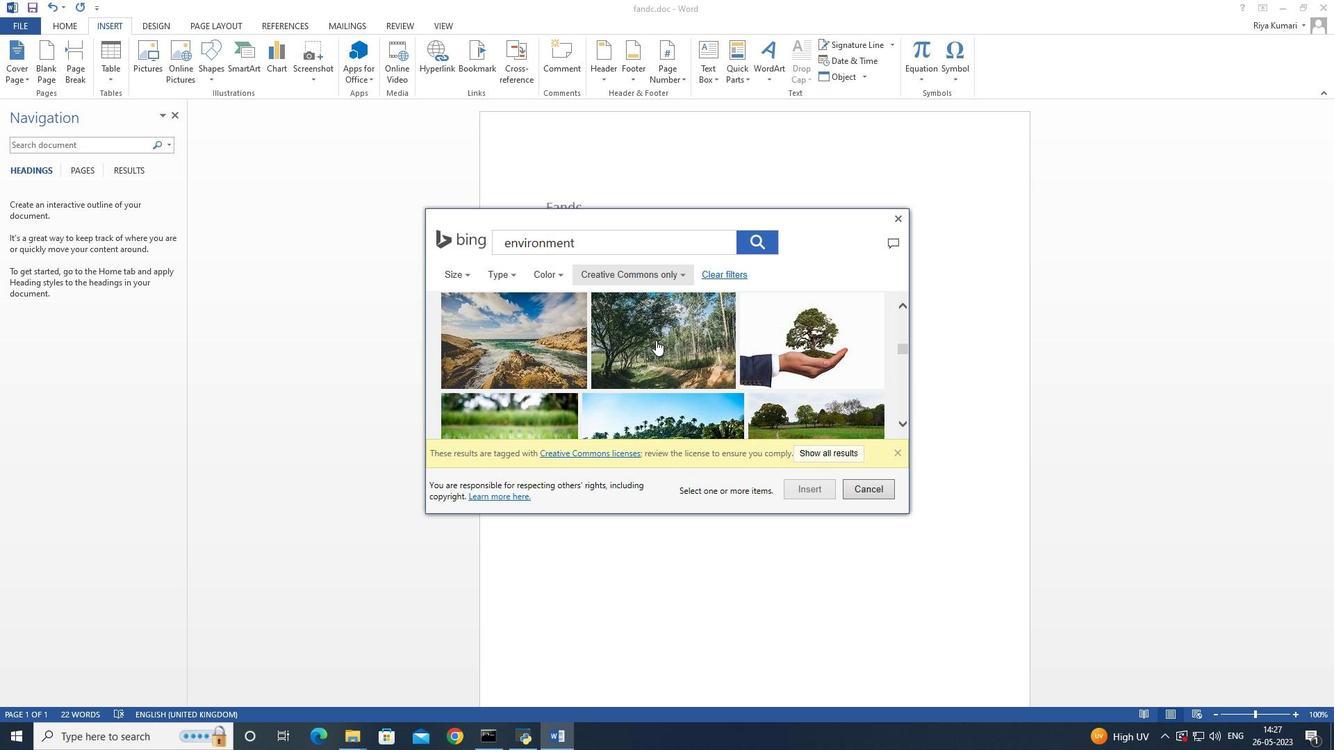 
Action: Mouse scrolled (656, 339) with delta (0, 0)
Screenshot: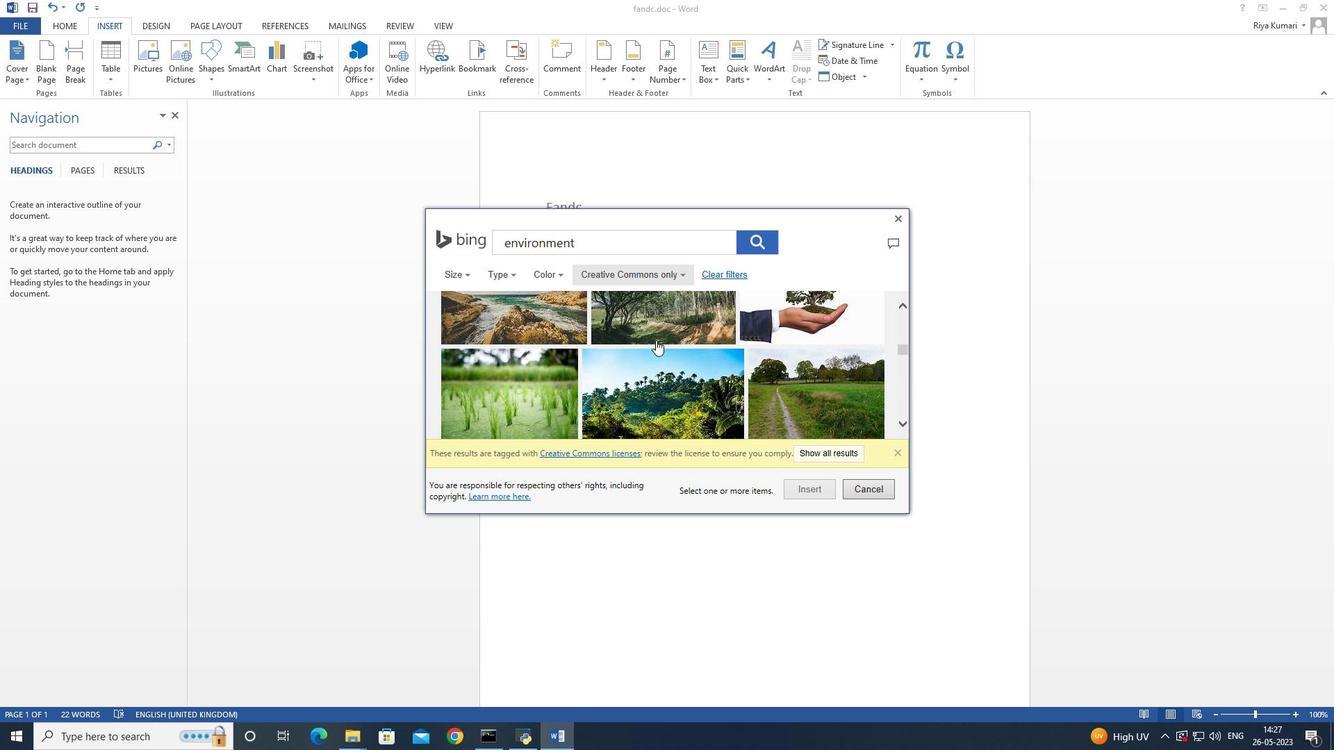 
Action: Mouse scrolled (656, 339) with delta (0, 0)
Screenshot: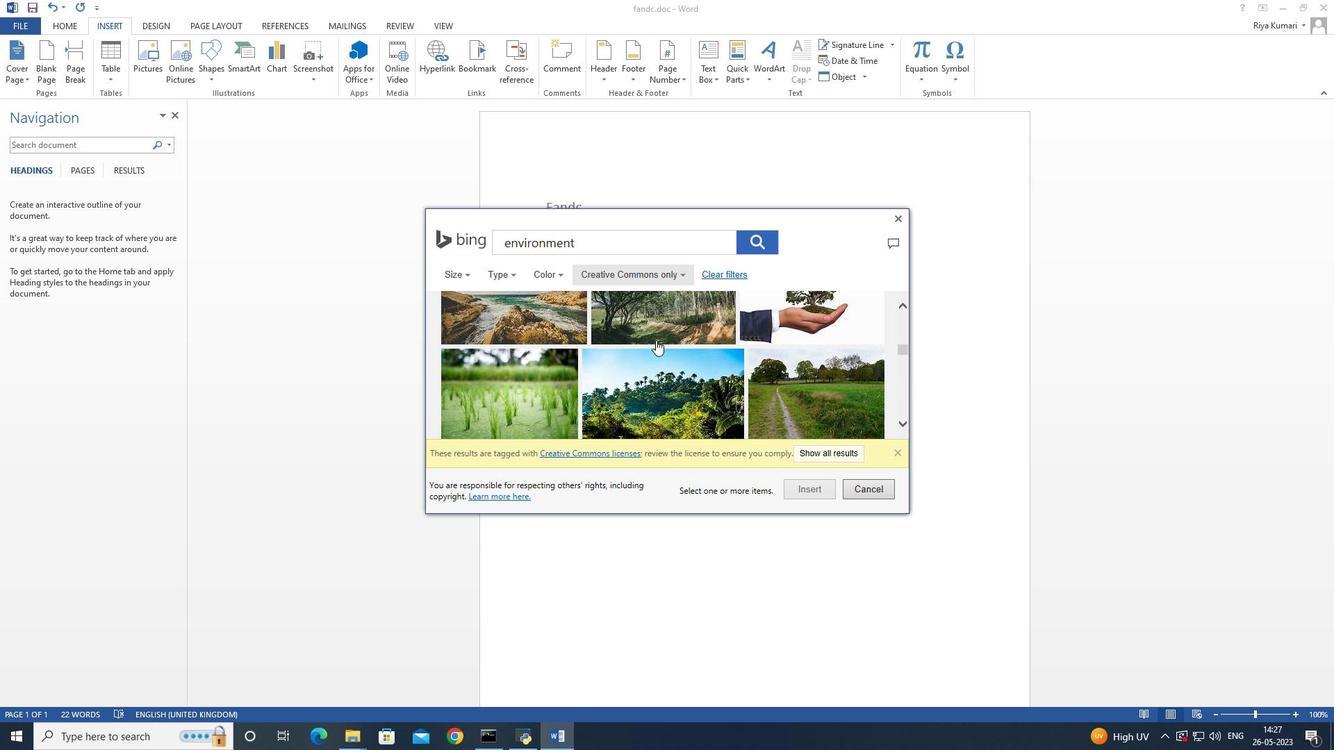 
Action: Mouse scrolled (656, 339) with delta (0, 0)
Screenshot: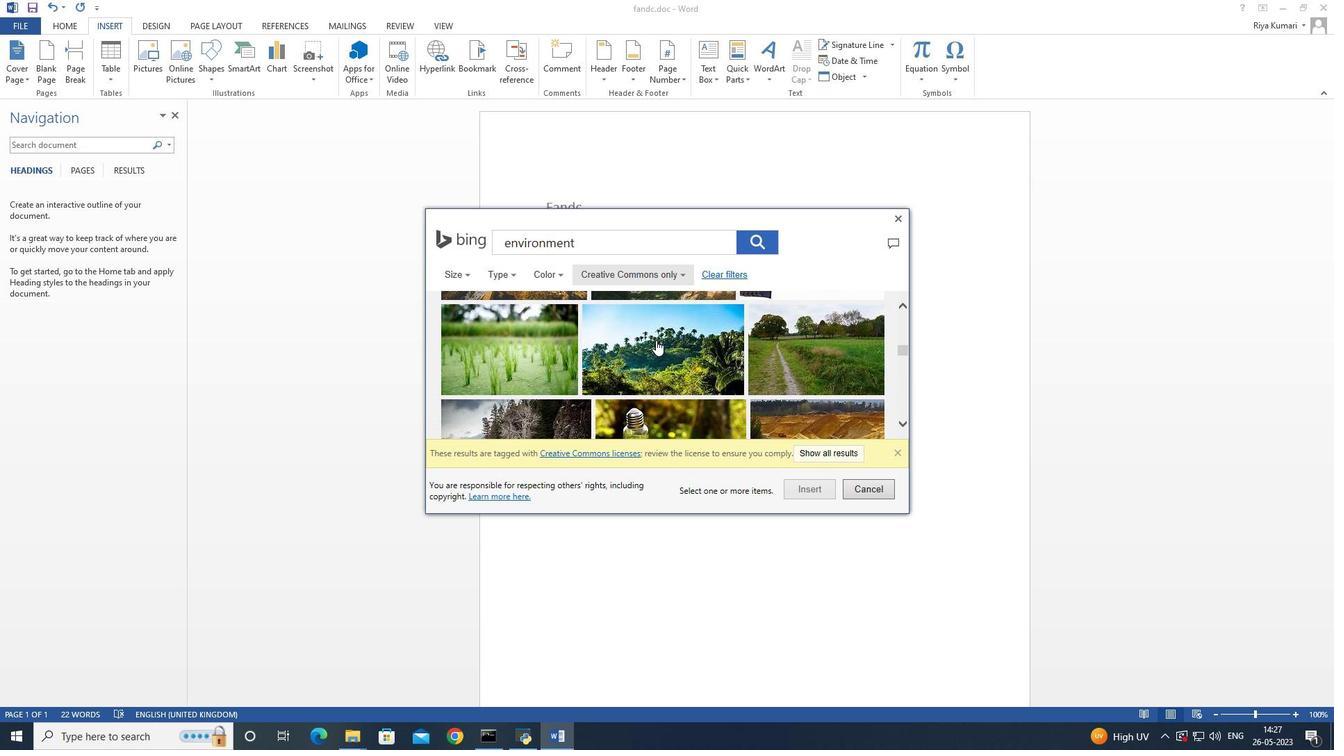 
Action: Mouse scrolled (656, 339) with delta (0, 0)
Screenshot: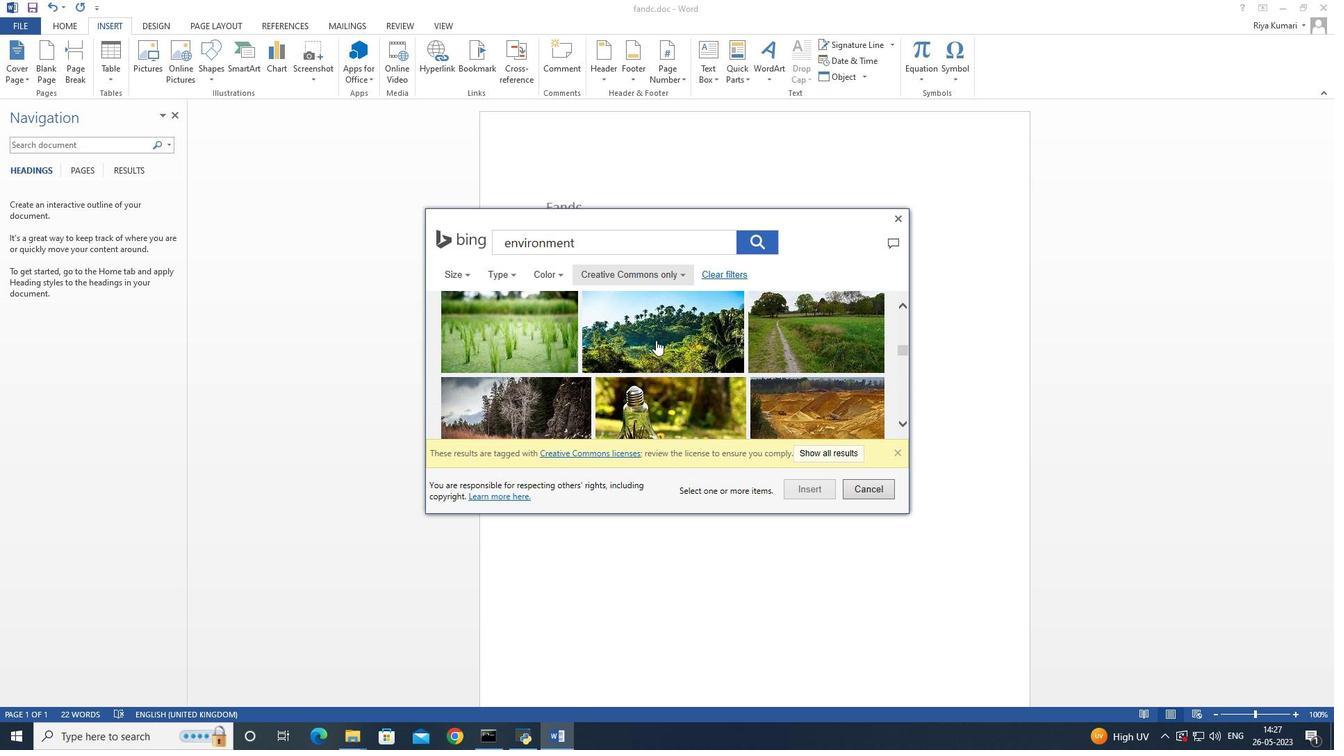 
Action: Mouse scrolled (656, 339) with delta (0, 0)
Screenshot: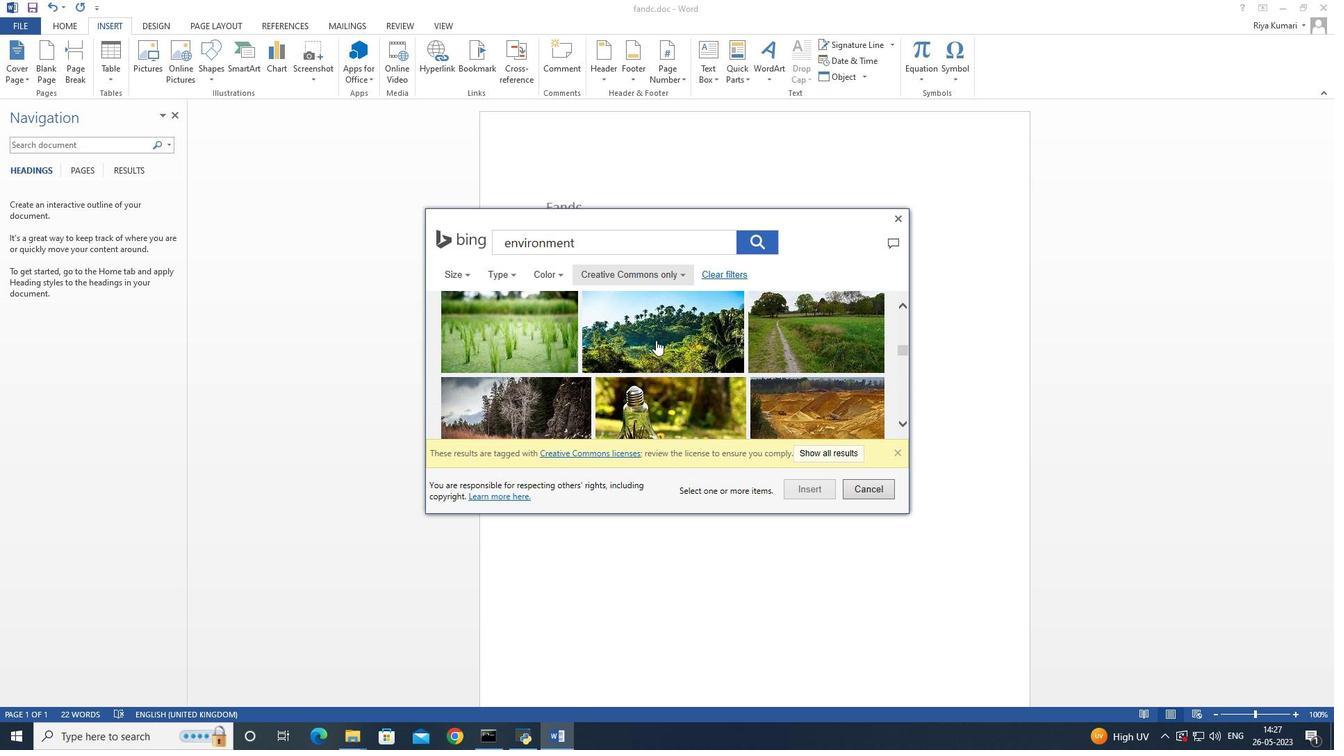 
Action: Mouse moved to (656, 340)
Screenshot: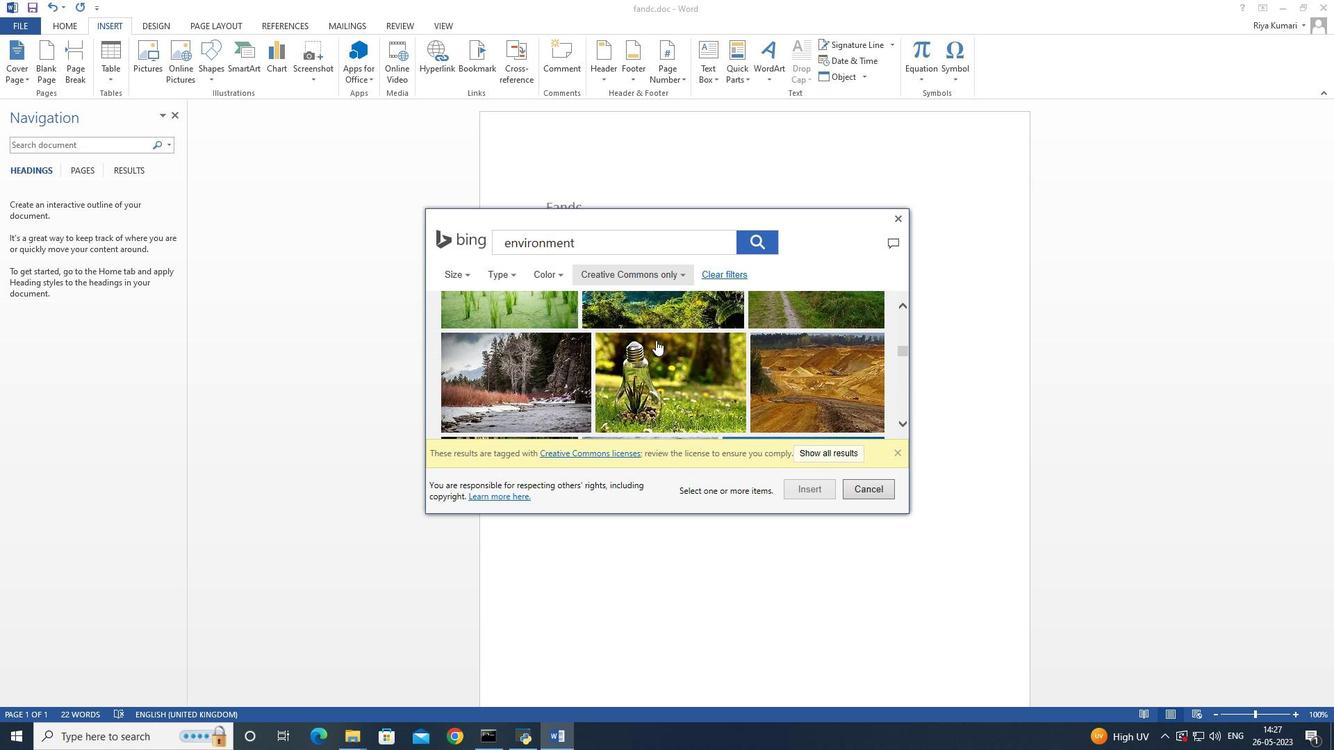 
Action: Mouse scrolled (656, 339) with delta (0, 0)
Screenshot: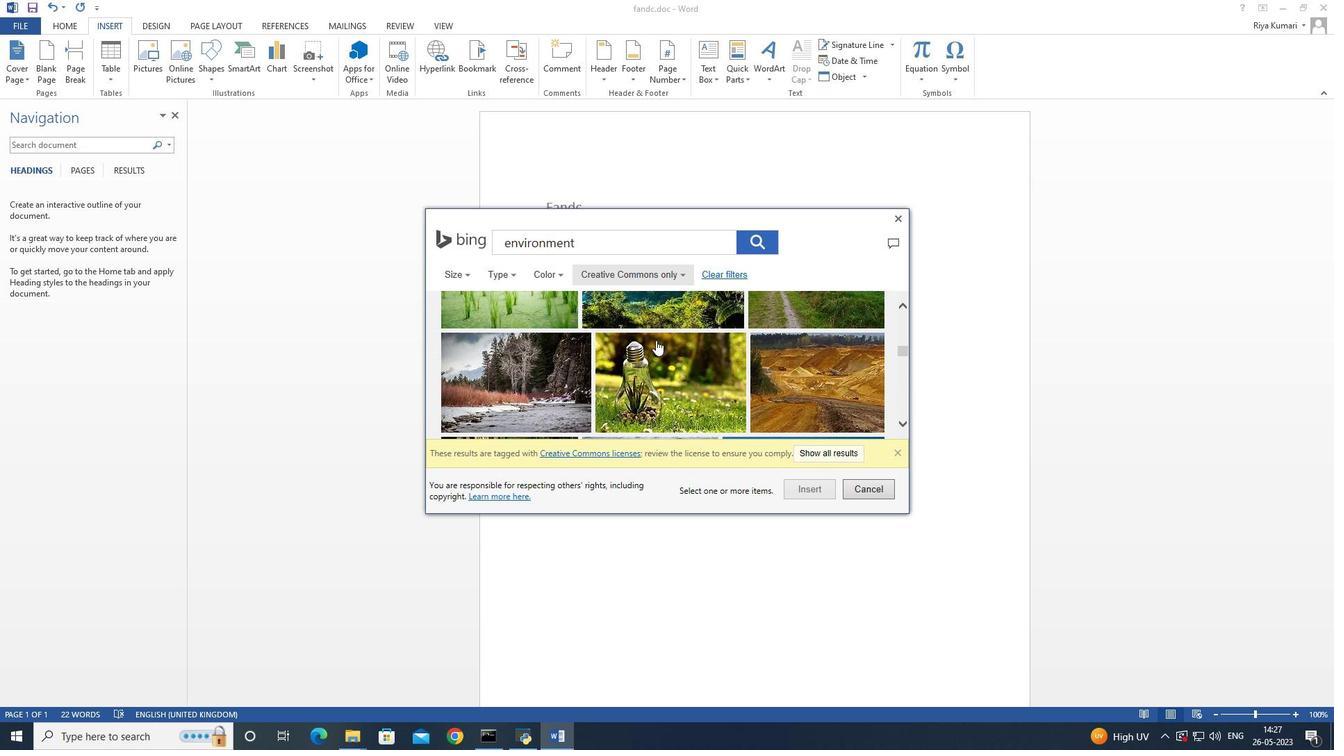 
Action: Mouse scrolled (656, 339) with delta (0, 0)
Screenshot: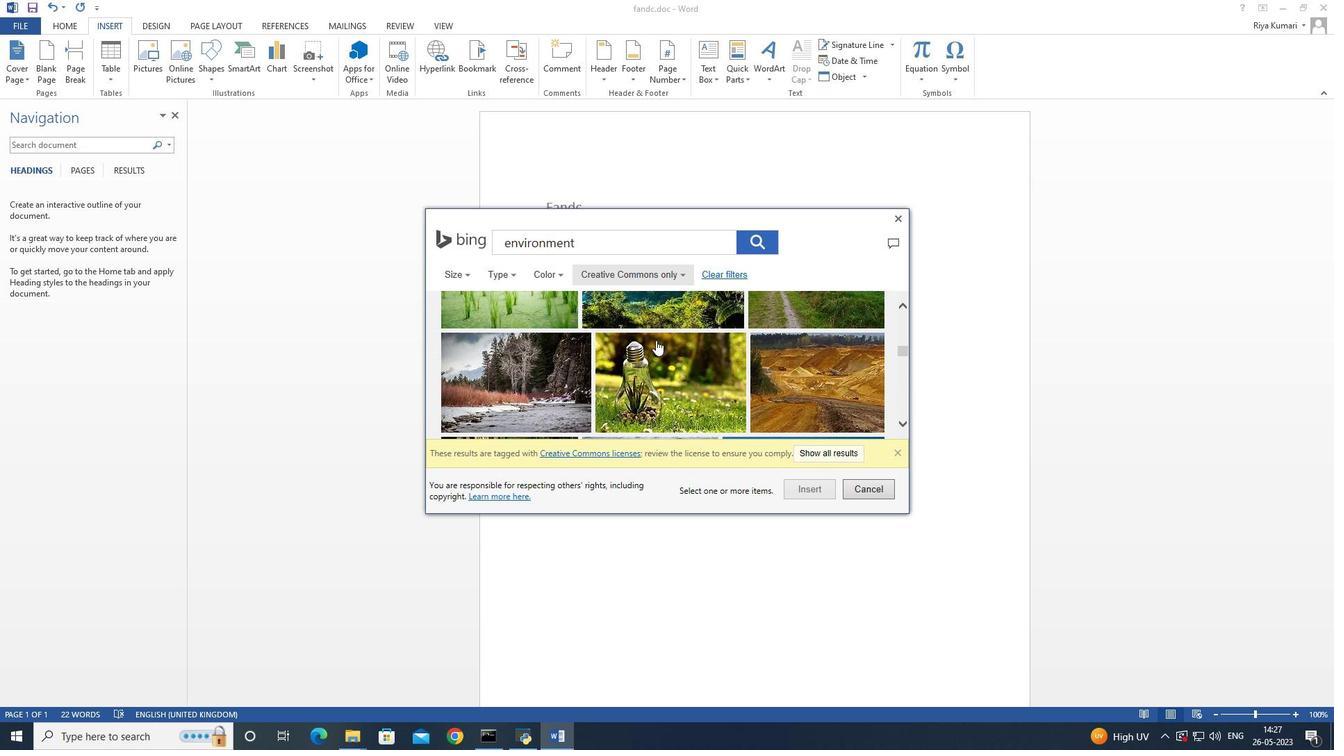 
Action: Mouse scrolled (656, 339) with delta (0, 0)
Screenshot: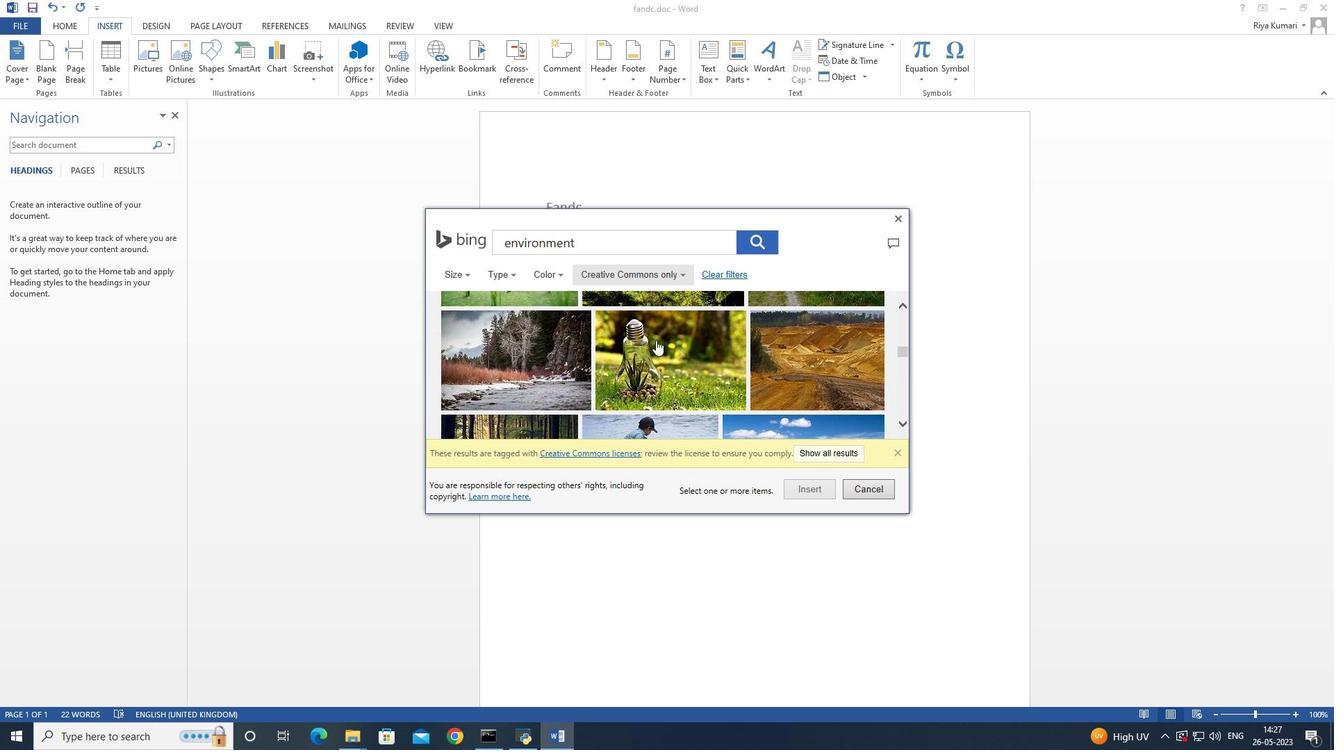 
Action: Mouse scrolled (656, 339) with delta (0, 0)
Screenshot: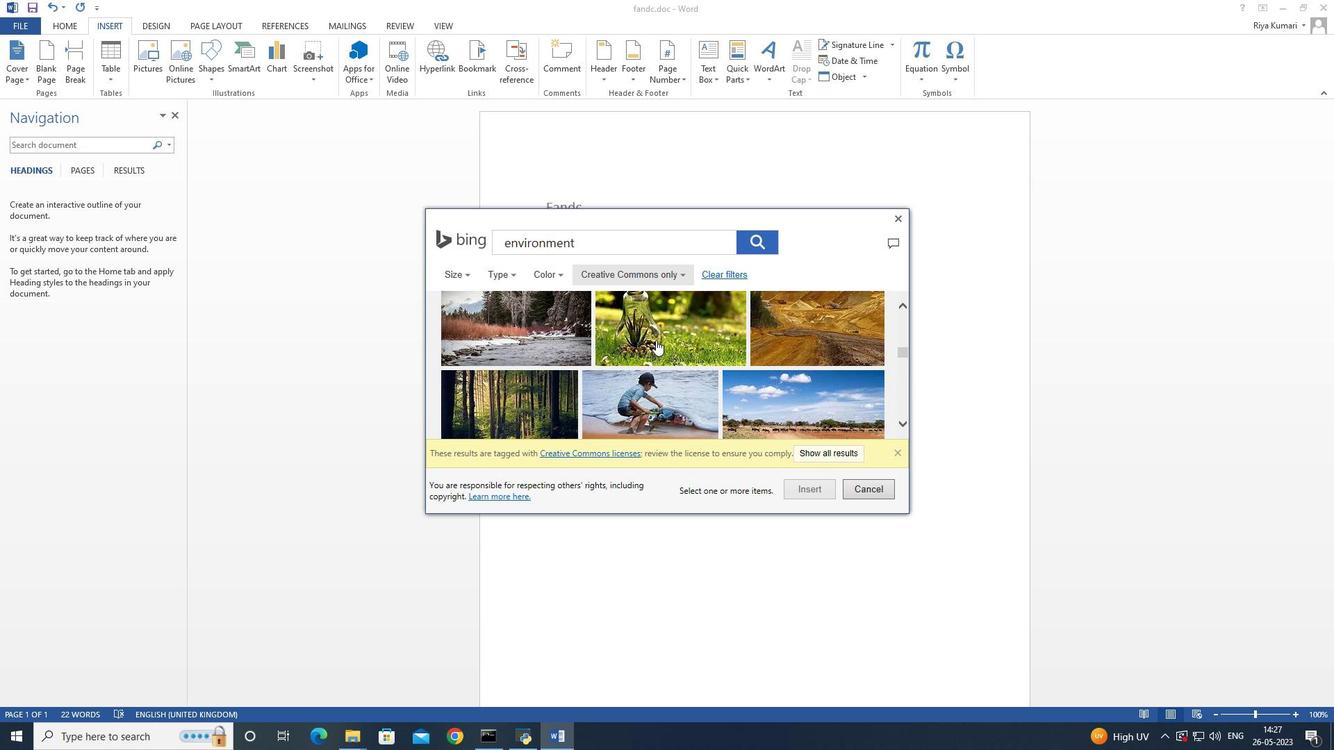 
Action: Mouse scrolled (656, 339) with delta (0, 0)
Screenshot: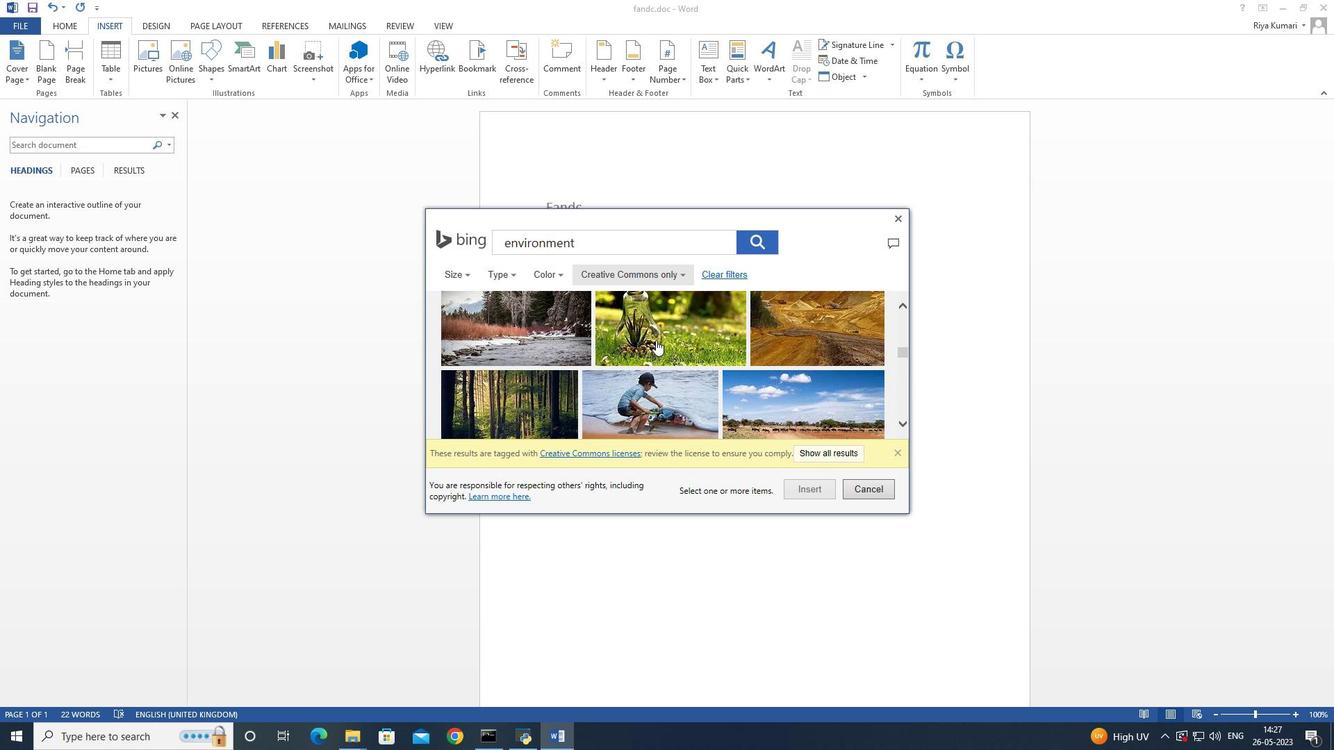 
Action: Mouse scrolled (656, 339) with delta (0, 0)
Screenshot: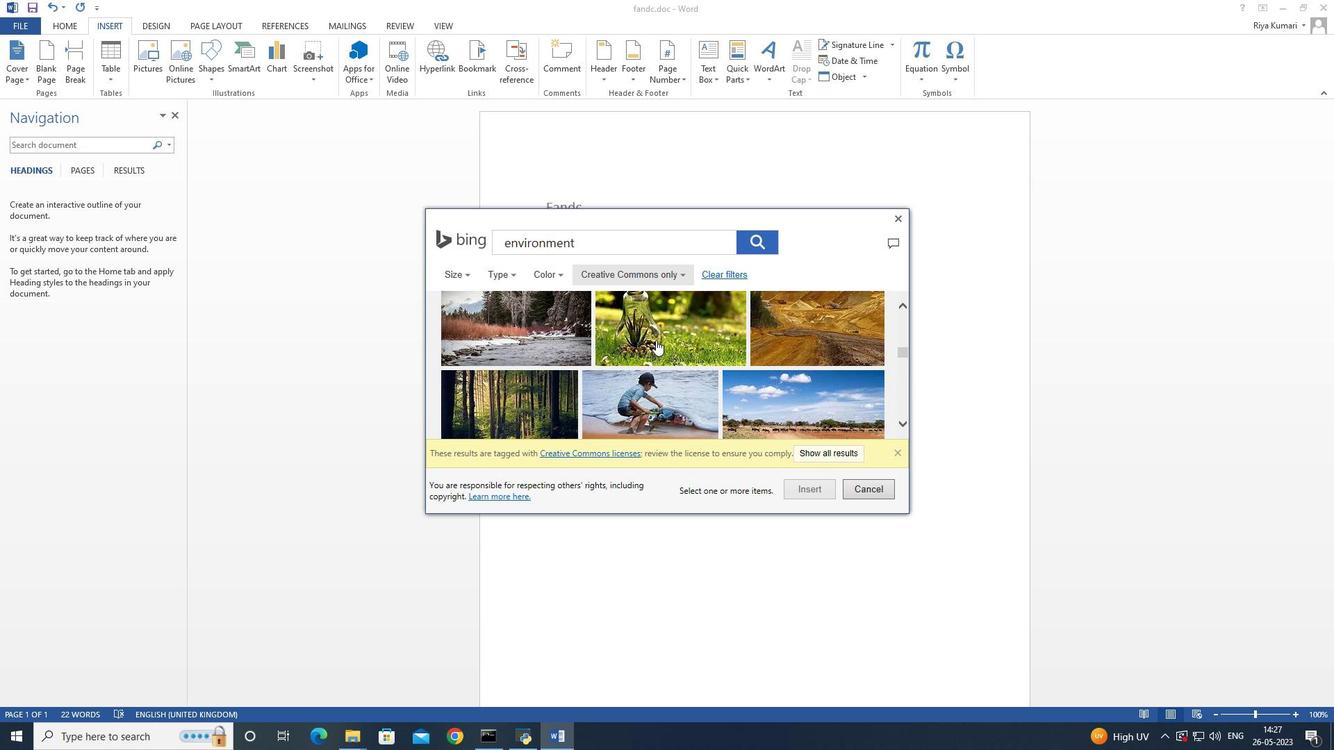 
Action: Mouse scrolled (656, 339) with delta (0, 0)
Screenshot: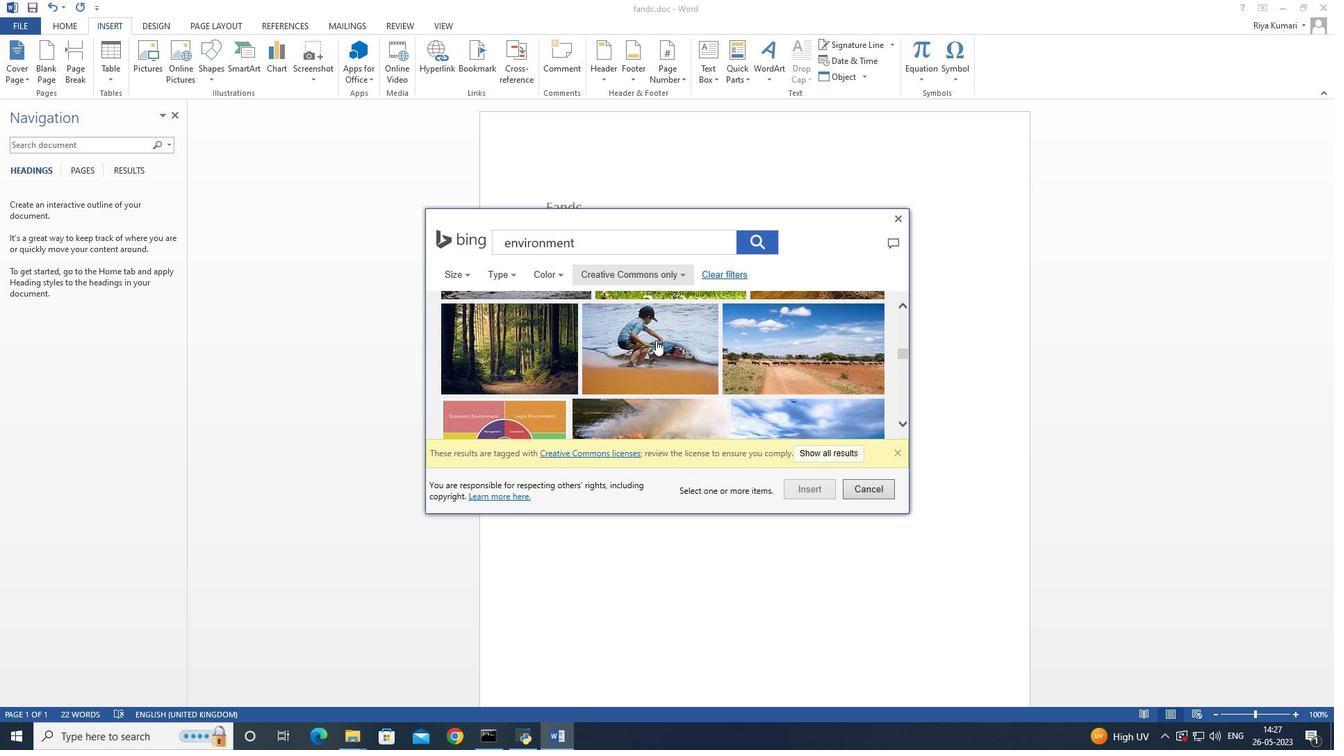 
Action: Mouse scrolled (656, 339) with delta (0, 0)
Screenshot: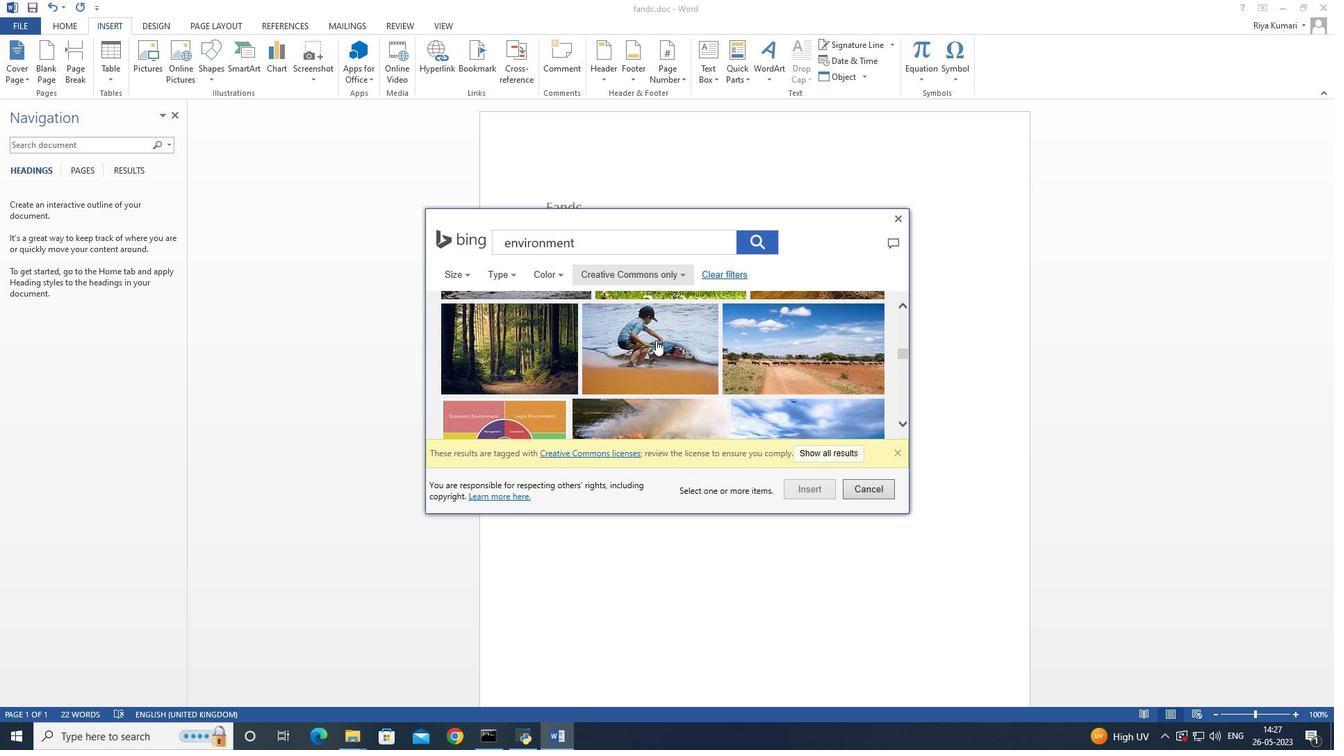 
Action: Mouse scrolled (656, 339) with delta (0, 0)
Screenshot: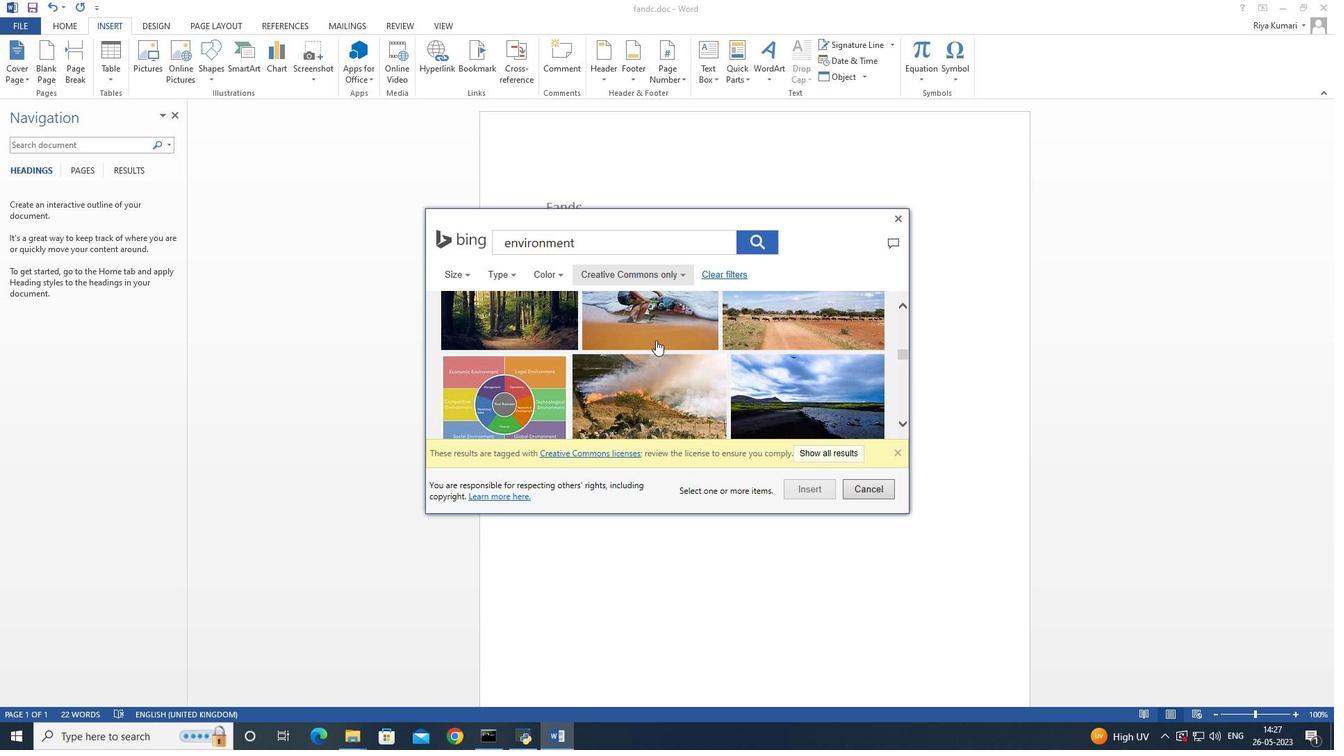 
Action: Mouse scrolled (656, 339) with delta (0, 0)
Screenshot: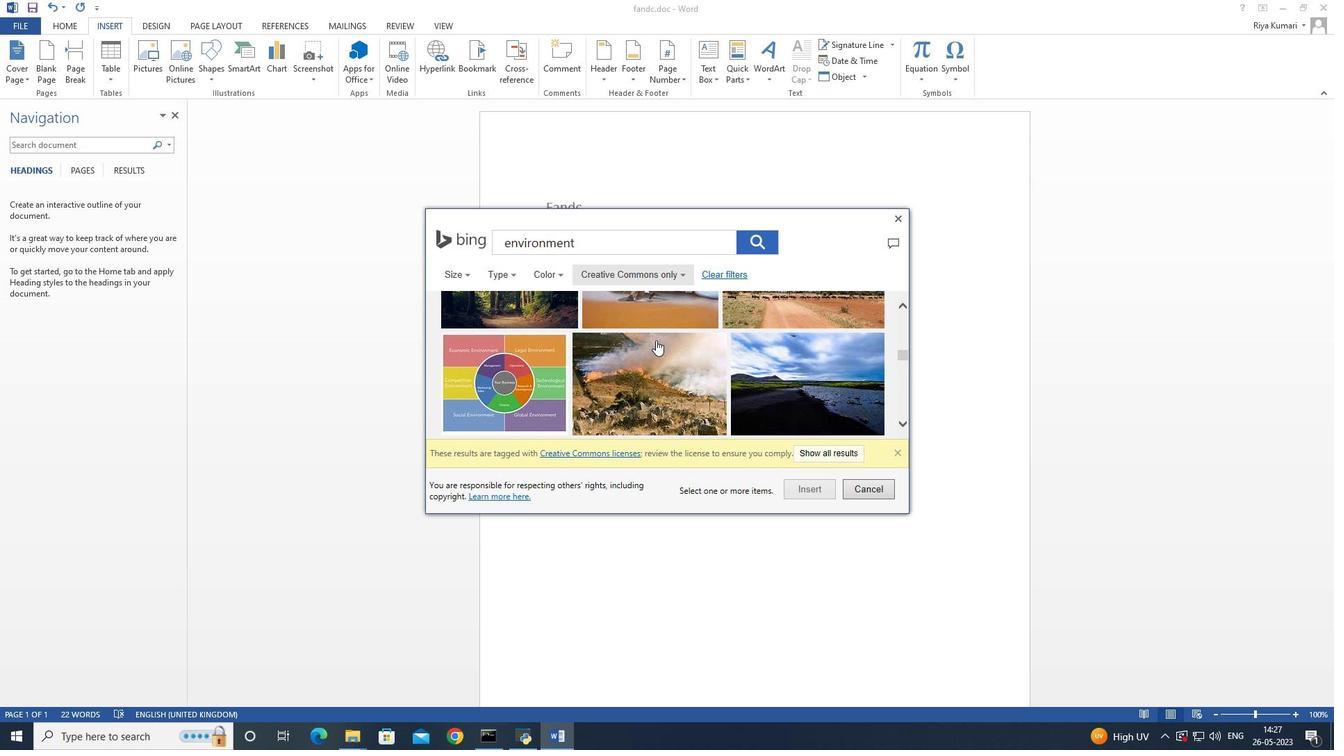 
Action: Mouse scrolled (656, 339) with delta (0, 0)
Screenshot: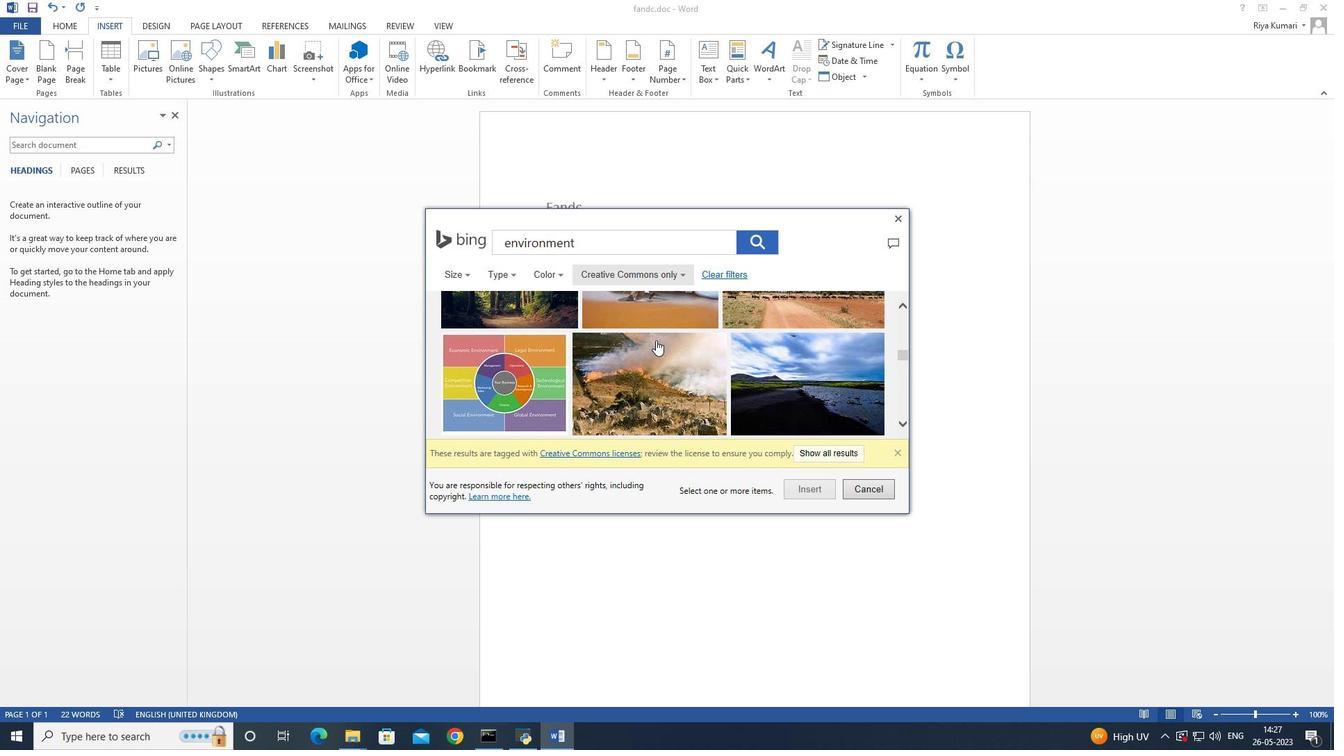 
Action: Mouse scrolled (656, 339) with delta (0, 0)
Screenshot: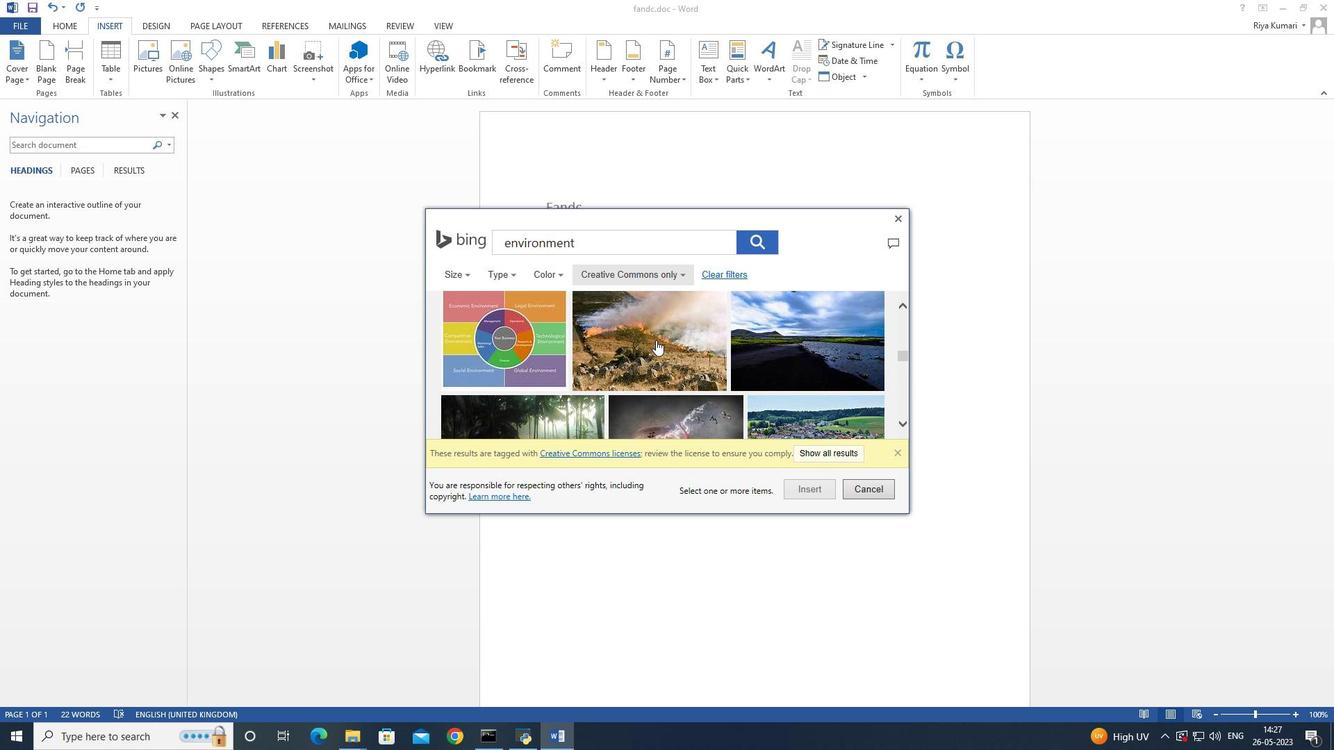 
Action: Mouse scrolled (656, 339) with delta (0, 0)
Screenshot: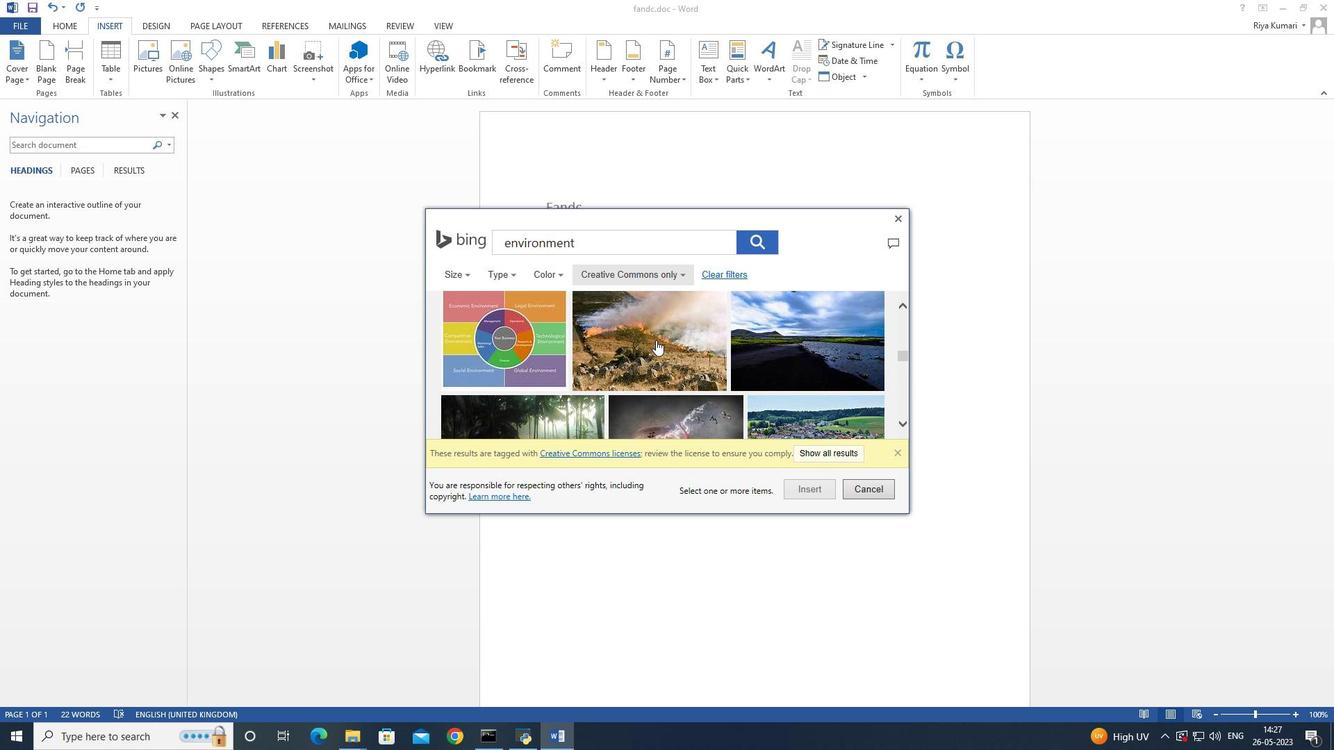 
Action: Mouse scrolled (656, 339) with delta (0, 0)
Screenshot: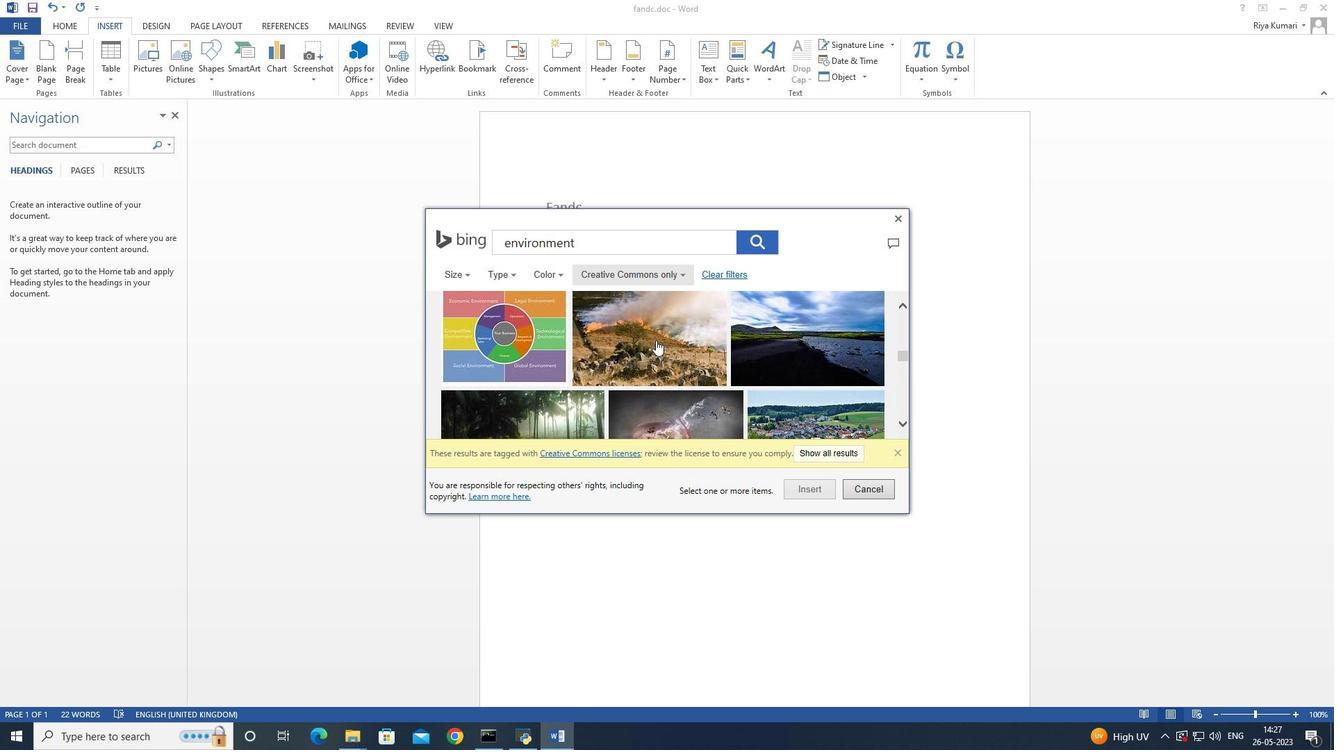 
Action: Mouse scrolled (656, 339) with delta (0, 0)
Screenshot: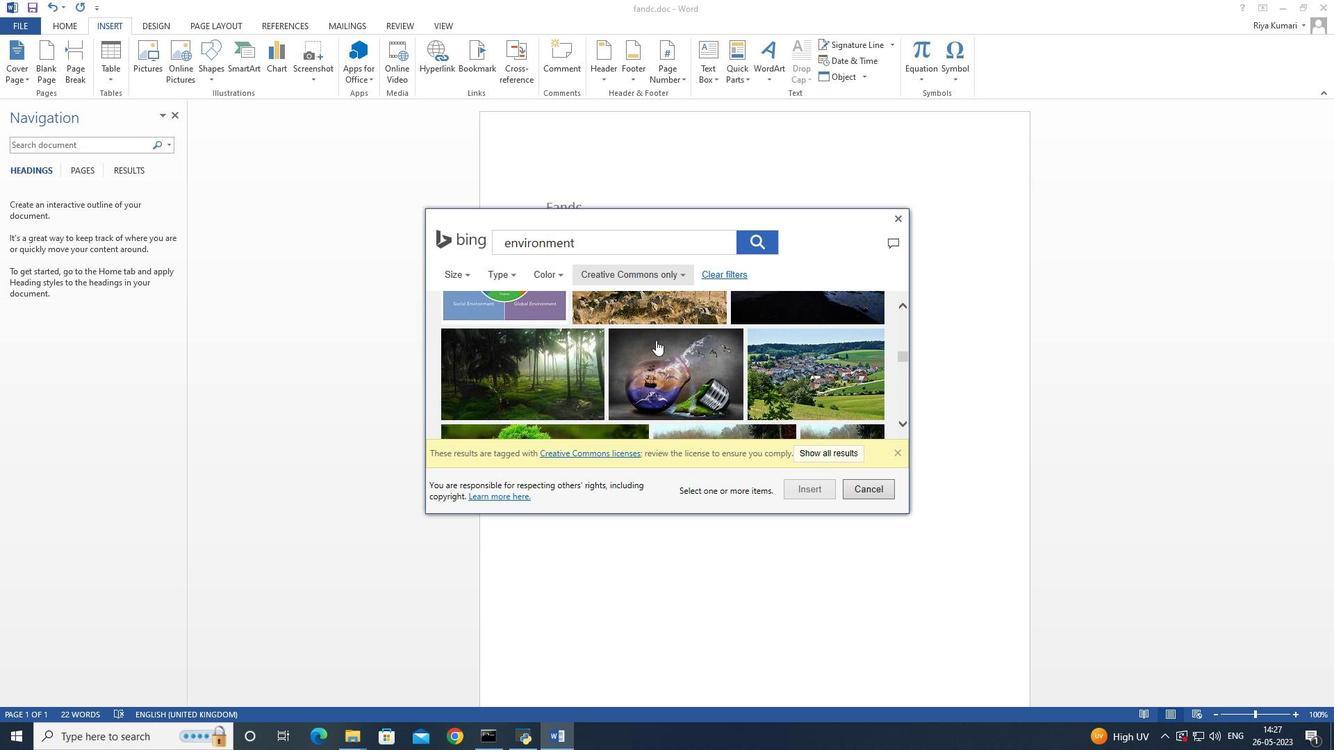 
Action: Mouse scrolled (656, 339) with delta (0, 0)
Screenshot: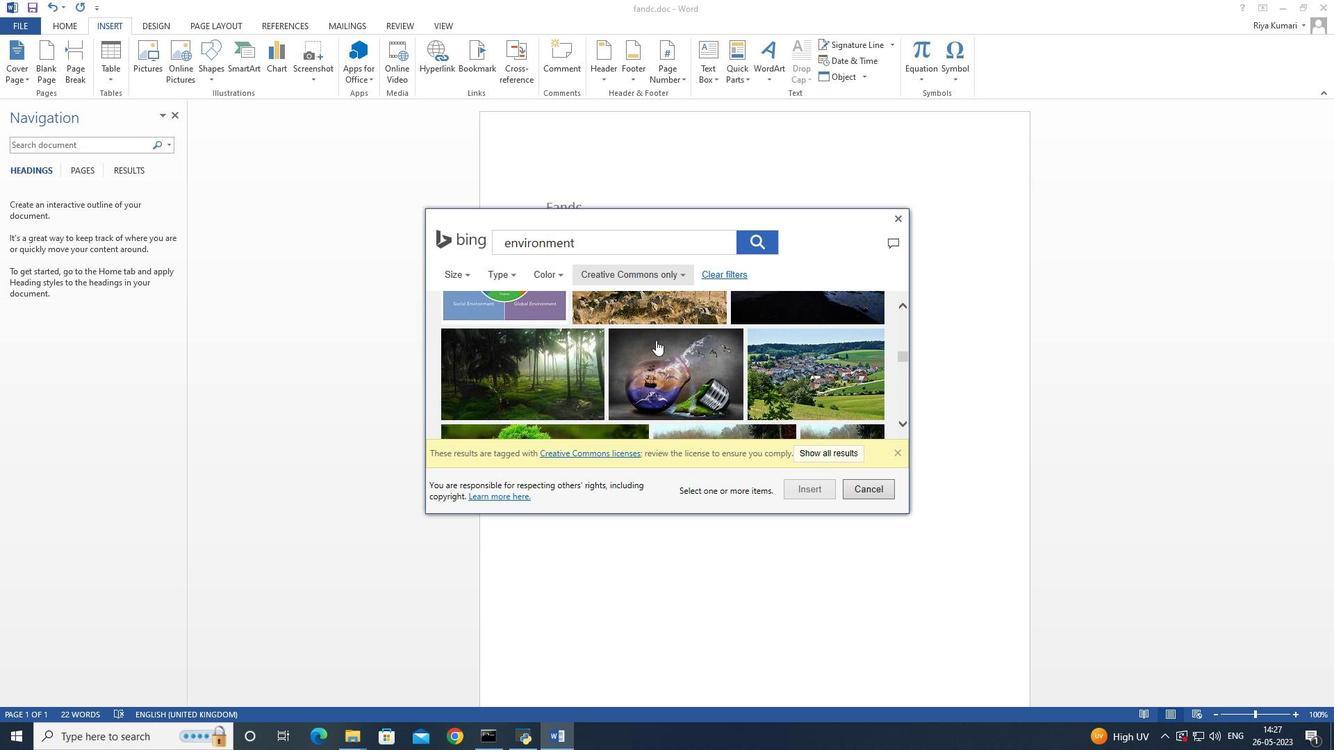 
Action: Mouse scrolled (656, 339) with delta (0, 0)
Screenshot: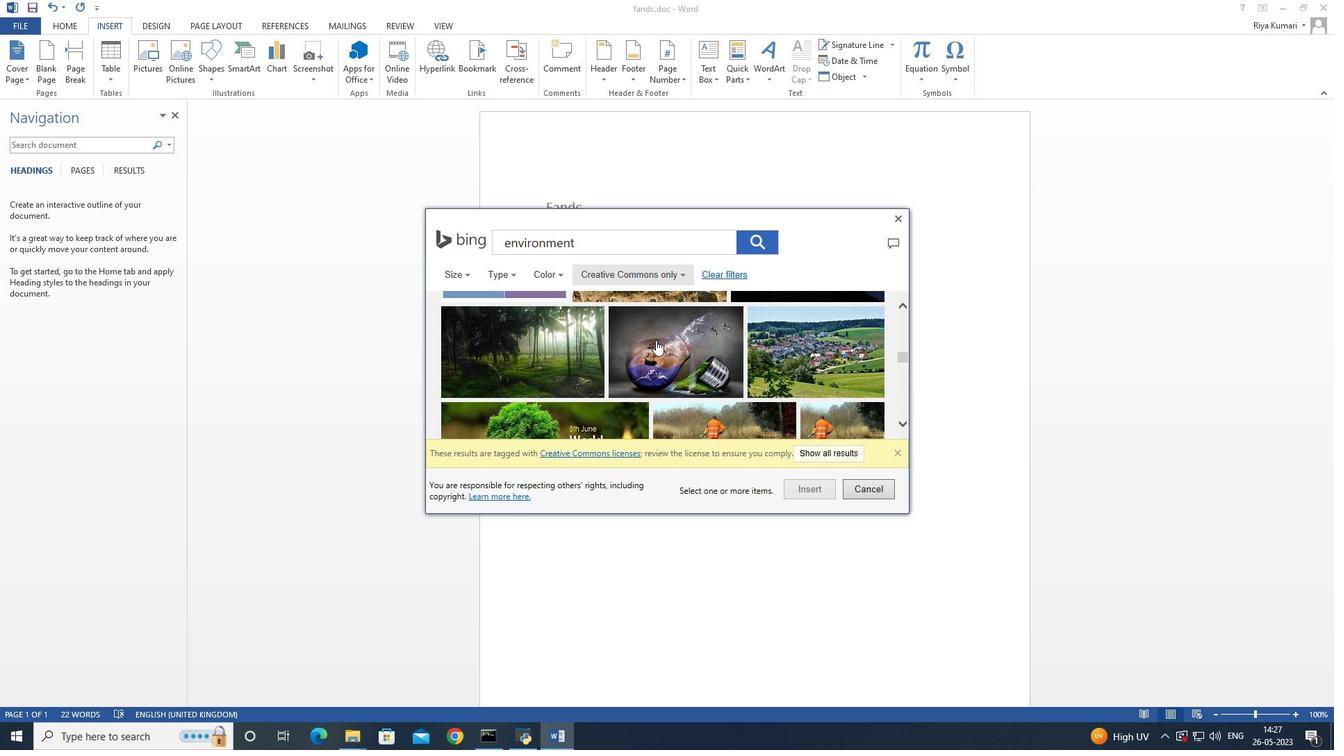 
Action: Mouse scrolled (656, 339) with delta (0, 0)
Screenshot: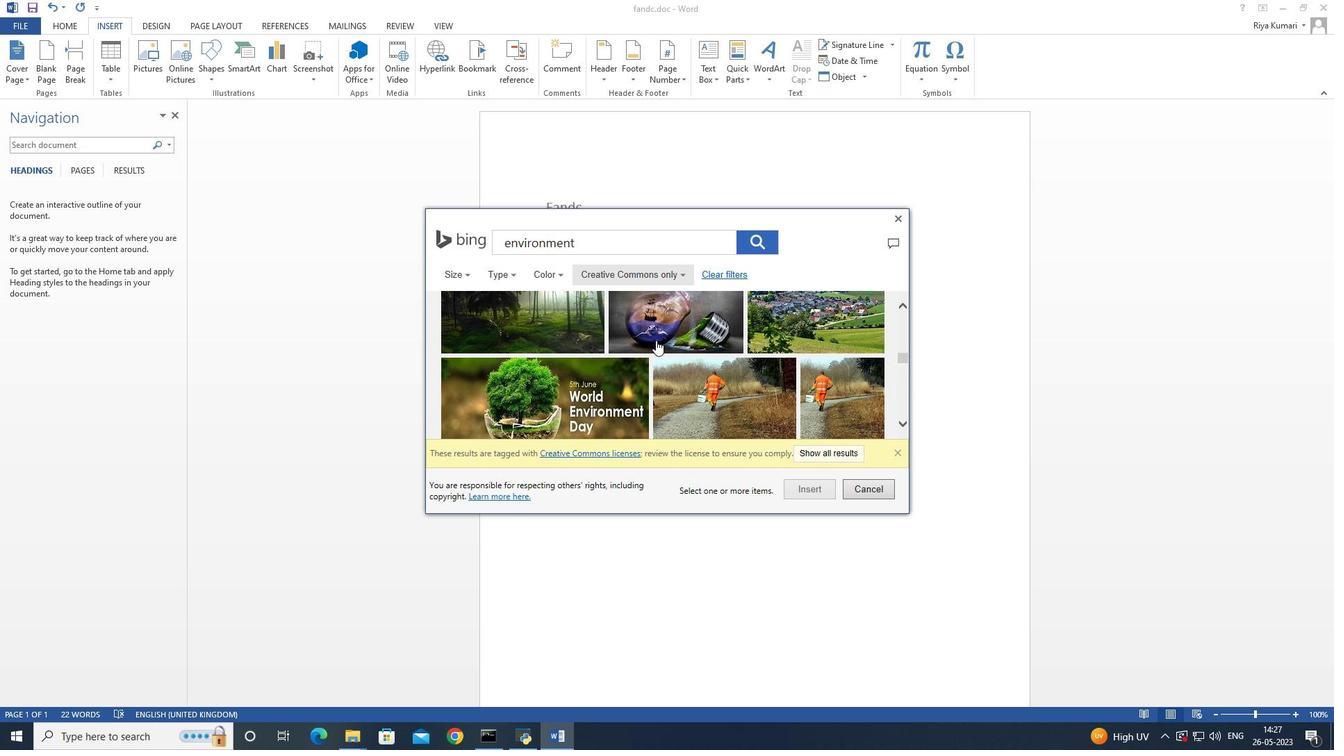 
Action: Mouse scrolled (656, 339) with delta (0, 0)
Screenshot: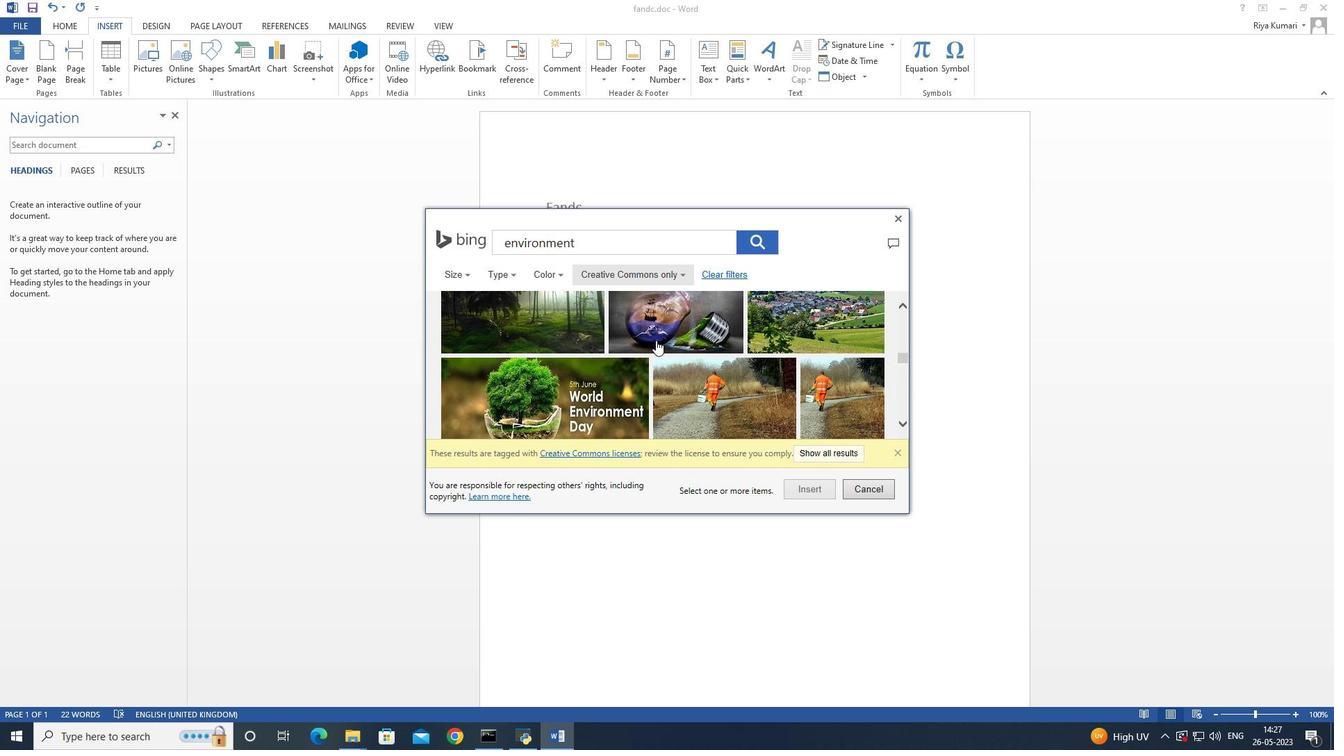 
Action: Mouse scrolled (656, 339) with delta (0, 0)
Screenshot: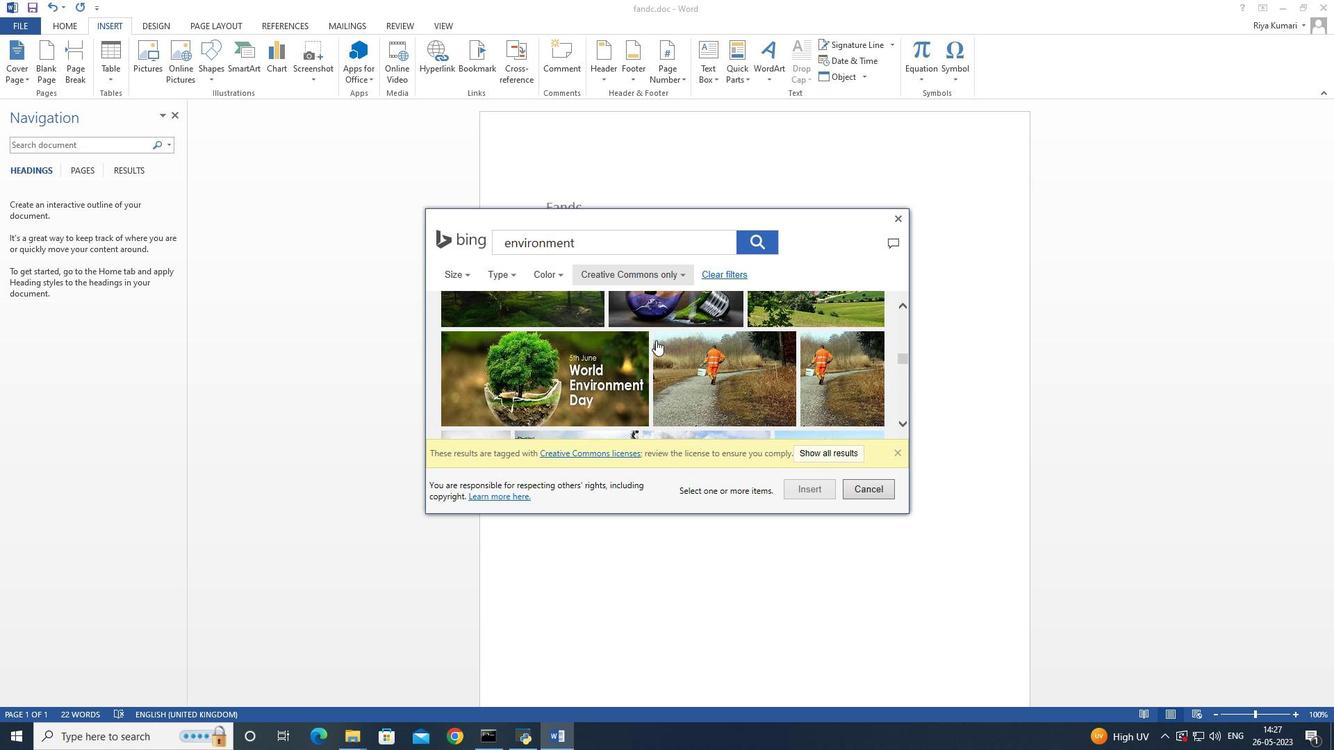 
Action: Mouse scrolled (656, 339) with delta (0, 0)
Screenshot: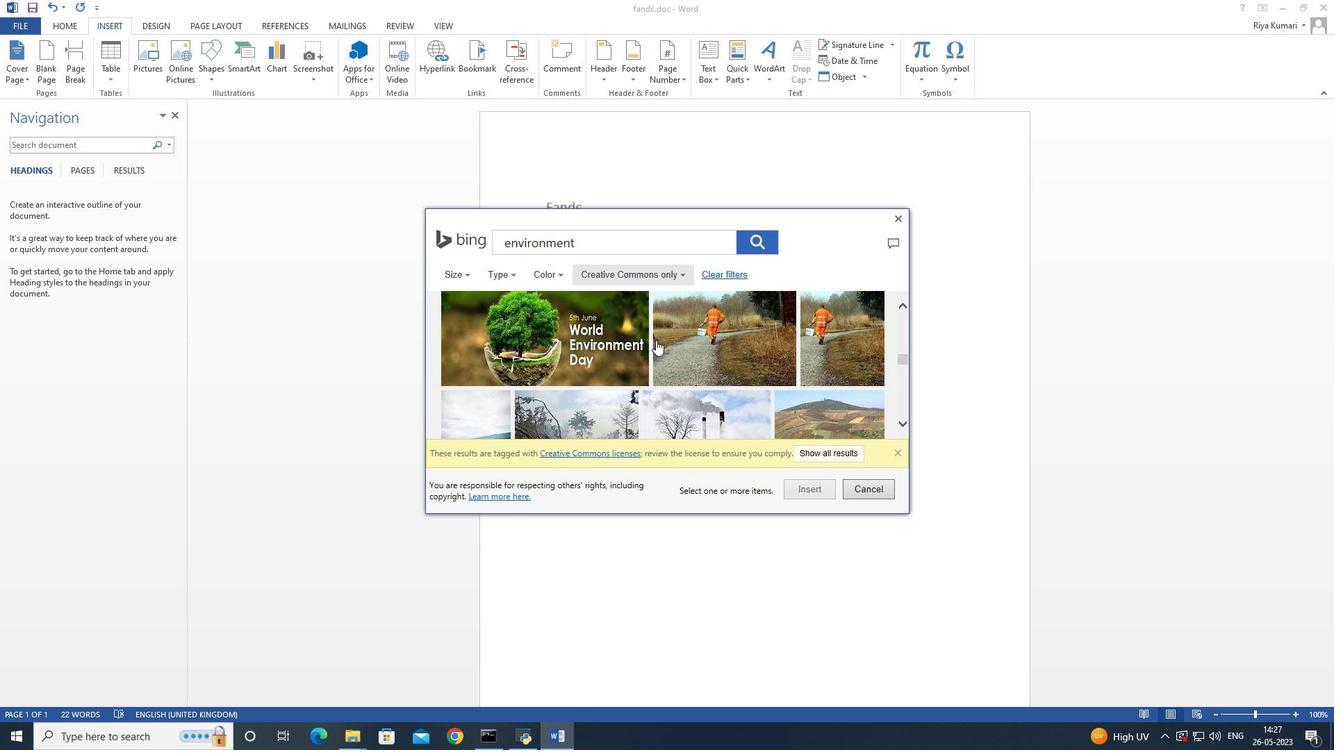
Action: Mouse scrolled (656, 339) with delta (0, 0)
Screenshot: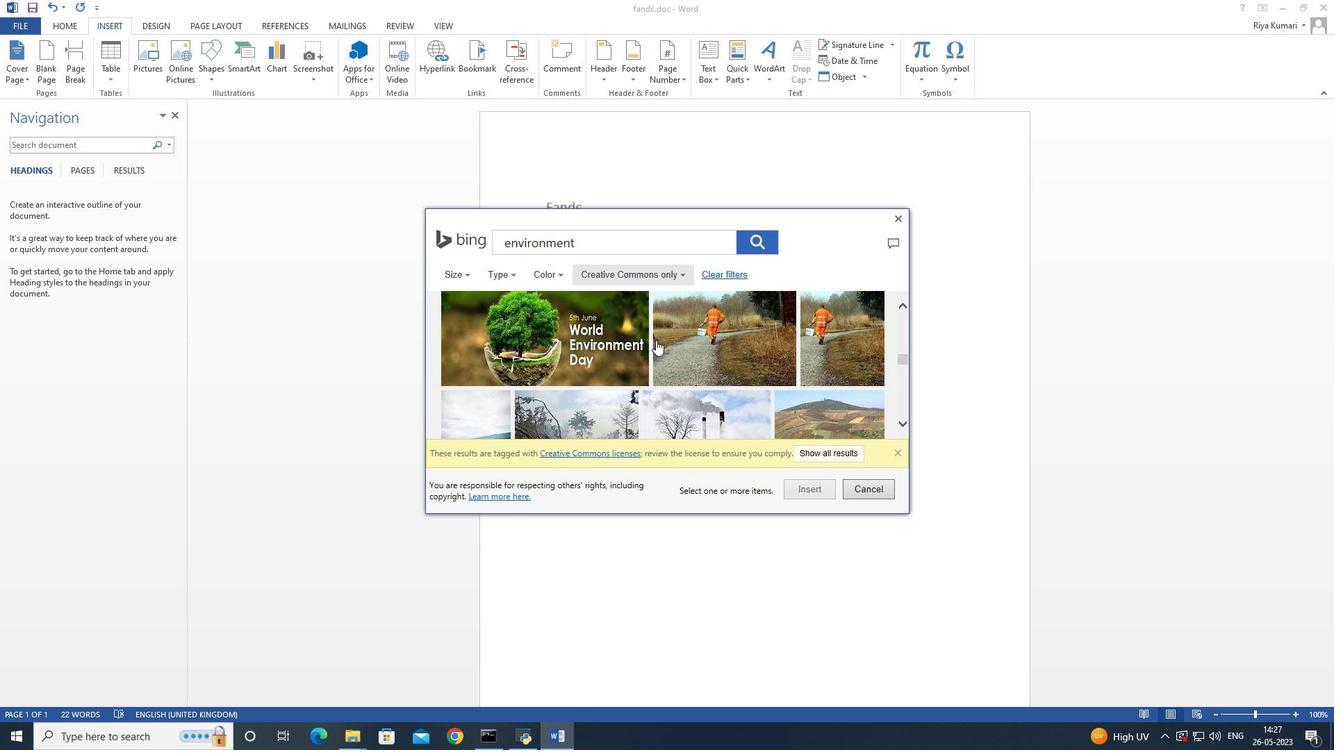 
Action: Mouse scrolled (656, 339) with delta (0, 0)
Screenshot: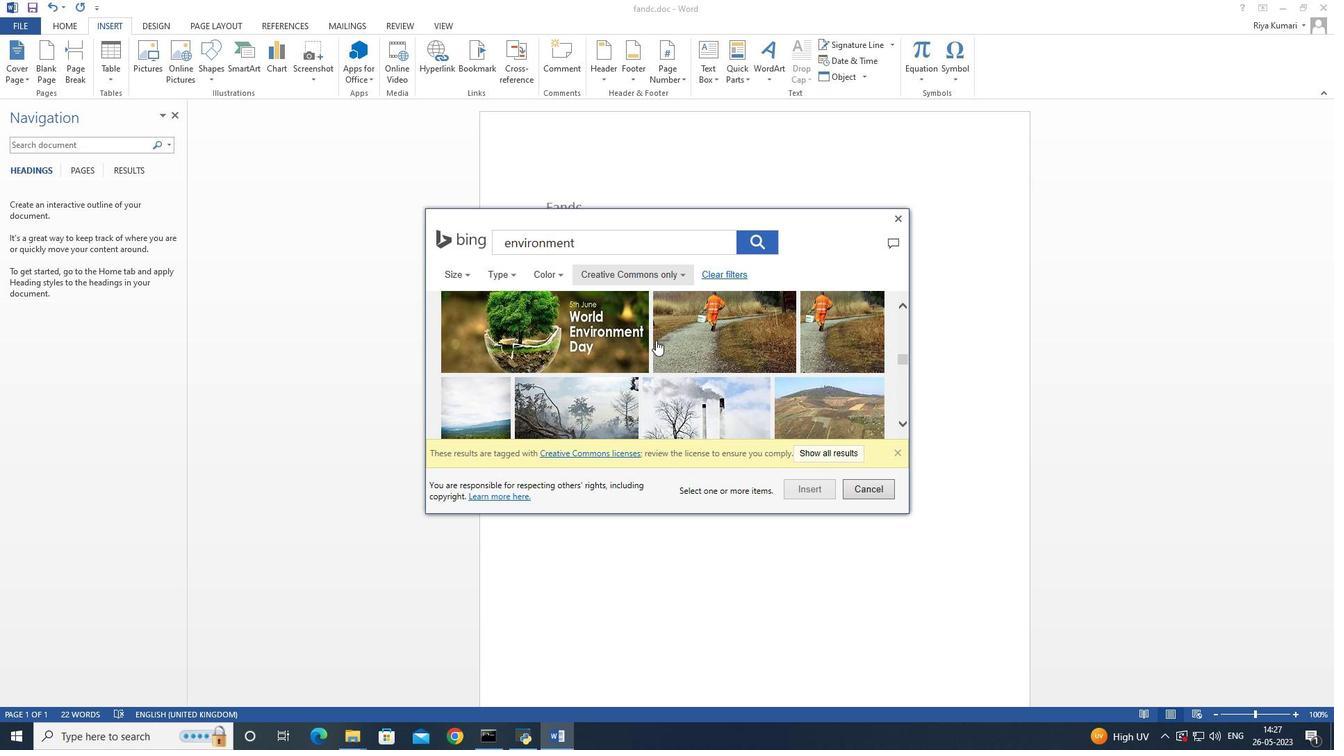 
Action: Mouse scrolled (656, 339) with delta (0, 0)
Screenshot: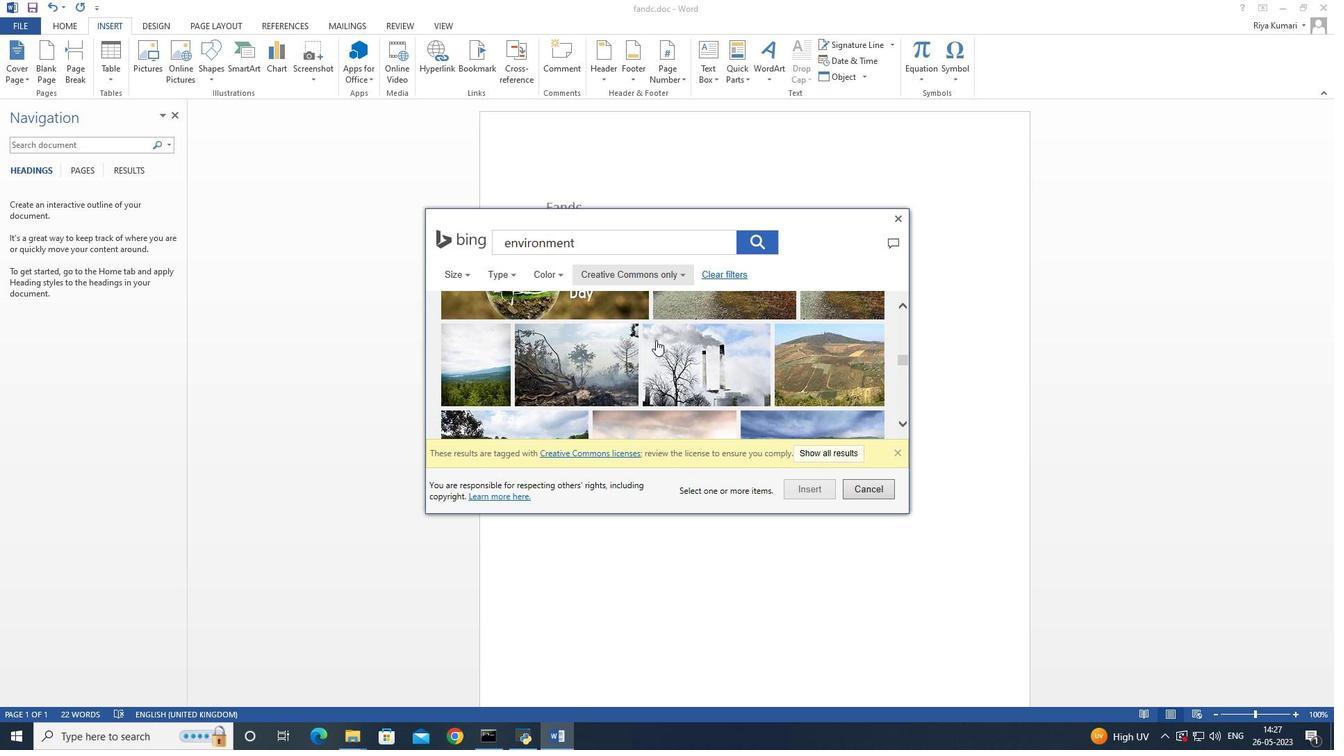 
Action: Mouse scrolled (656, 339) with delta (0, 0)
Screenshot: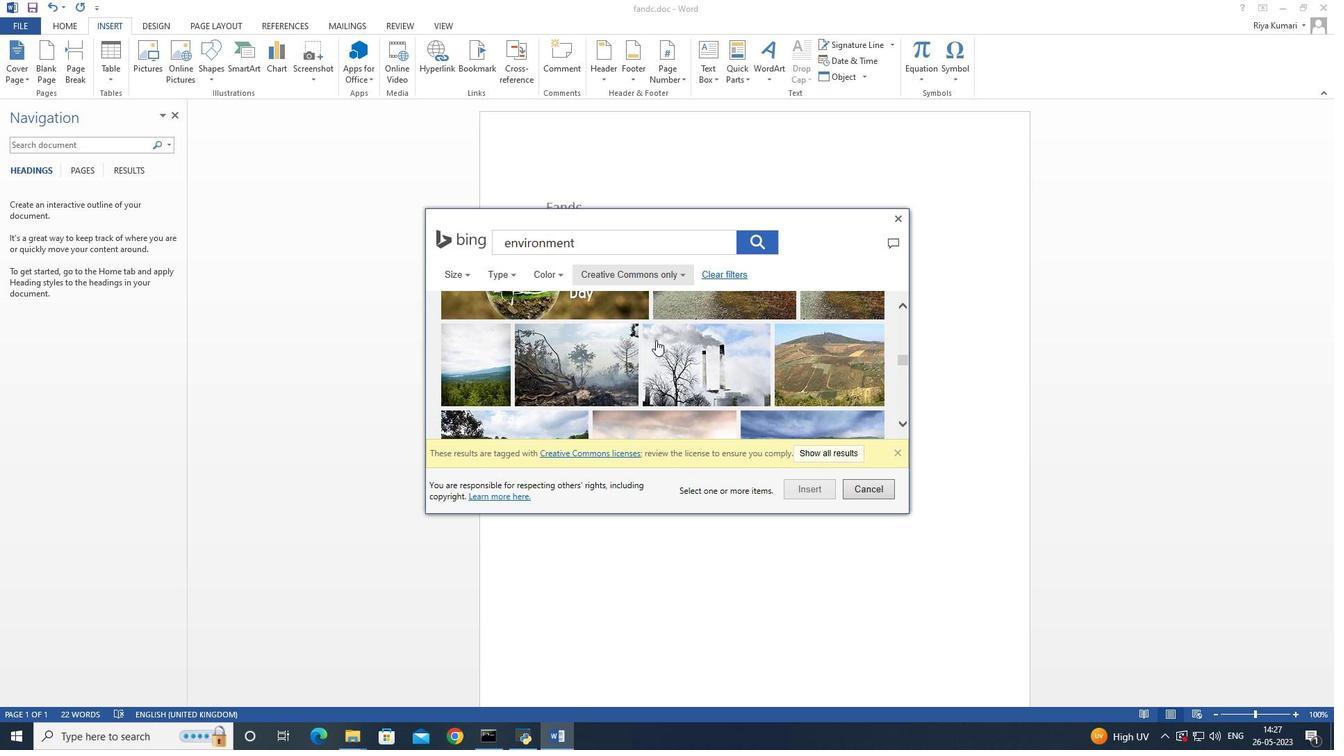 
Action: Mouse moved to (655, 340)
Screenshot: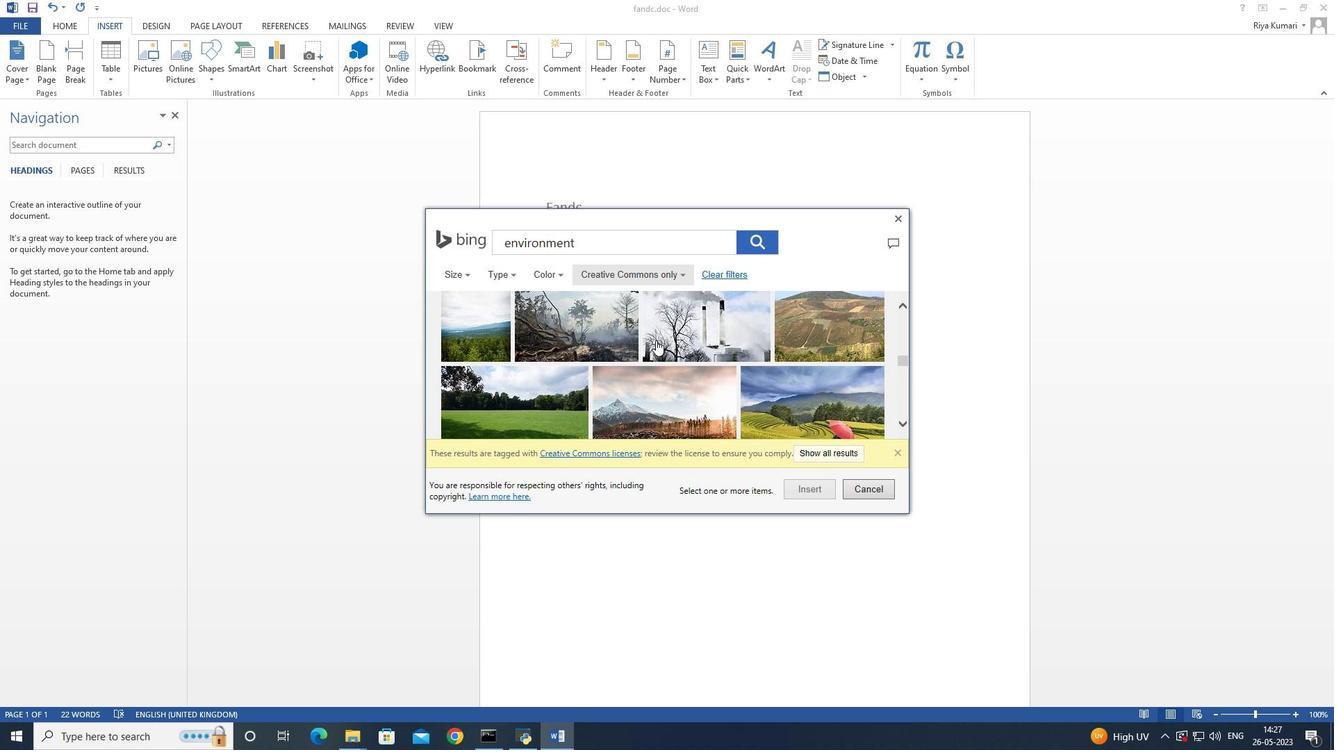 
Action: Mouse scrolled (655, 339) with delta (0, 0)
Screenshot: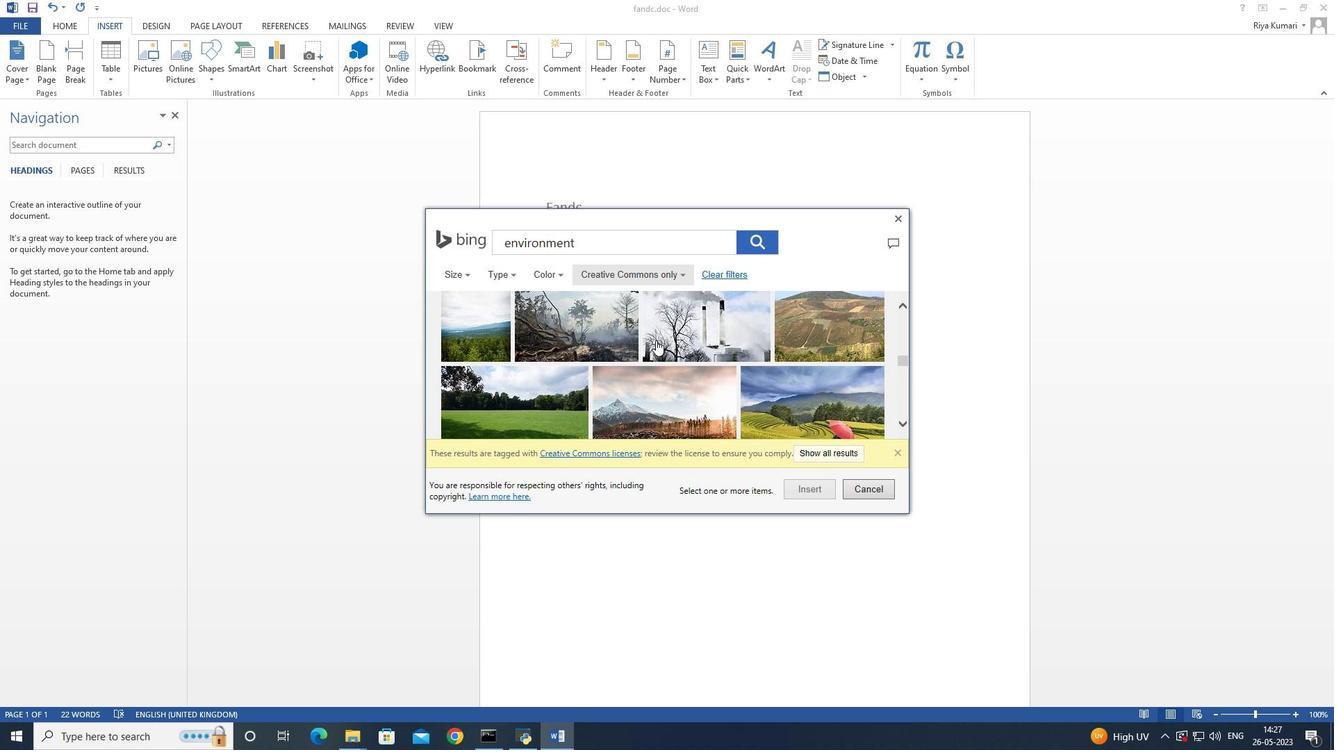 
Action: Mouse scrolled (655, 339) with delta (0, 0)
Screenshot: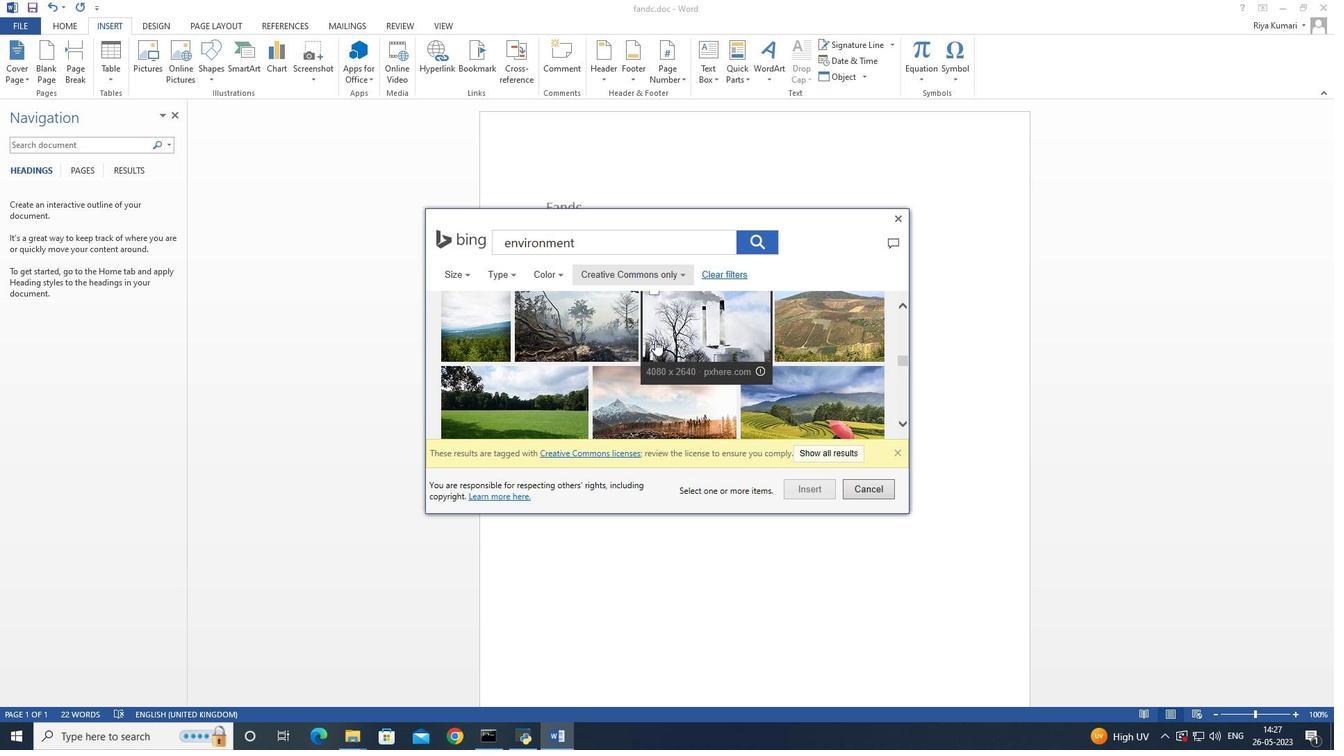 
Action: Mouse moved to (655, 340)
Screenshot: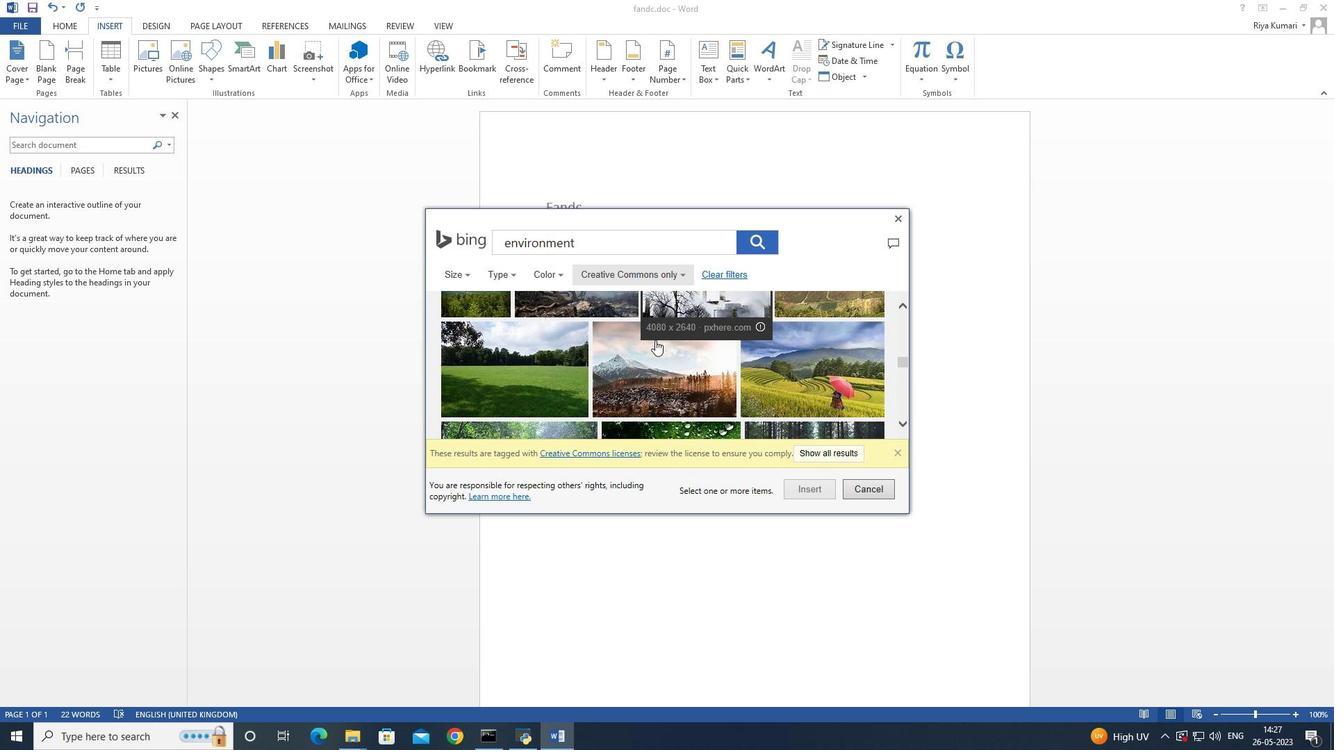 
Action: Mouse scrolled (655, 339) with delta (0, 0)
Screenshot: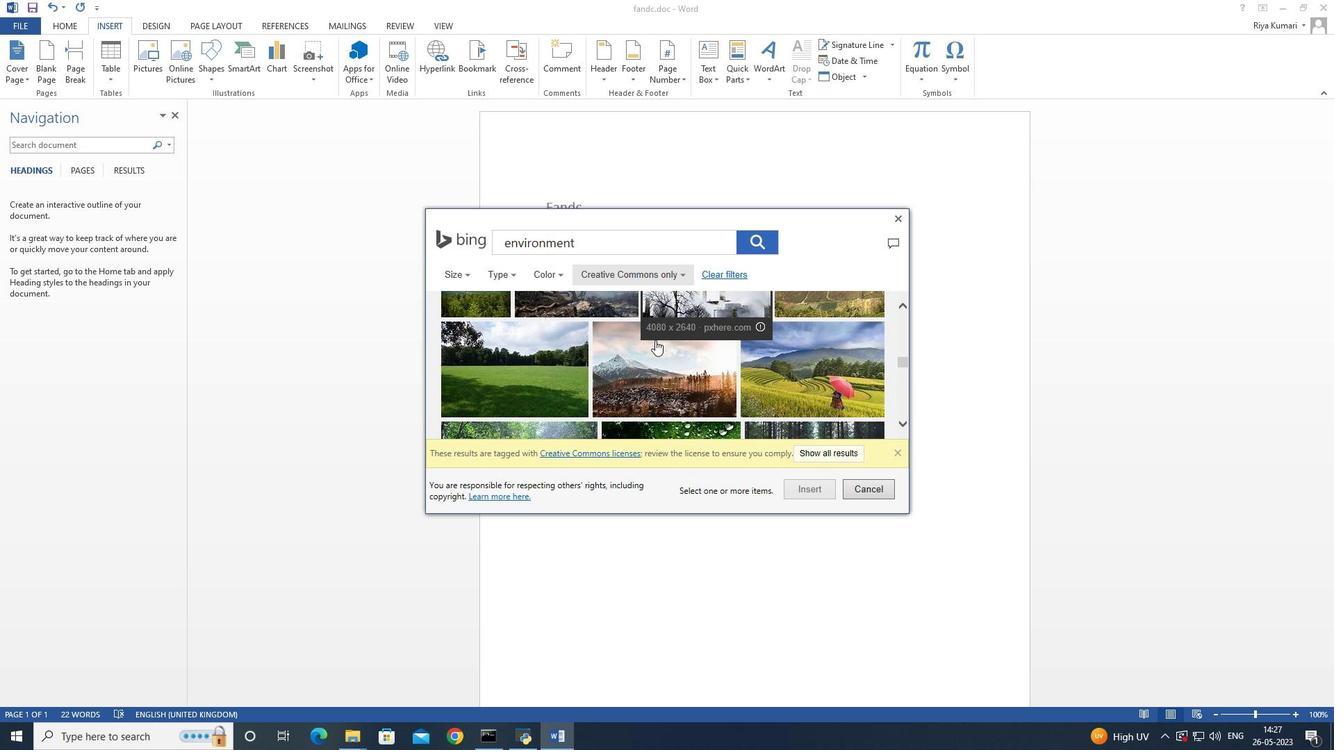 
Action: Mouse moved to (654, 341)
Screenshot: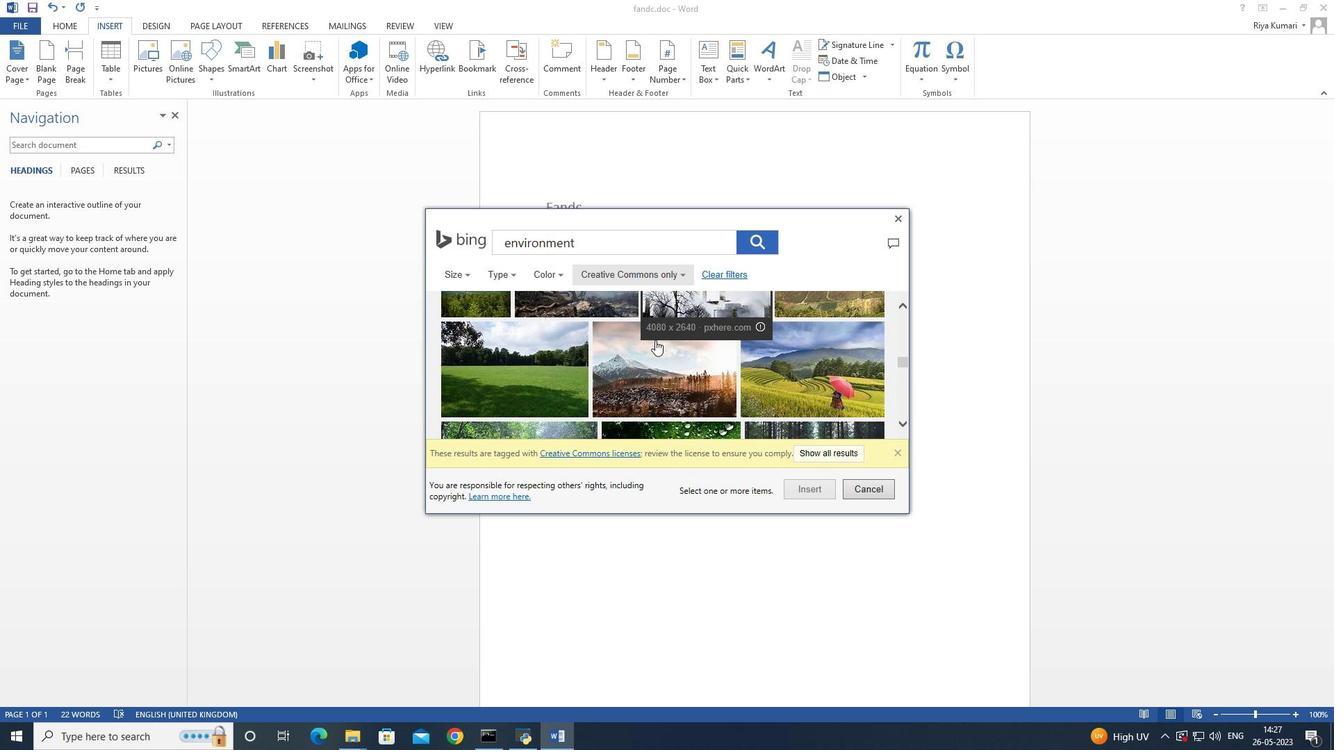 
Action: Mouse scrolled (654, 340) with delta (0, 0)
Screenshot: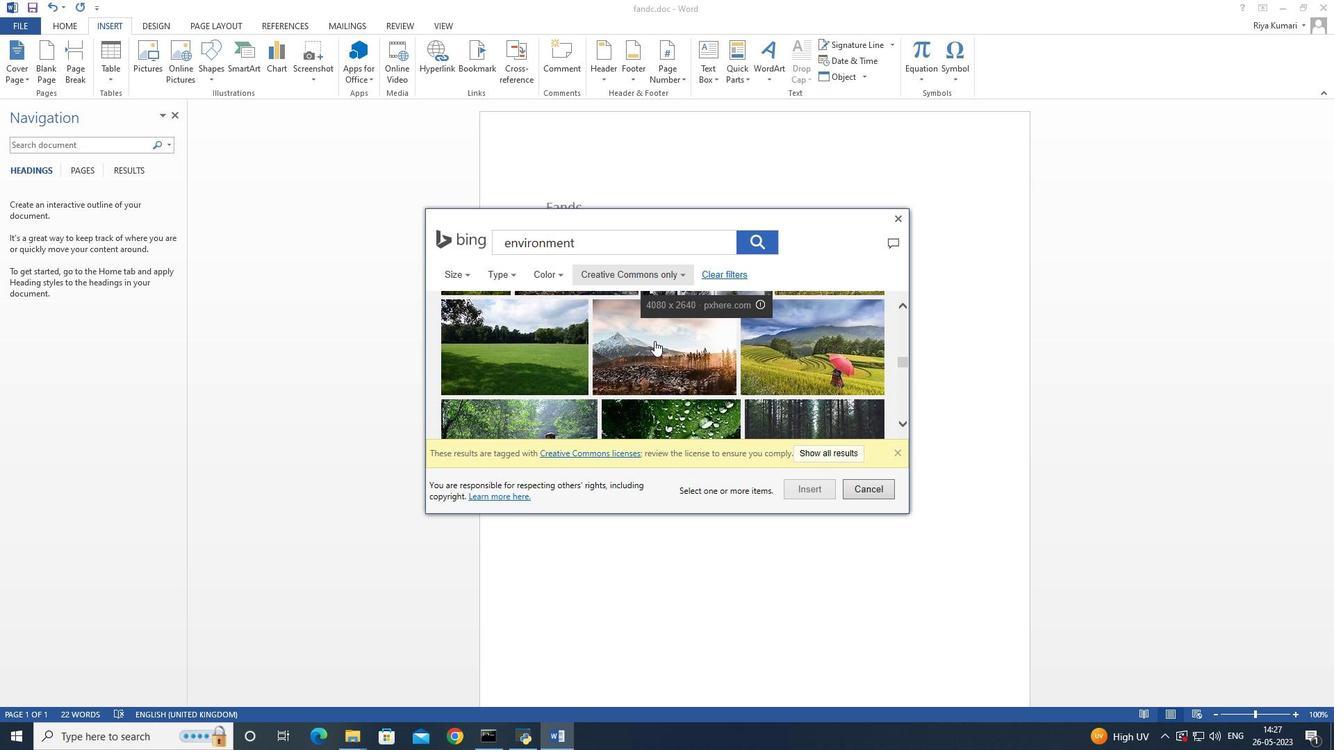 
Action: Mouse scrolled (654, 340) with delta (0, 0)
Screenshot: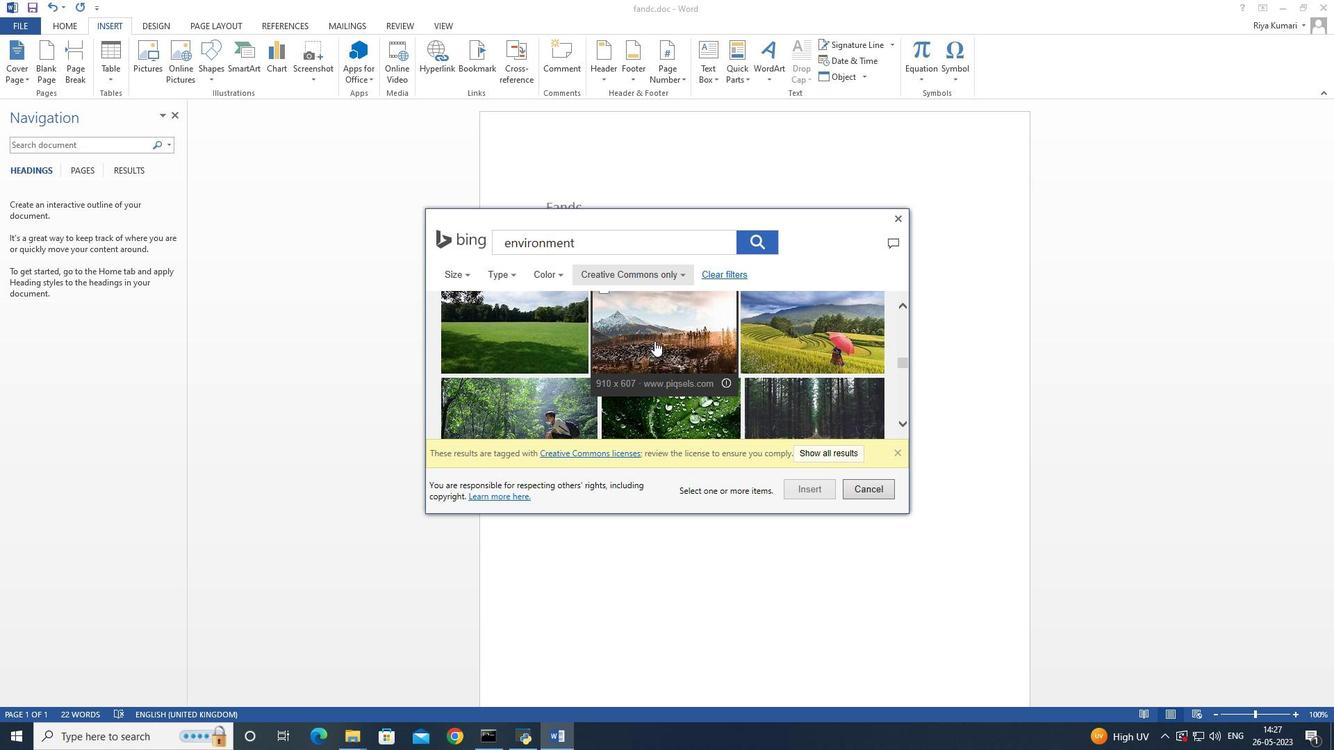 
Action: Mouse moved to (653, 341)
Screenshot: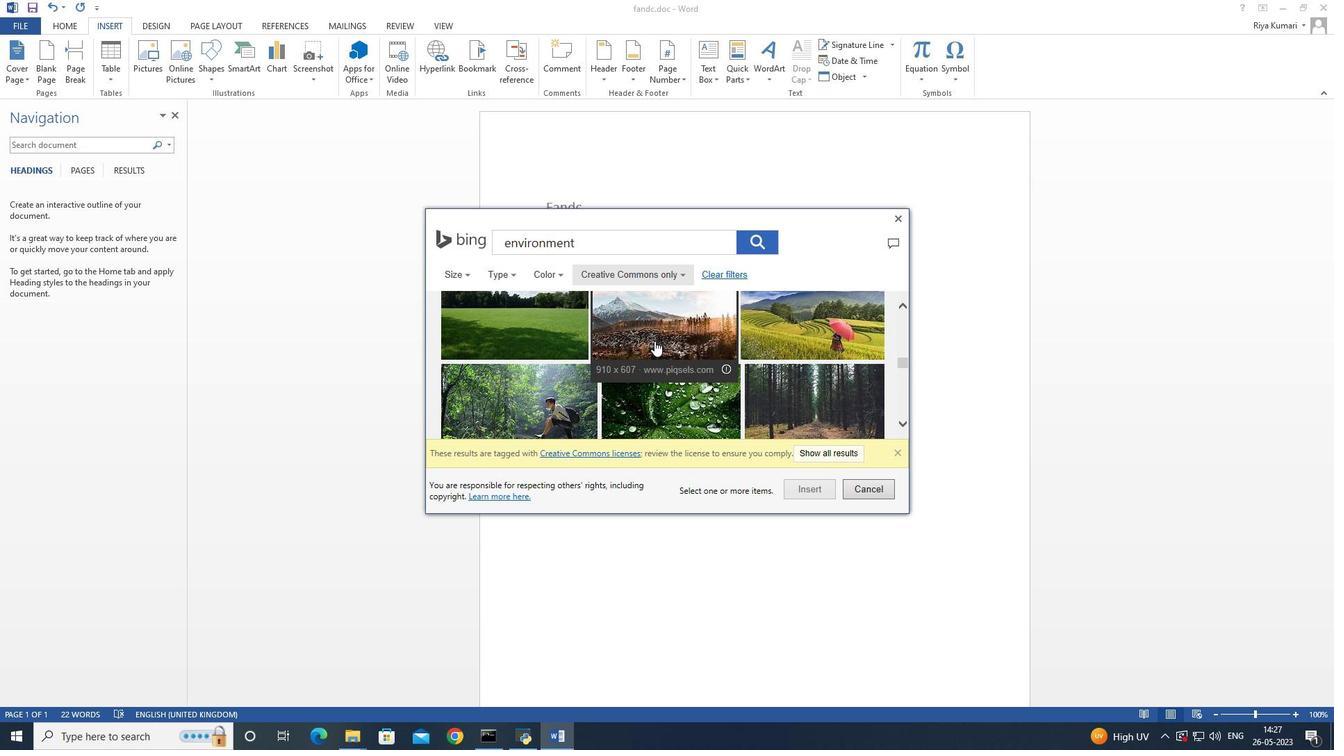 
Action: Mouse scrolled (653, 341) with delta (0, 0)
Screenshot: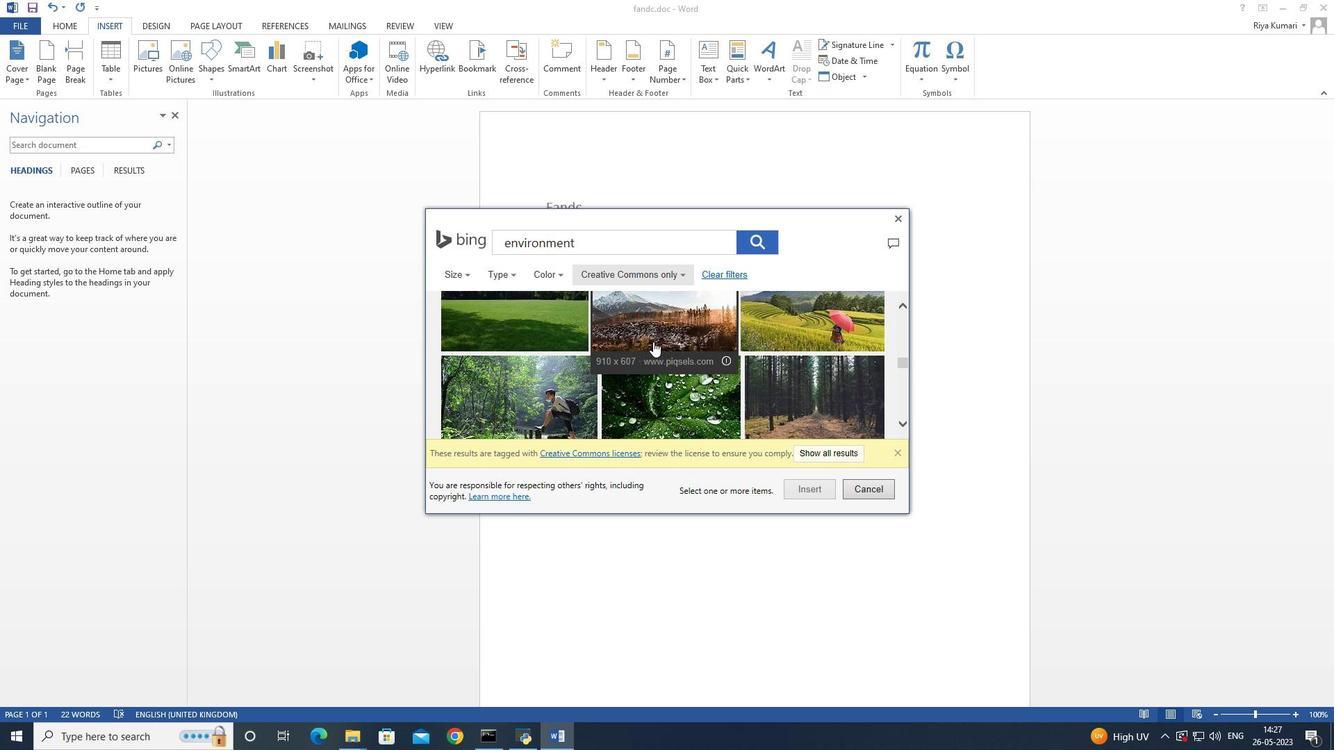 
Action: Mouse moved to (644, 342)
Screenshot: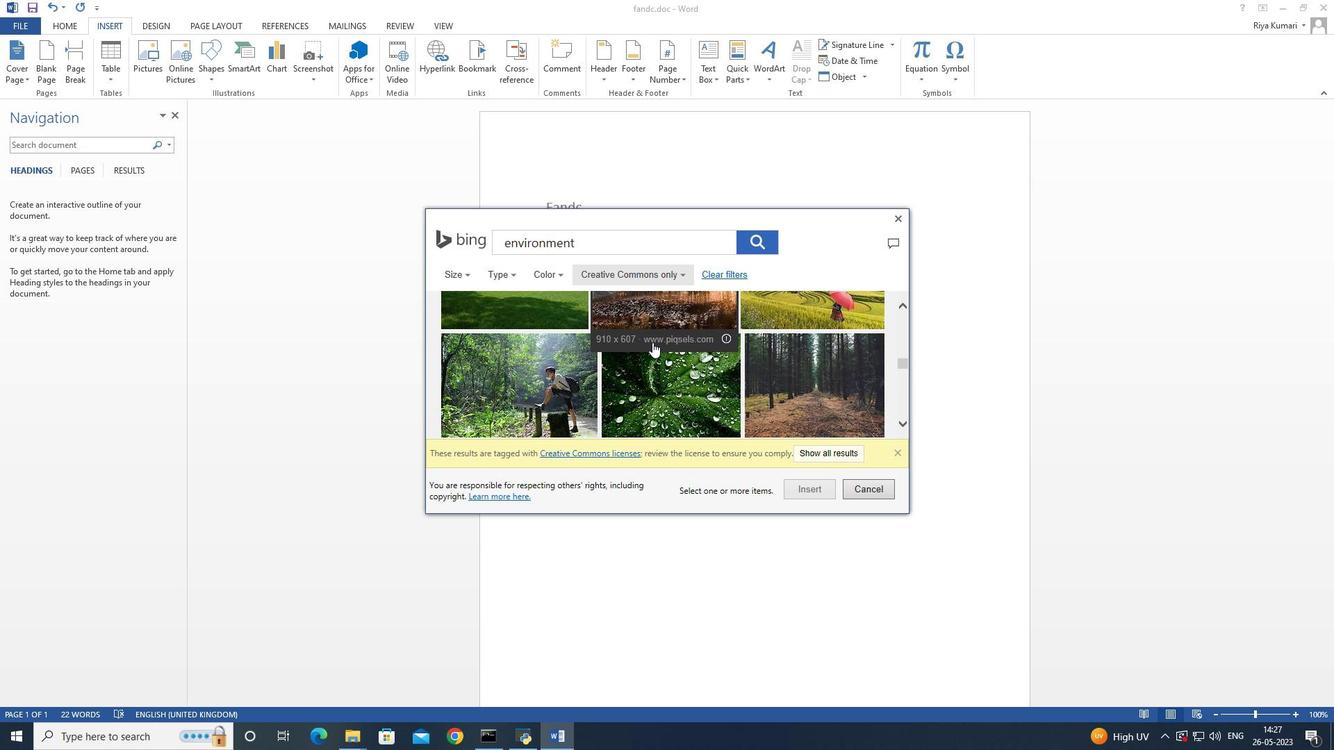 
Action: Mouse scrolled (644, 341) with delta (0, 0)
Screenshot: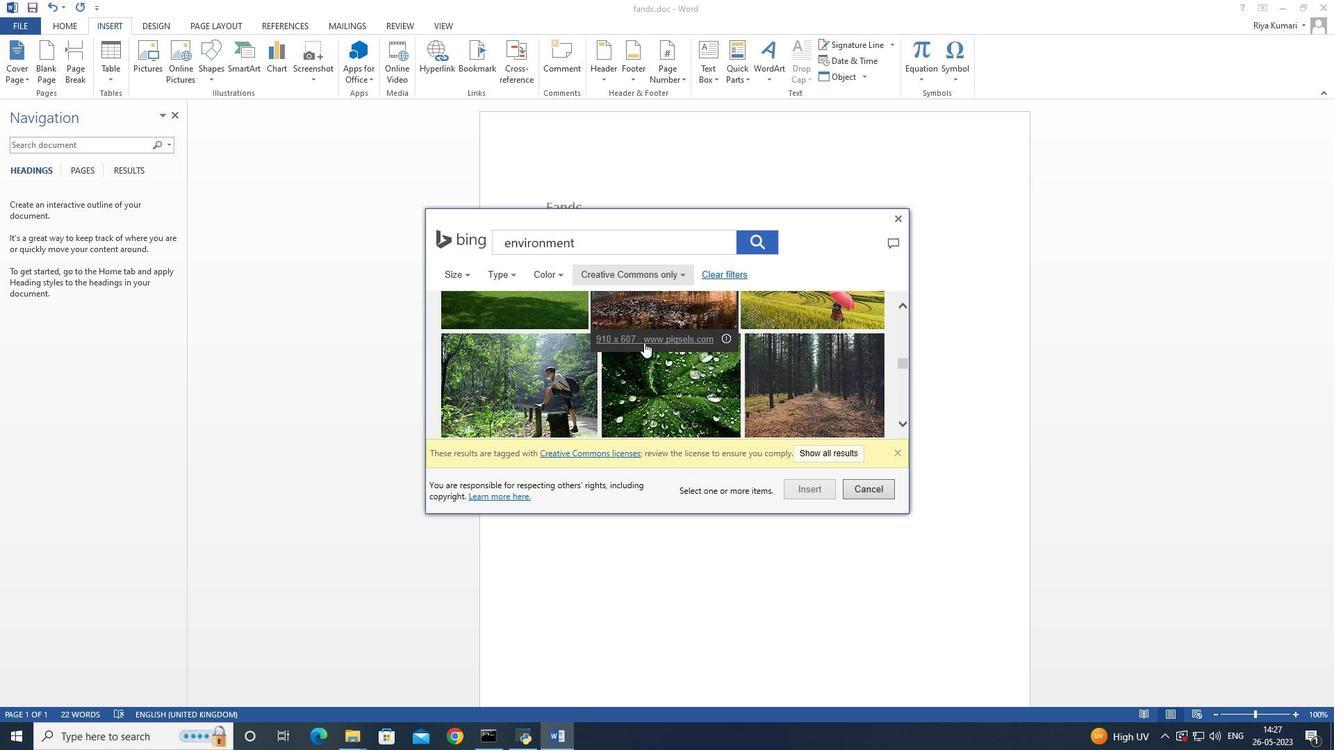 
Action: Mouse scrolled (644, 341) with delta (0, 0)
Screenshot: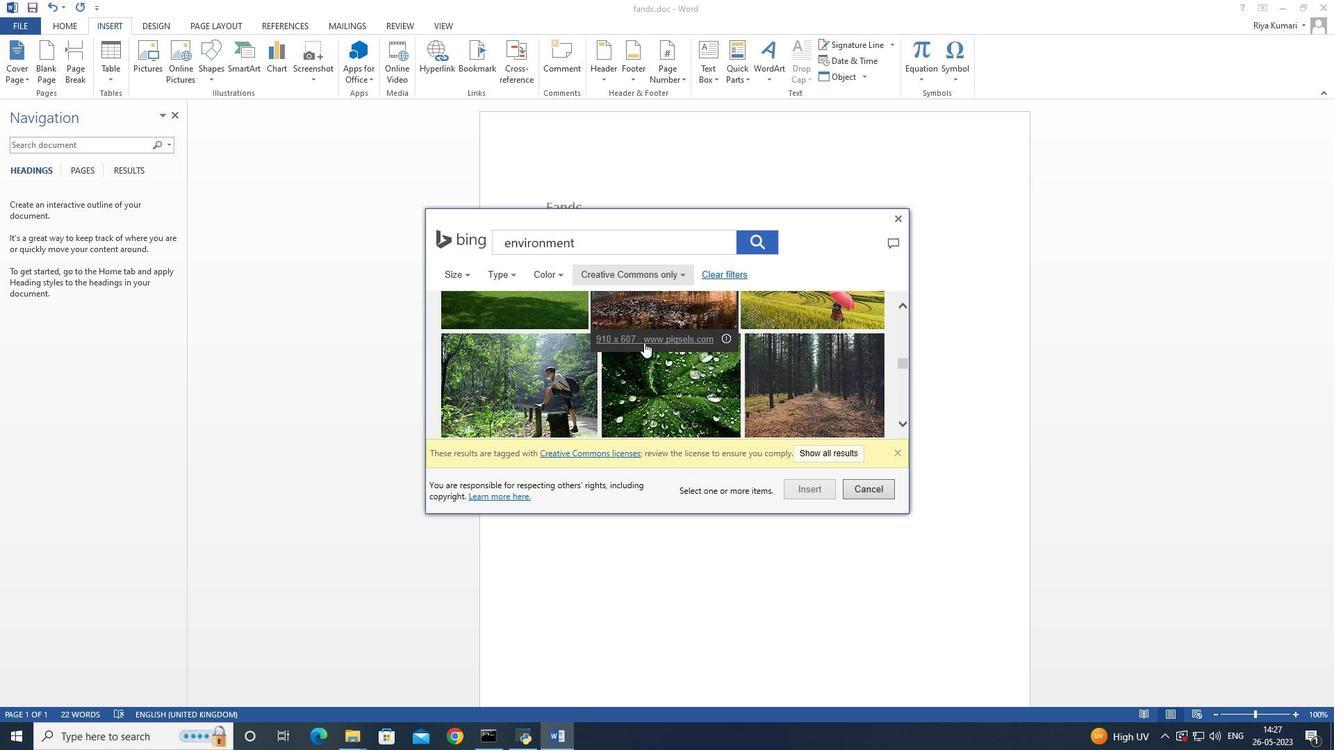 
Action: Mouse scrolled (644, 341) with delta (0, 0)
Screenshot: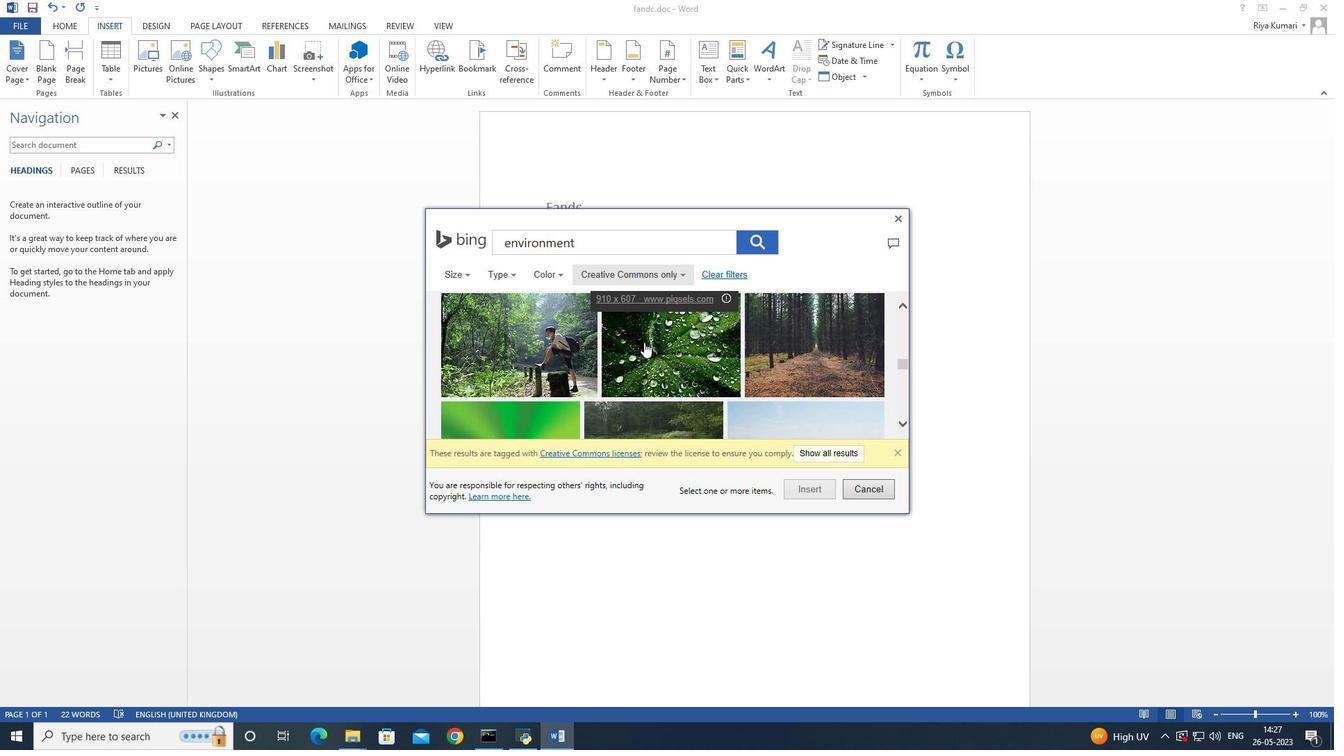 
Action: Mouse scrolled (644, 341) with delta (0, 0)
Screenshot: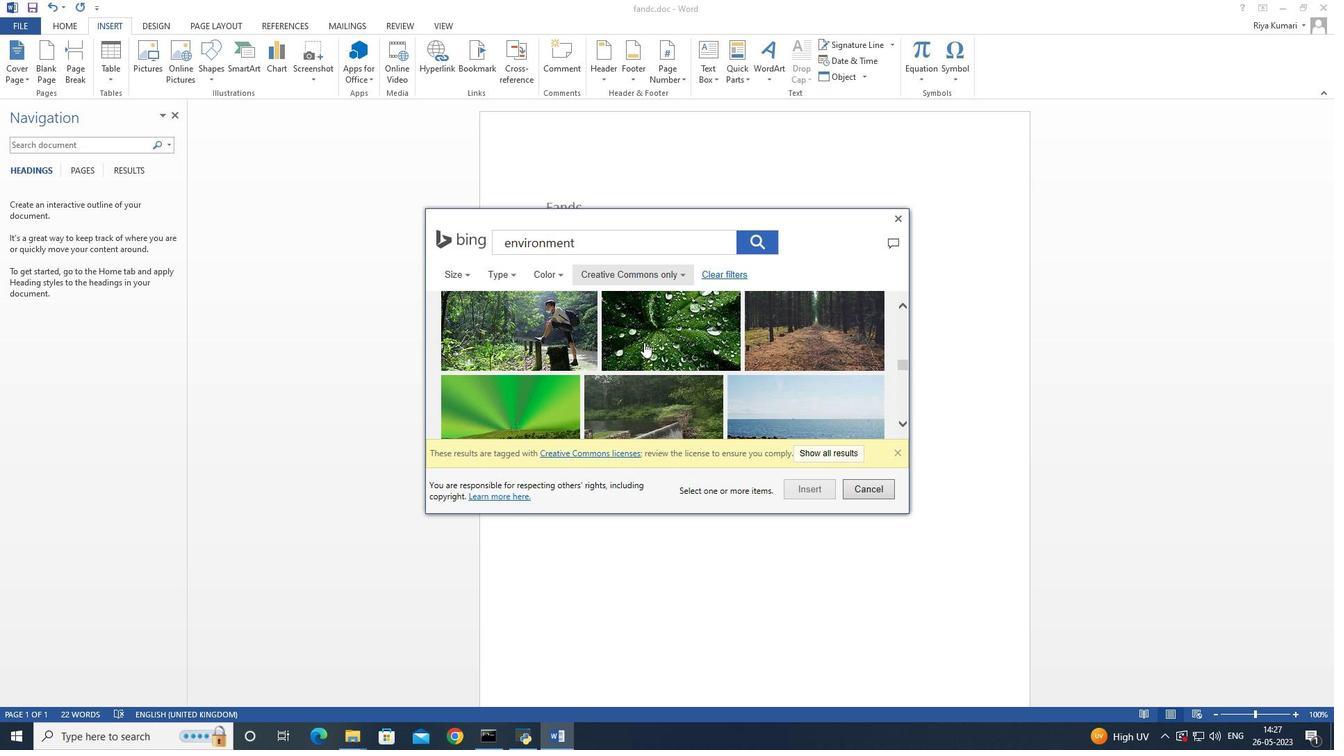 
Action: Mouse scrolled (644, 341) with delta (0, 0)
Screenshot: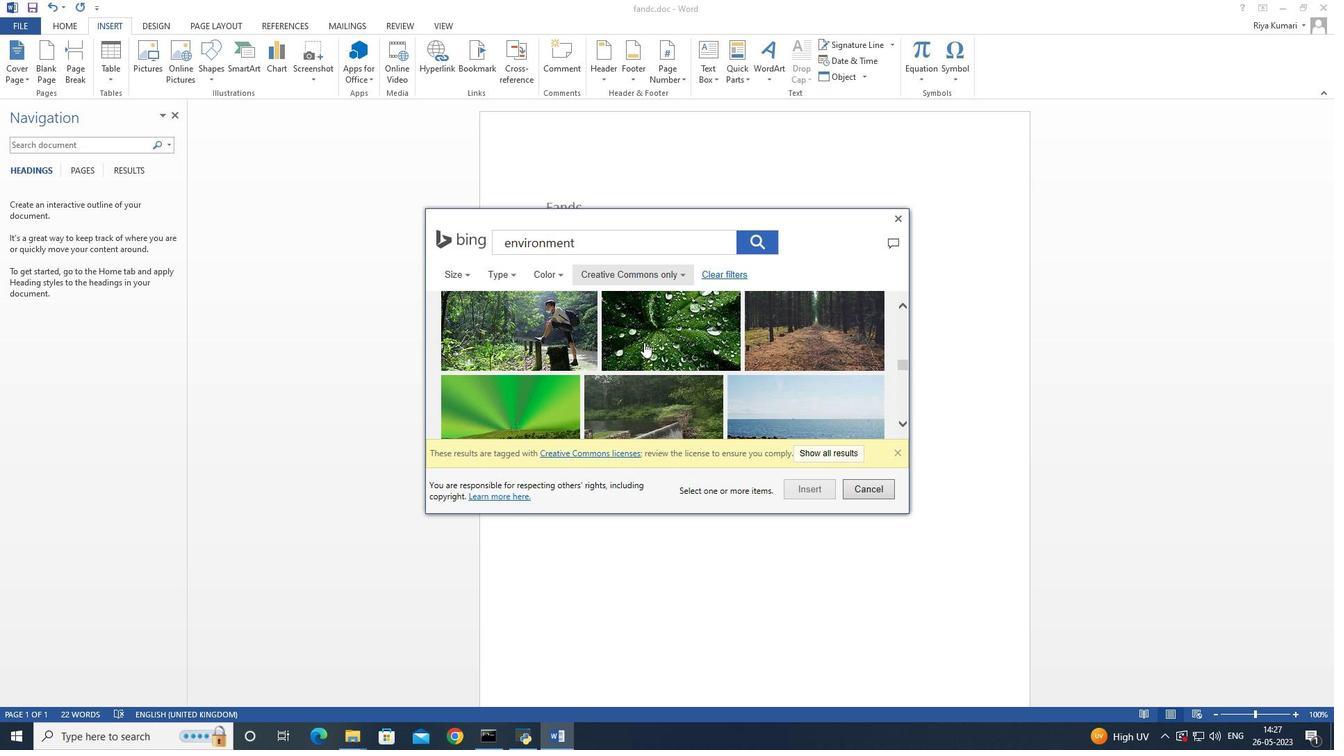 
Action: Mouse scrolled (644, 341) with delta (0, 0)
Screenshot: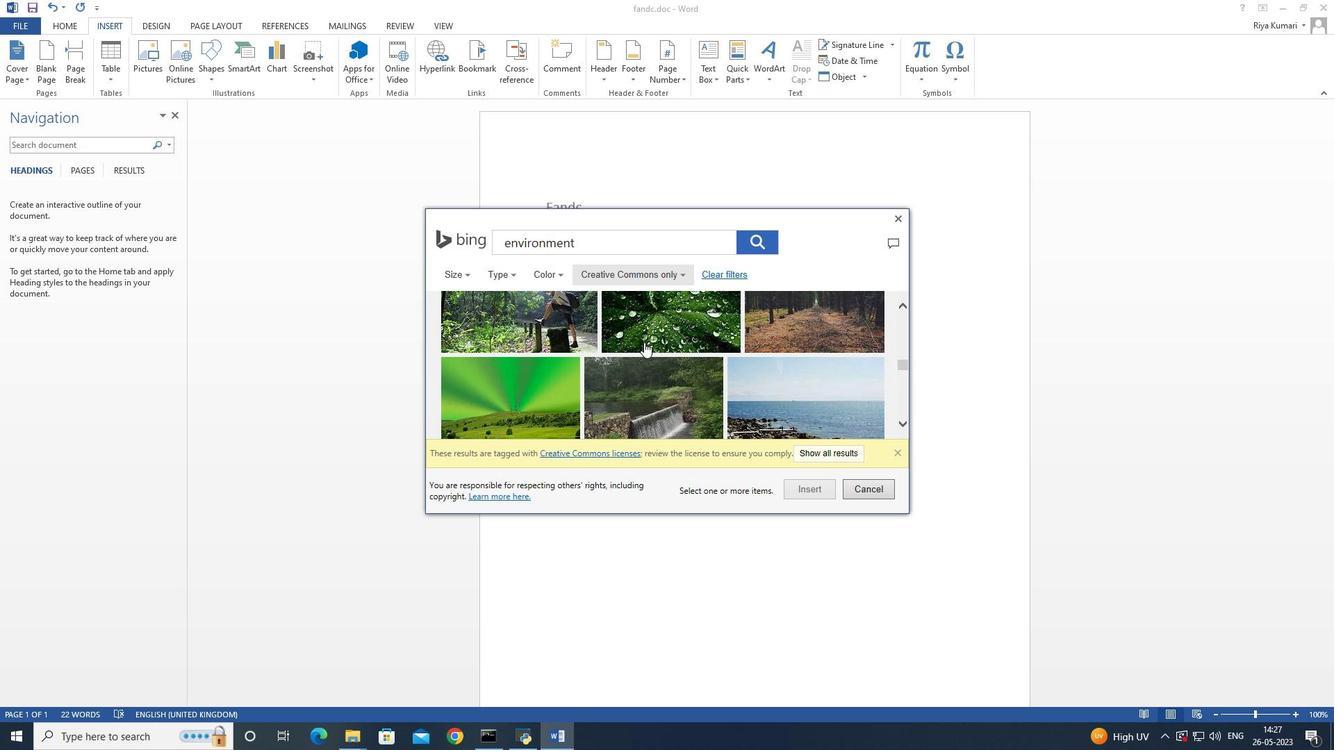 
Action: Mouse scrolled (644, 341) with delta (0, 0)
Screenshot: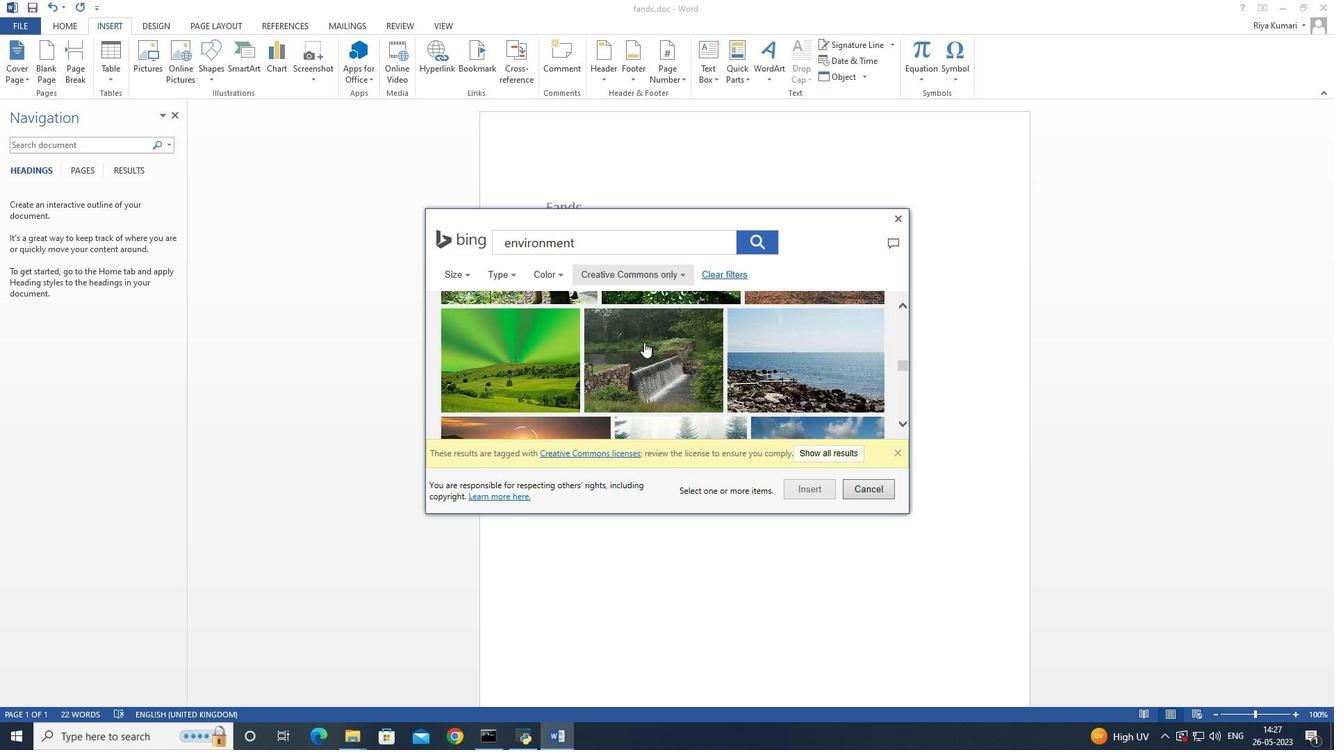 
Action: Mouse scrolled (644, 341) with delta (0, 0)
Screenshot: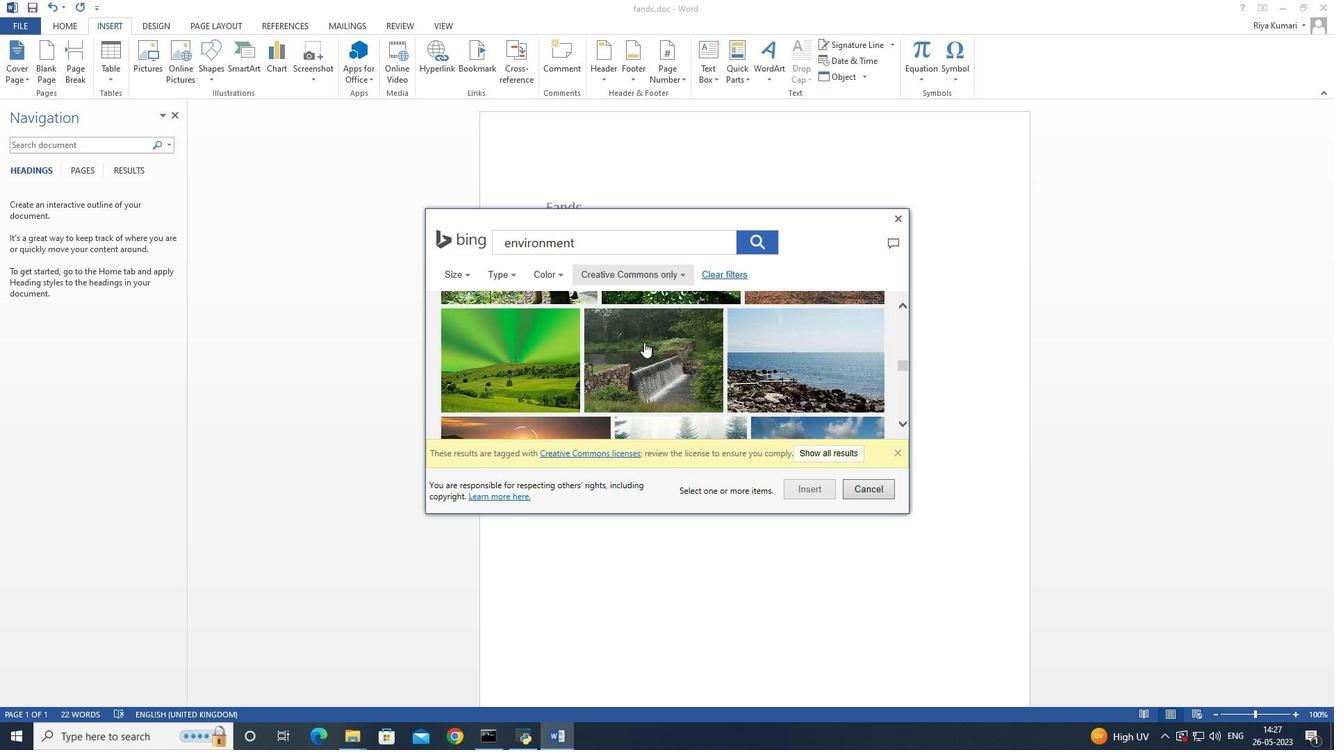 
Action: Mouse scrolled (644, 341) with delta (0, 0)
Screenshot: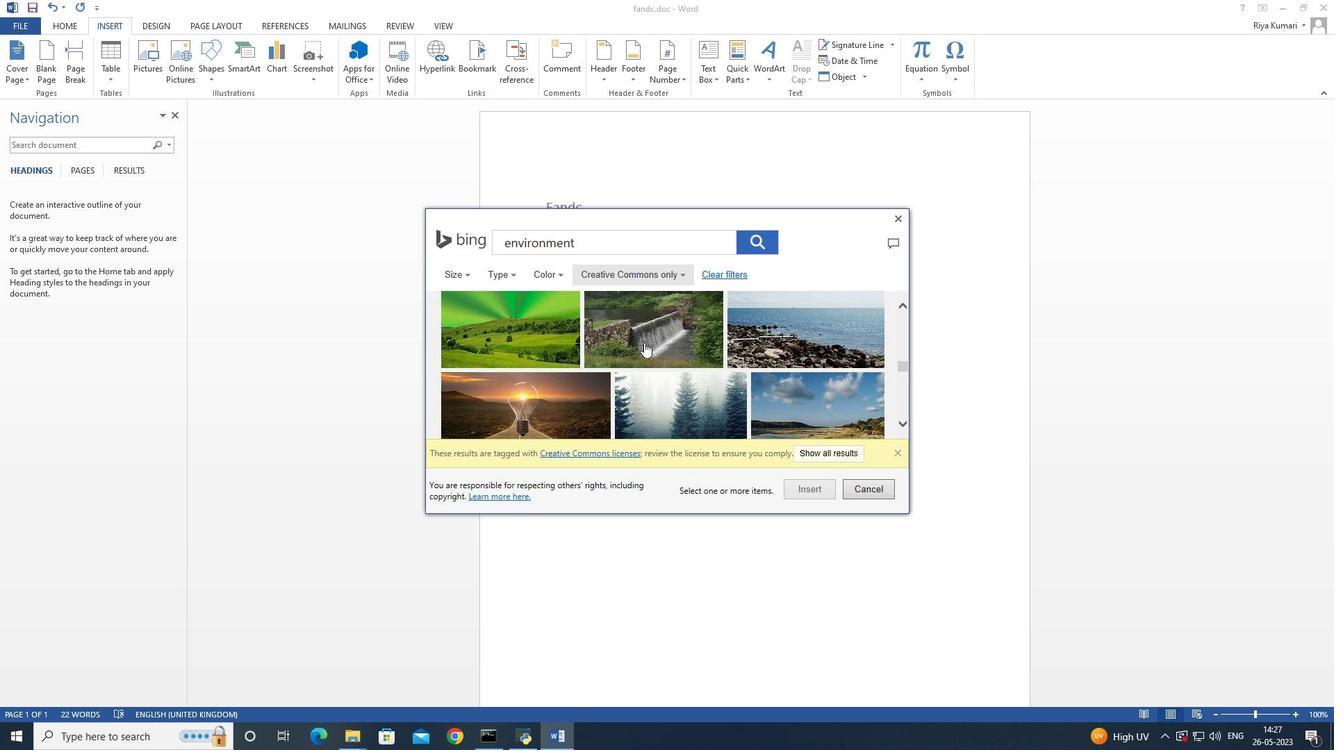 
Action: Mouse scrolled (644, 341) with delta (0, 0)
Screenshot: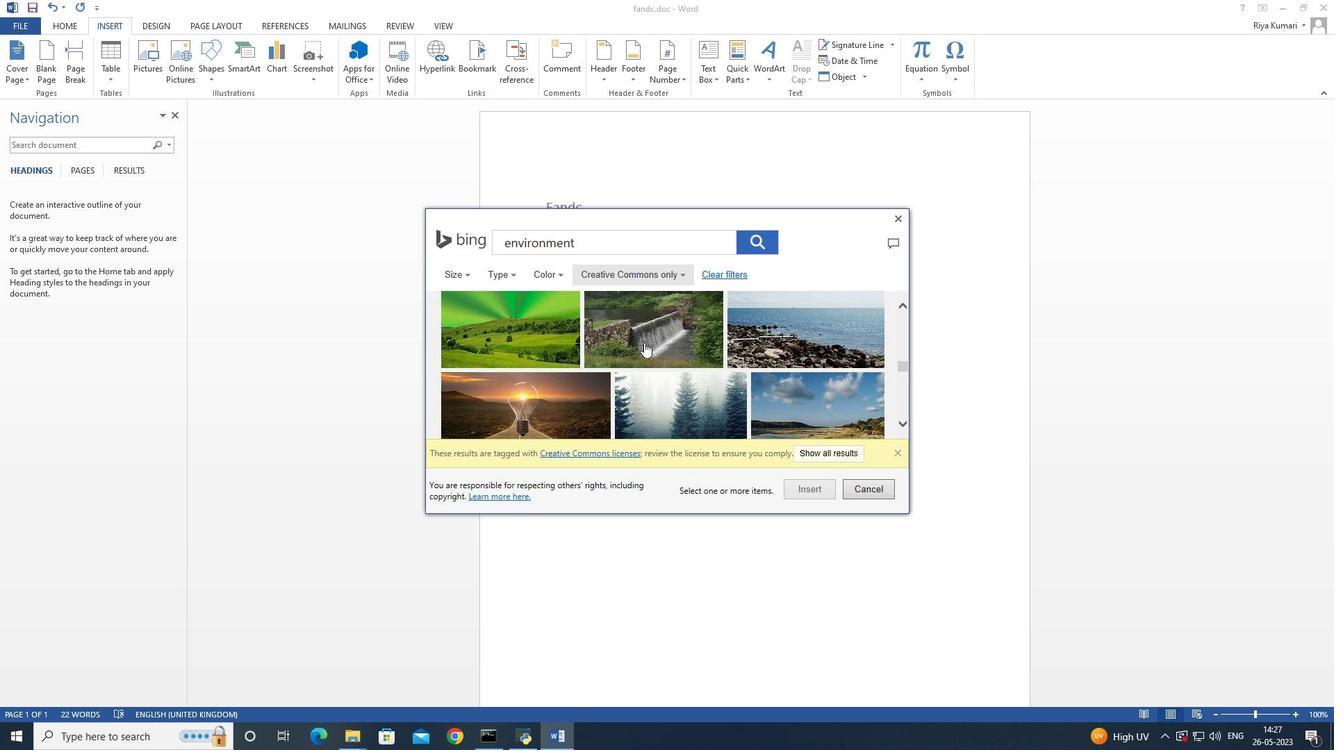 
Action: Mouse scrolled (644, 341) with delta (0, 0)
Screenshot: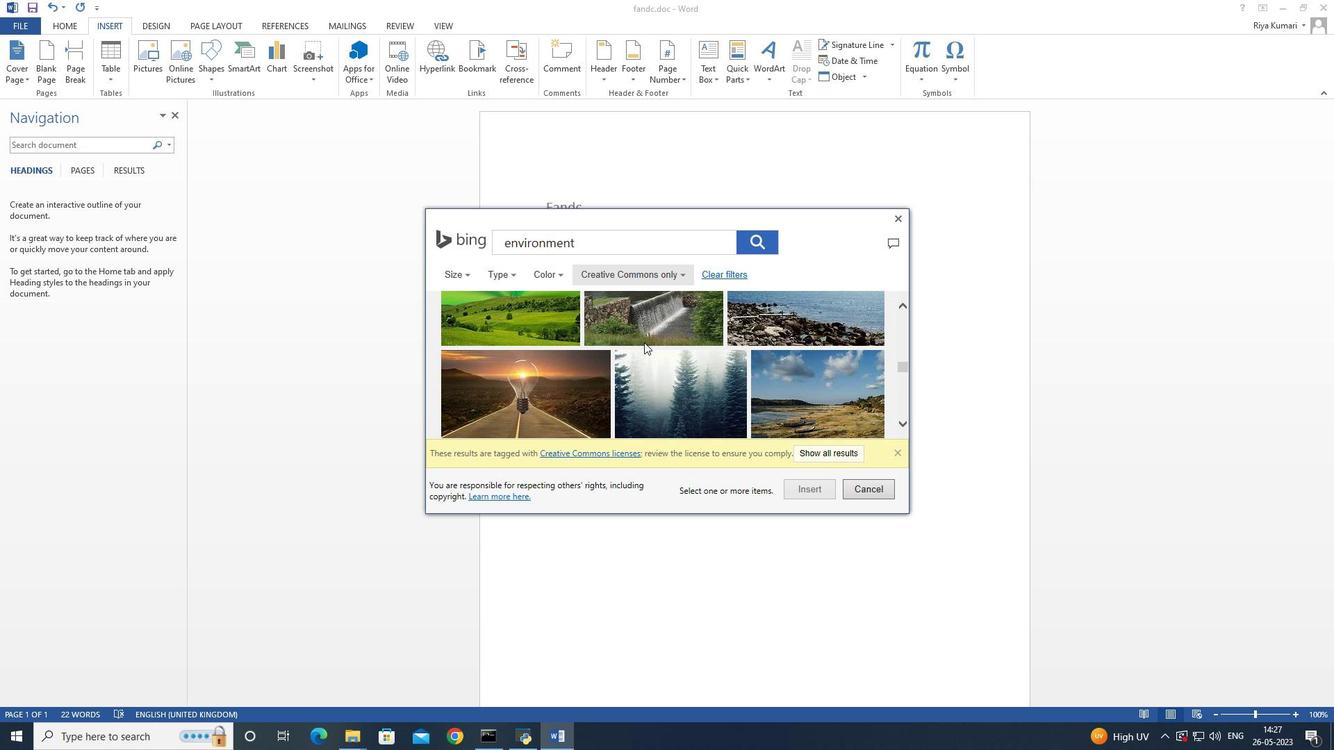 
Action: Mouse scrolled (644, 341) with delta (0, 0)
Screenshot: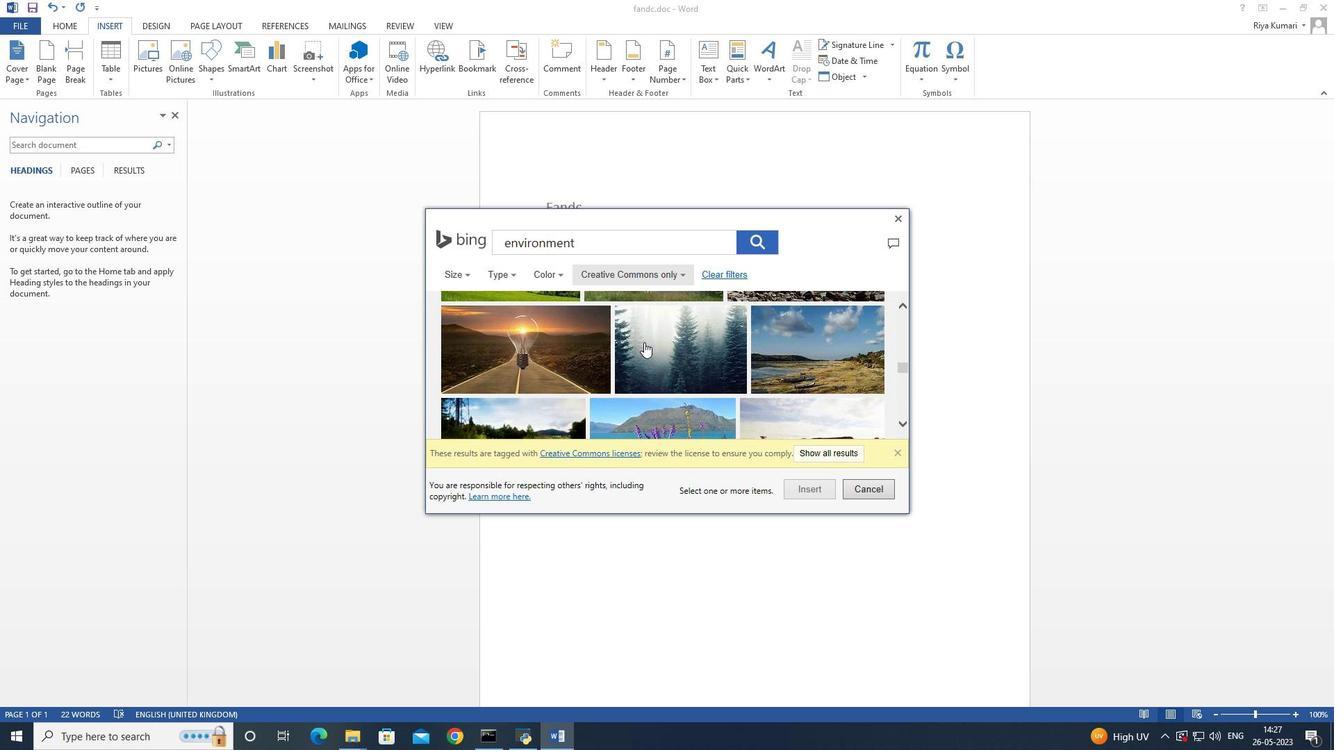 
Action: Mouse scrolled (644, 341) with delta (0, 0)
Screenshot: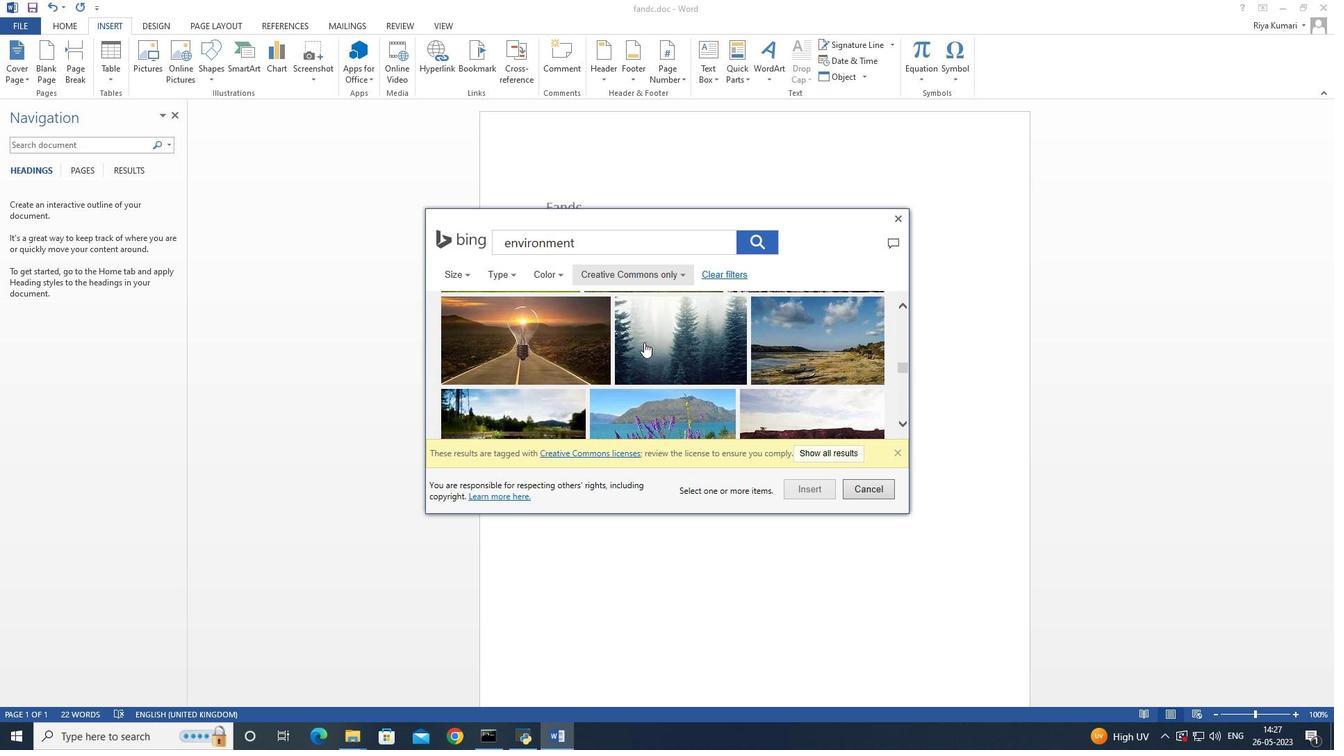 
Action: Mouse scrolled (644, 341) with delta (0, 0)
Screenshot: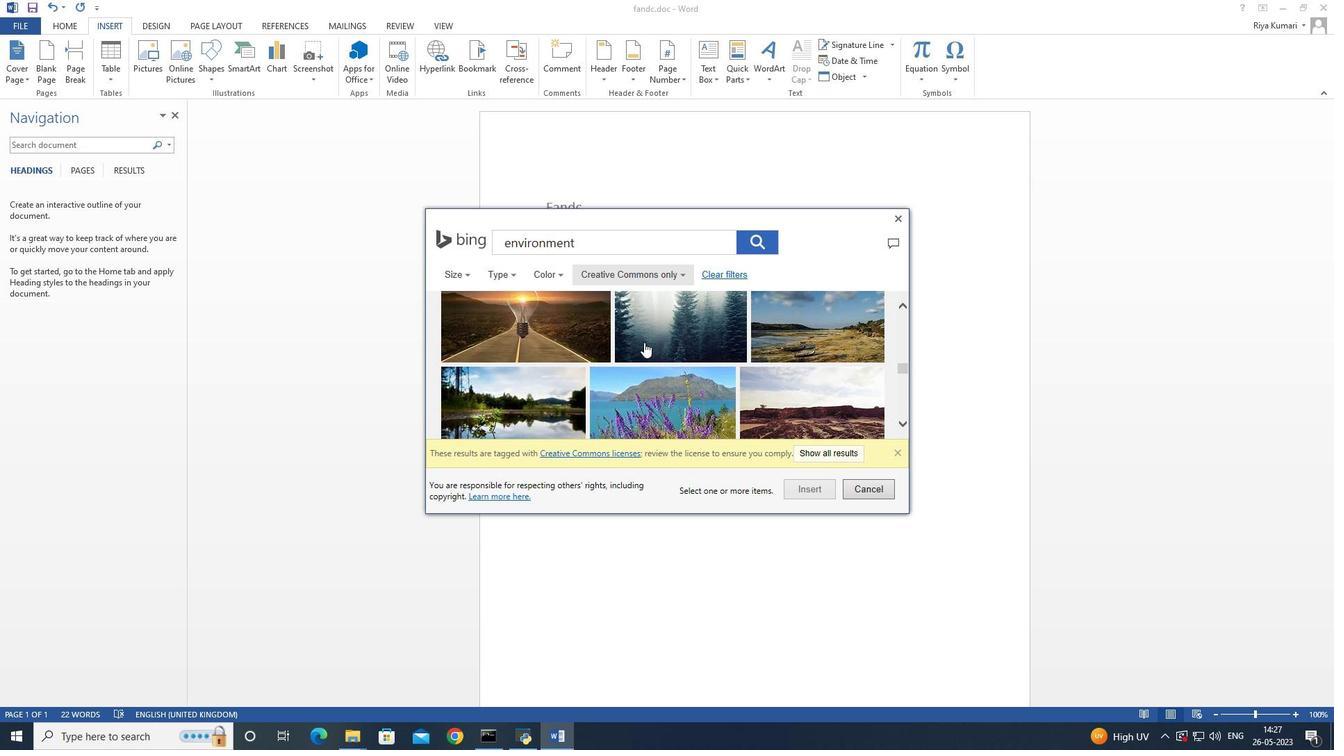 
Action: Mouse scrolled (644, 341) with delta (0, 0)
Screenshot: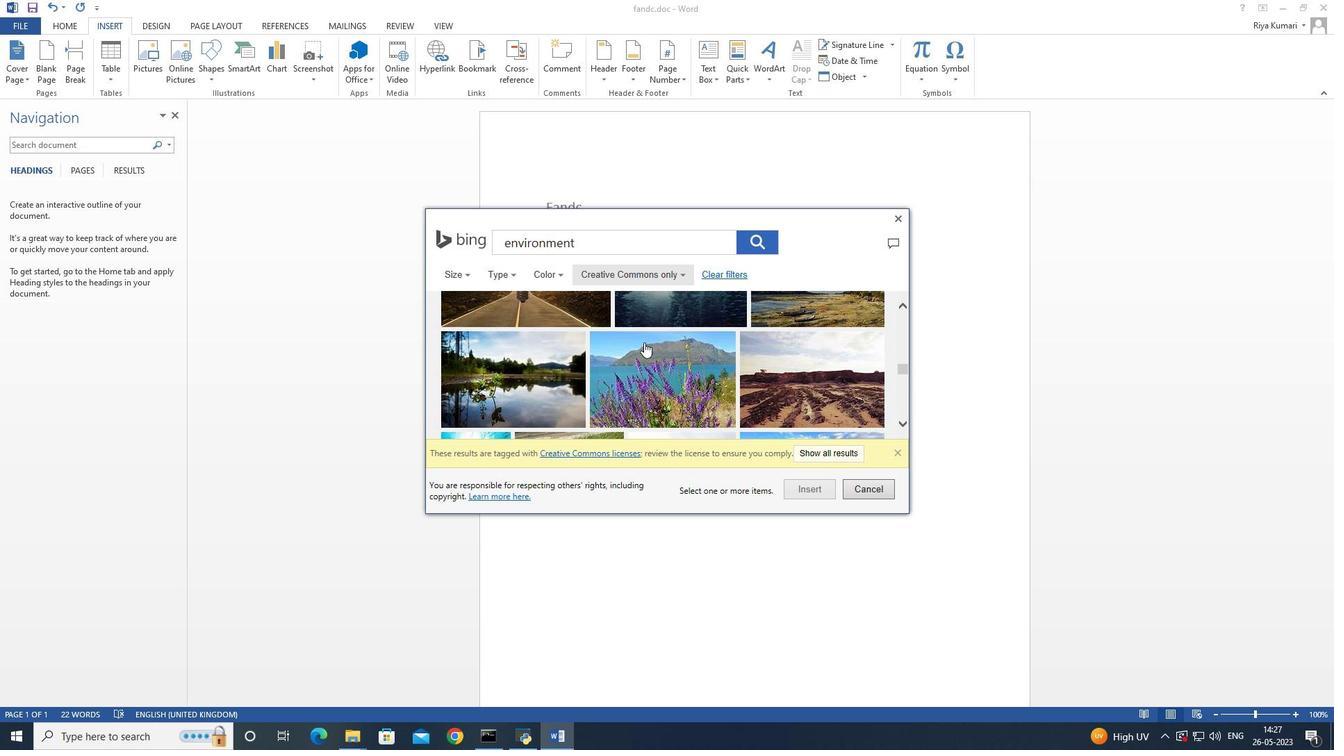 
Action: Mouse scrolled (644, 341) with delta (0, 0)
Screenshot: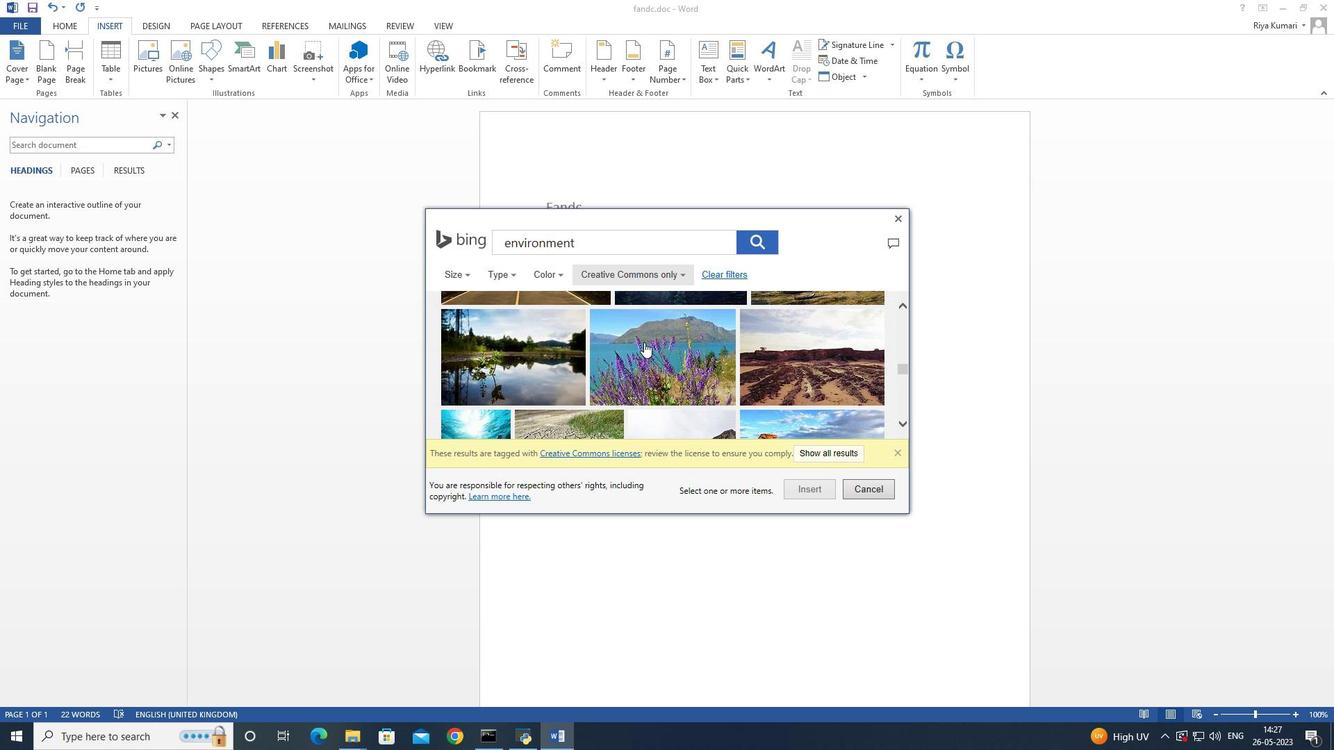 
Action: Mouse moved to (643, 343)
Screenshot: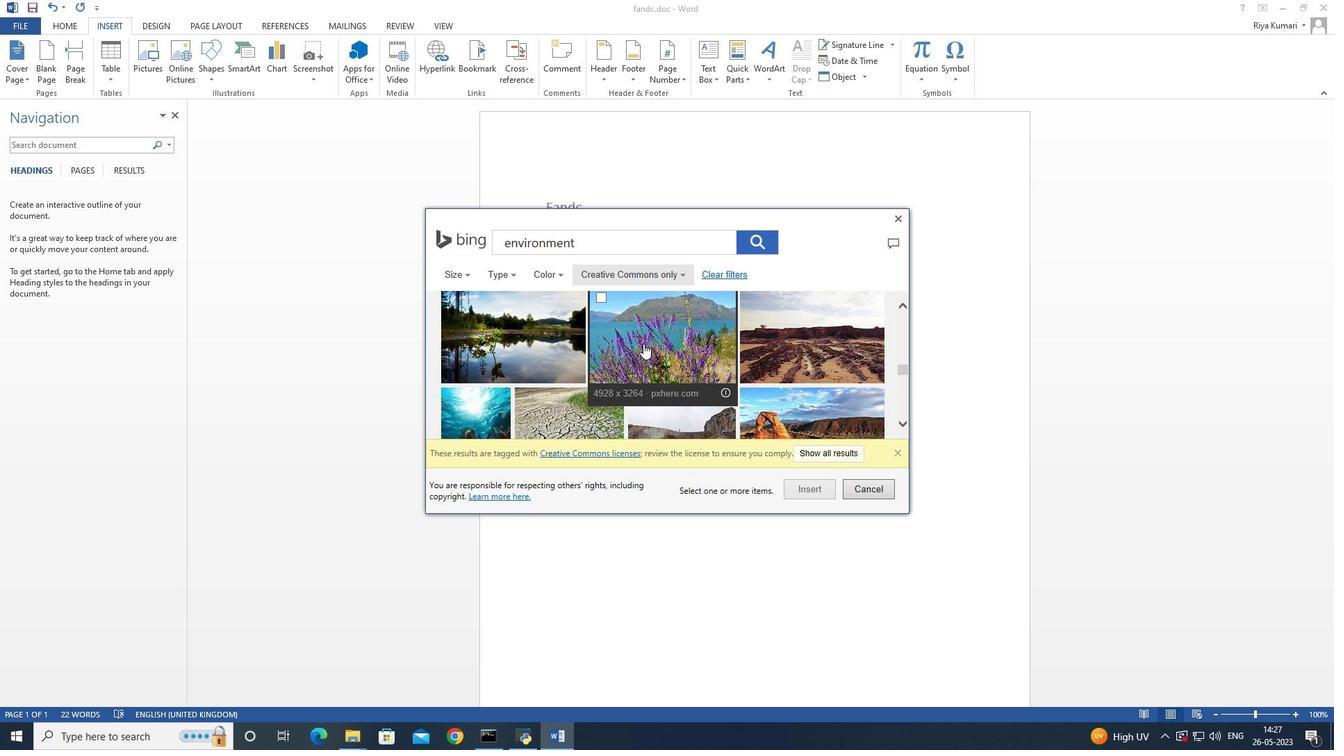 
Action: Mouse scrolled (643, 343) with delta (0, 0)
Screenshot: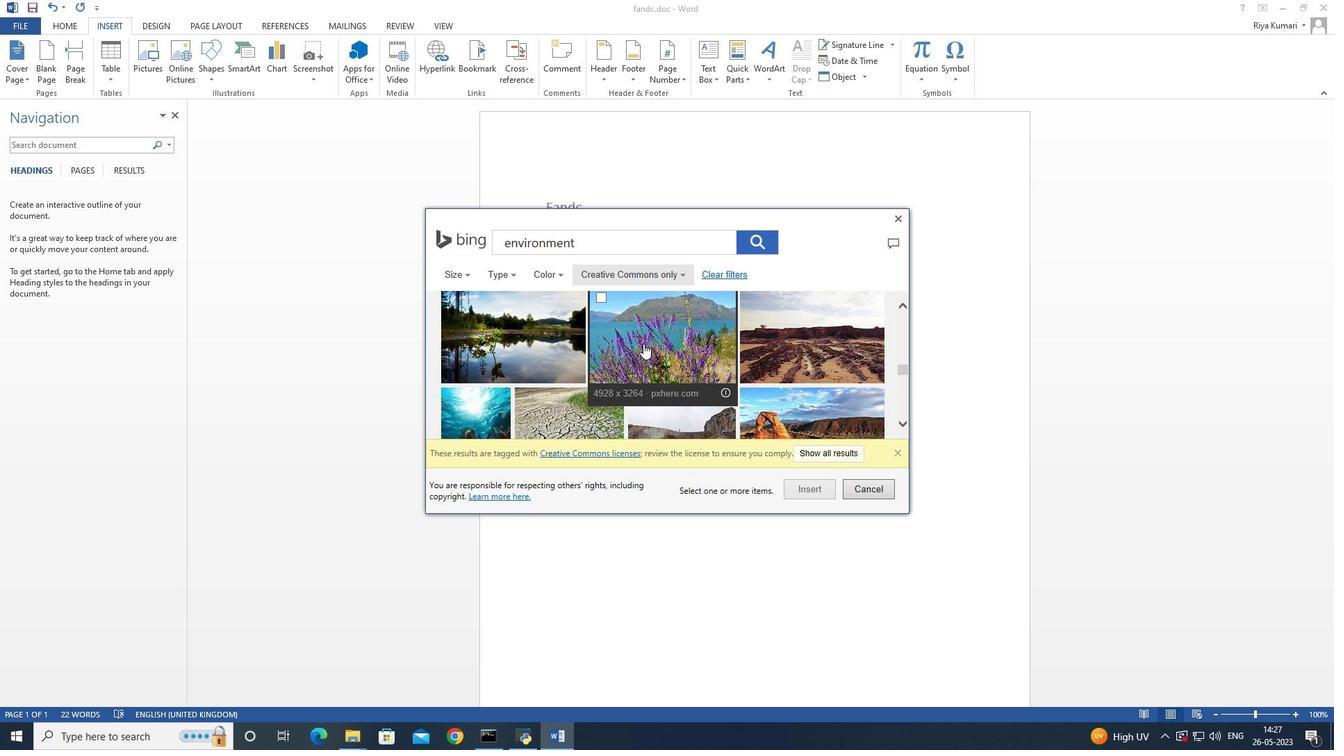 
Action: Mouse scrolled (643, 343) with delta (0, 0)
Screenshot: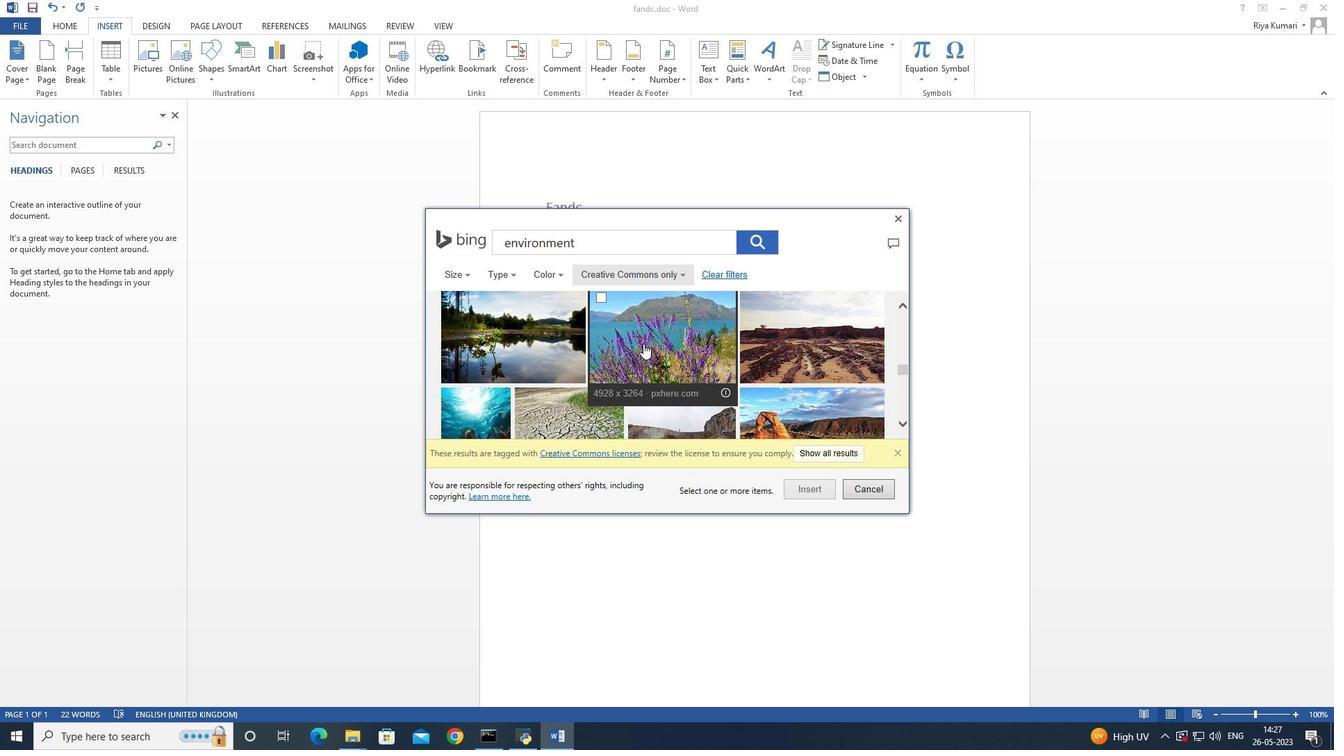 
Action: Mouse scrolled (643, 343) with delta (0, 0)
Screenshot: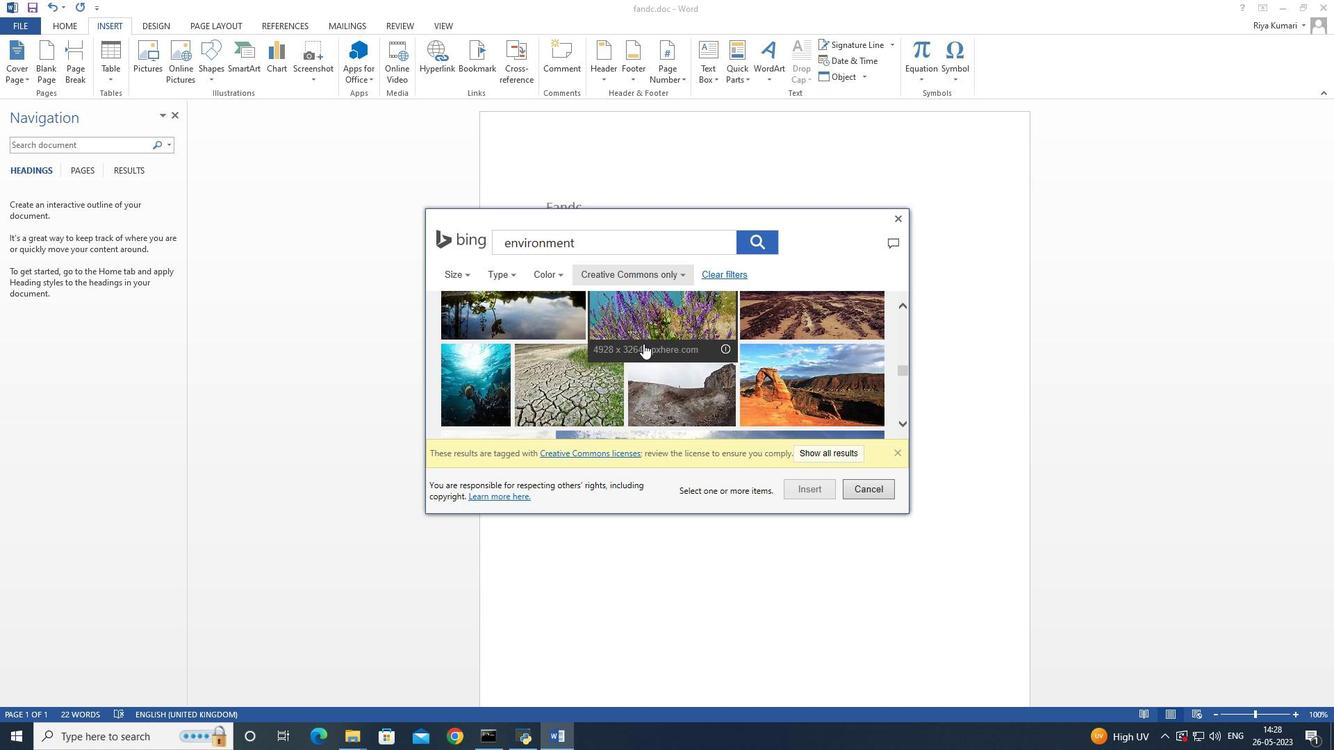 
Action: Mouse scrolled (643, 343) with delta (0, 0)
Screenshot: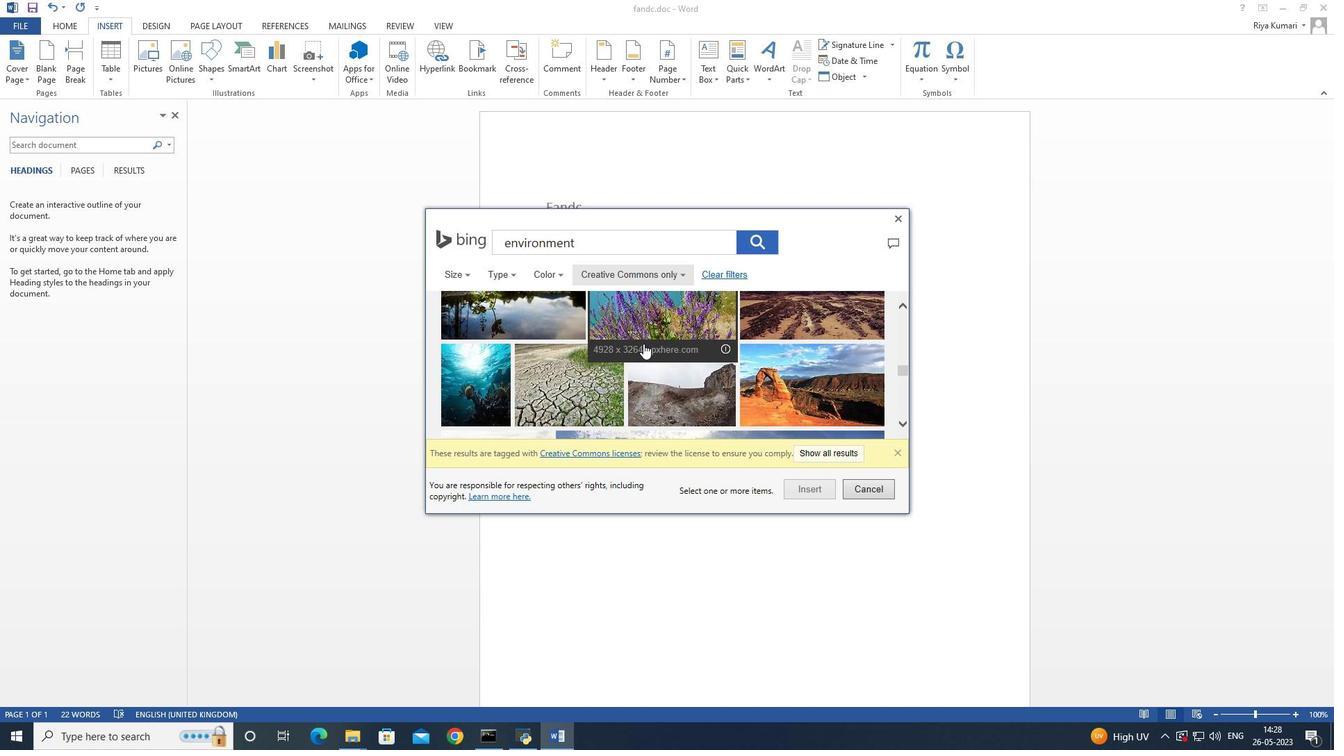 
Action: Mouse scrolled (643, 343) with delta (0, 0)
Screenshot: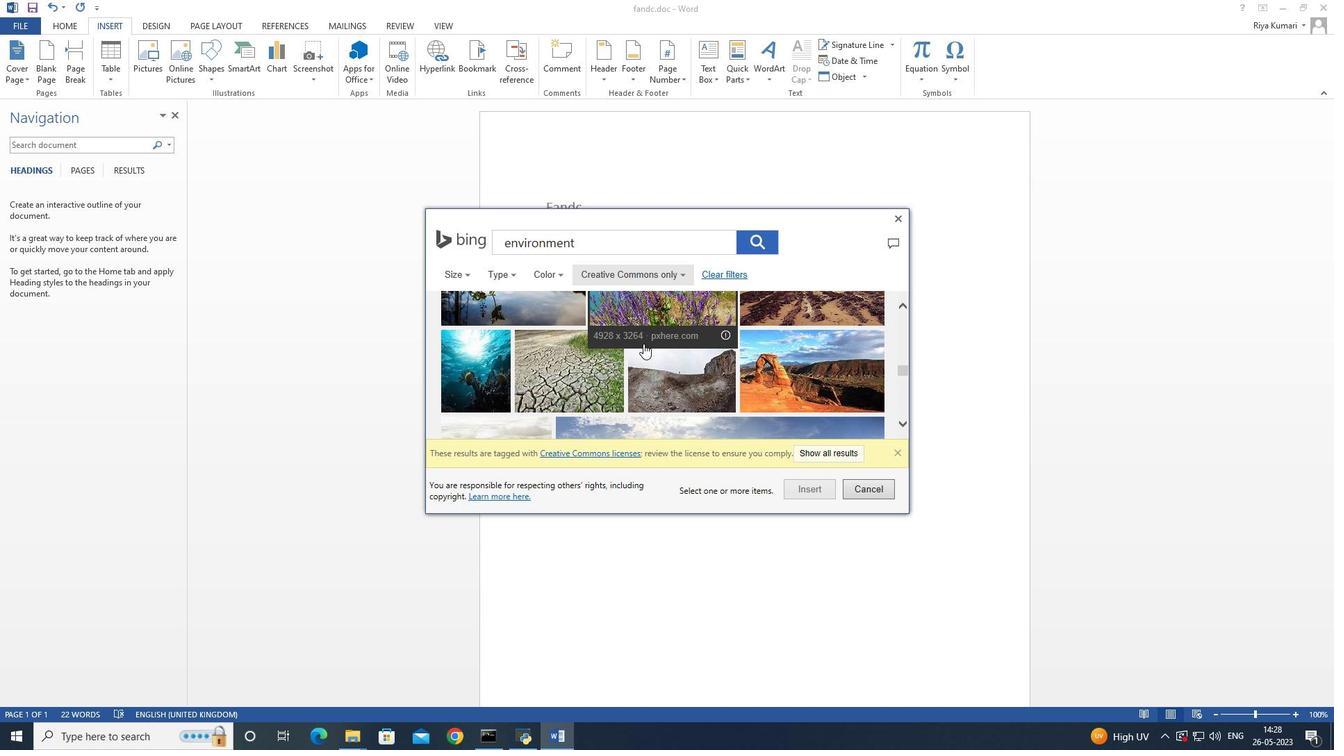 
Action: Mouse scrolled (643, 343) with delta (0, 0)
Screenshot: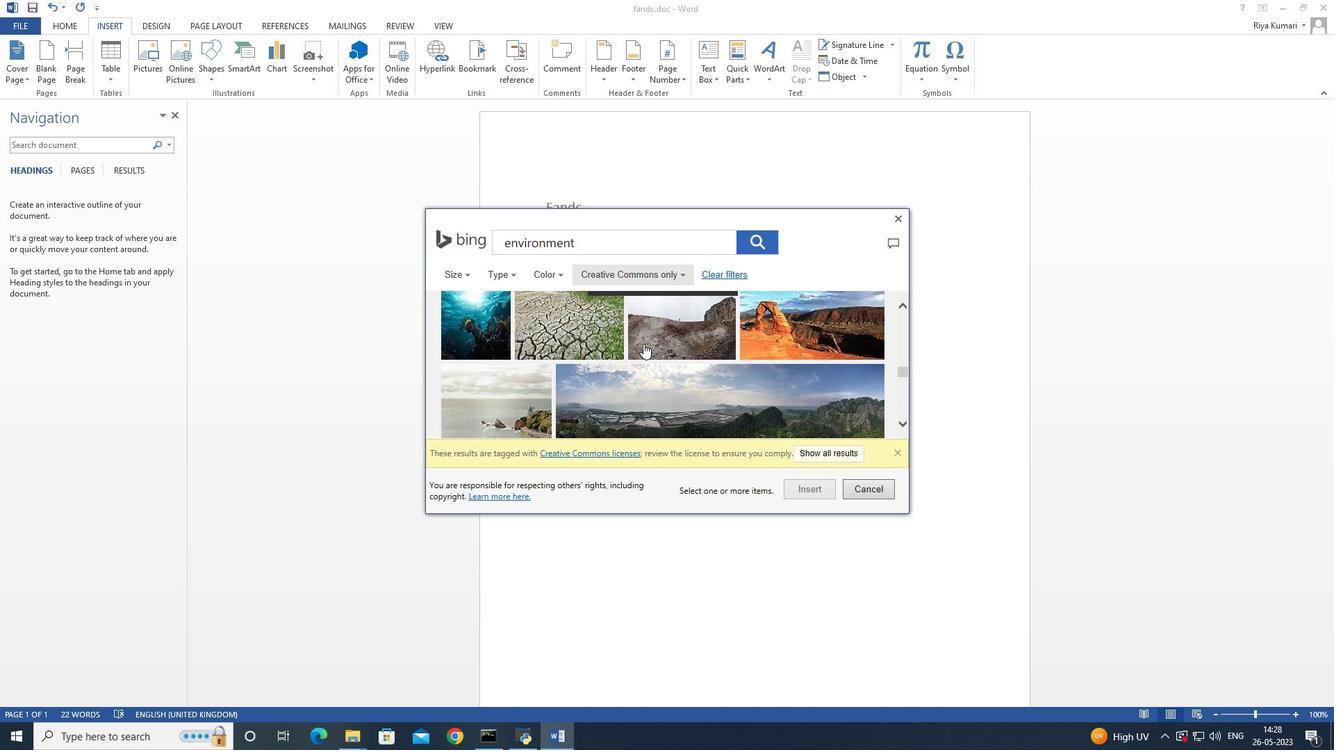 
Action: Mouse scrolled (643, 343) with delta (0, 0)
Screenshot: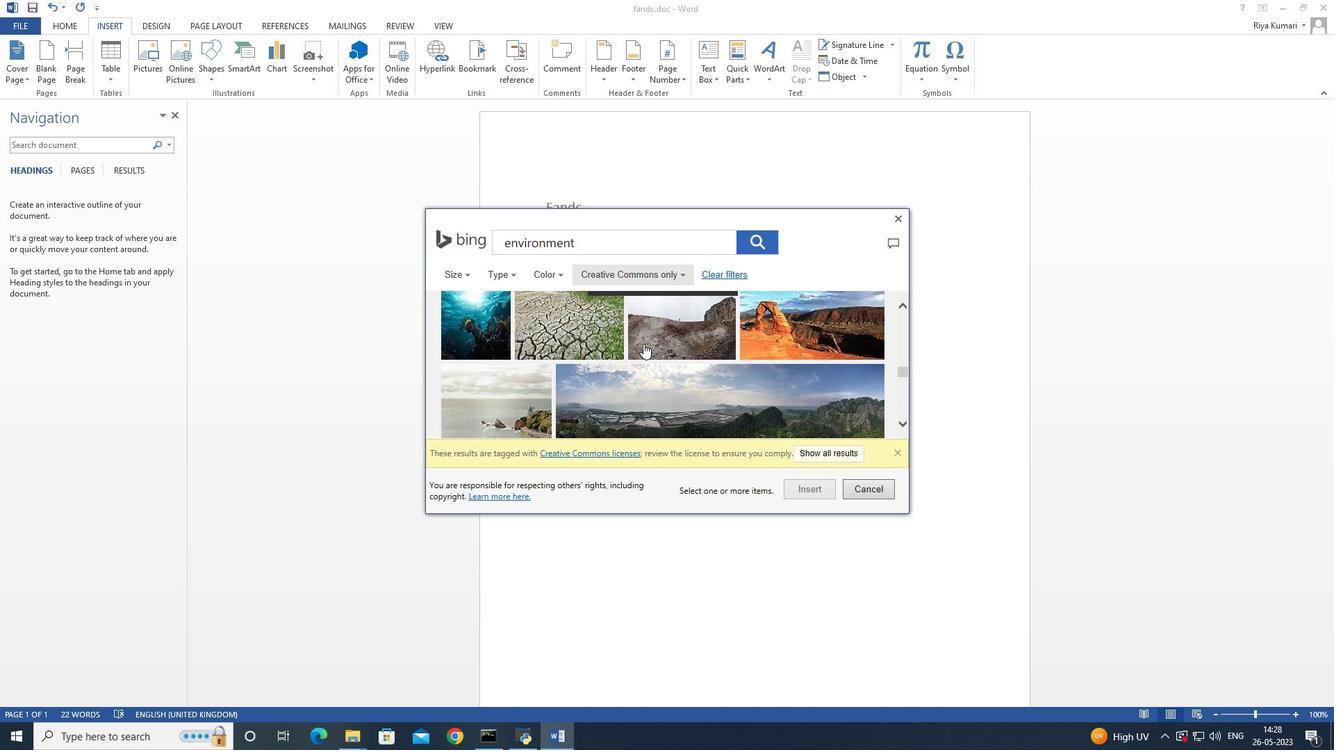 
Action: Mouse scrolled (643, 343) with delta (0, 0)
Screenshot: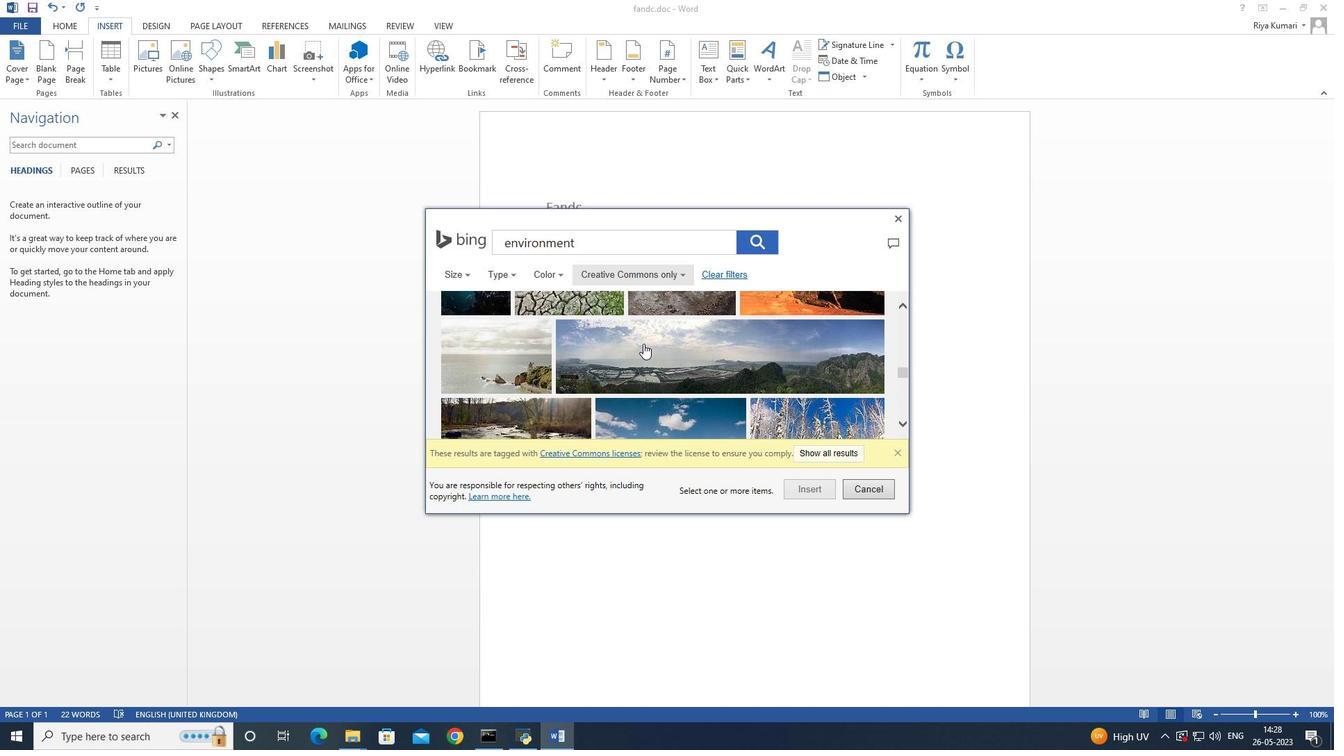 
Action: Mouse scrolled (643, 343) with delta (0, 0)
Screenshot: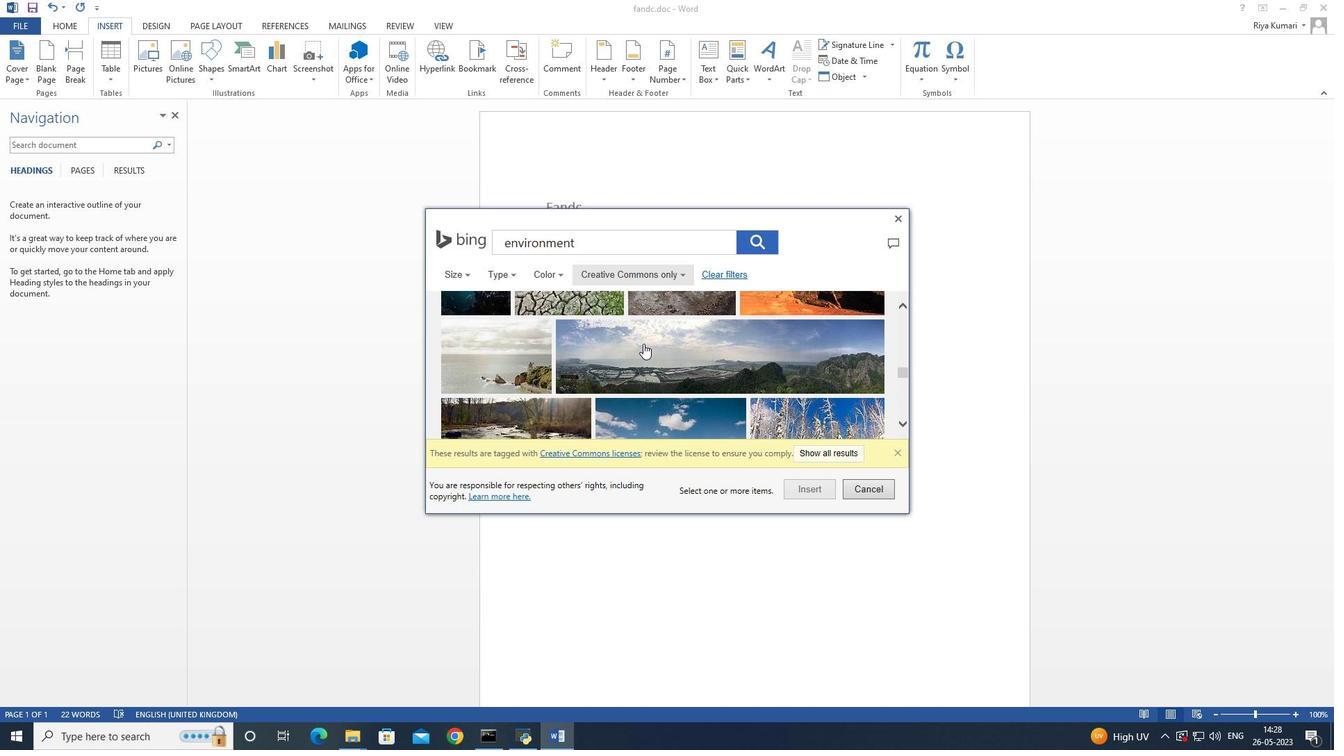 
Action: Mouse scrolled (643, 343) with delta (0, 0)
Screenshot: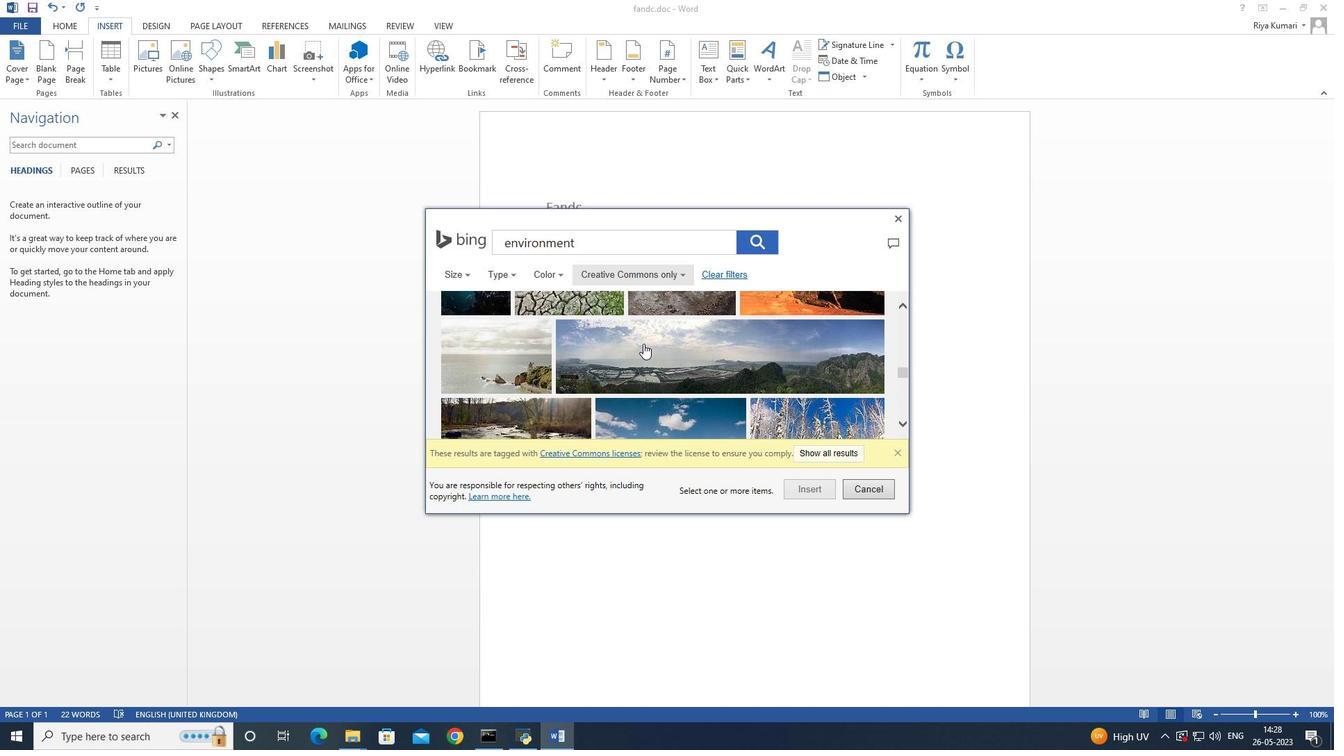 
Action: Mouse scrolled (643, 343) with delta (0, 0)
Screenshot: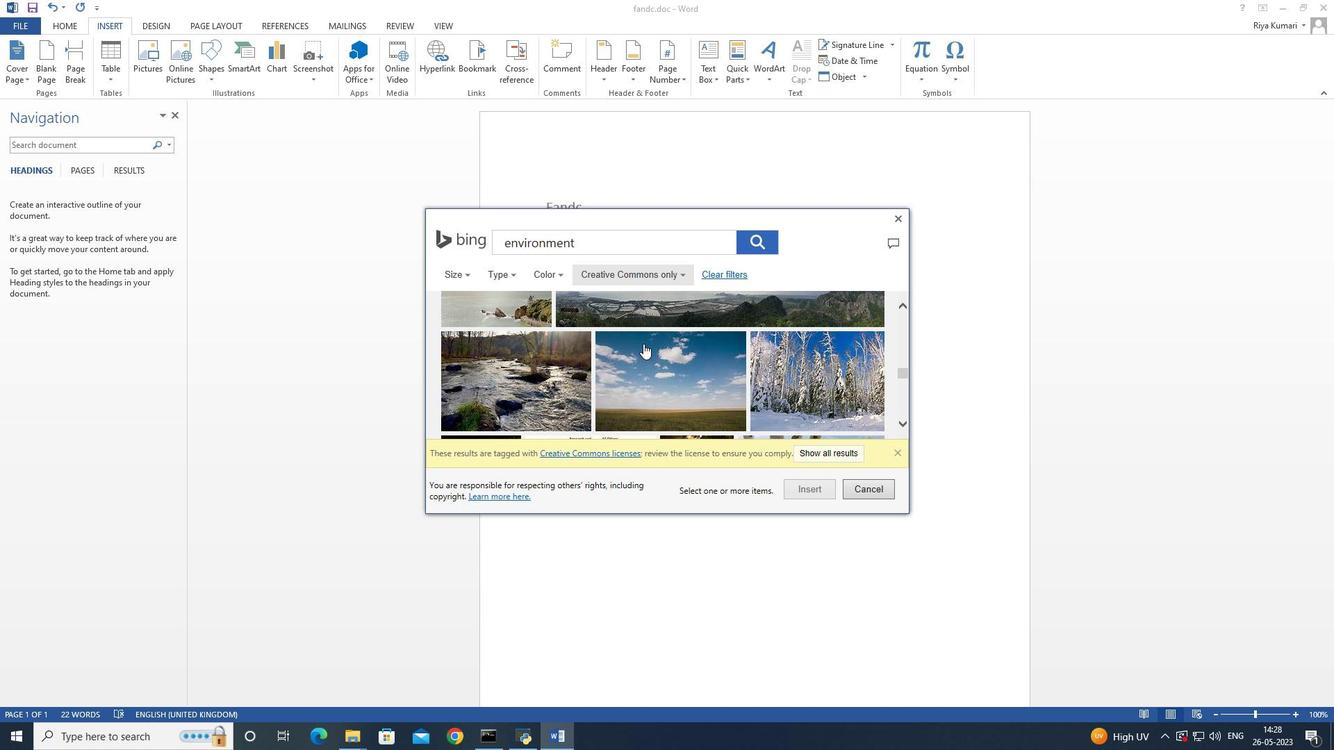 
Action: Mouse scrolled (643, 343) with delta (0, 0)
Screenshot: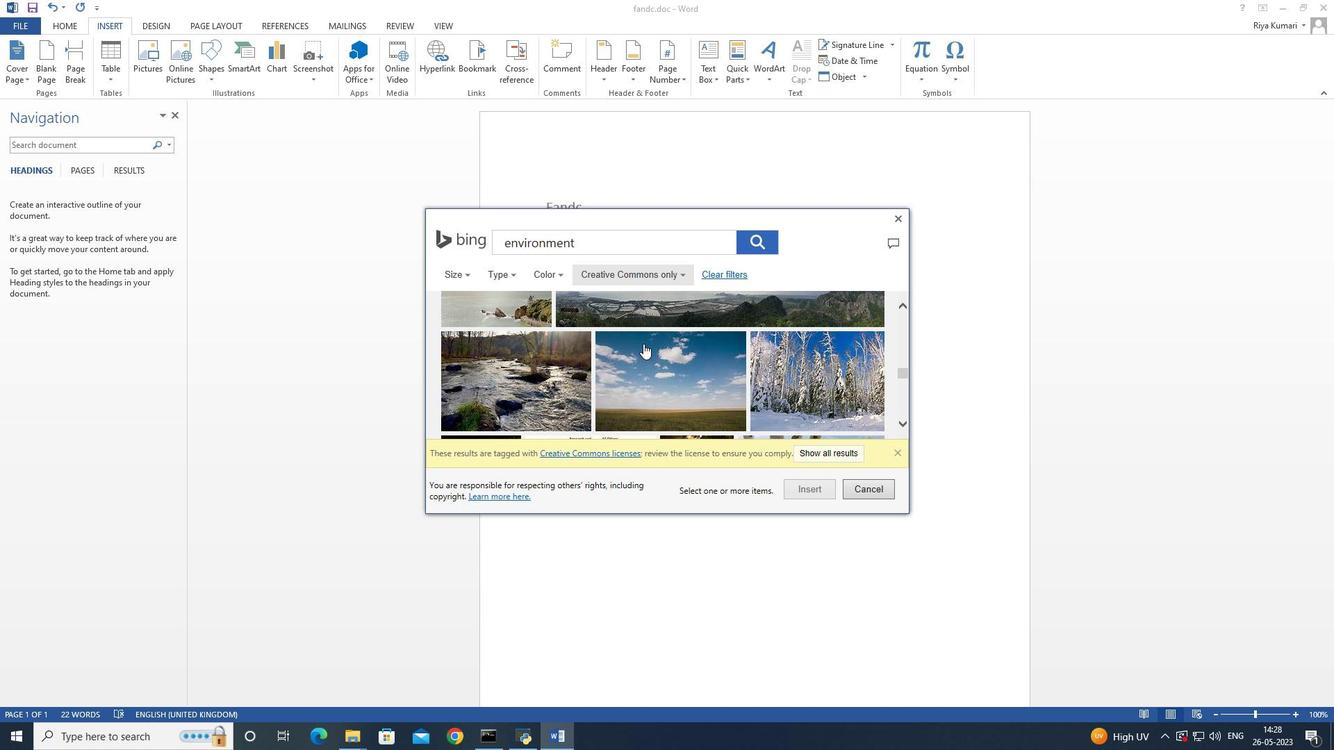 
Action: Mouse scrolled (643, 343) with delta (0, 0)
Screenshot: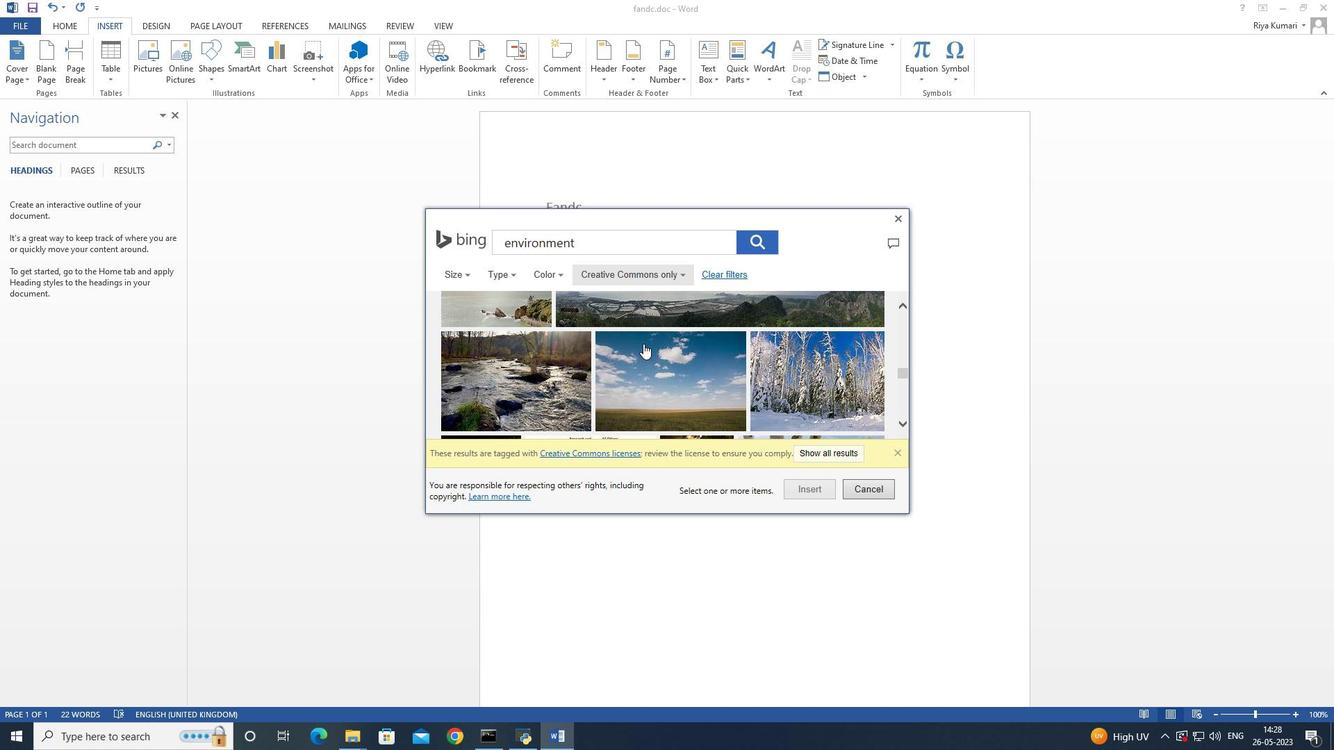 
Action: Mouse scrolled (643, 343) with delta (0, 0)
Screenshot: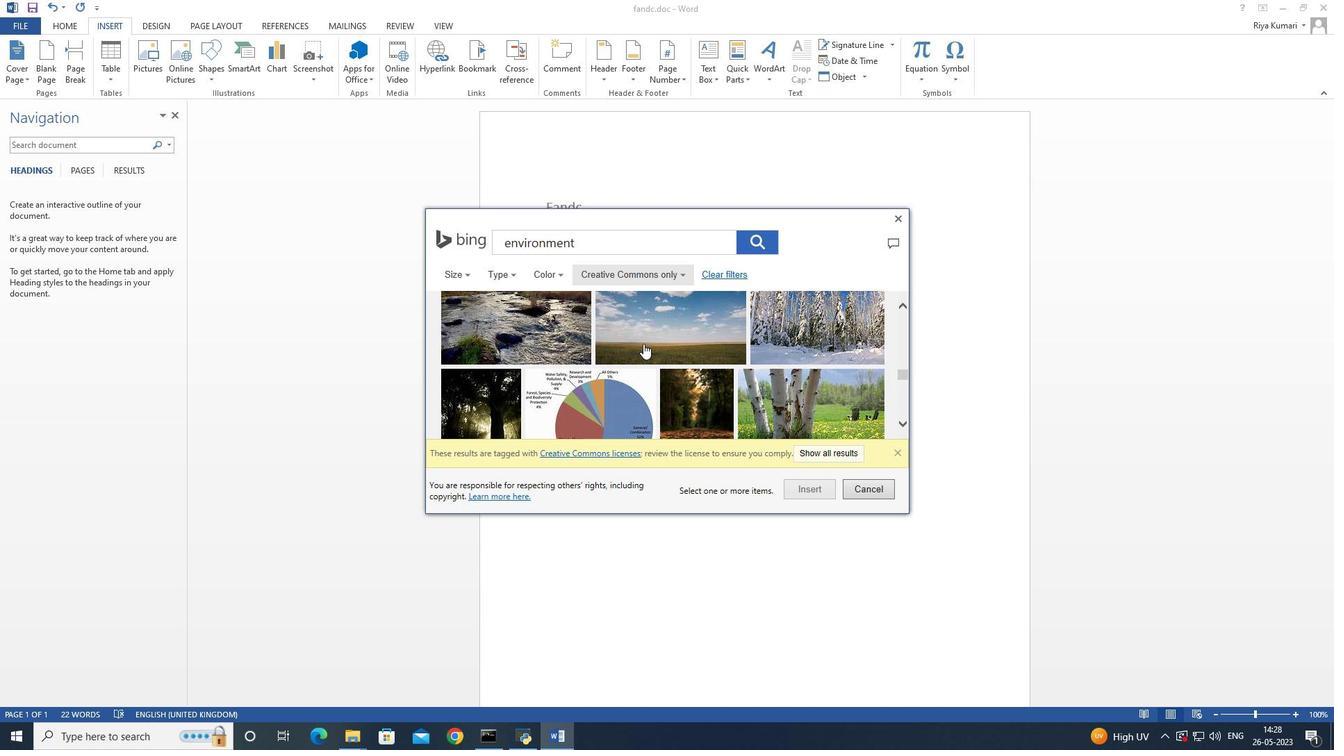 
Action: Mouse moved to (643, 343)
Screenshot: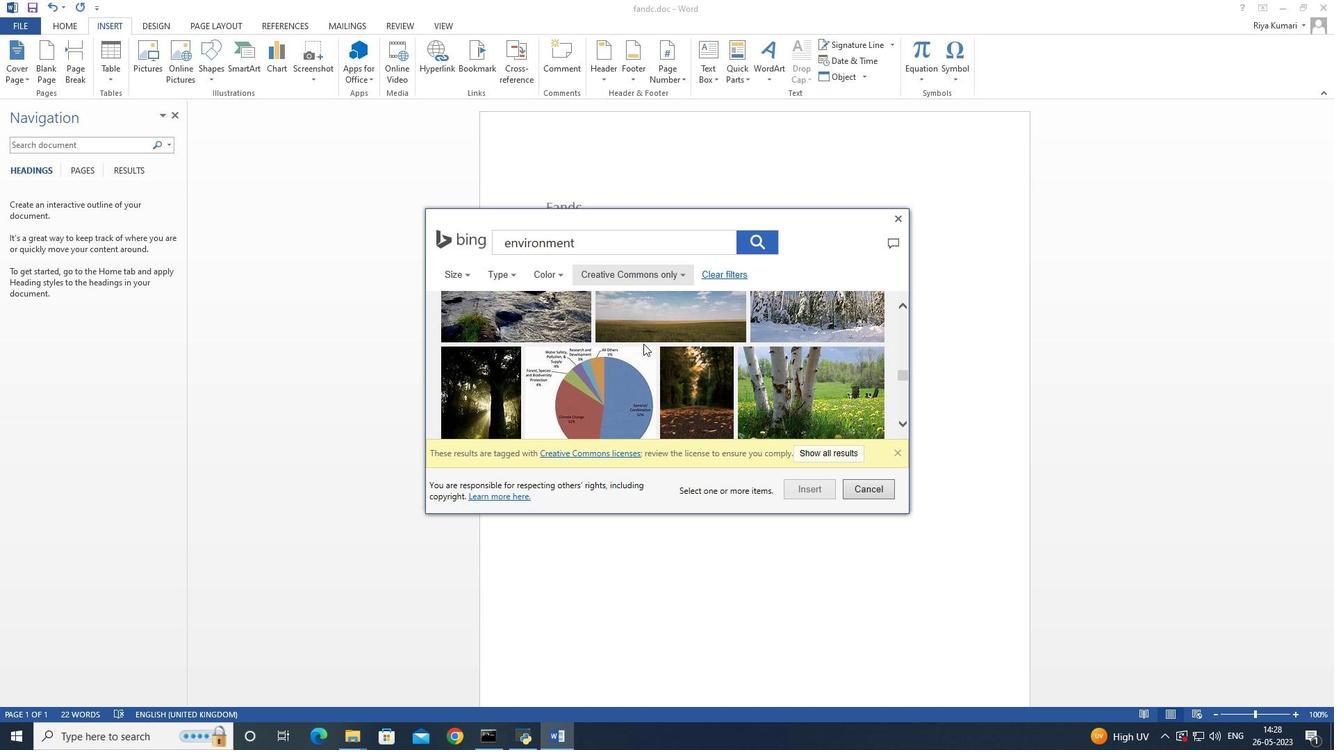 
Action: Mouse scrolled (643, 342) with delta (0, 0)
Screenshot: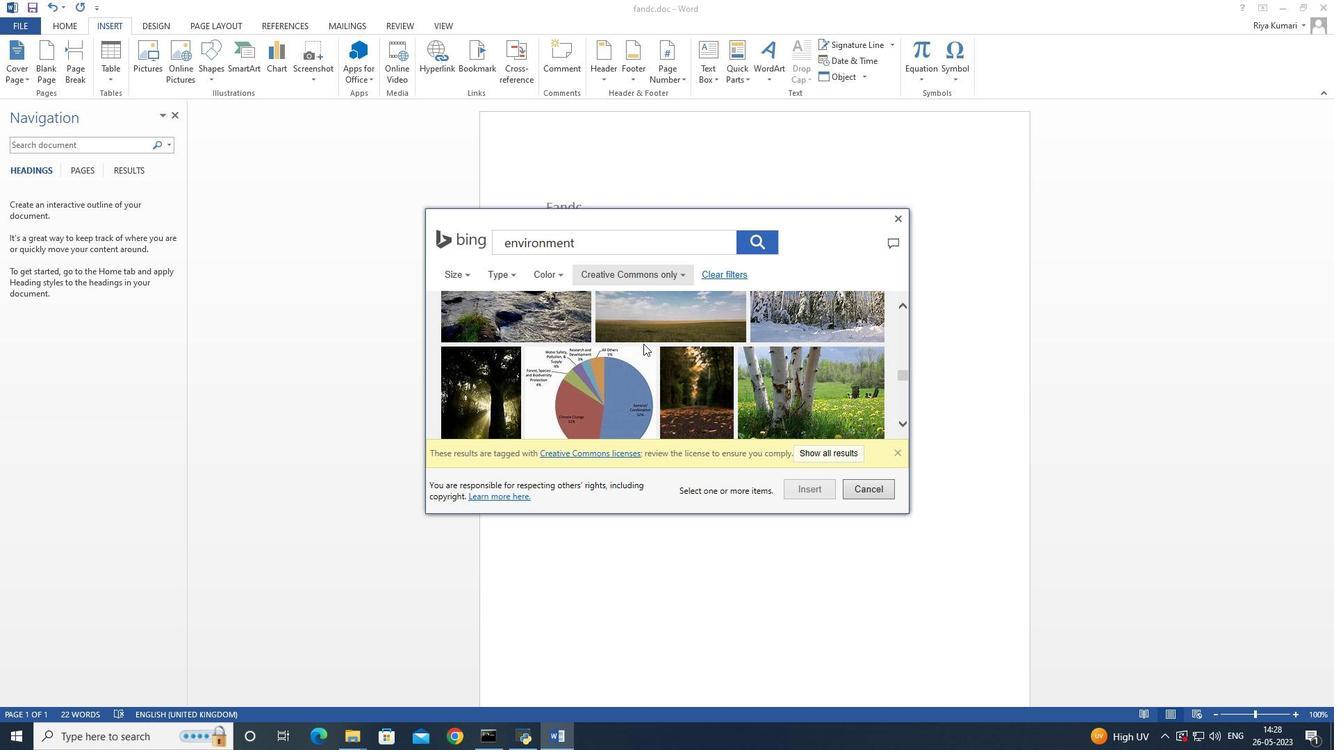 
Action: Mouse scrolled (643, 342) with delta (0, 0)
Screenshot: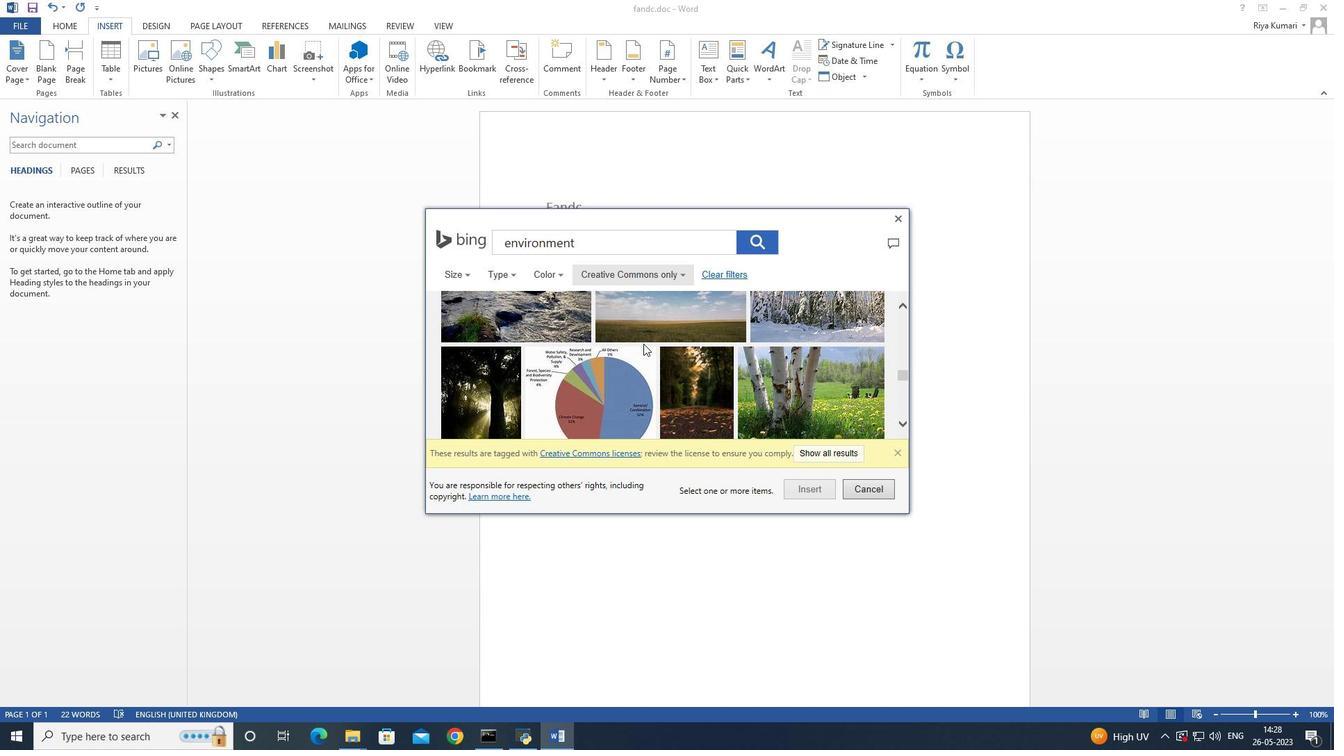 
Action: Mouse moved to (643, 342)
Screenshot: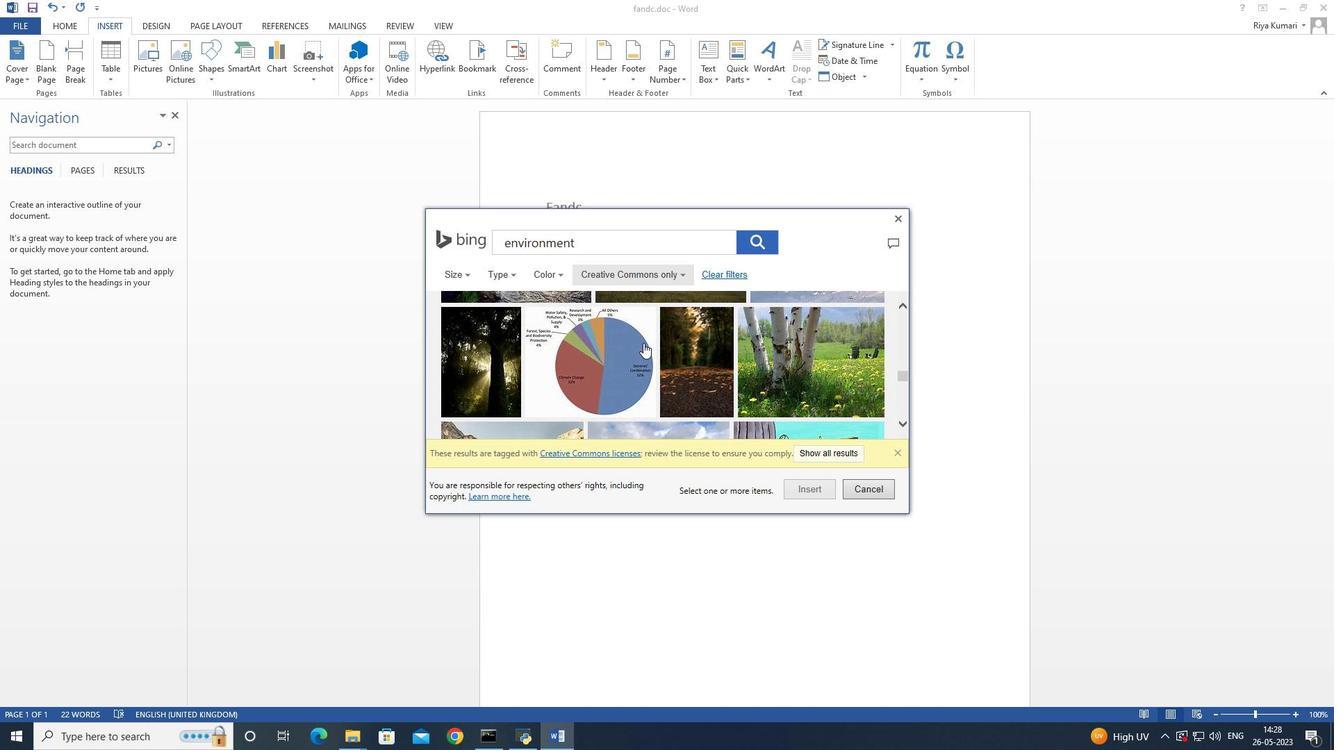 
Action: Mouse scrolled (643, 341) with delta (0, 0)
Screenshot: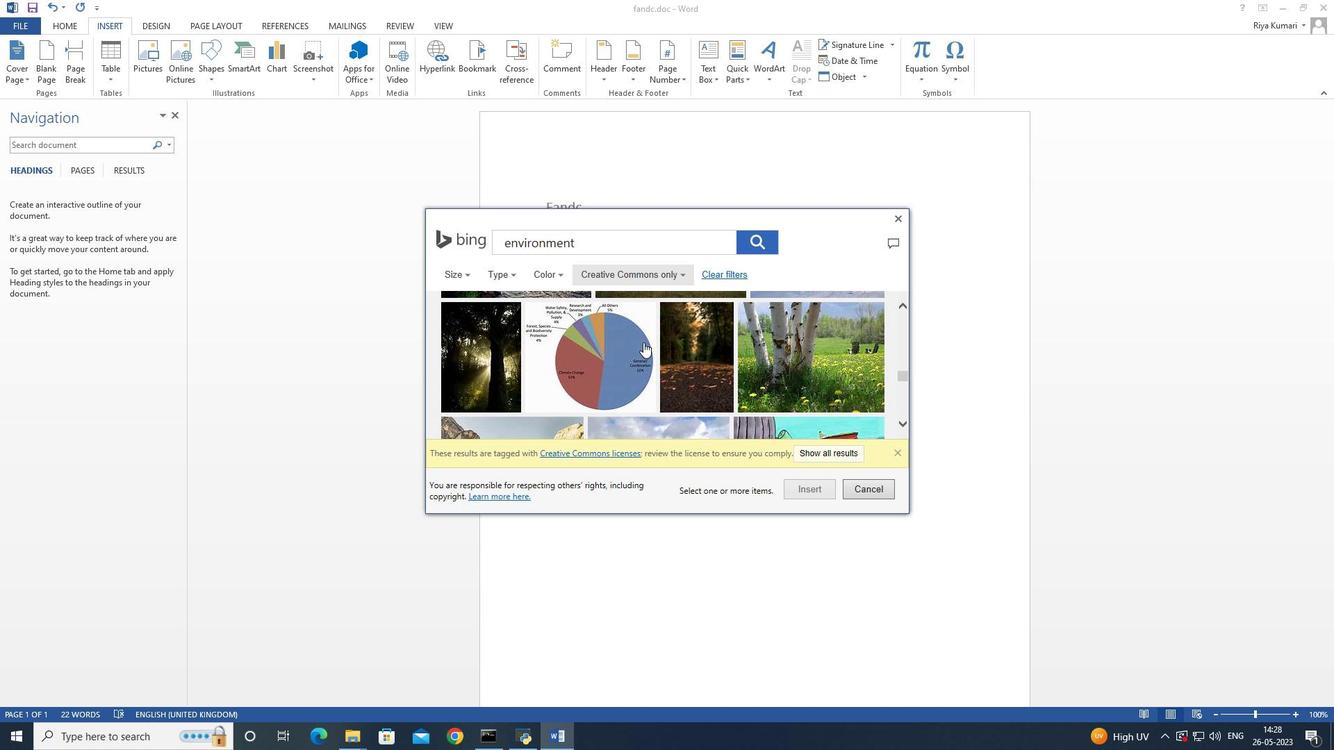 
Action: Mouse moved to (642, 341)
Screenshot: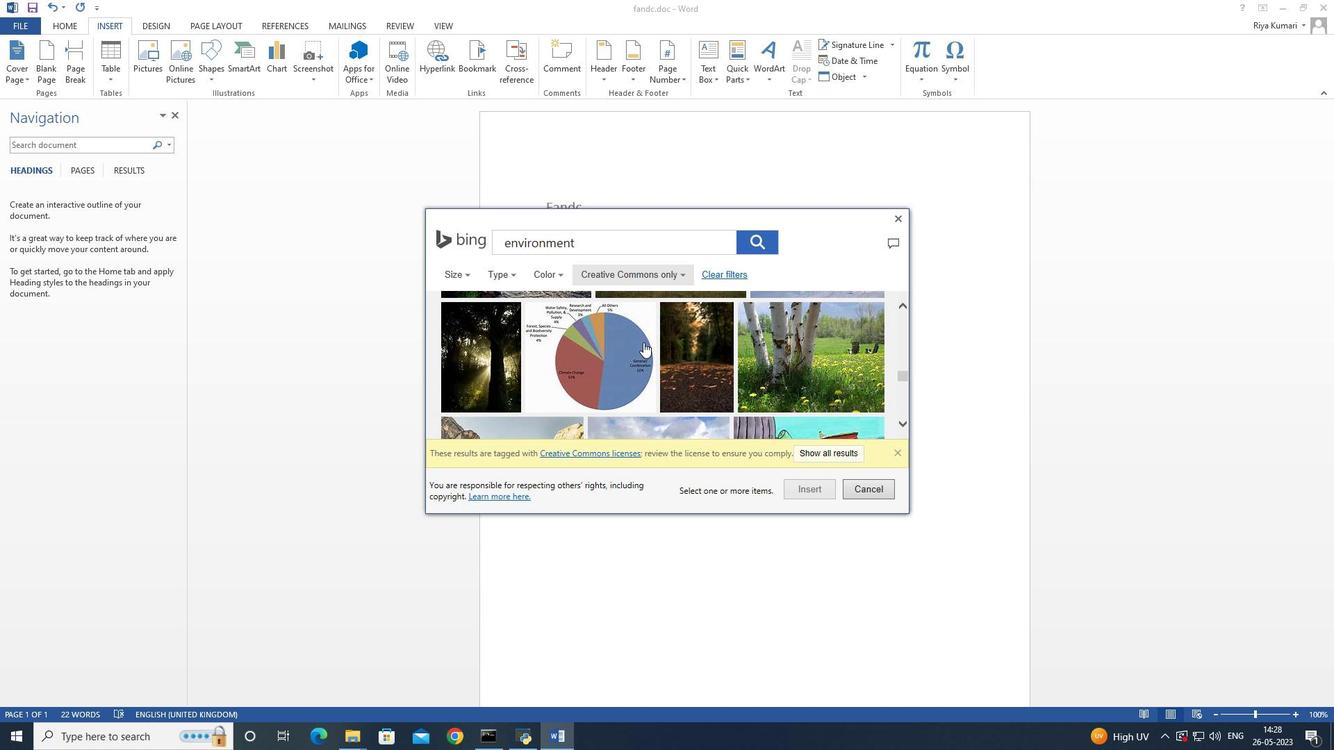 
Action: Mouse scrolled (642, 341) with delta (0, 0)
Screenshot: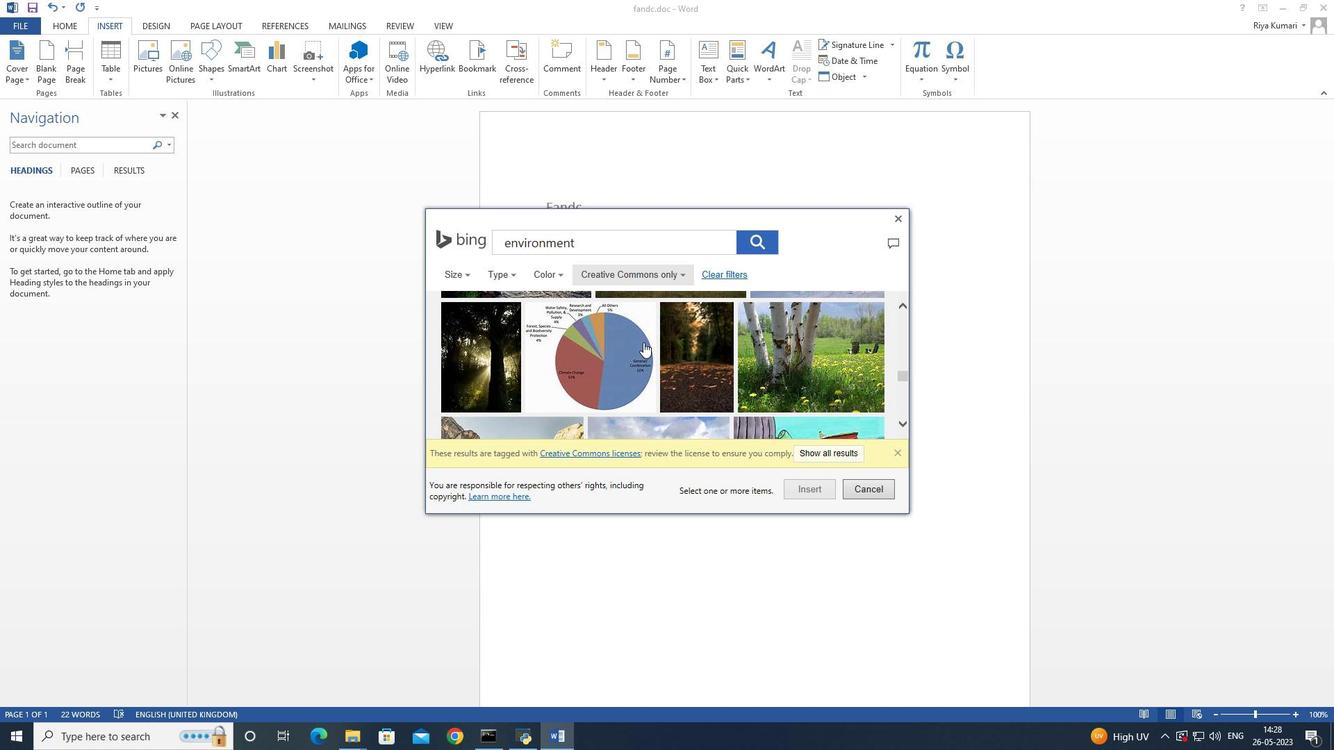 
Action: Mouse scrolled (642, 341) with delta (0, 0)
Screenshot: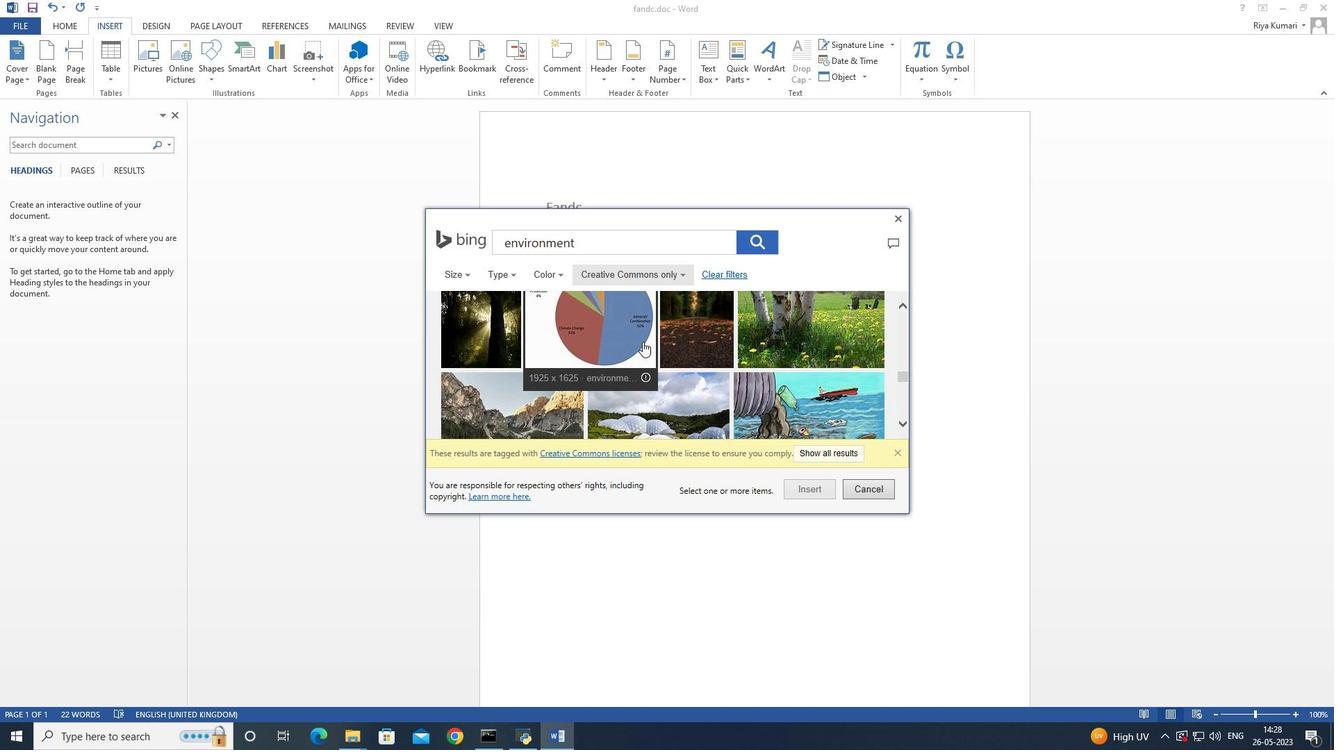 
Action: Mouse scrolled (642, 341) with delta (0, 0)
Screenshot: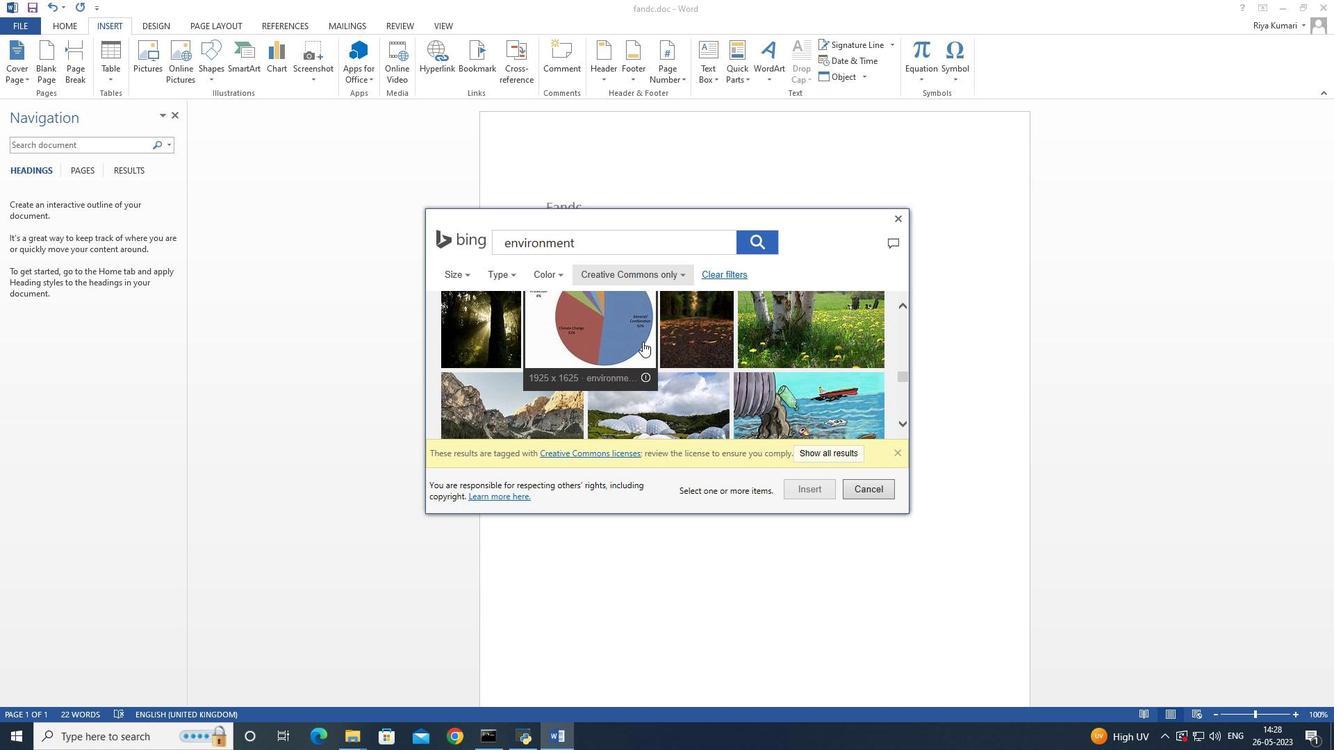 
Action: Mouse scrolled (642, 341) with delta (0, 0)
Screenshot: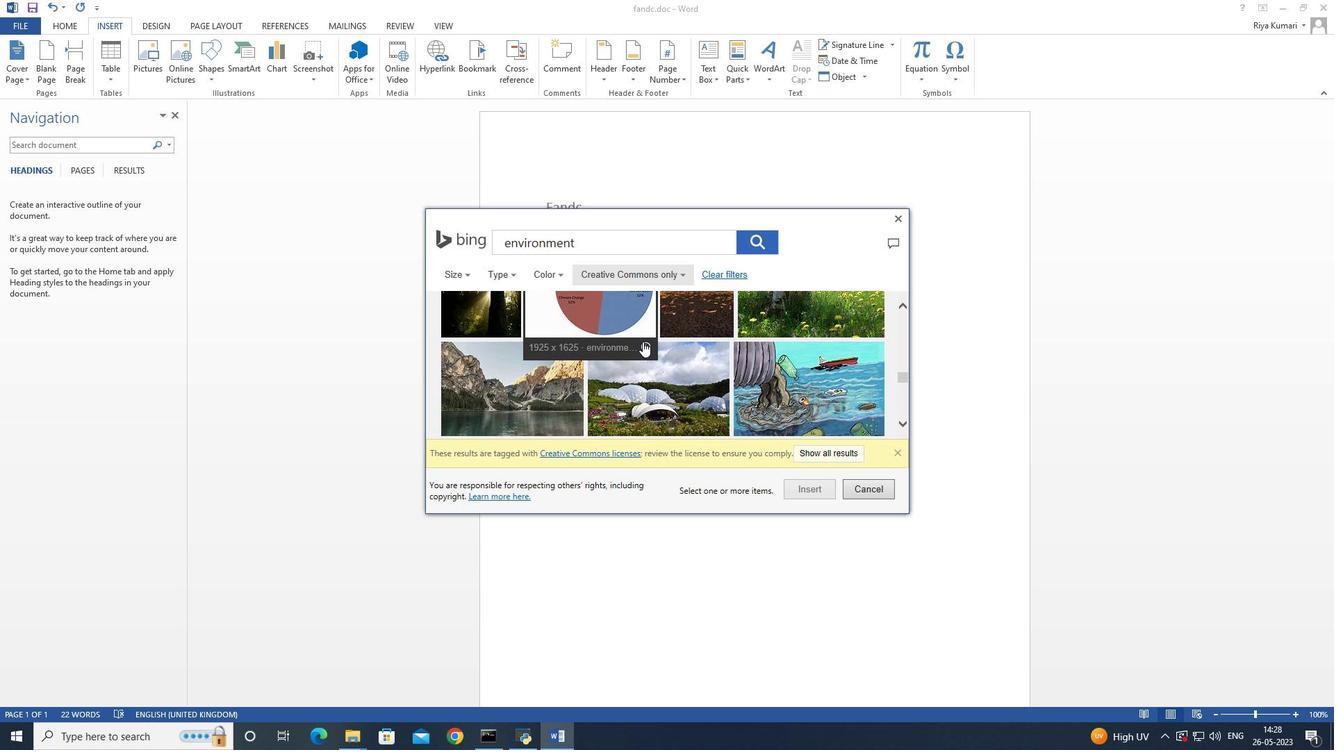 
Action: Mouse scrolled (642, 341) with delta (0, 0)
Screenshot: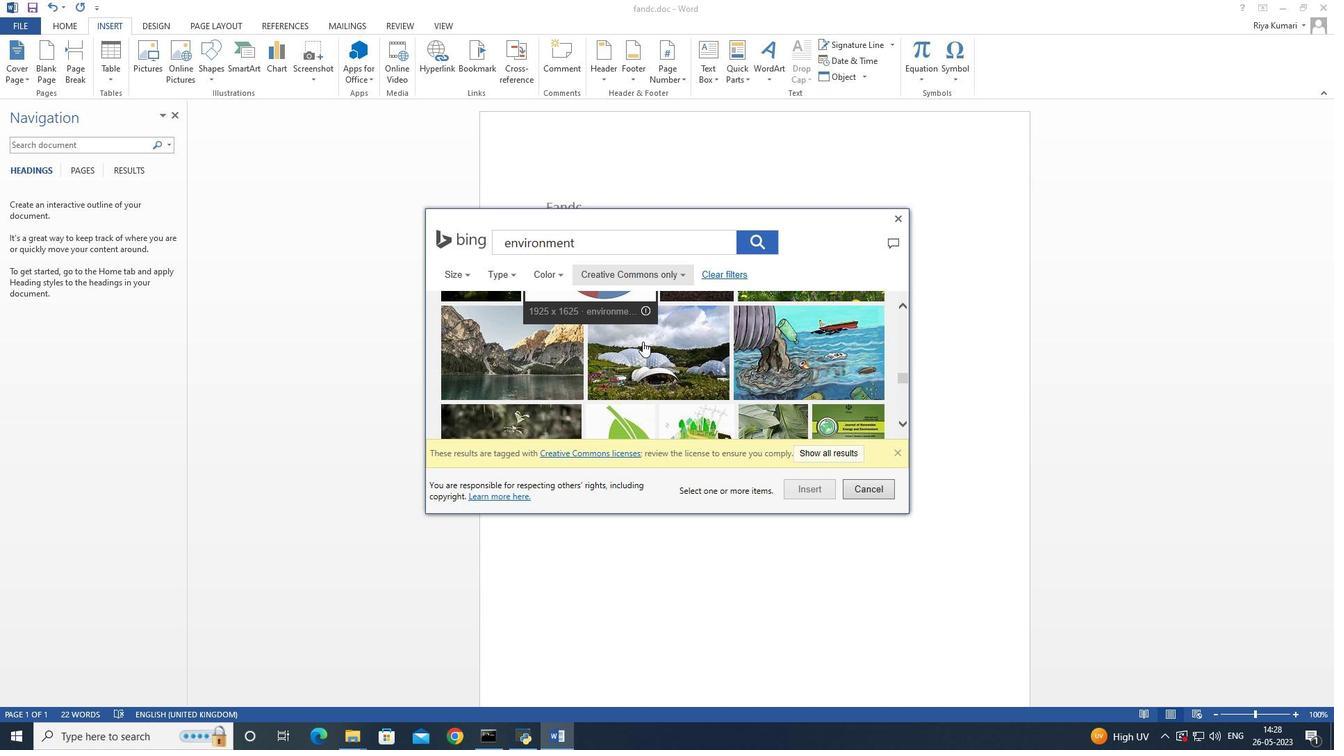 
Action: Mouse scrolled (642, 341) with delta (0, 0)
Screenshot: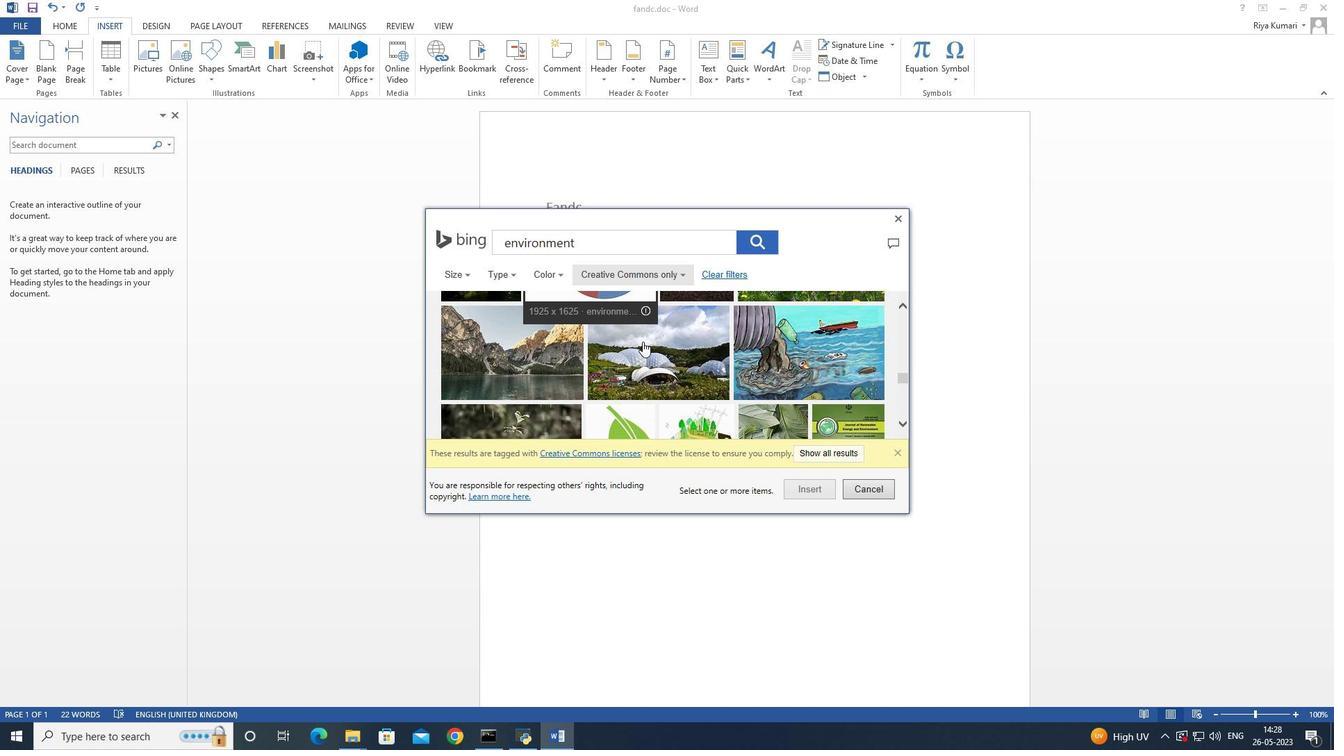 
Action: Mouse scrolled (642, 341) with delta (0, 0)
Screenshot: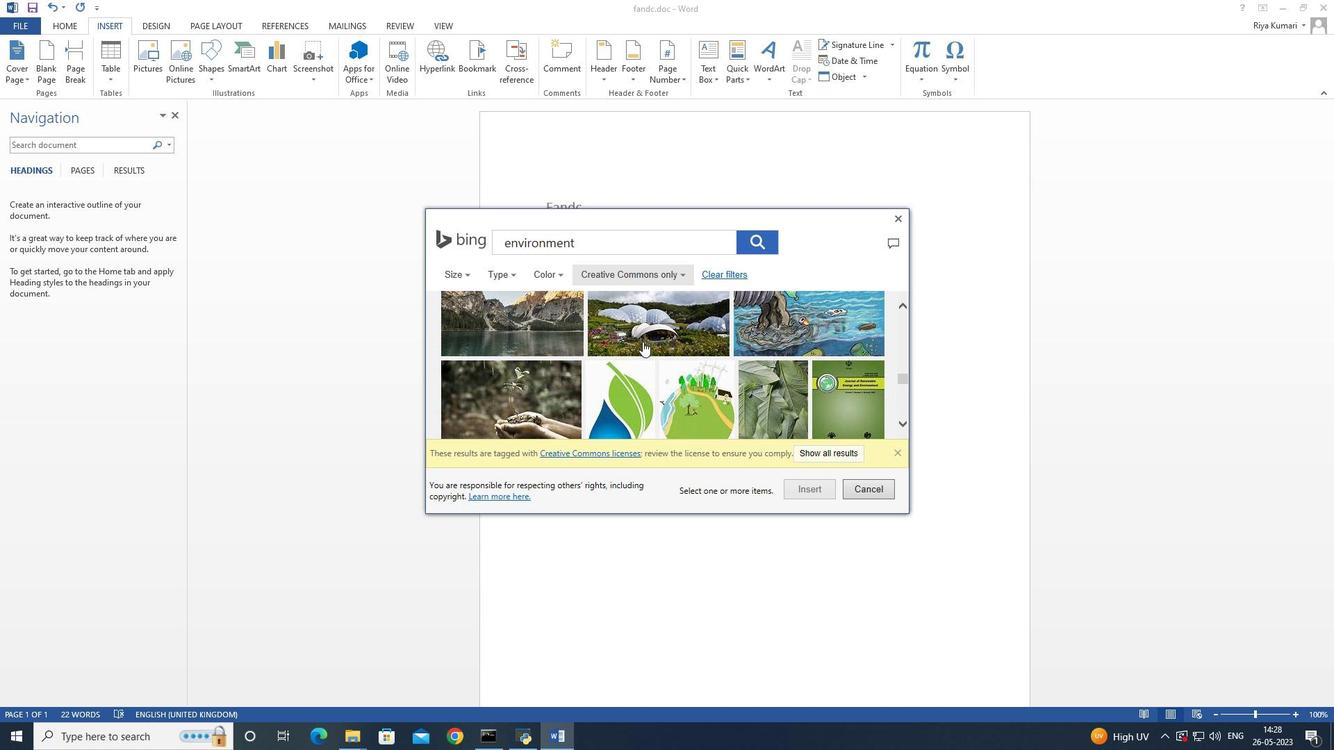 
Action: Mouse scrolled (642, 341) with delta (0, 0)
Screenshot: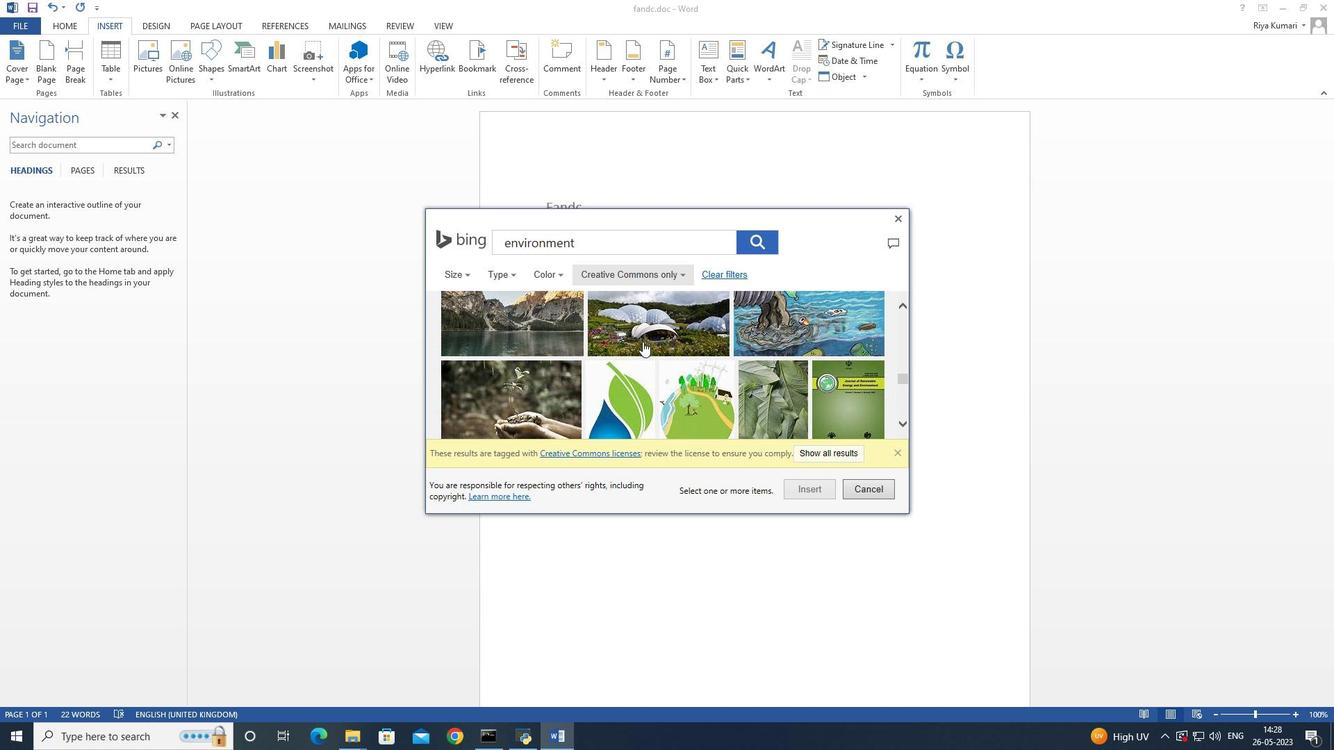 
Action: Mouse scrolled (642, 341) with delta (0, 0)
Screenshot: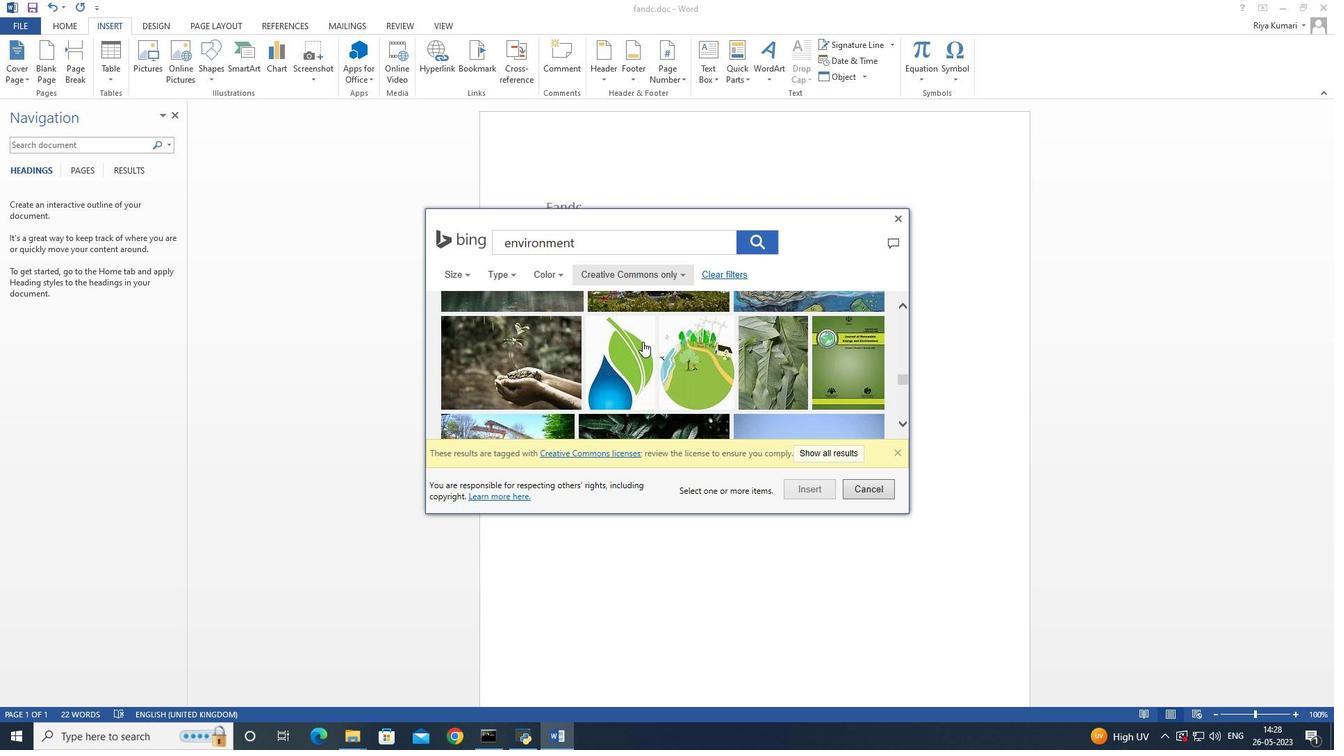 
Action: Mouse scrolled (642, 341) with delta (0, 0)
Screenshot: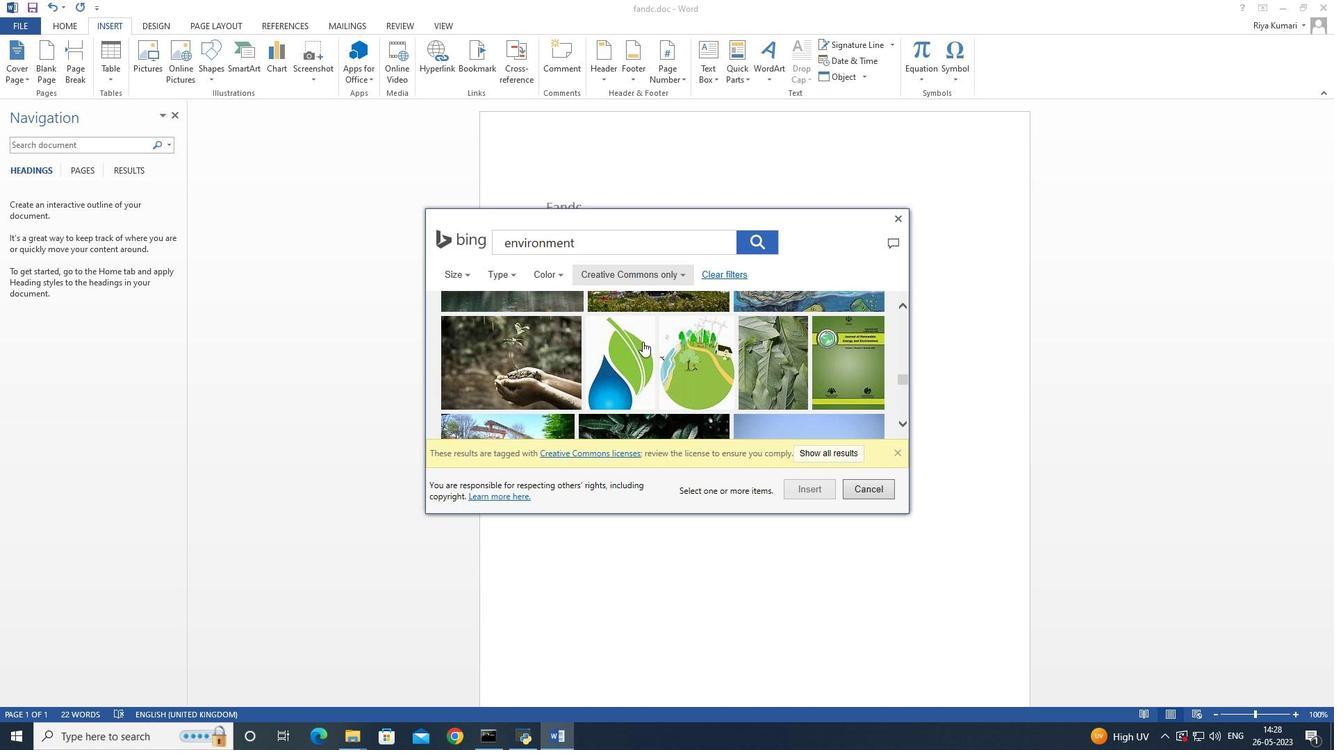 
Action: Mouse scrolled (642, 341) with delta (0, 0)
Screenshot: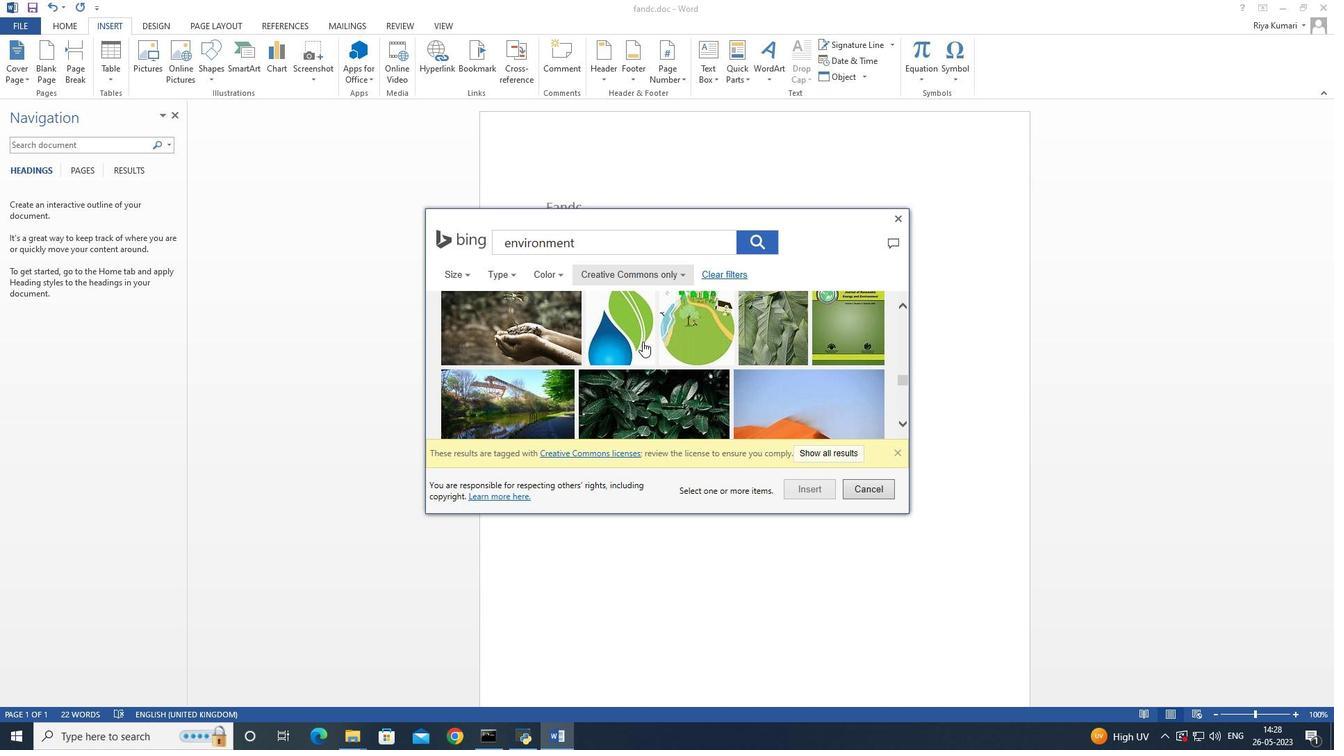 
Action: Mouse scrolled (642, 341) with delta (0, 0)
Screenshot: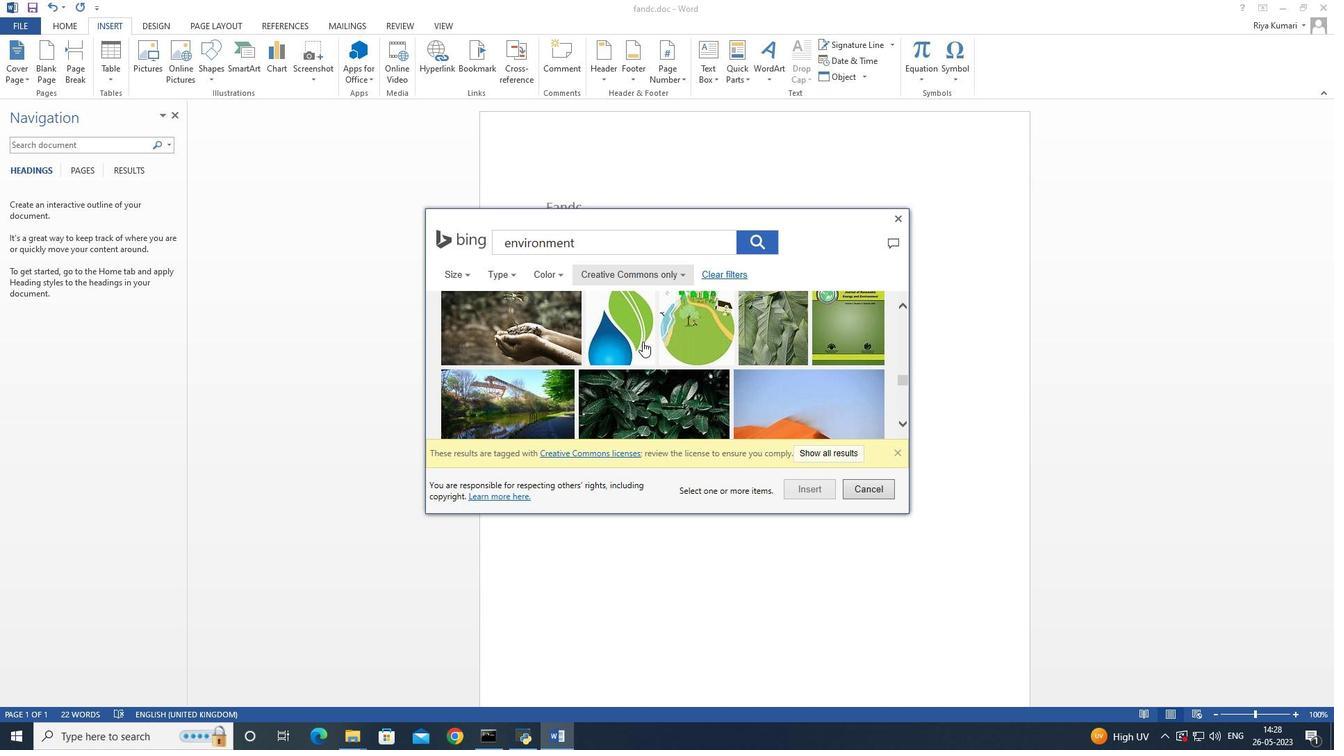 
Action: Mouse scrolled (642, 341) with delta (0, 0)
Screenshot: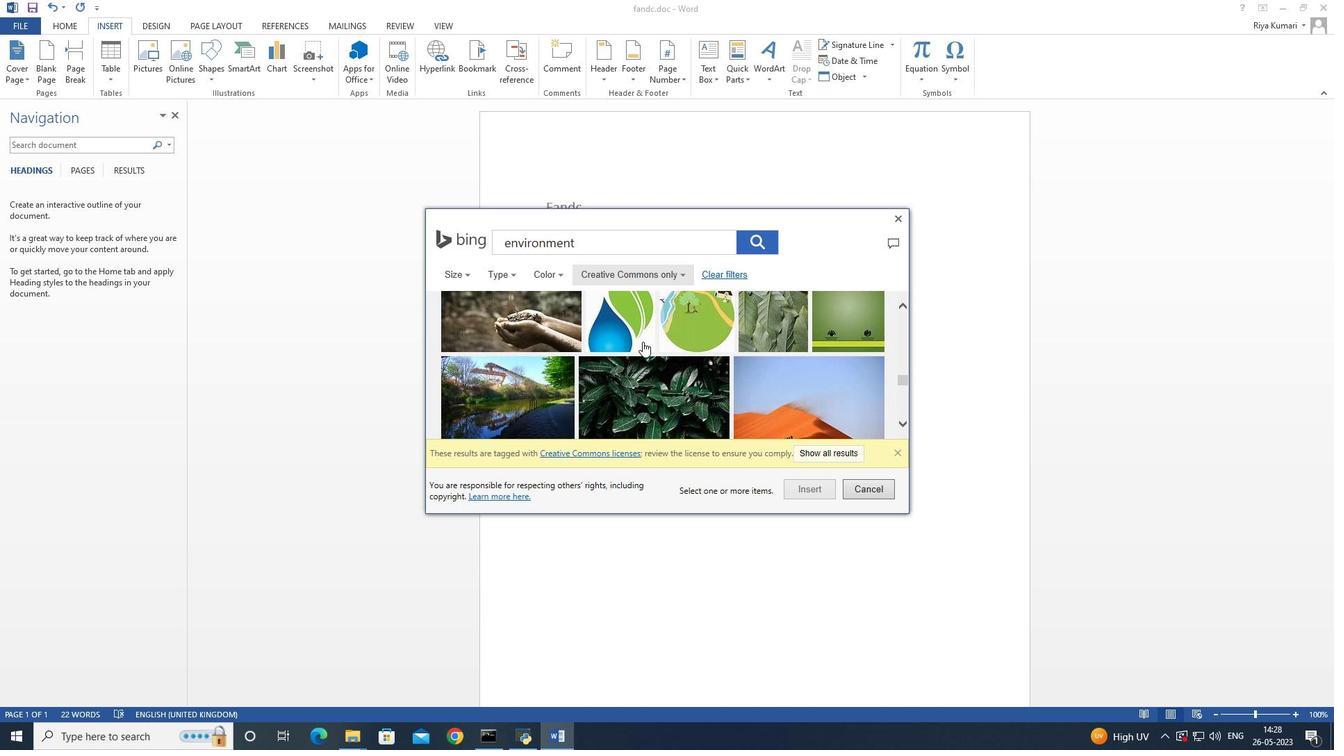 
Action: Mouse scrolled (642, 341) with delta (0, 0)
Screenshot: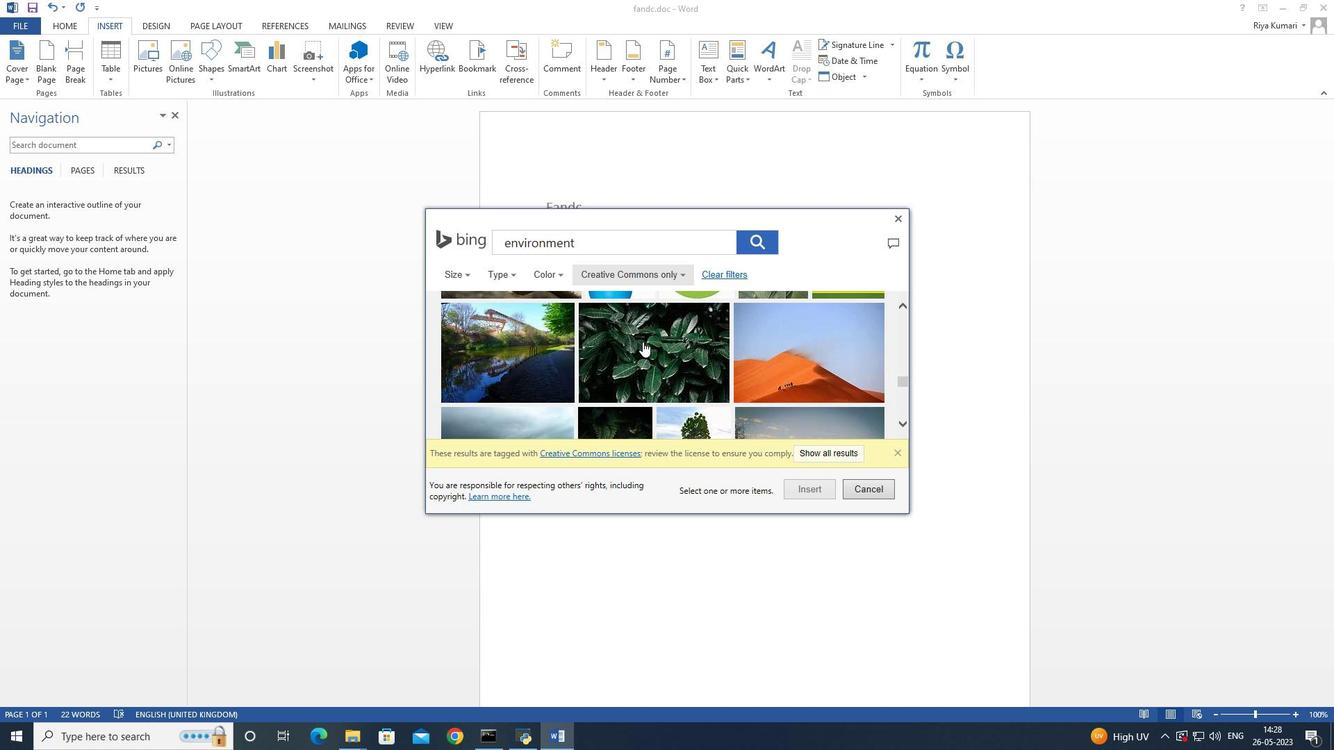 
Action: Mouse scrolled (642, 341) with delta (0, 0)
Screenshot: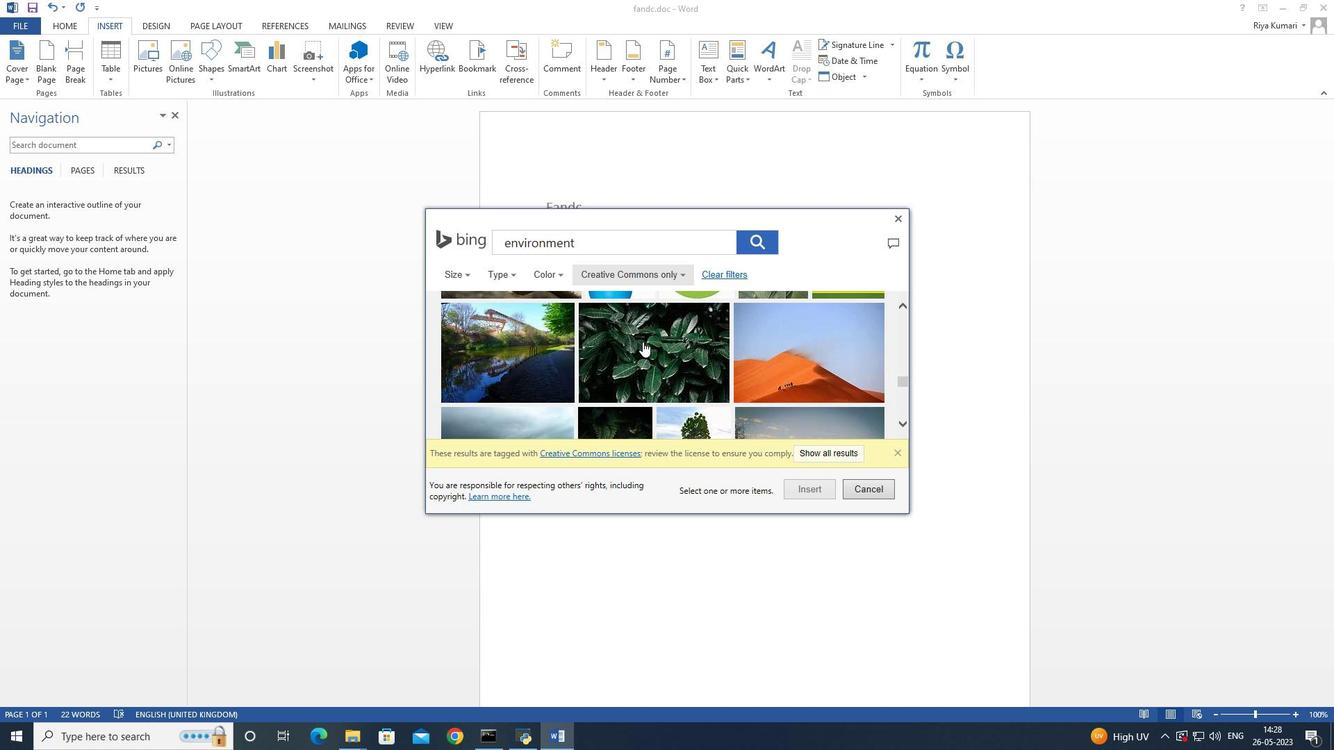 
Action: Mouse scrolled (642, 341) with delta (0, 0)
Screenshot: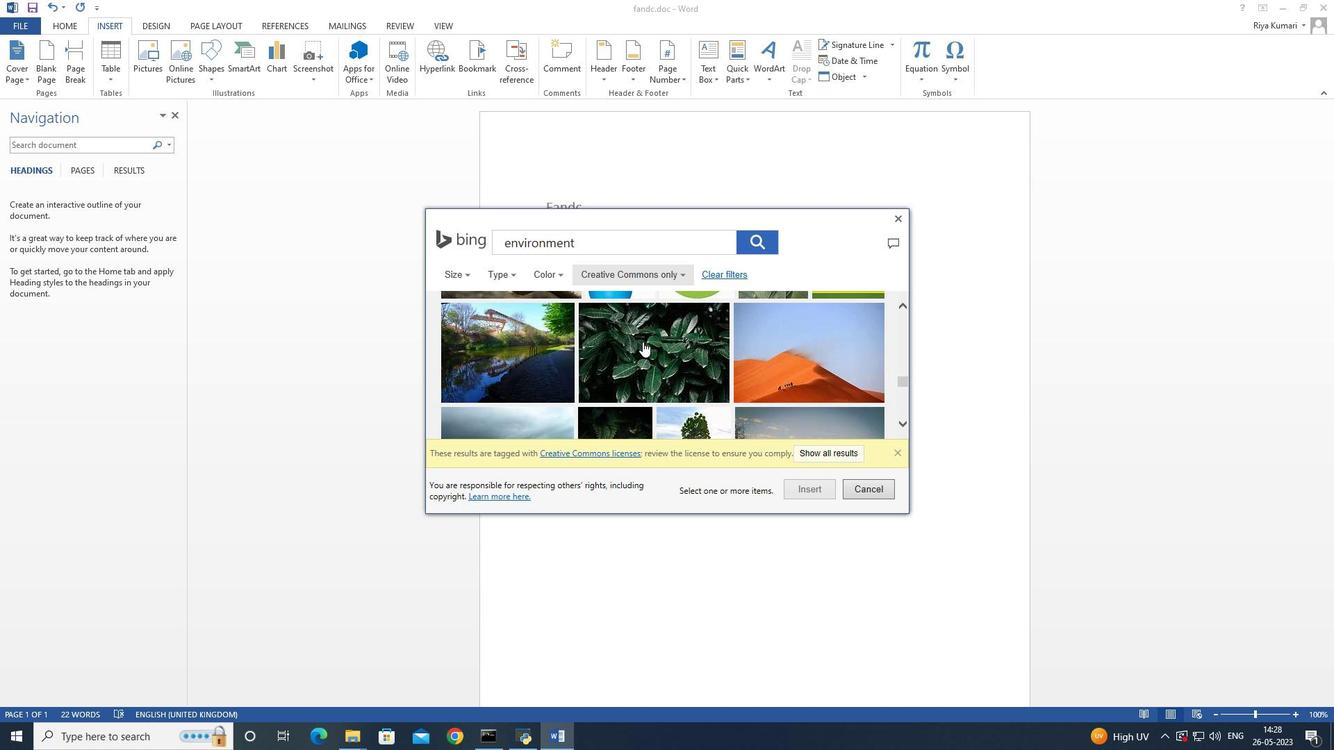 
Action: Mouse scrolled (642, 341) with delta (0, 0)
Screenshot: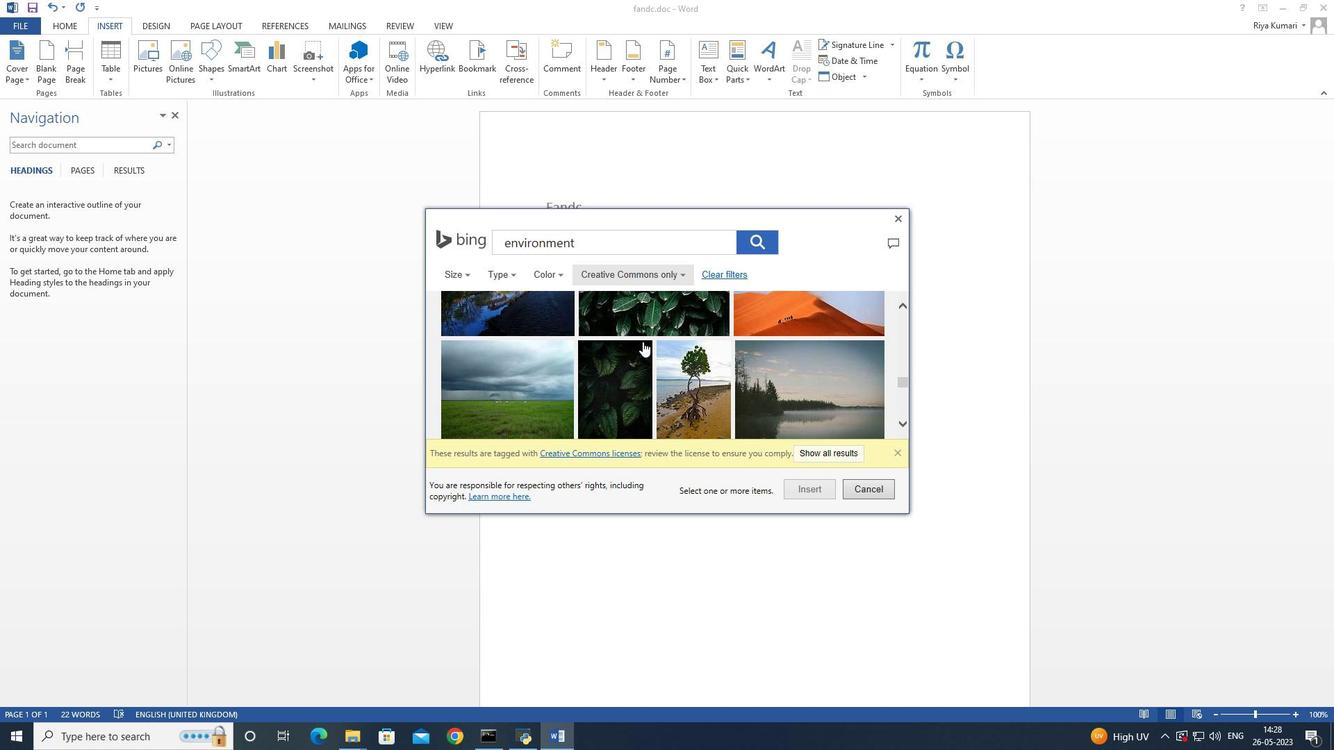 
Action: Mouse scrolled (642, 341) with delta (0, 0)
Screenshot: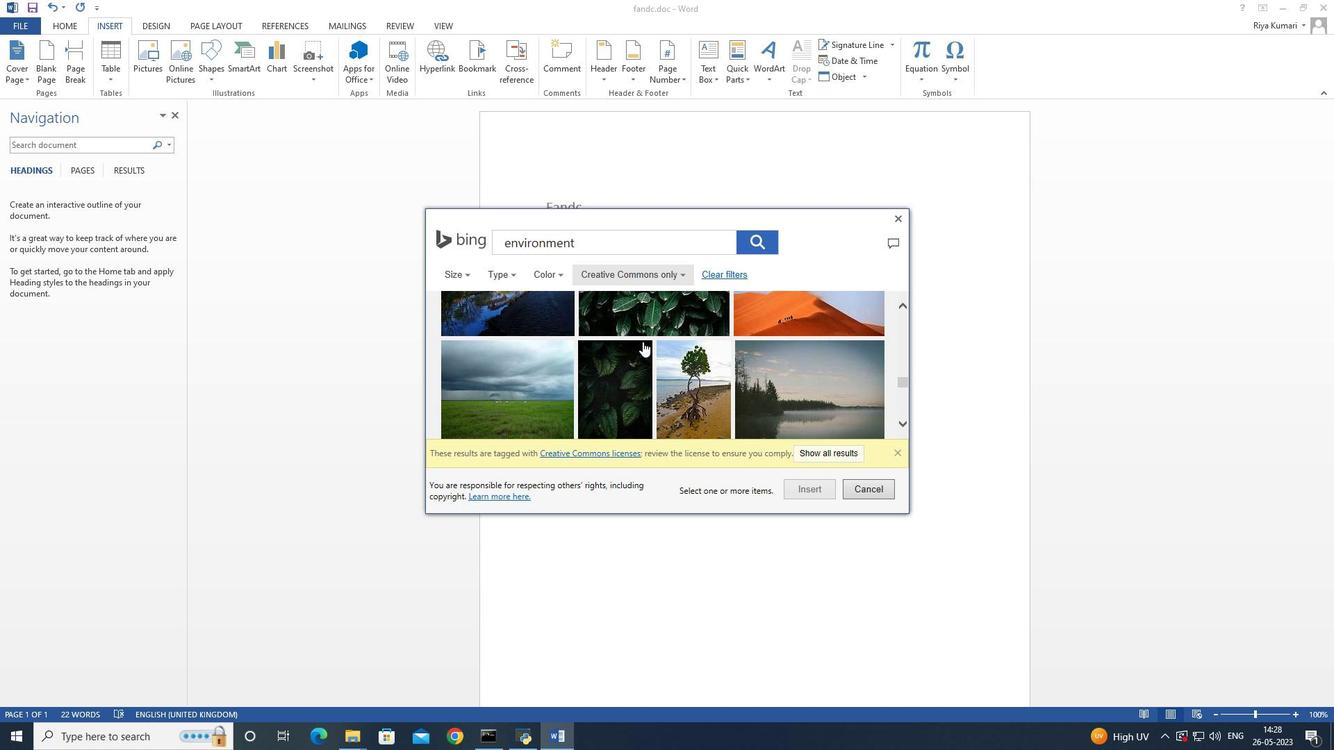 
Action: Mouse scrolled (642, 341) with delta (0, 0)
Screenshot: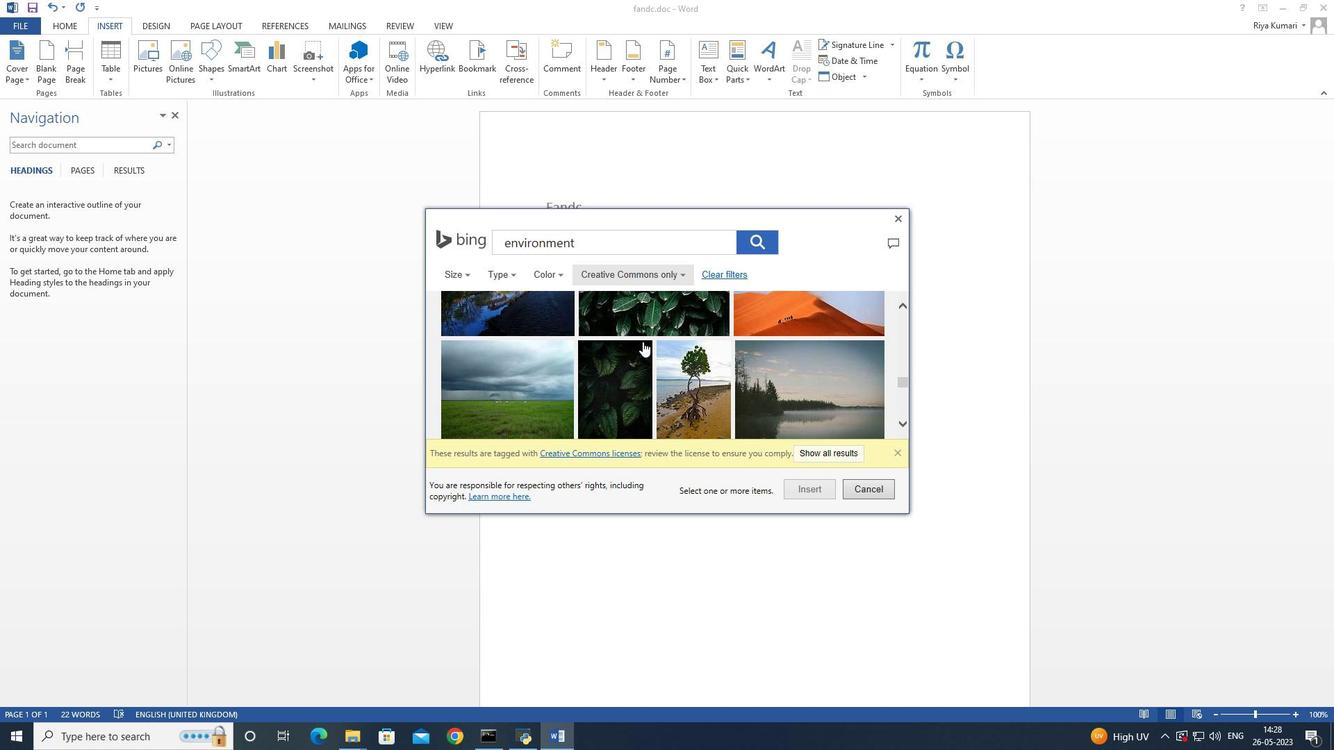 
Action: Mouse scrolled (642, 341) with delta (0, 0)
Screenshot: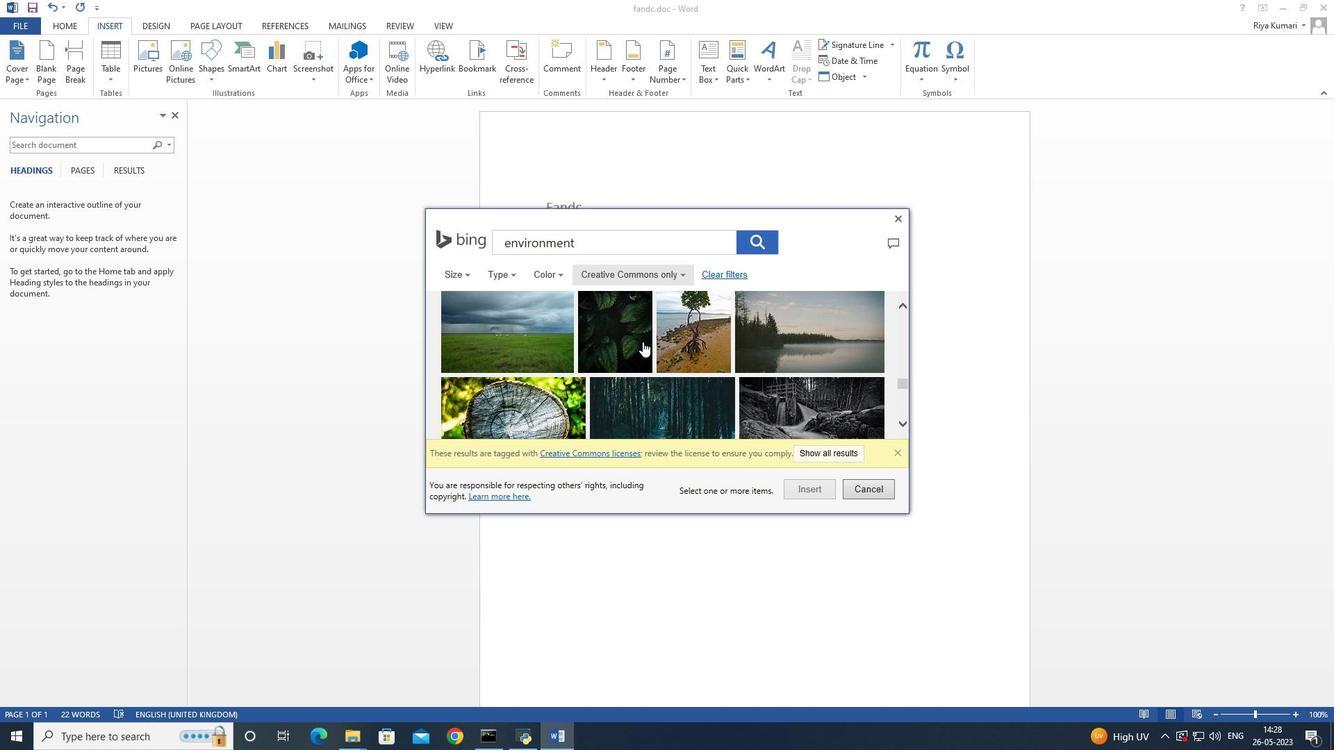 
Action: Mouse scrolled (642, 341) with delta (0, 0)
Screenshot: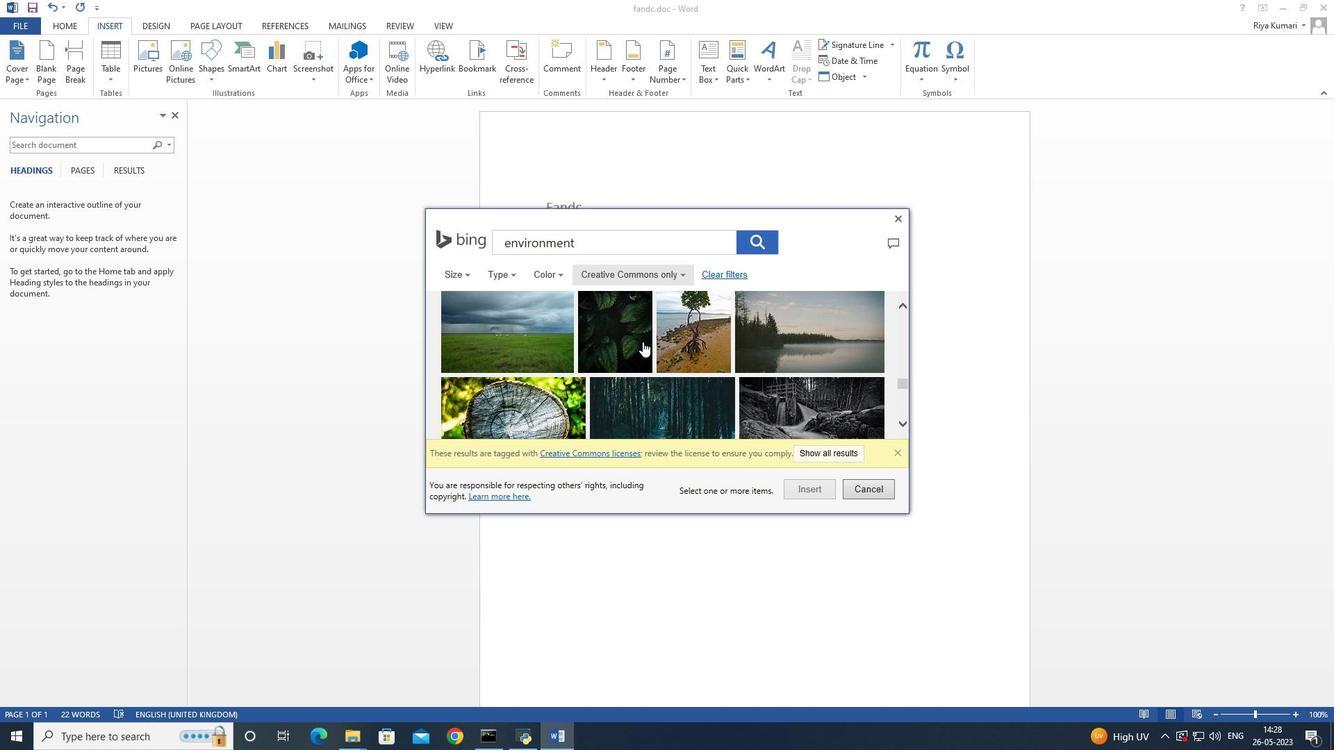 
Action: Mouse scrolled (642, 341) with delta (0, 0)
Screenshot: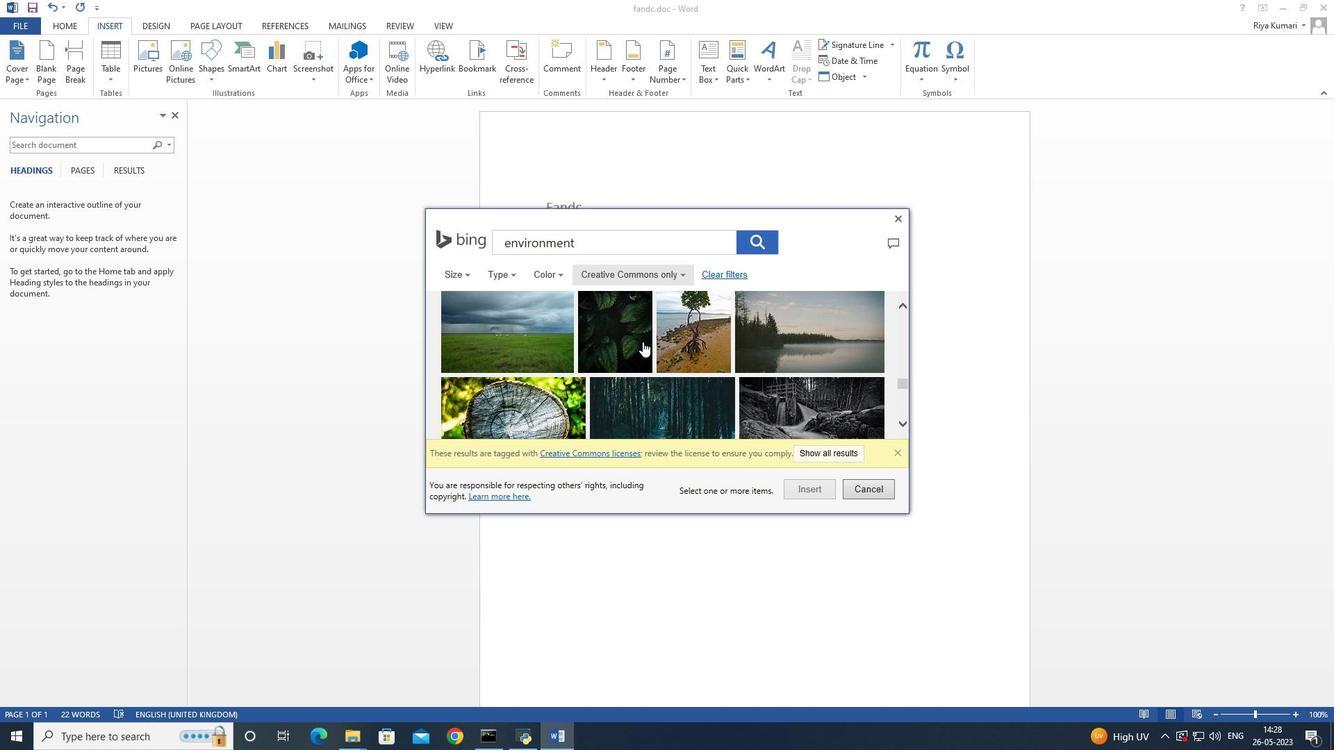 
Action: Mouse scrolled (642, 341) with delta (0, 0)
Screenshot: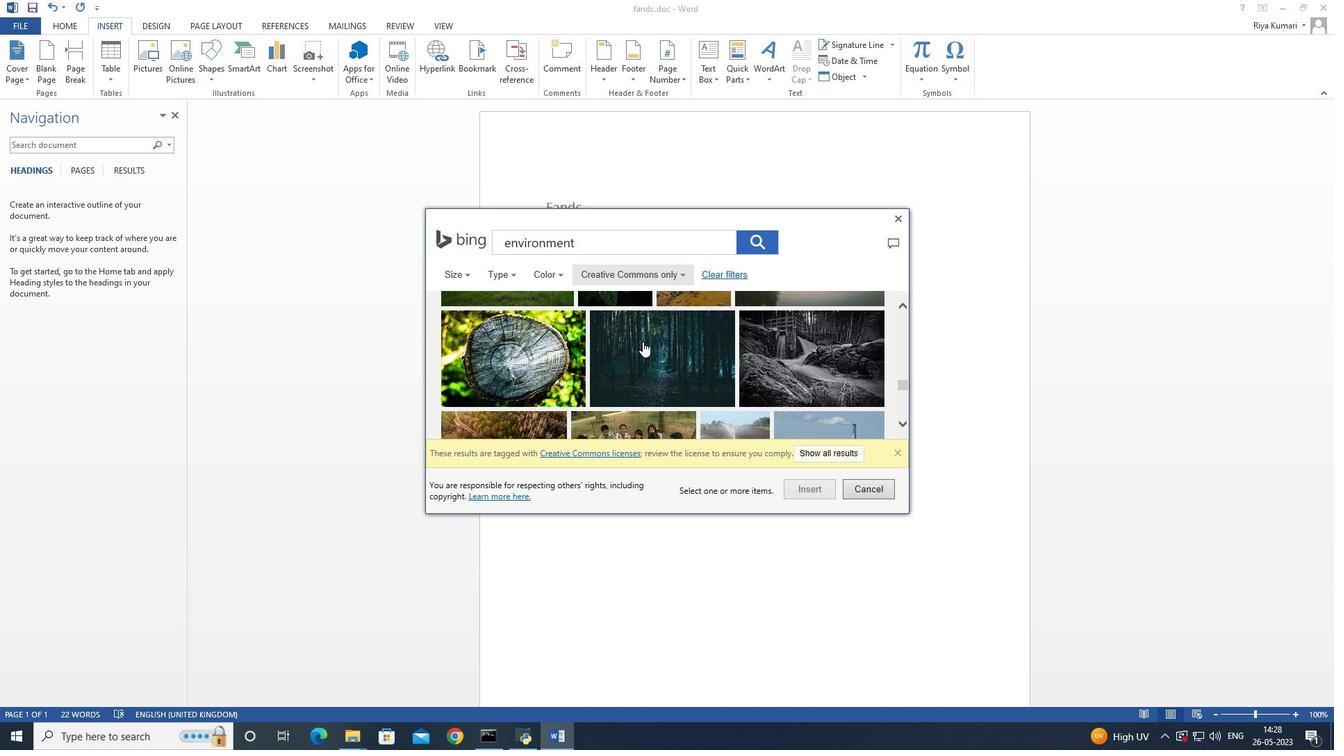 
Action: Mouse scrolled (642, 341) with delta (0, 0)
Screenshot: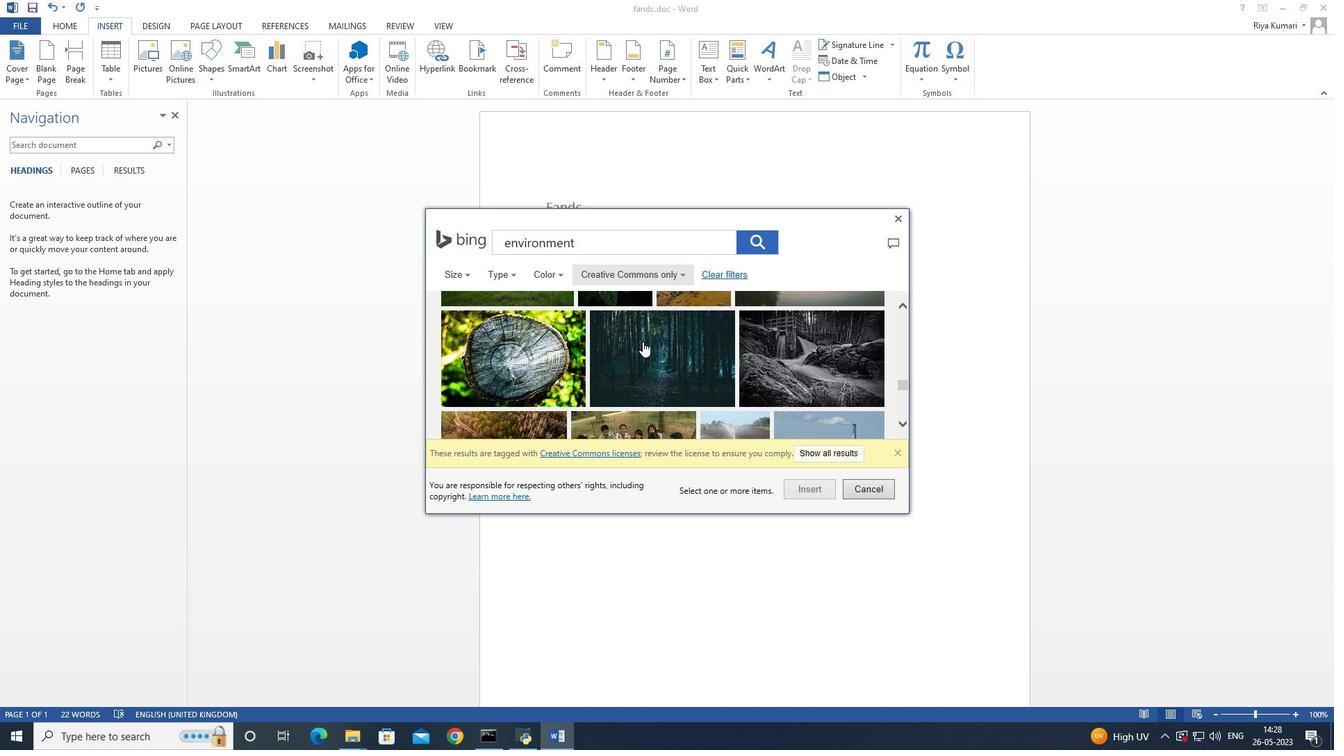 
Action: Mouse scrolled (642, 341) with delta (0, 0)
Screenshot: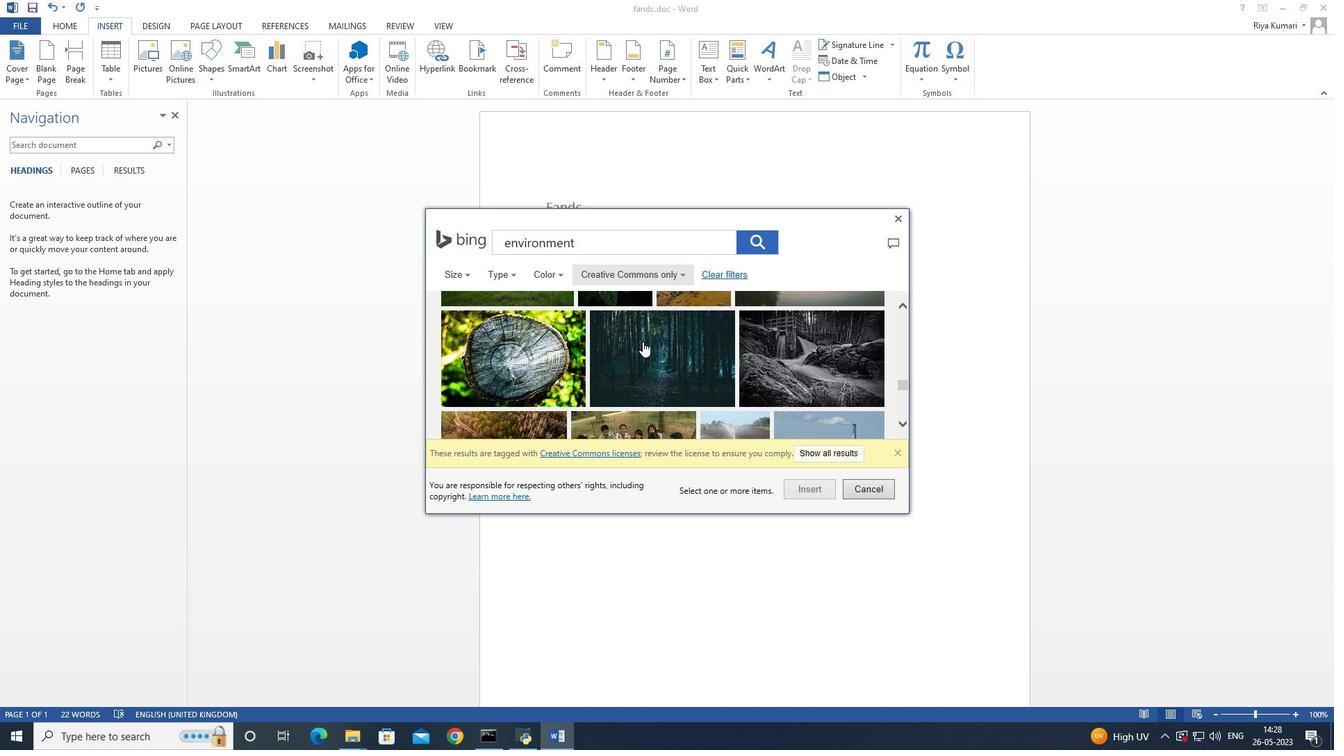 
Action: Mouse scrolled (642, 341) with delta (0, 0)
Screenshot: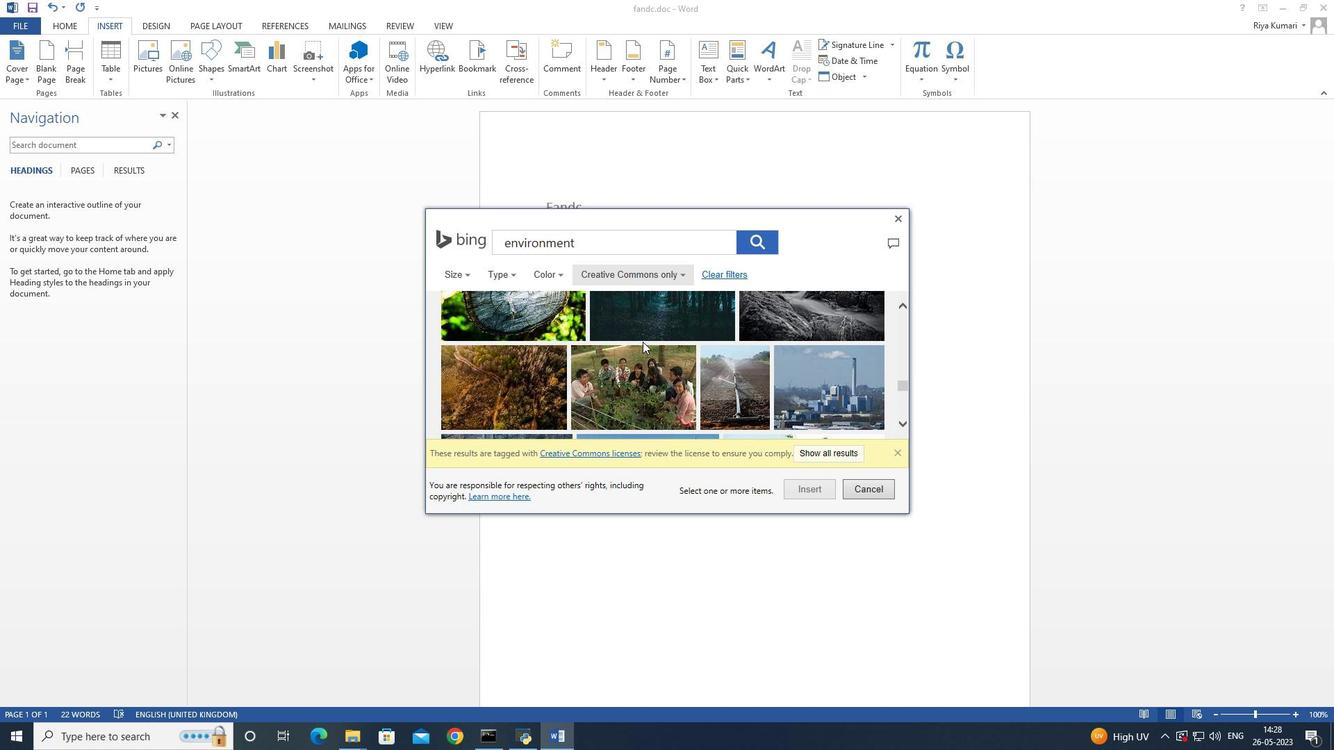 
Action: Mouse scrolled (642, 341) with delta (0, 0)
Screenshot: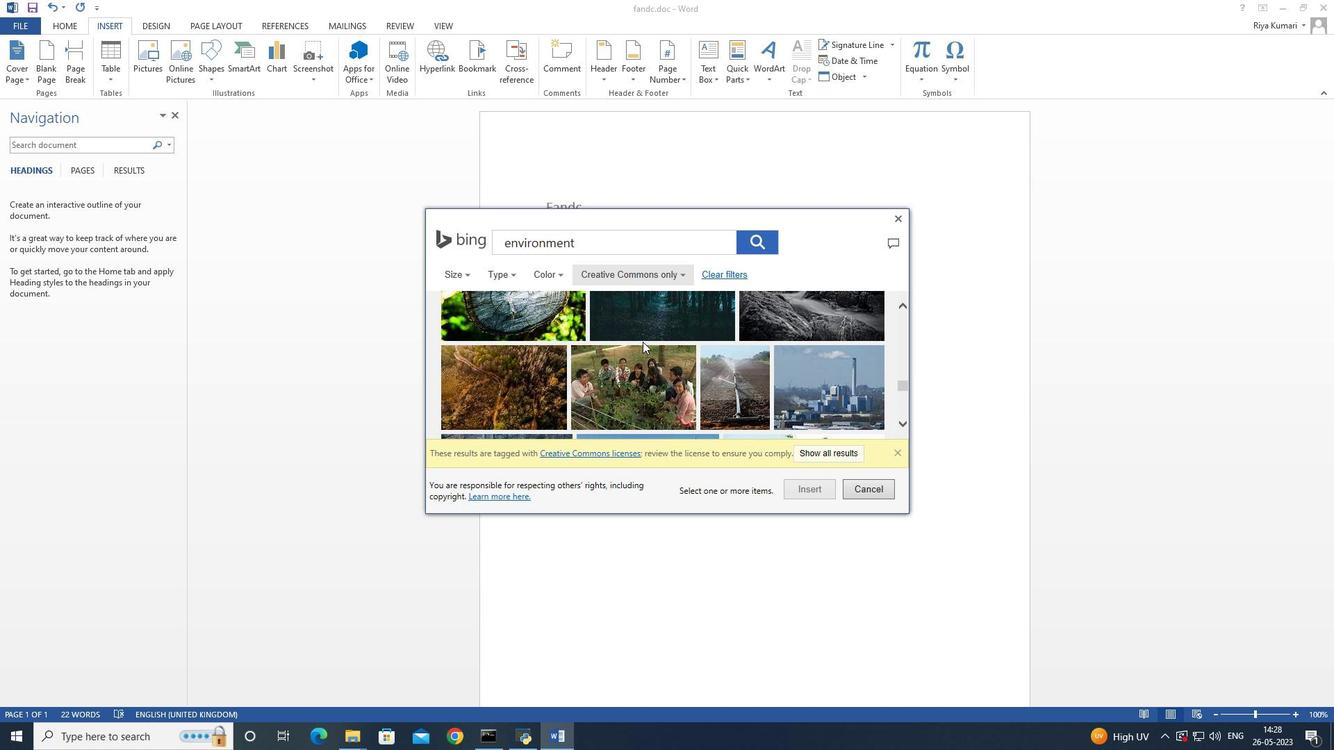 
Action: Mouse scrolled (642, 341) with delta (0, 0)
Screenshot: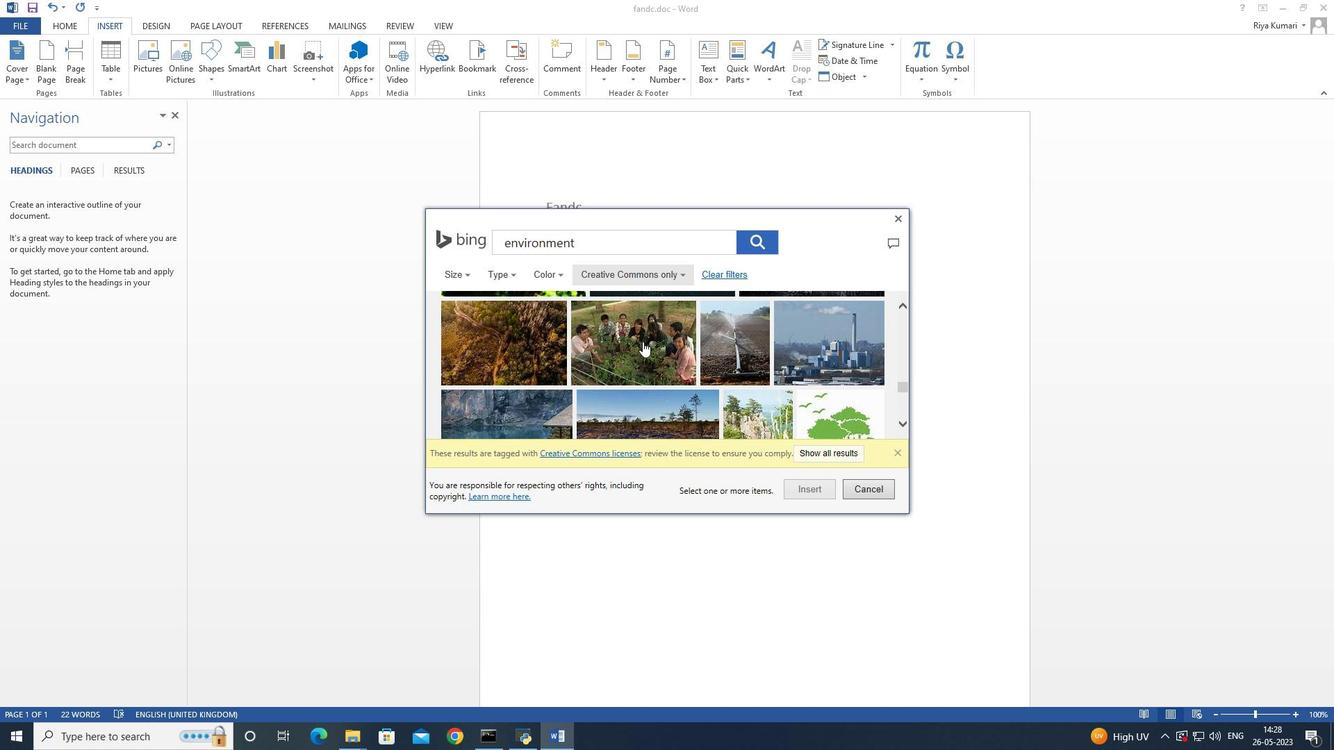 
Action: Mouse scrolled (642, 341) with delta (0, 0)
Screenshot: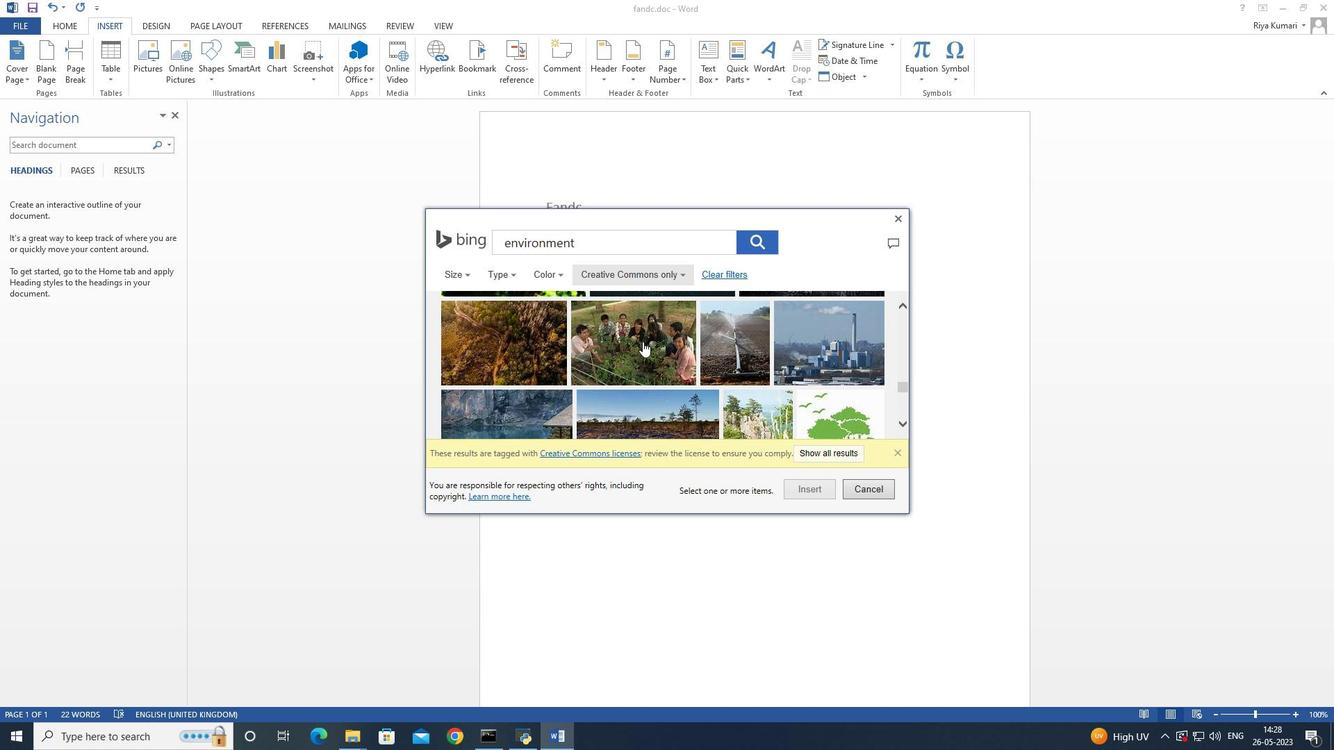 
Action: Mouse scrolled (642, 341) with delta (0, 0)
Screenshot: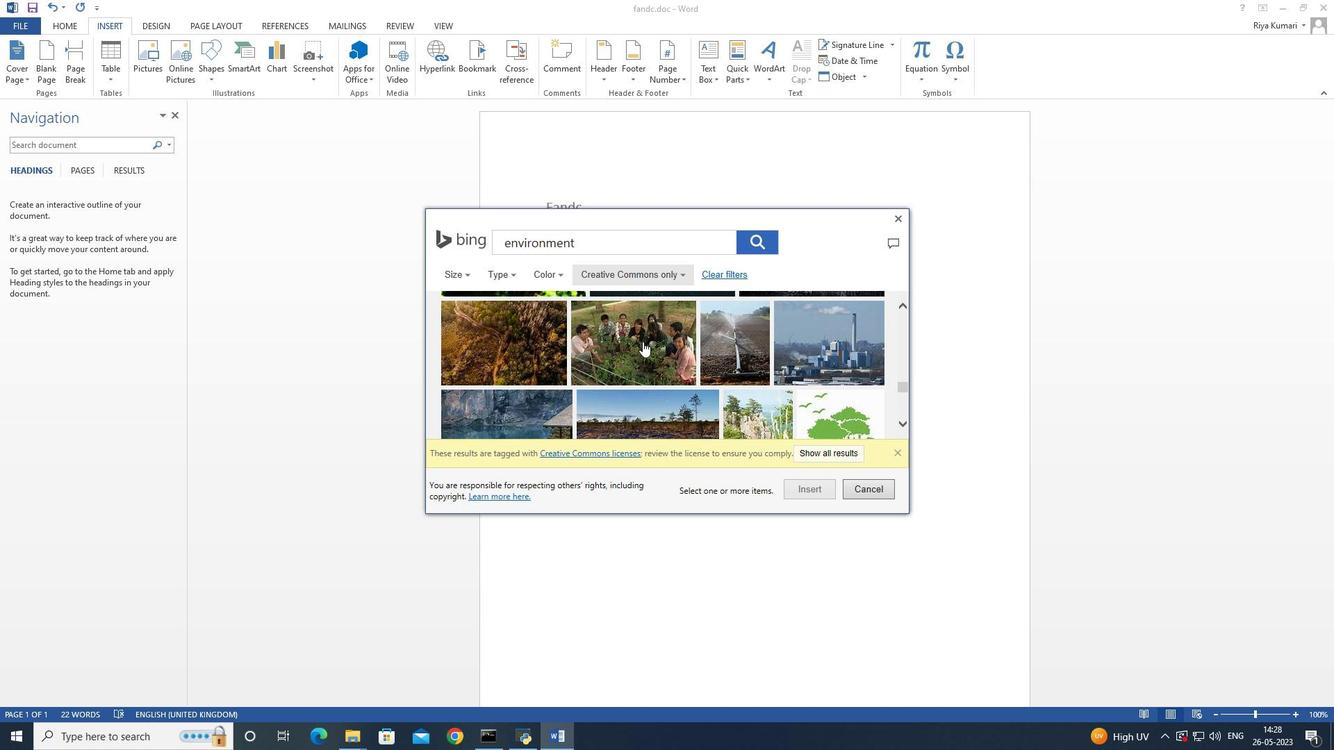 
Action: Mouse scrolled (642, 341) with delta (0, 0)
Screenshot: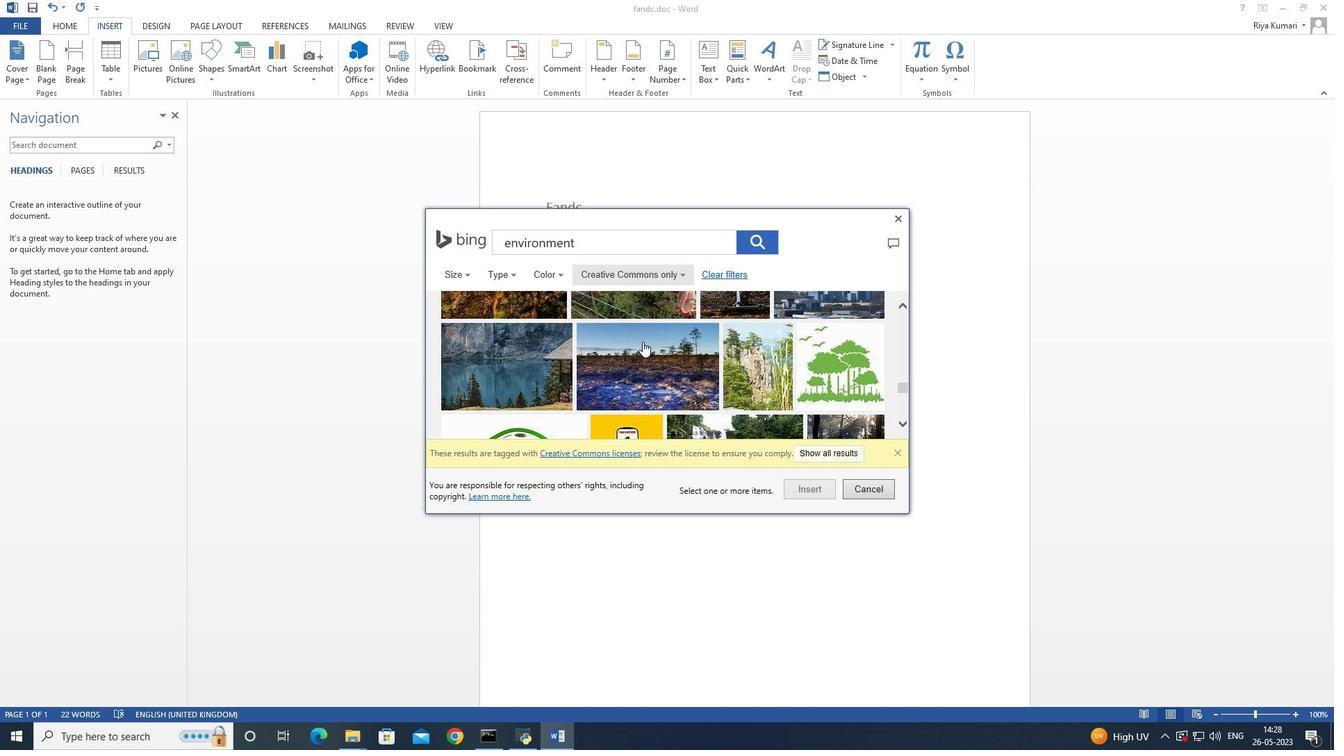 
Action: Mouse scrolled (642, 341) with delta (0, 0)
Screenshot: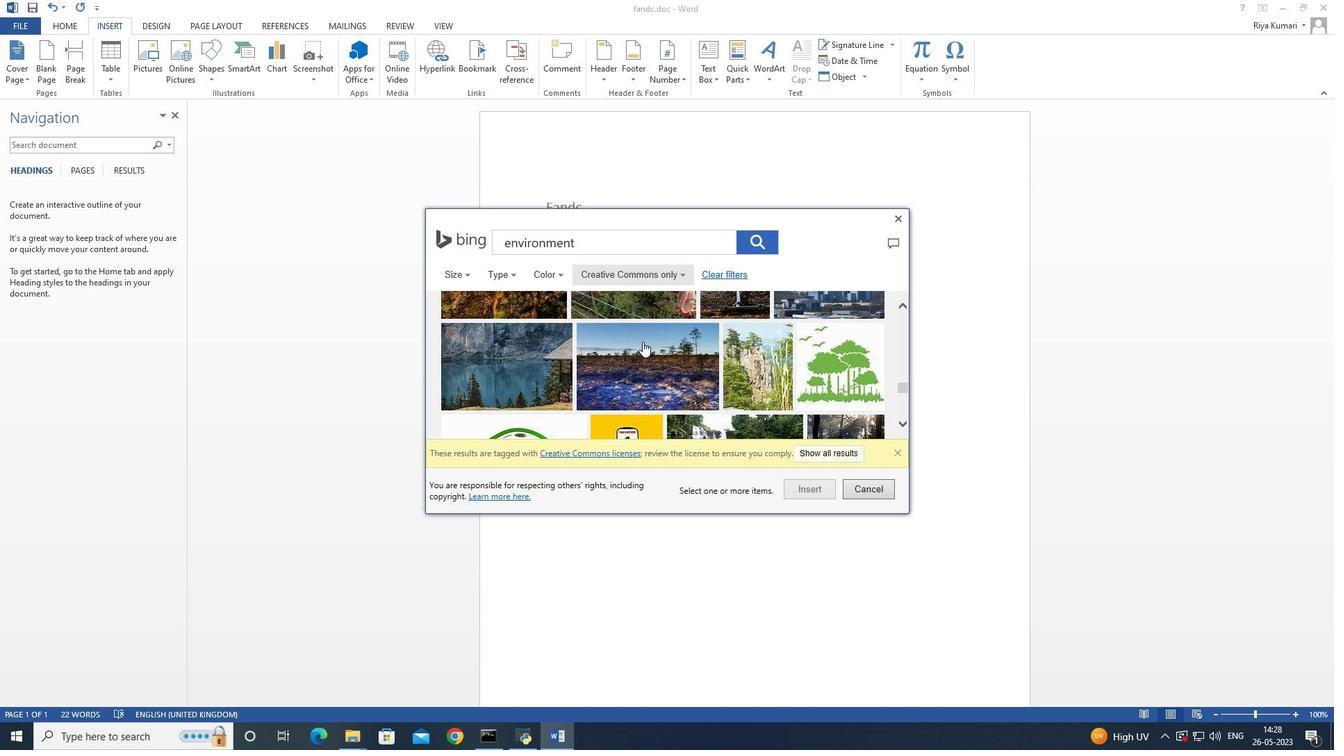 
Action: Mouse scrolled (642, 341) with delta (0, 0)
Screenshot: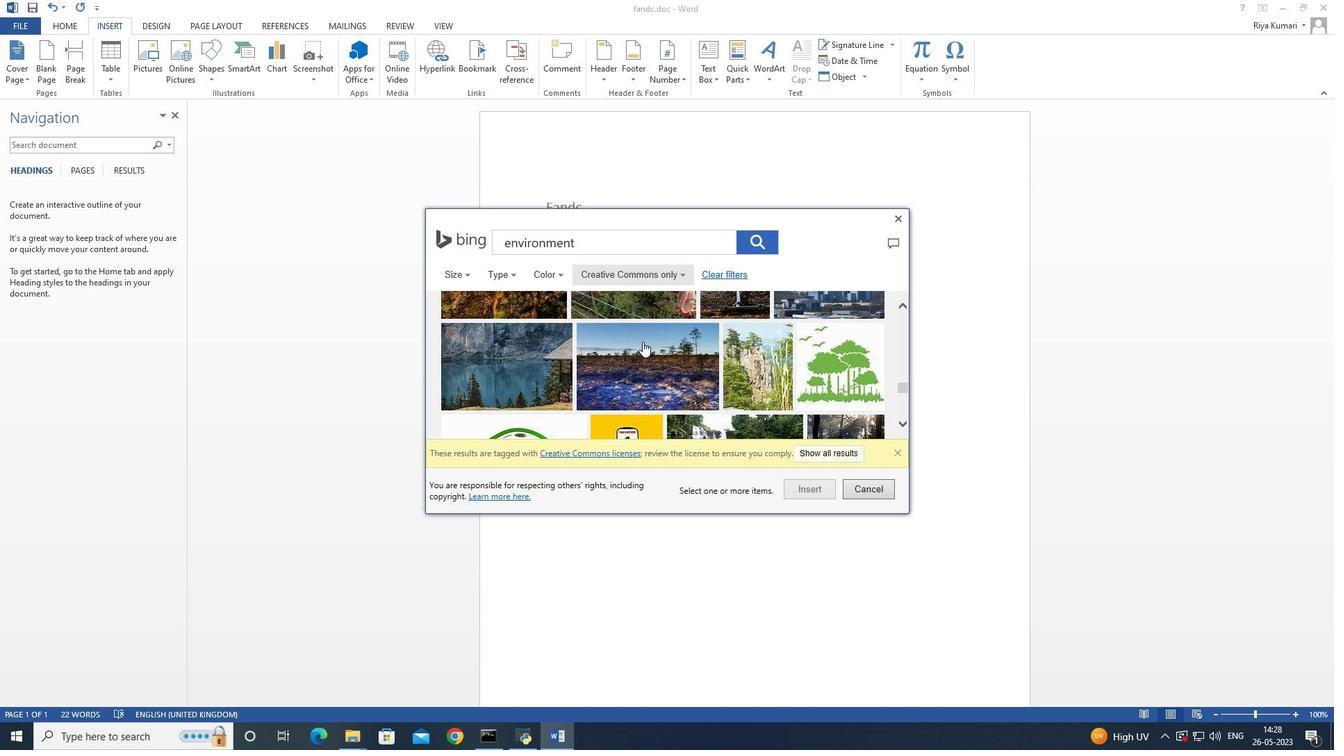 
Action: Mouse scrolled (642, 341) with delta (0, 0)
